 Task: Buy 3 Sugar Shakers from Seasoning & Spice Tools section under best seller category for shipping address: Martin Flores, 2839 Point Street, Park Ridge, Illinois 60068, Cell Number 7738643880. Pay from credit card ending with 7965, CVV 549
Action: Mouse moved to (180, 77)
Screenshot: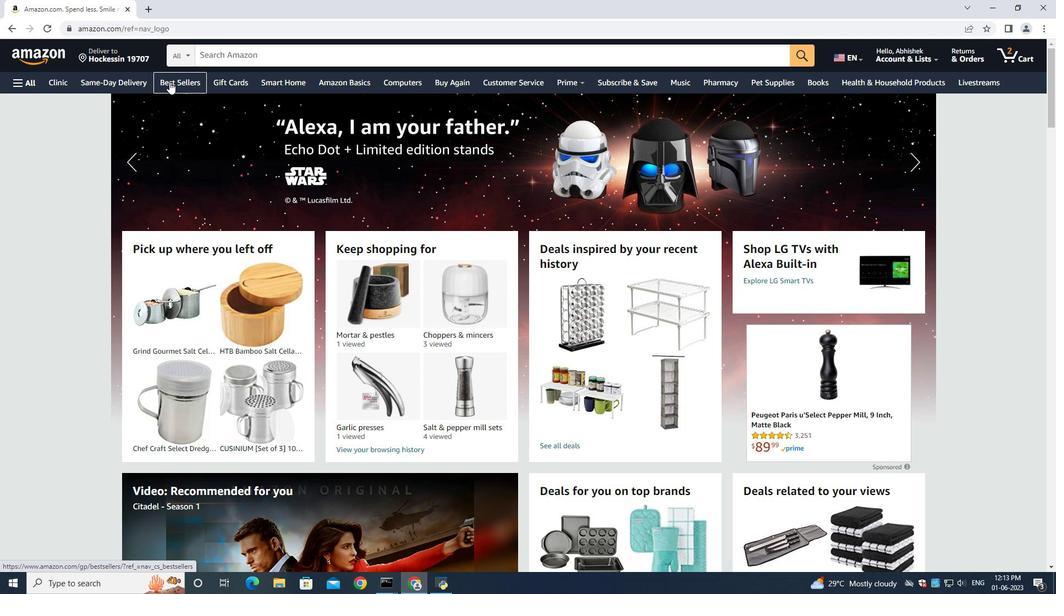 
Action: Mouse pressed left at (180, 77)
Screenshot: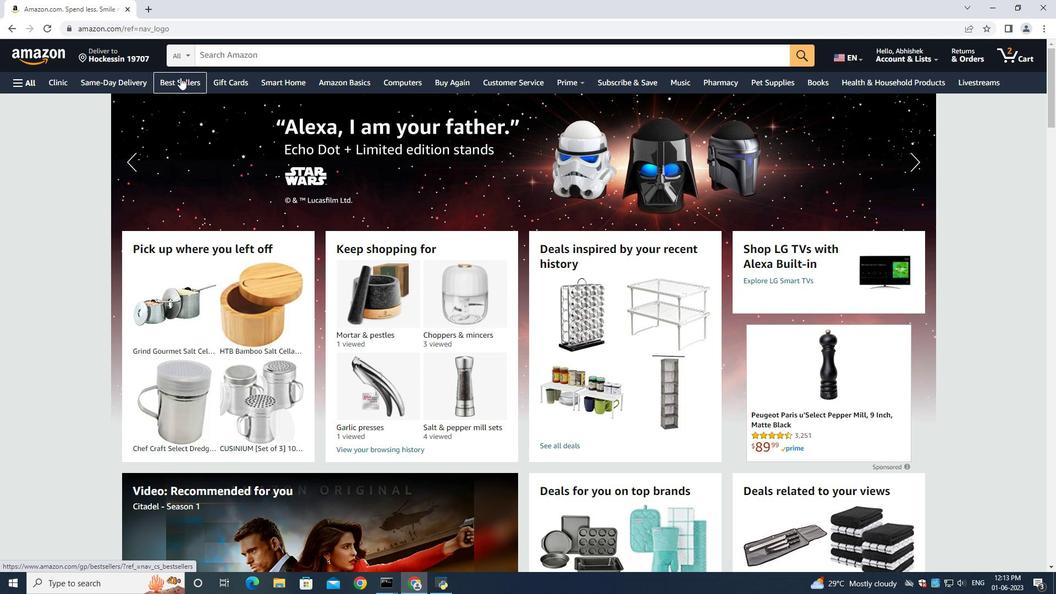 
Action: Mouse moved to (234, 52)
Screenshot: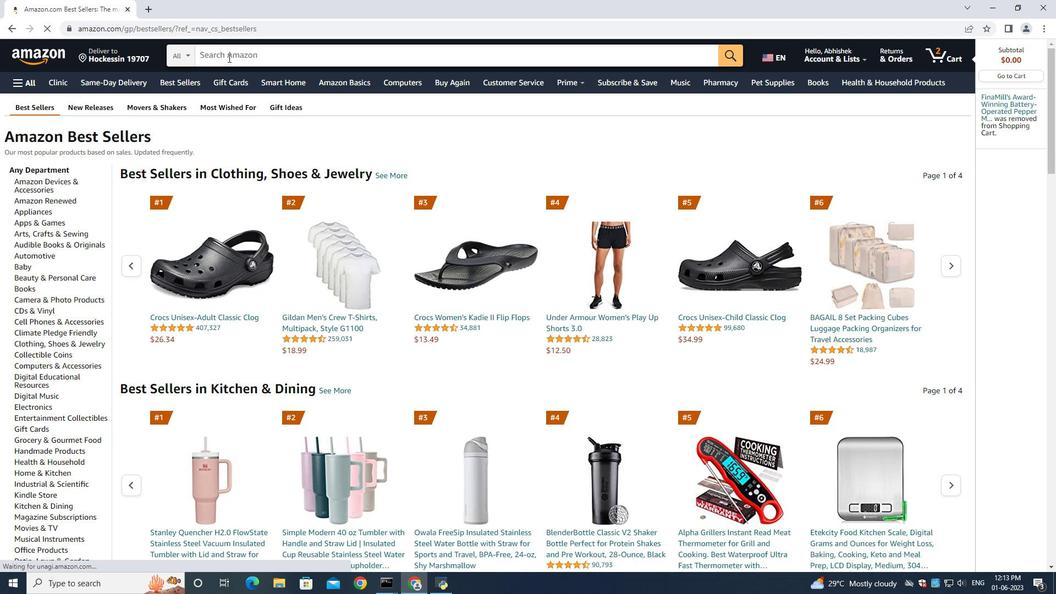 
Action: Mouse pressed left at (234, 52)
Screenshot: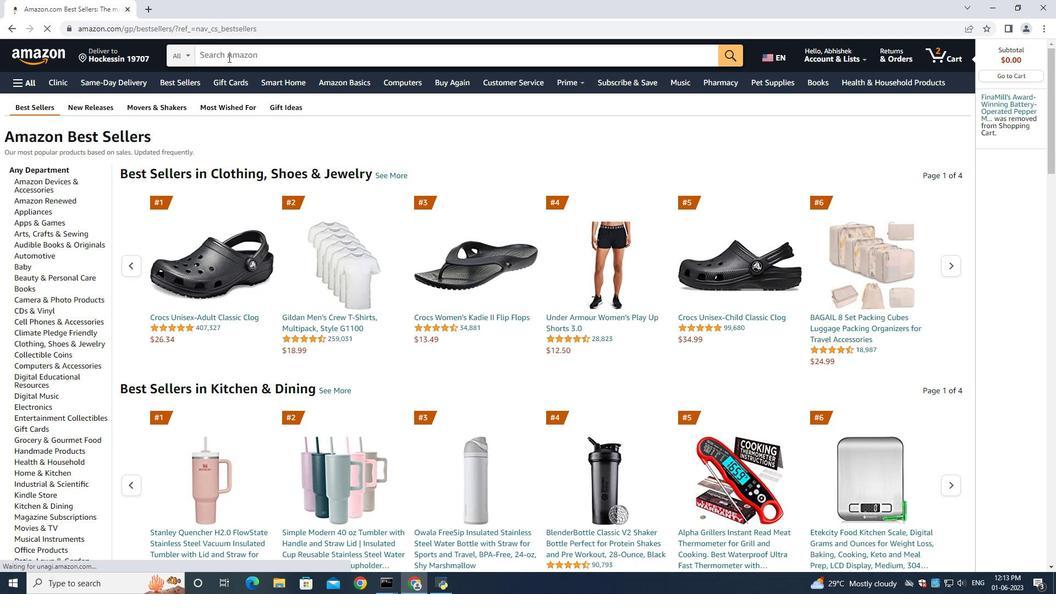 
Action: Key pressed <Key.shift>Sugar<Key.space><Key.shift><Key.shift><Key.shift><Key.shift><Key.shift><Key.shift><Key.shift><Key.shift><Key.shift><Key.shift><Key.shift><Key.shift><Key.shift><Key.shift><Key.shift><Key.shift><Key.shift>Shaers<Key.enter>
Screenshot: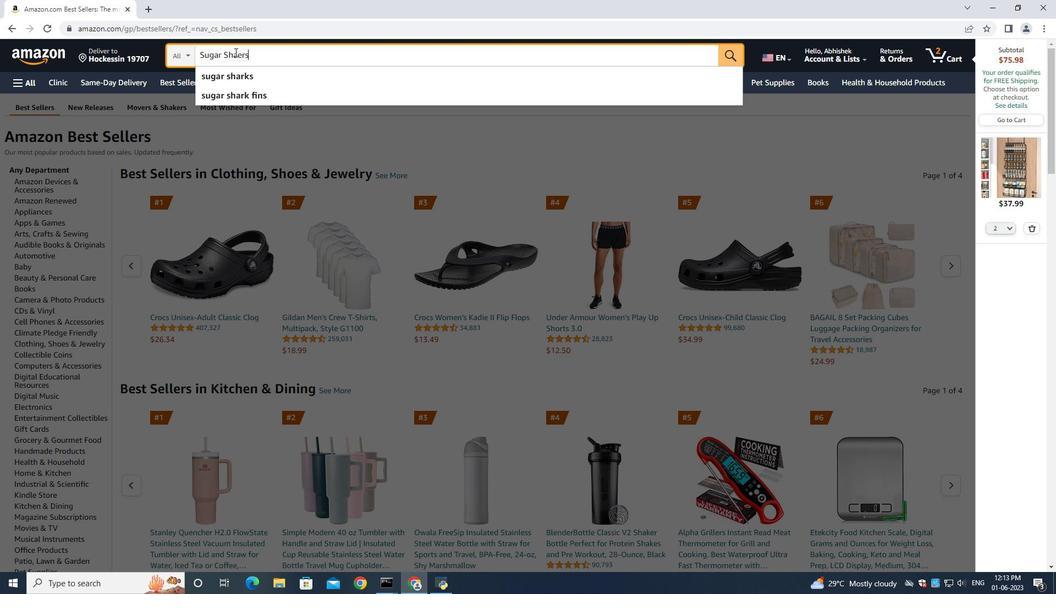 
Action: Mouse moved to (1032, 229)
Screenshot: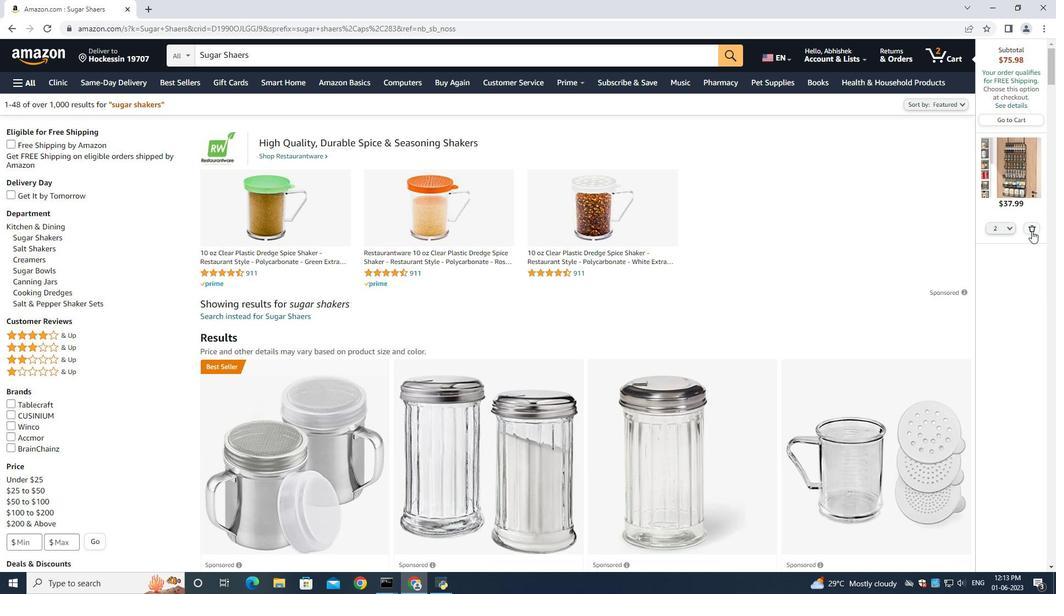 
Action: Mouse pressed left at (1032, 229)
Screenshot: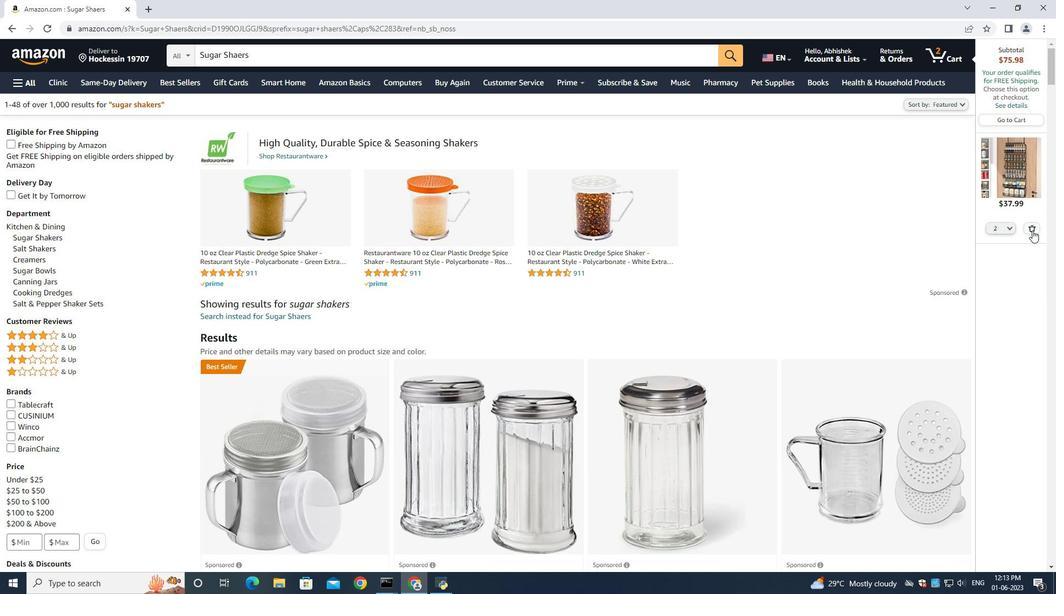 
Action: Mouse moved to (74, 305)
Screenshot: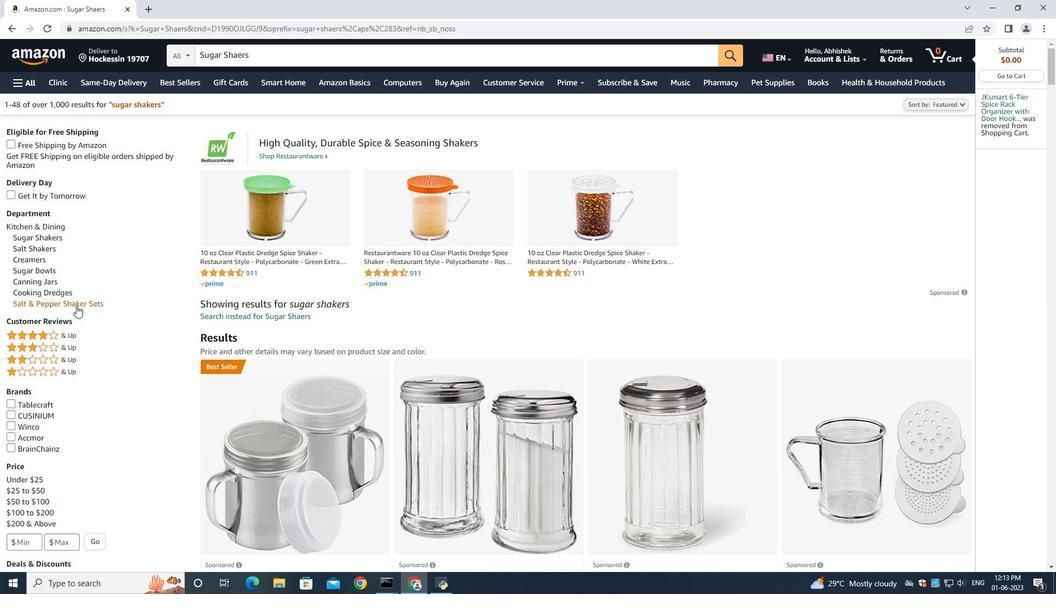 
Action: Mouse pressed left at (74, 305)
Screenshot: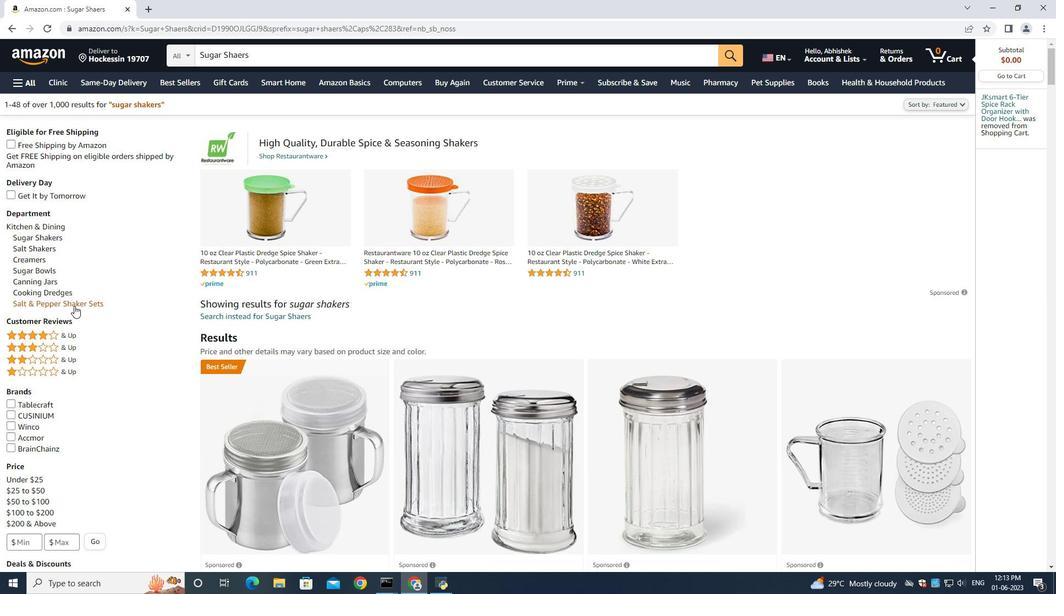 
Action: Mouse moved to (360, 45)
Screenshot: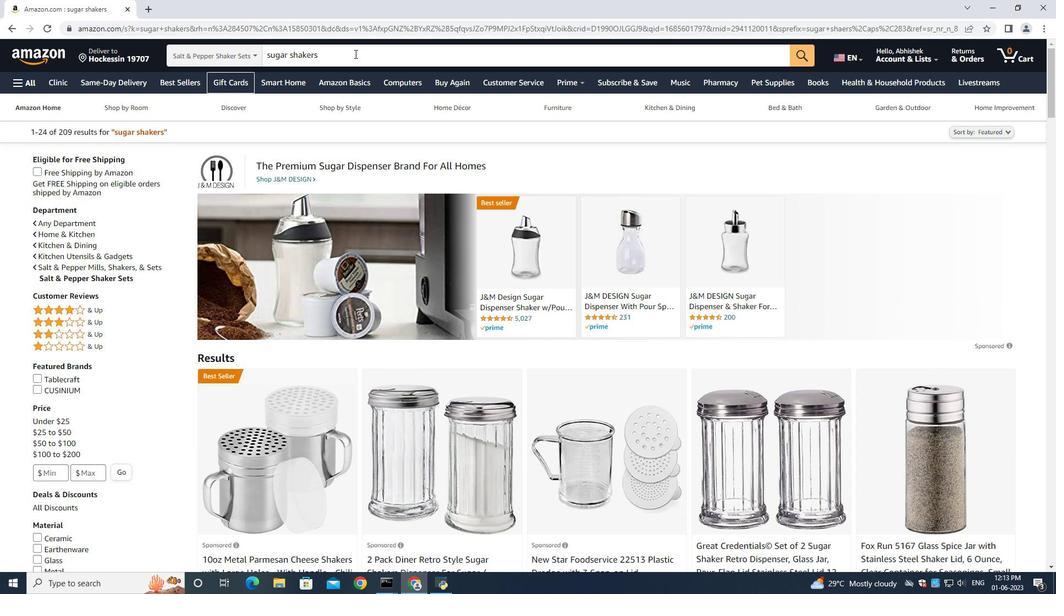 
Action: Mouse pressed left at (360, 45)
Screenshot: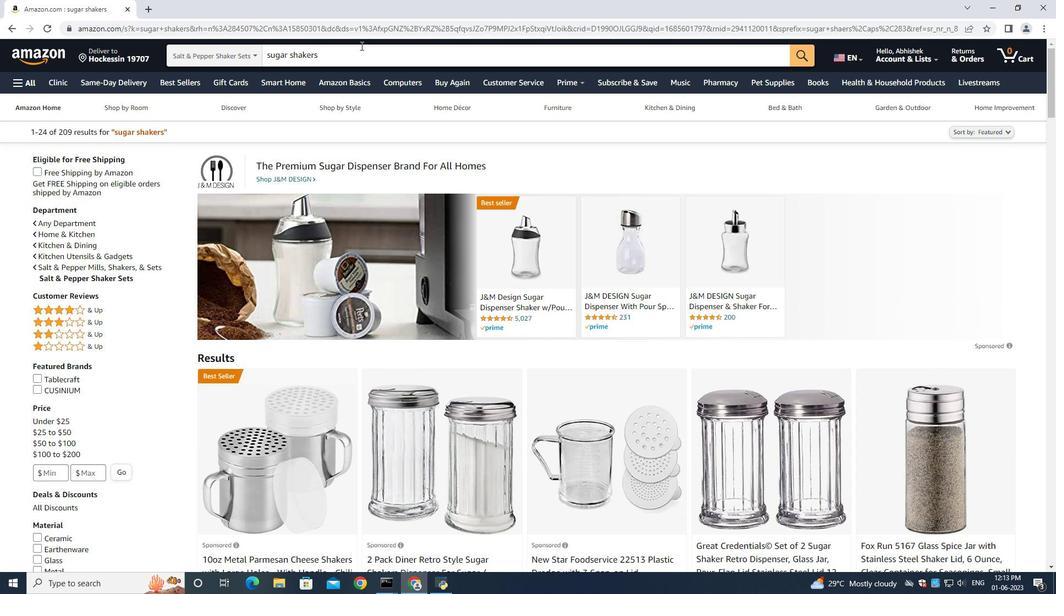 
Action: Mouse moved to (361, 46)
Screenshot: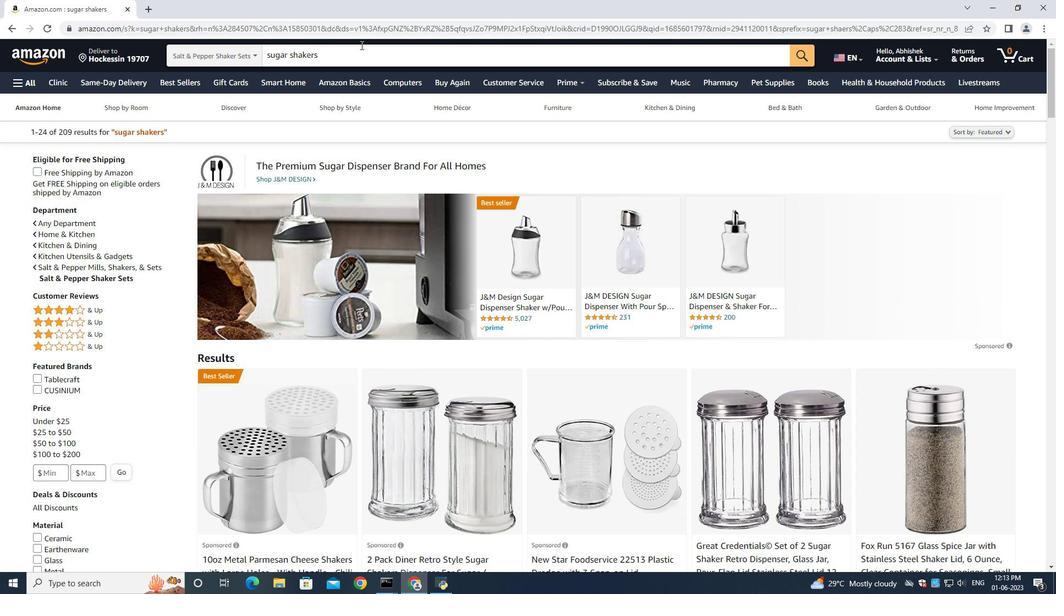 
Action: Key pressed <Key.space>spice<Key.enter>
Screenshot: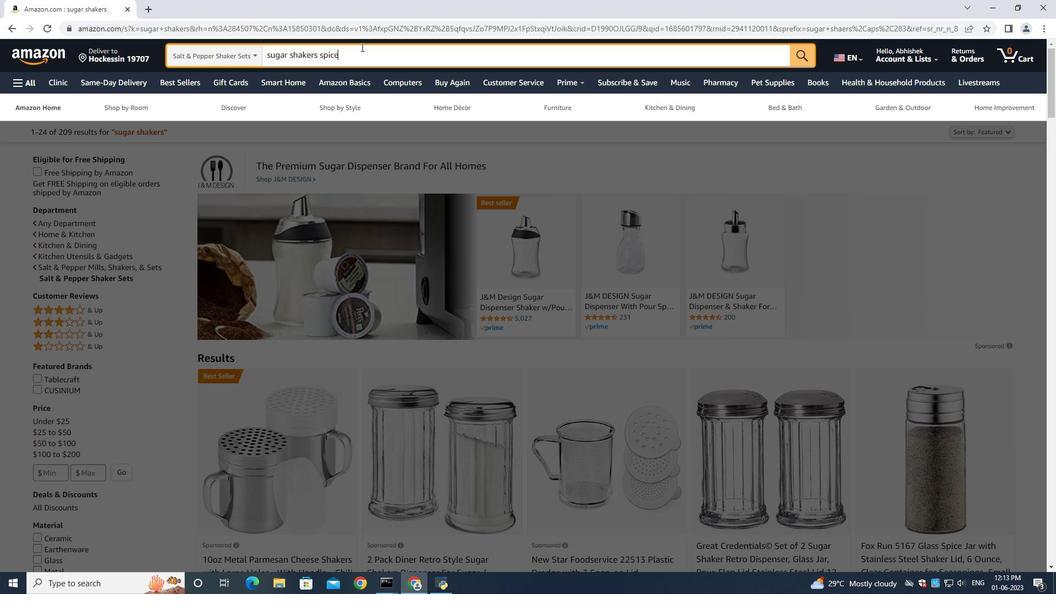 
Action: Mouse moved to (72, 222)
Screenshot: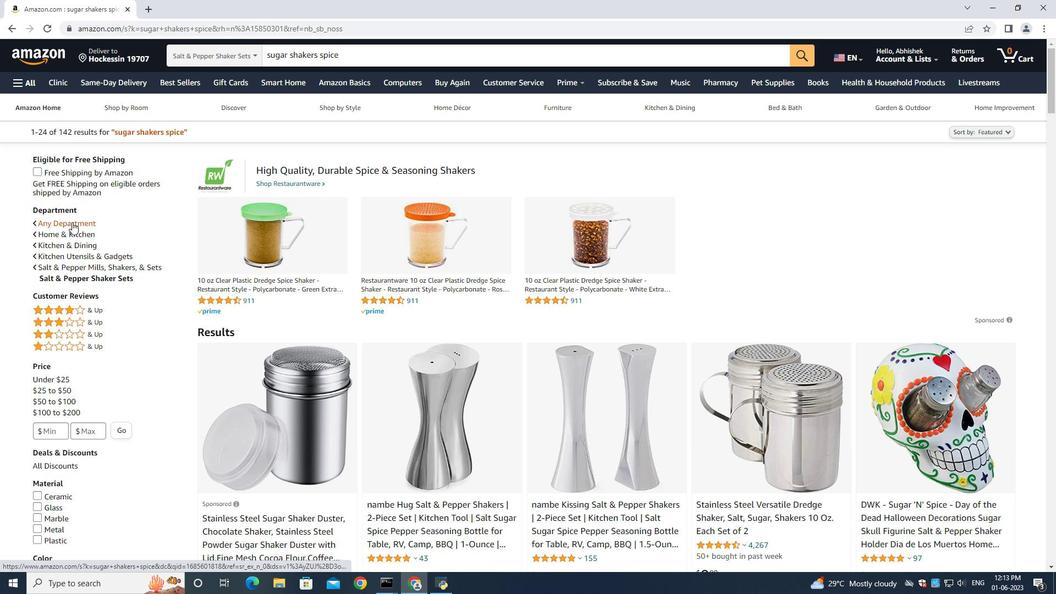 
Action: Mouse pressed left at (72, 222)
Screenshot: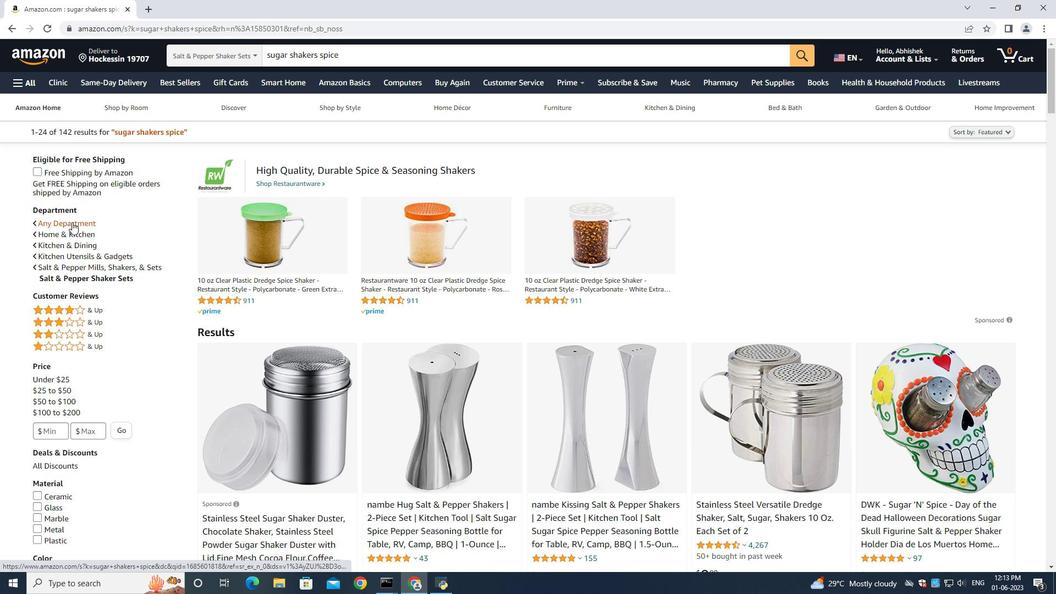 
Action: Mouse moved to (66, 249)
Screenshot: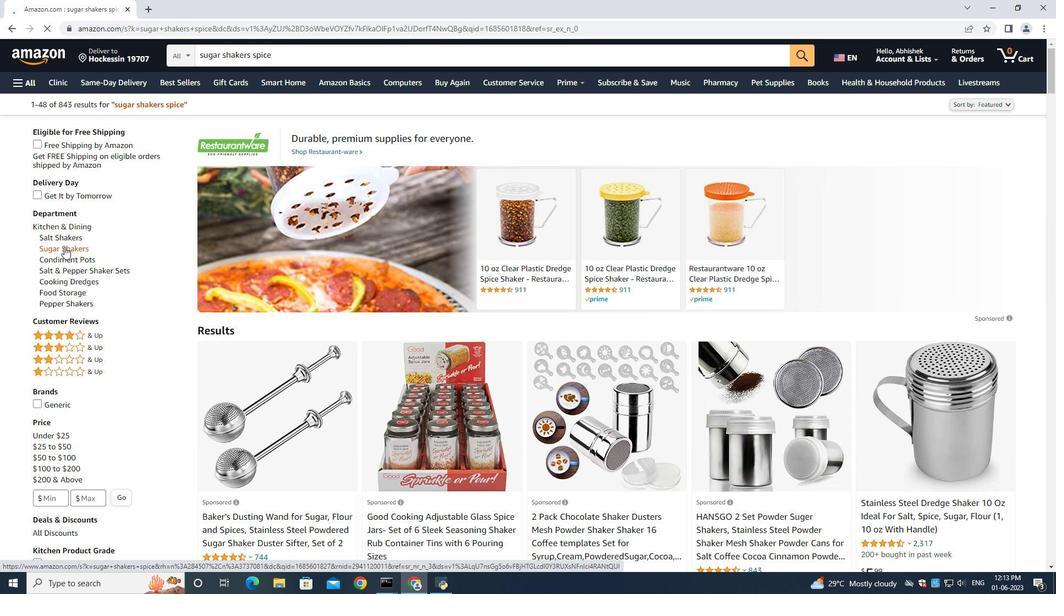 
Action: Mouse pressed left at (66, 249)
Screenshot: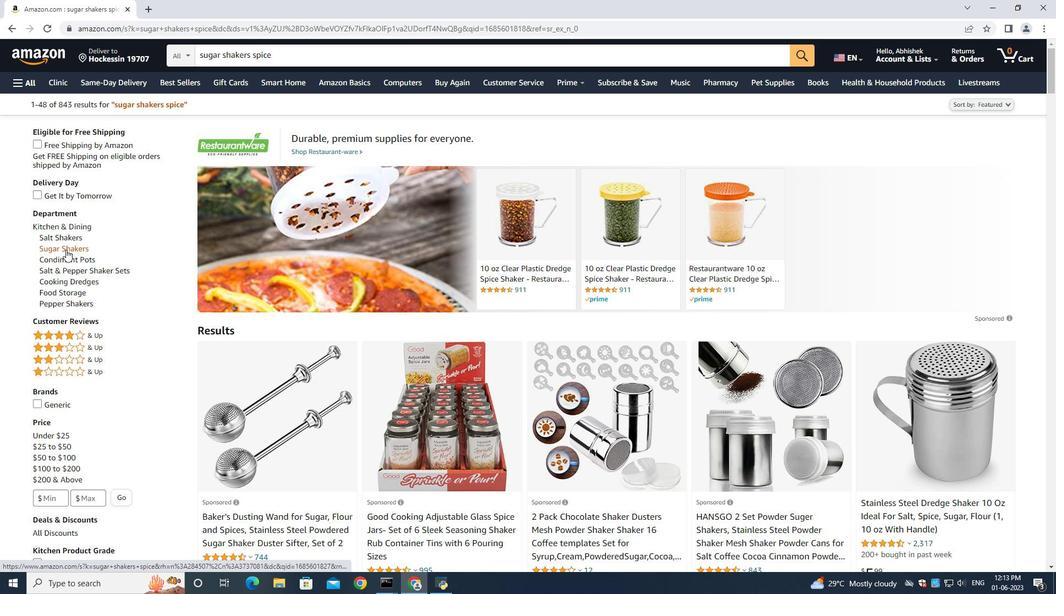 
Action: Mouse moved to (51, 266)
Screenshot: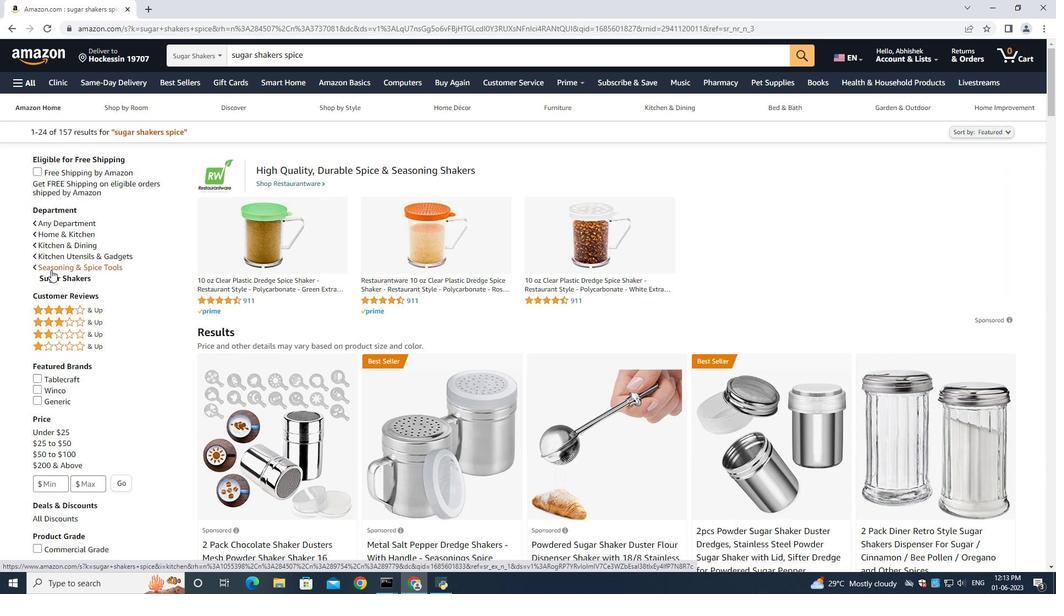
Action: Mouse pressed left at (51, 266)
Screenshot: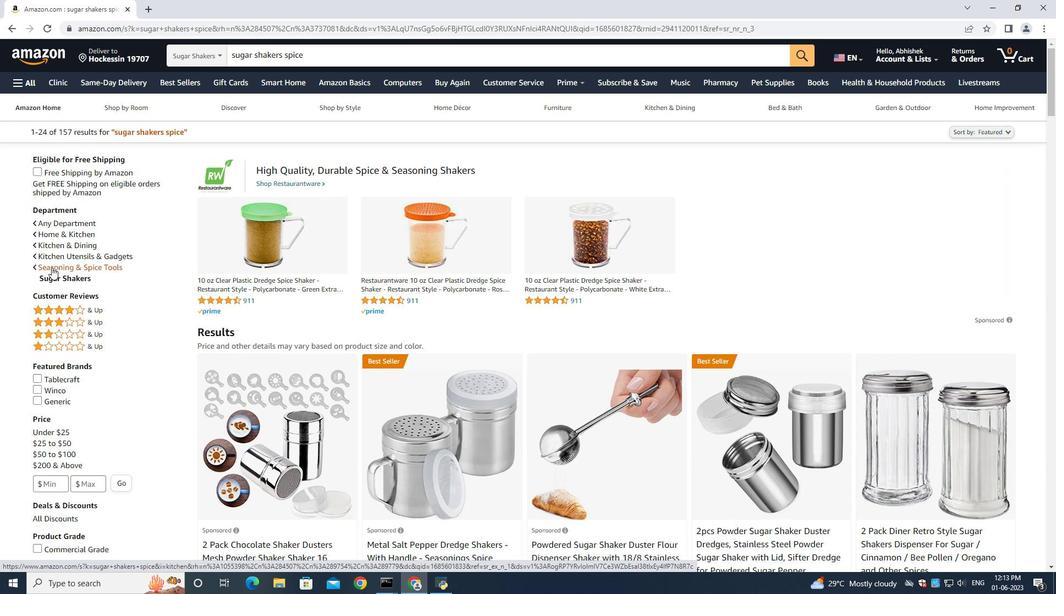 
Action: Mouse moved to (558, 360)
Screenshot: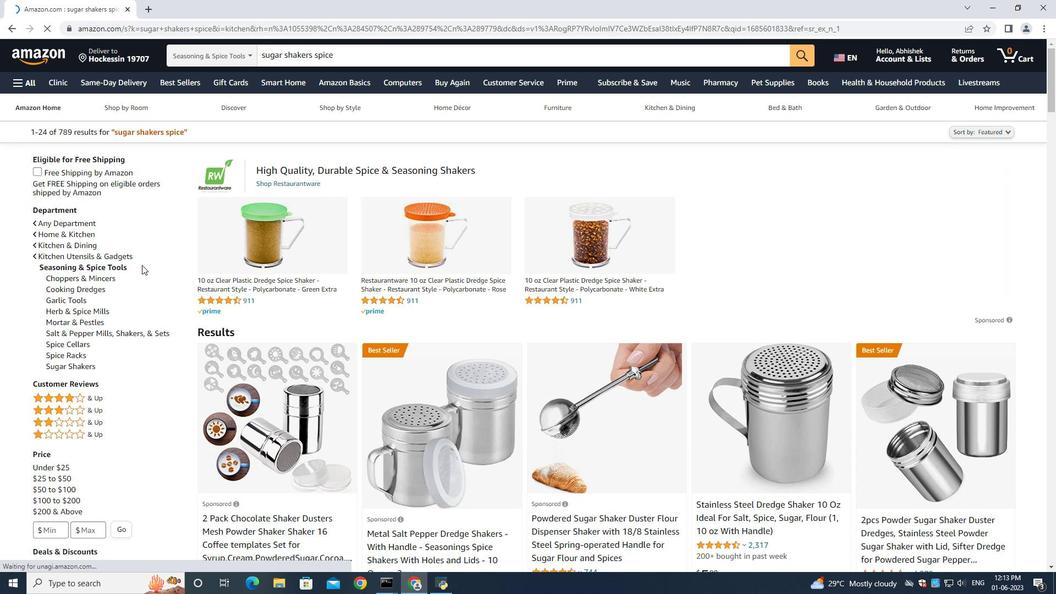
Action: Mouse scrolled (558, 360) with delta (0, 0)
Screenshot: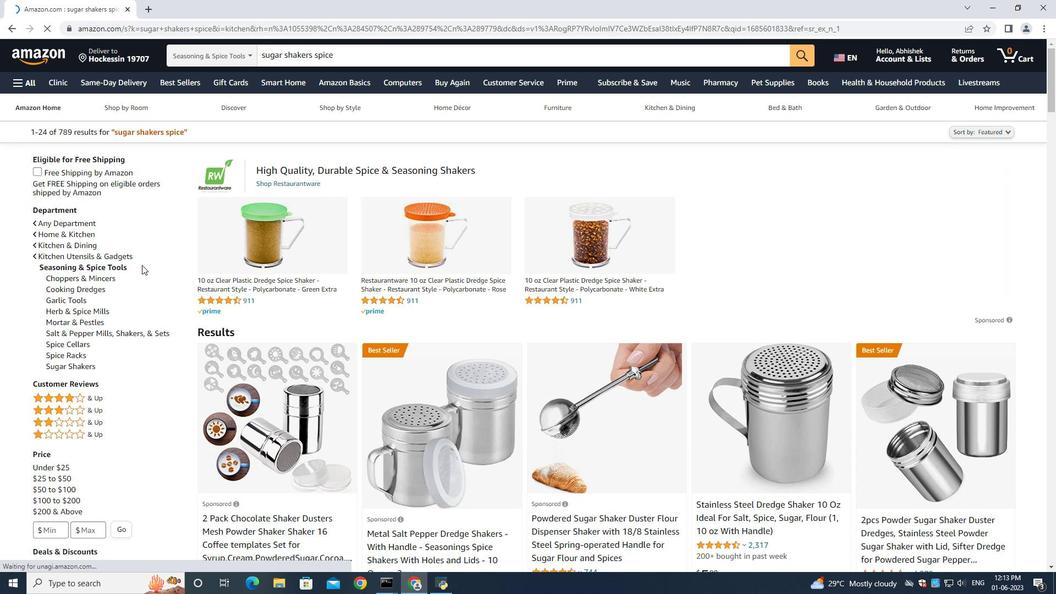 
Action: Mouse moved to (589, 362)
Screenshot: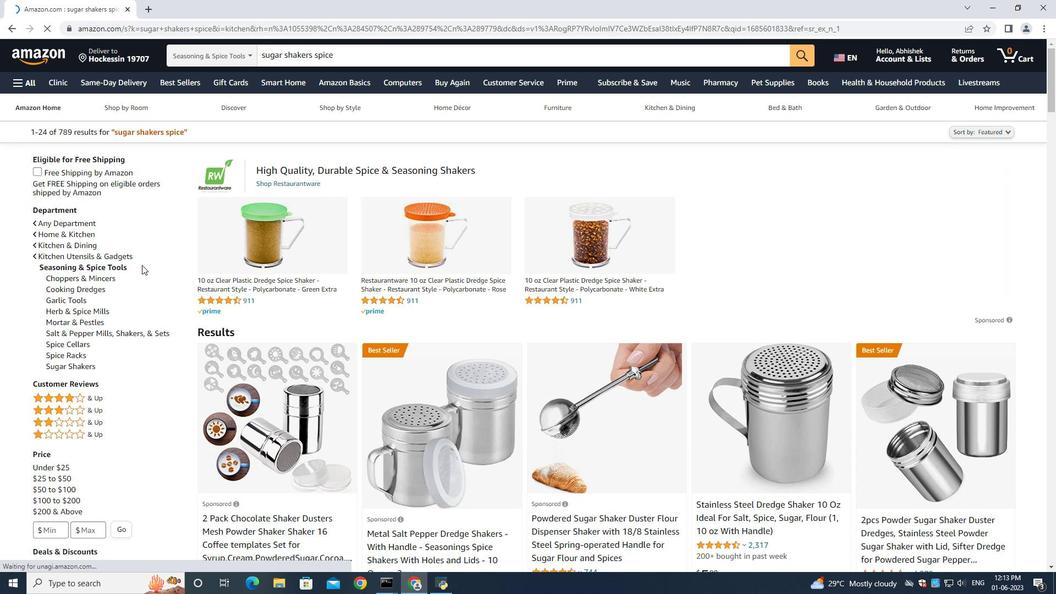 
Action: Mouse scrolled (589, 361) with delta (0, 0)
Screenshot: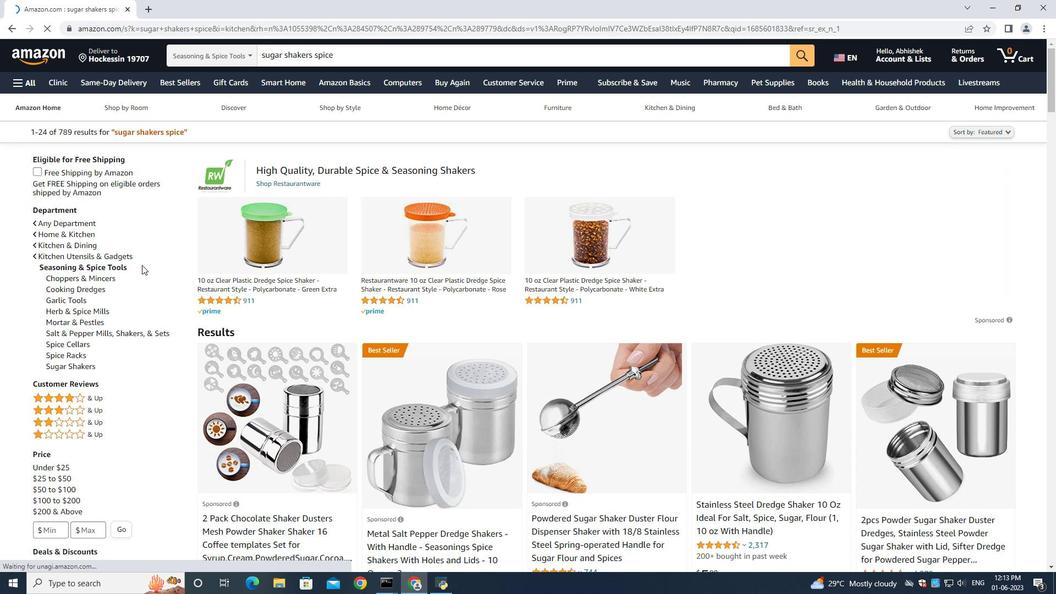 
Action: Mouse moved to (606, 360)
Screenshot: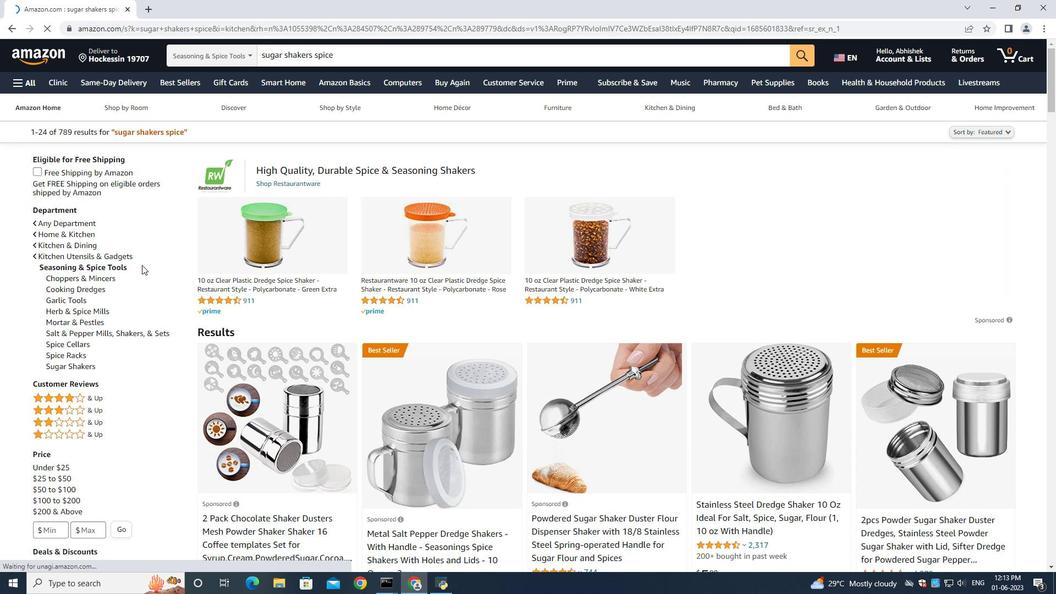 
Action: Mouse scrolled (600, 361) with delta (0, 0)
Screenshot: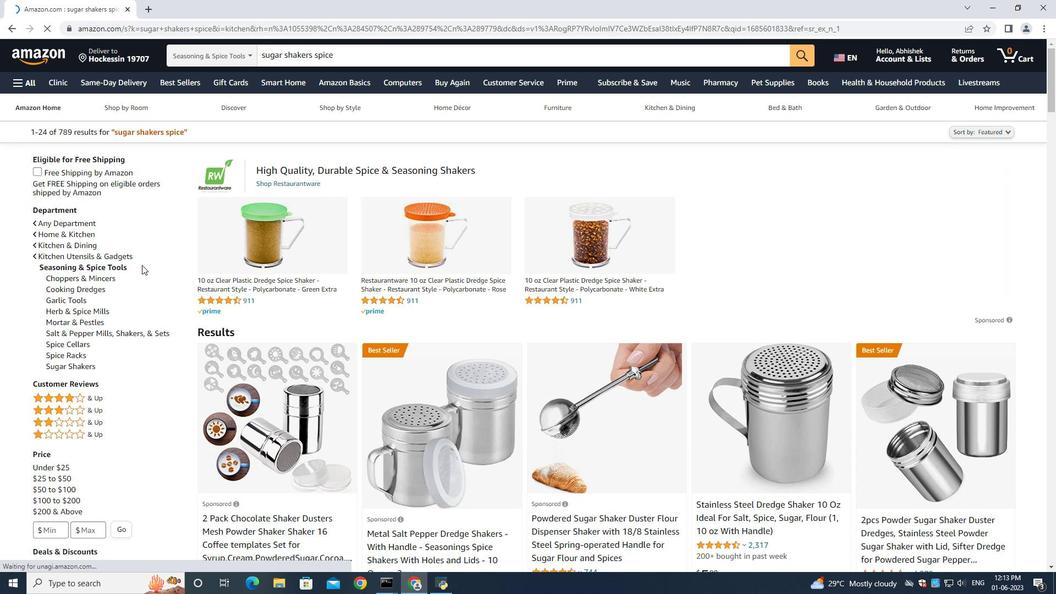 
Action: Mouse moved to (619, 356)
Screenshot: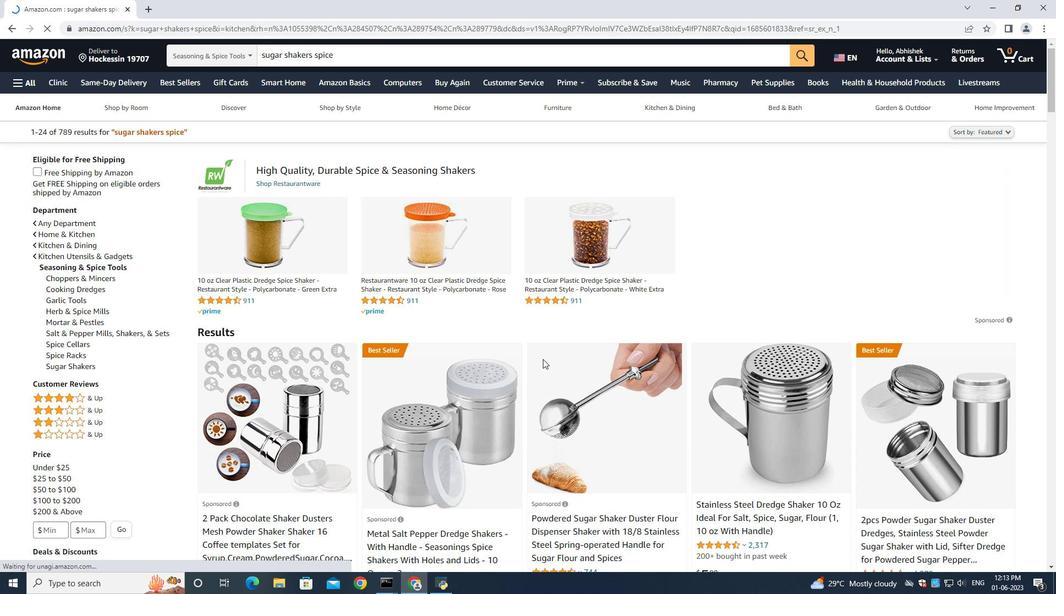 
Action: Mouse scrolled (610, 359) with delta (0, 0)
Screenshot: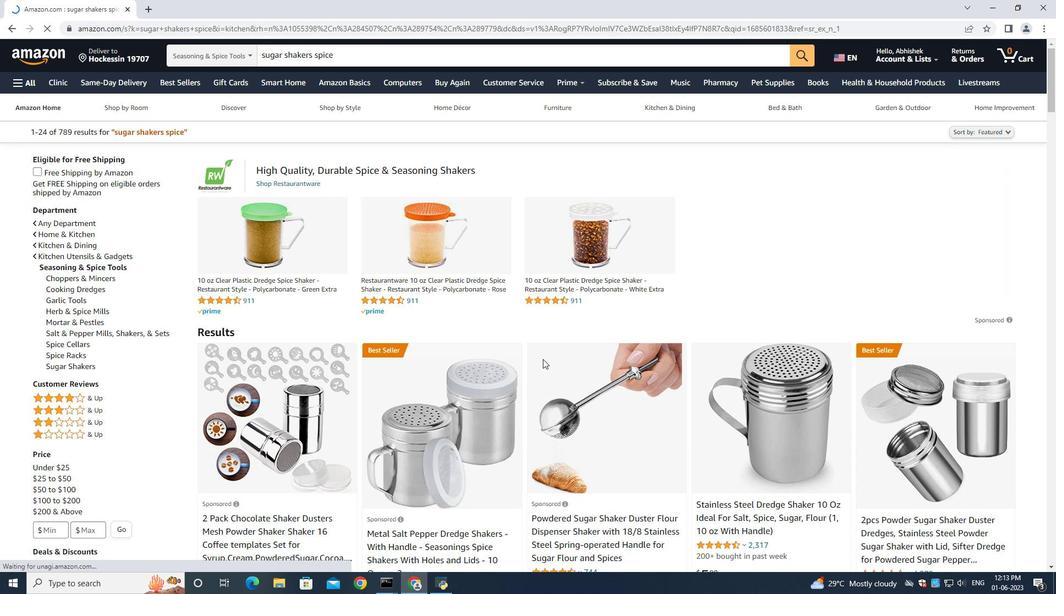 
Action: Mouse moved to (623, 354)
Screenshot: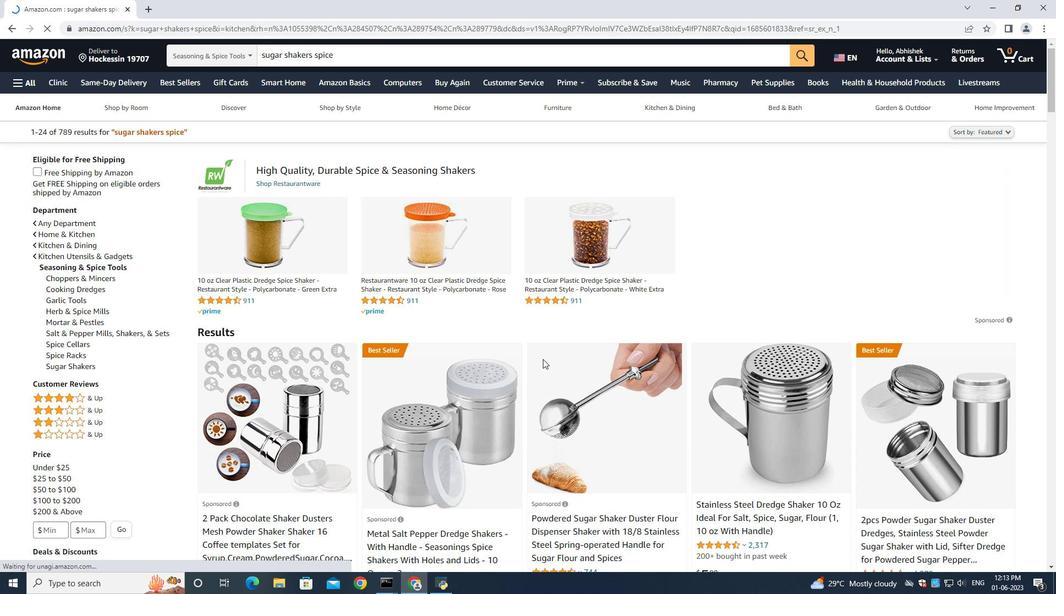 
Action: Mouse scrolled (622, 354) with delta (0, 0)
Screenshot: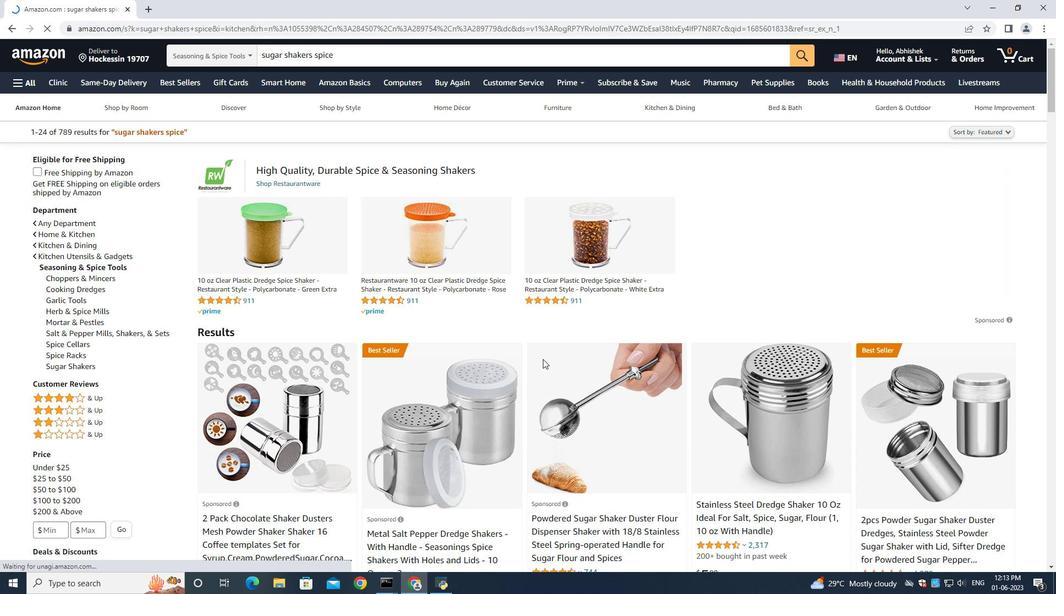 
Action: Mouse moved to (923, 242)
Screenshot: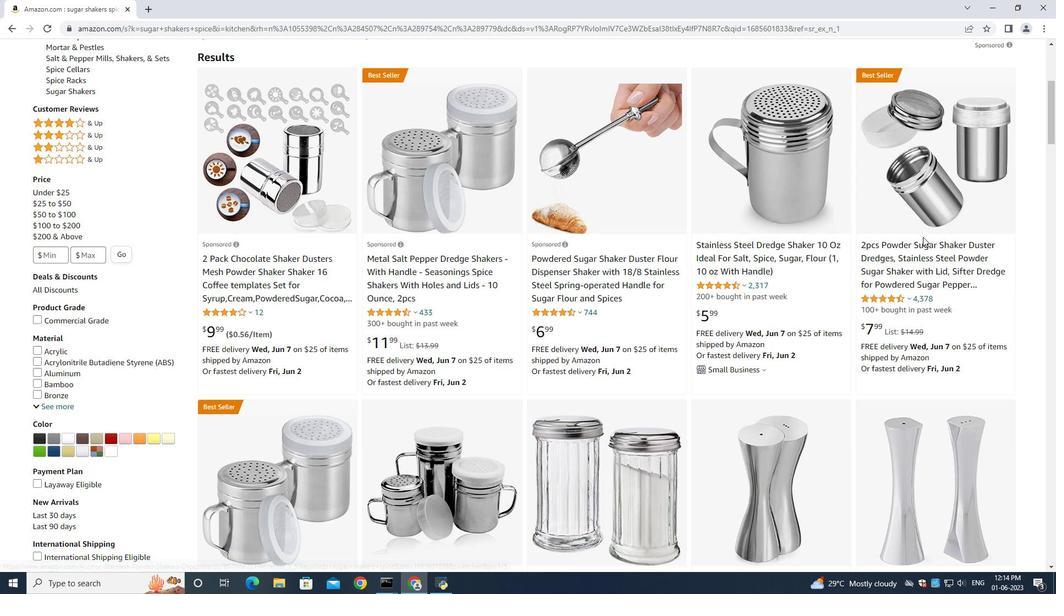 
Action: Mouse scrolled (923, 242) with delta (0, 0)
Screenshot: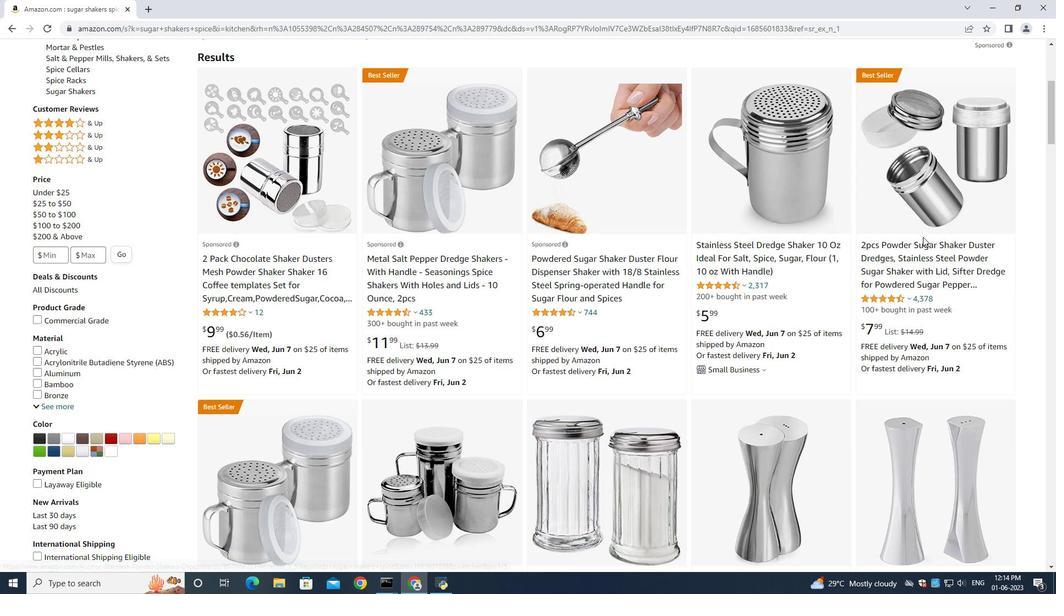
Action: Mouse moved to (922, 247)
Screenshot: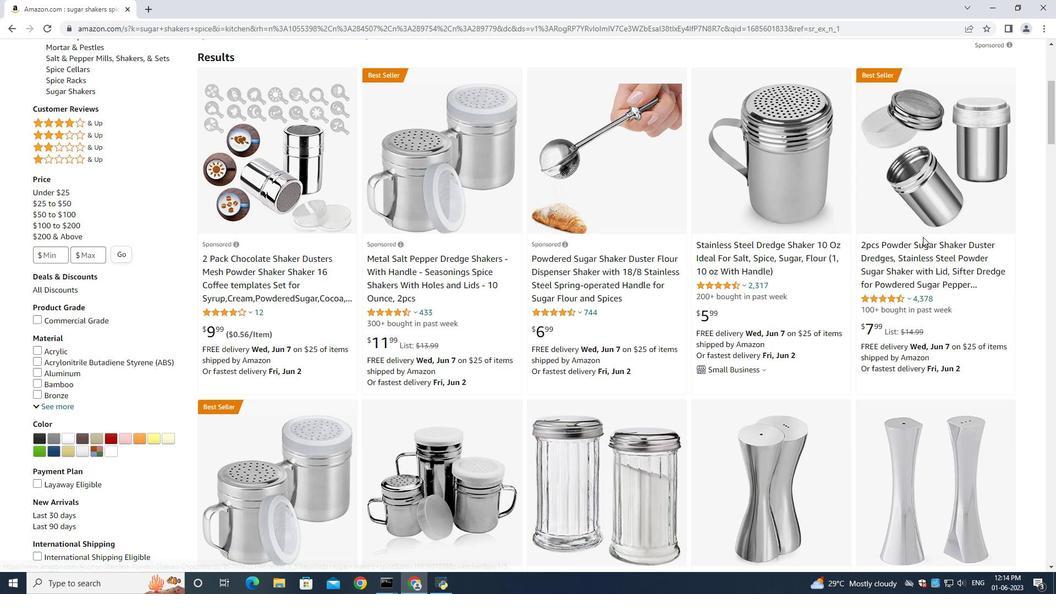 
Action: Mouse scrolled (922, 246) with delta (0, 0)
Screenshot: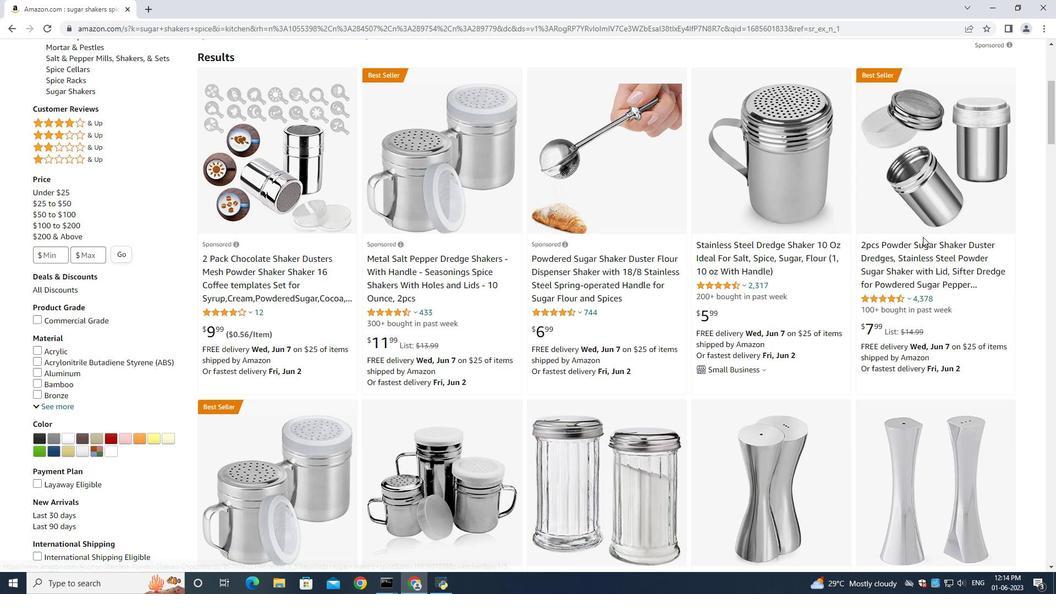 
Action: Mouse moved to (716, 423)
Screenshot: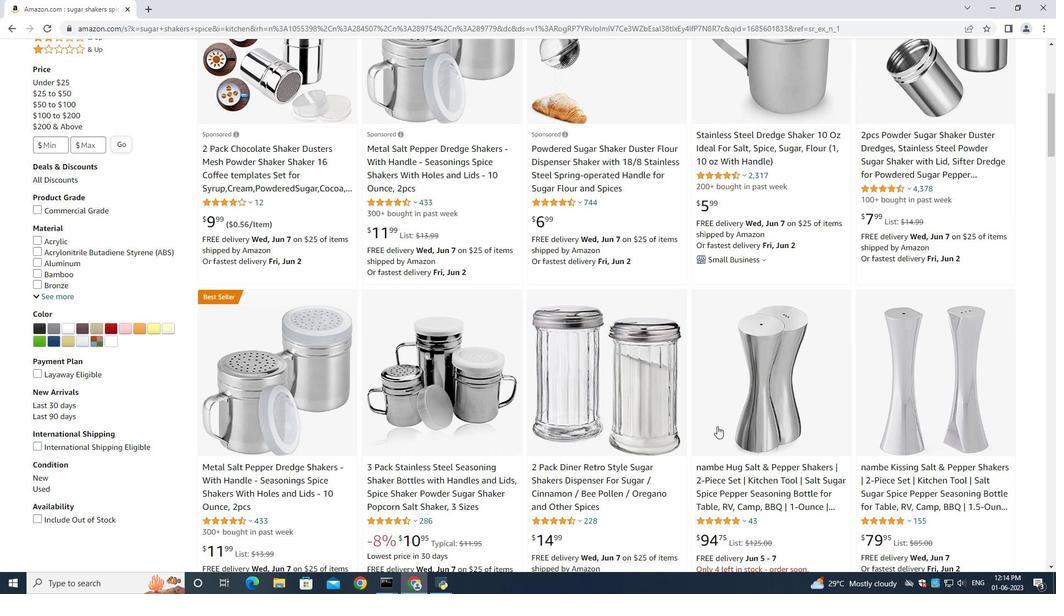 
Action: Mouse scrolled (716, 423) with delta (0, 0)
Screenshot: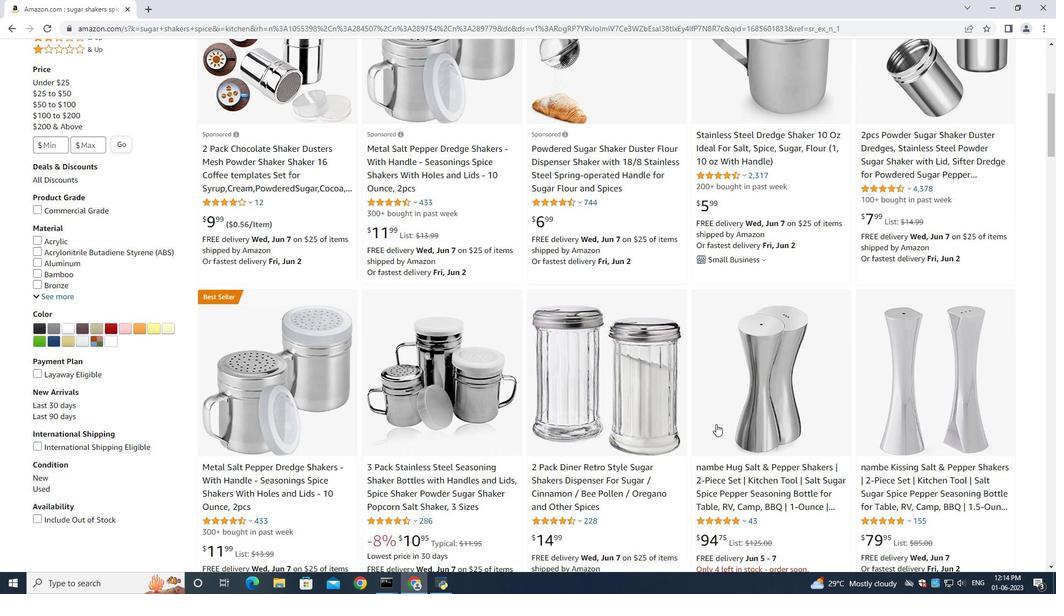 
Action: Mouse moved to (716, 423)
Screenshot: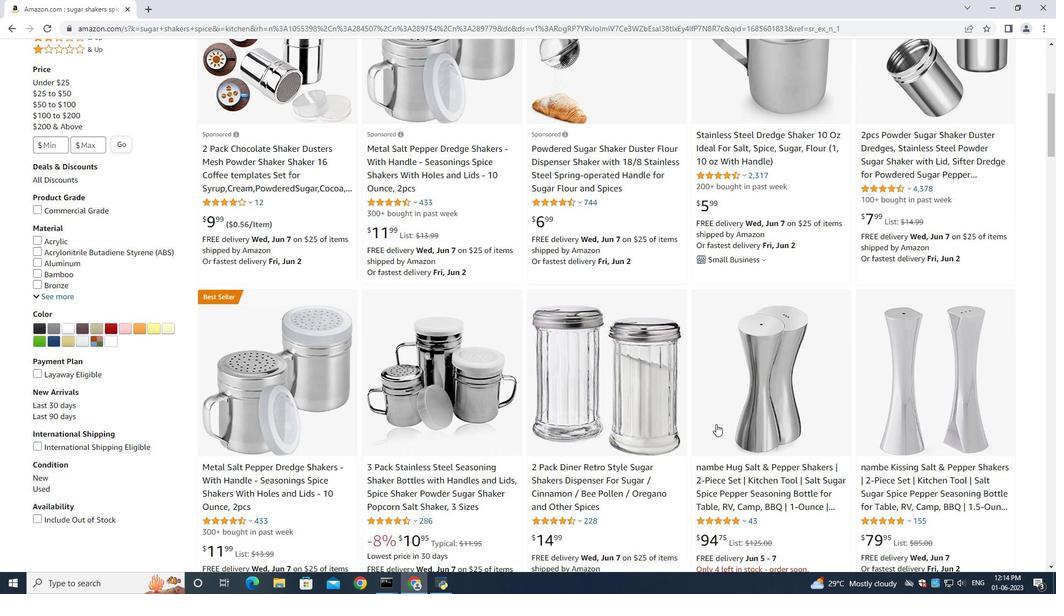 
Action: Mouse scrolled (716, 423) with delta (0, 0)
Screenshot: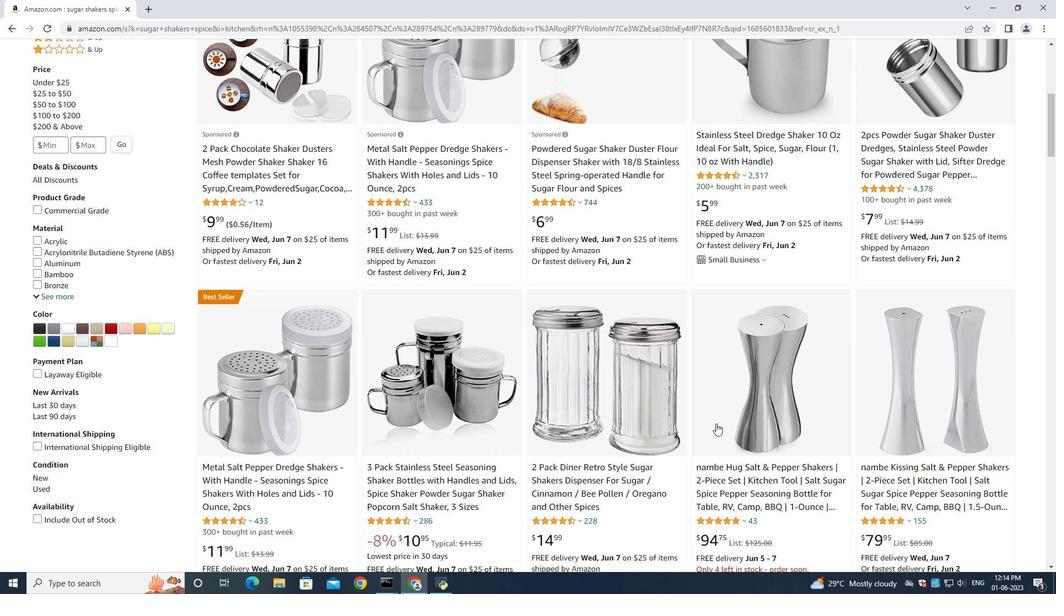 
Action: Mouse moved to (825, 386)
Screenshot: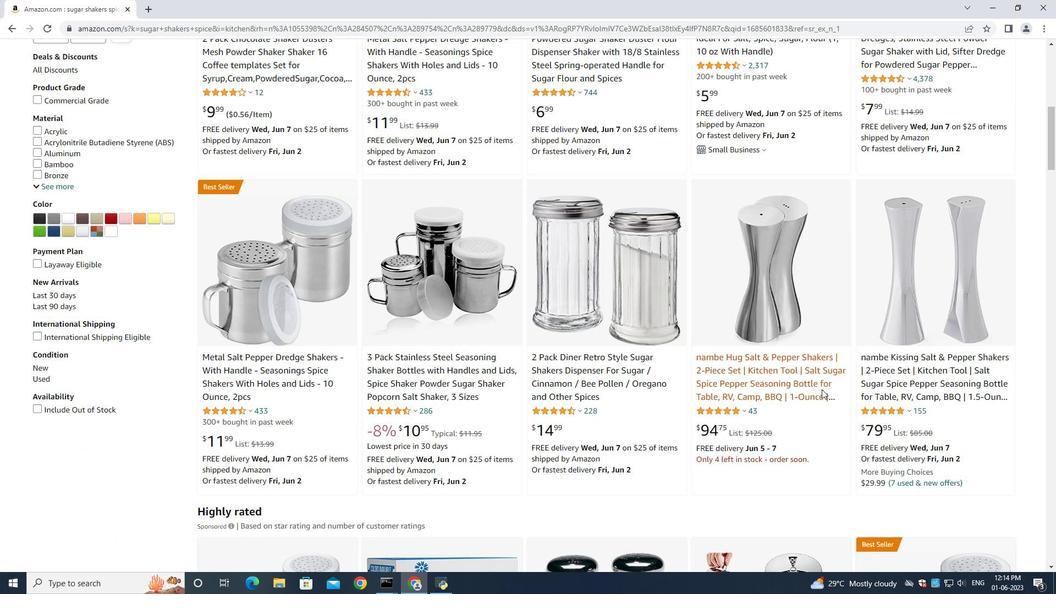 
Action: Mouse scrolled (825, 386) with delta (0, 0)
Screenshot: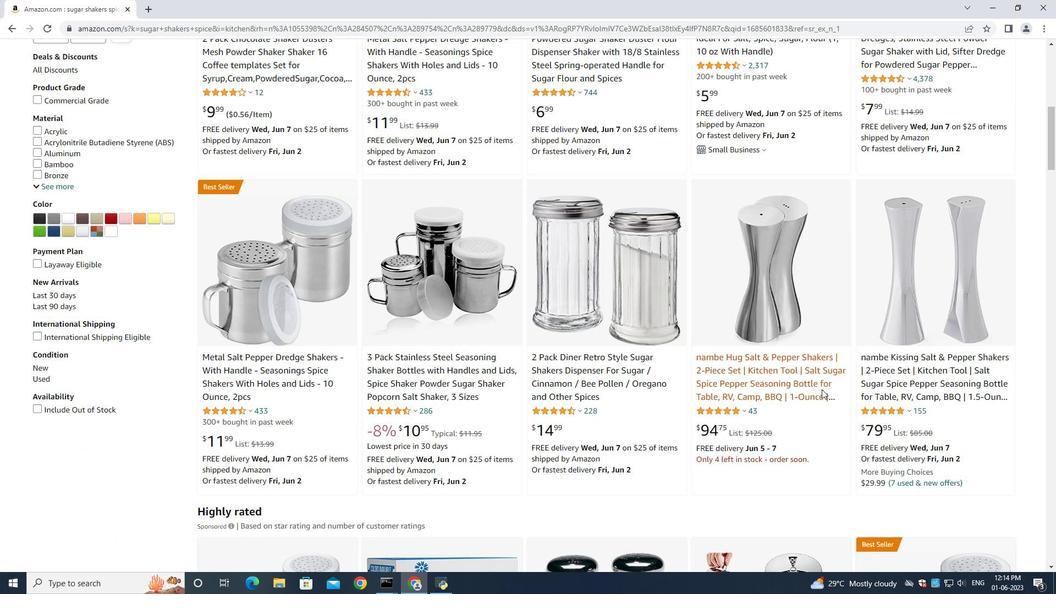 
Action: Mouse scrolled (825, 386) with delta (0, 0)
Screenshot: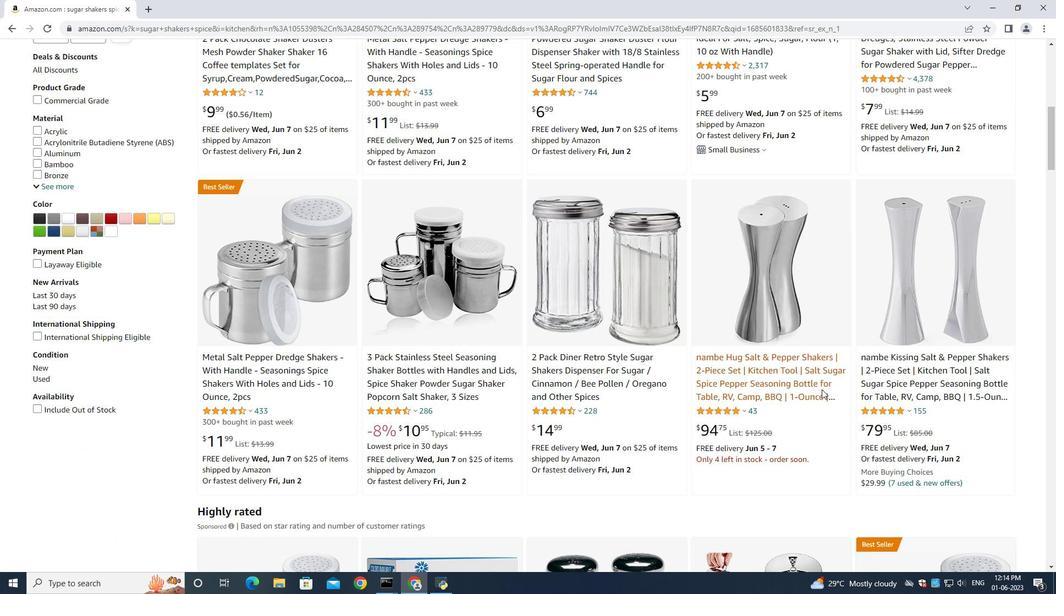 
Action: Mouse moved to (834, 191)
Screenshot: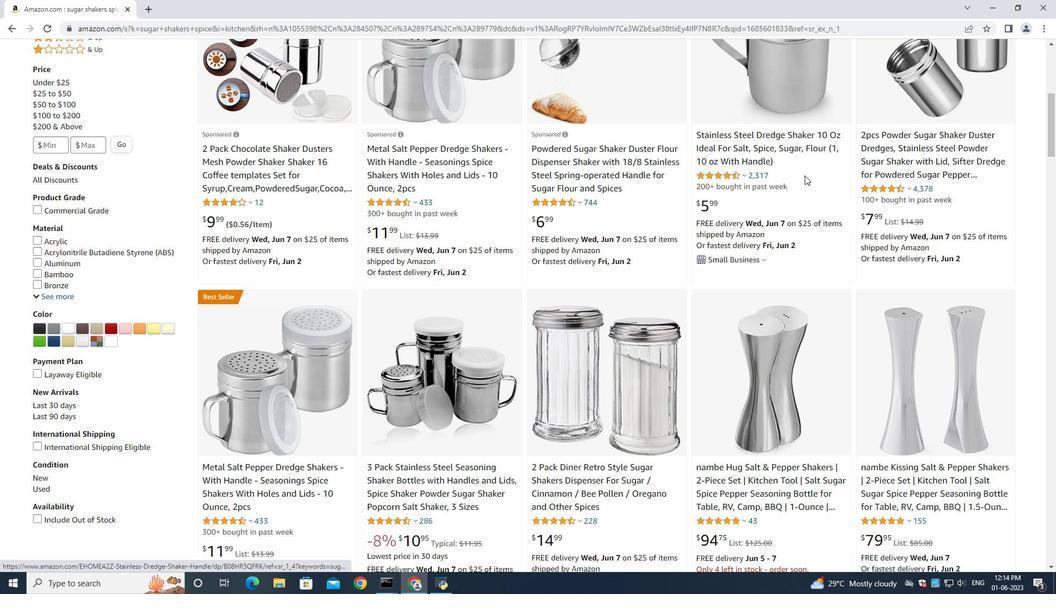 
Action: Mouse scrolled (834, 192) with delta (0, 0)
Screenshot: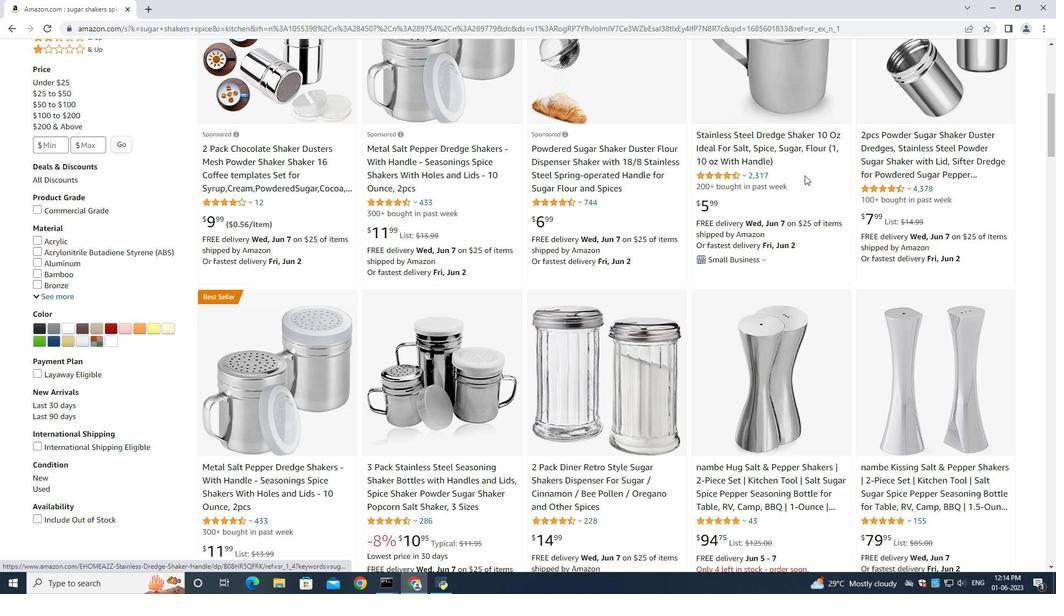 
Action: Mouse scrolled (834, 192) with delta (0, 0)
Screenshot: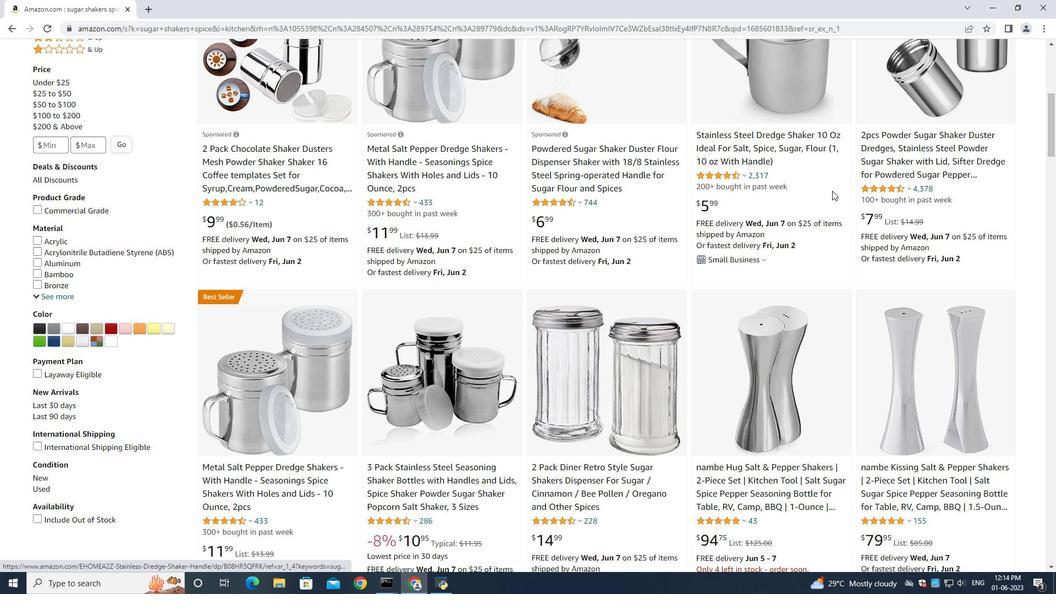 
Action: Mouse moved to (919, 243)
Screenshot: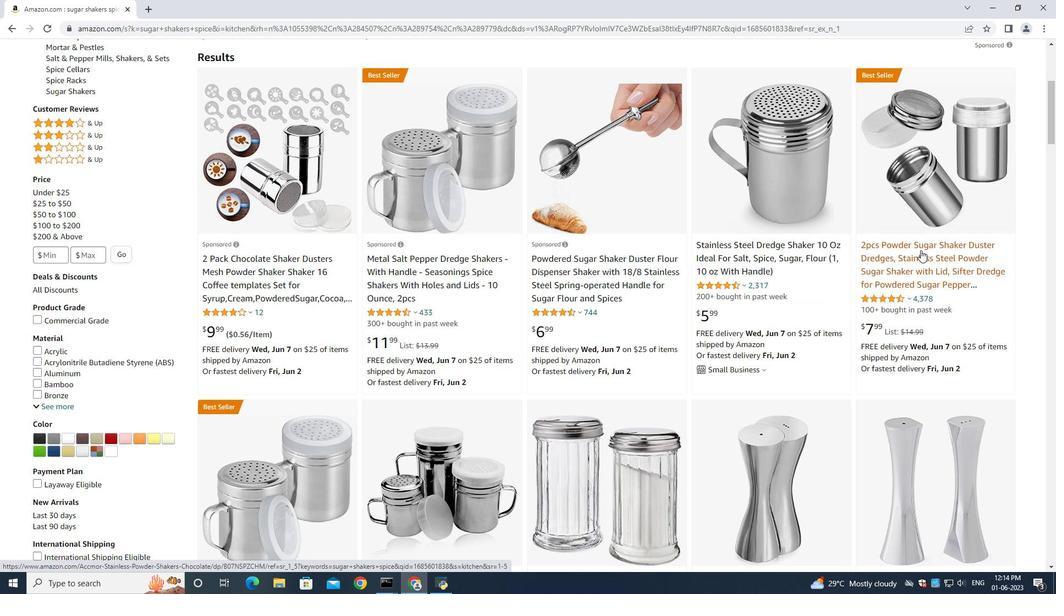 
Action: Mouse pressed left at (919, 243)
Screenshot: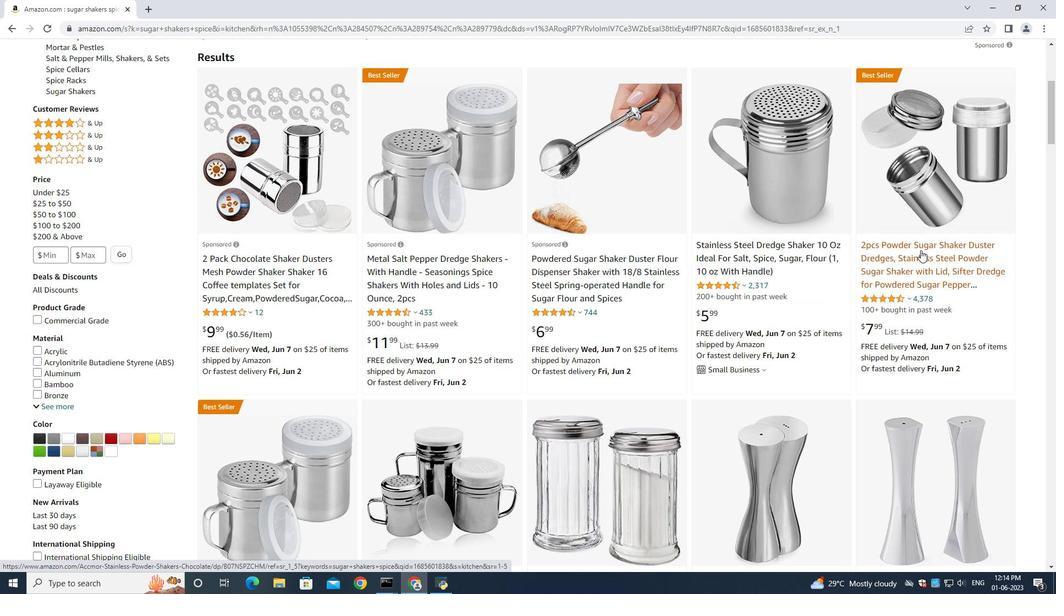 
Action: Mouse moved to (923, 249)
Screenshot: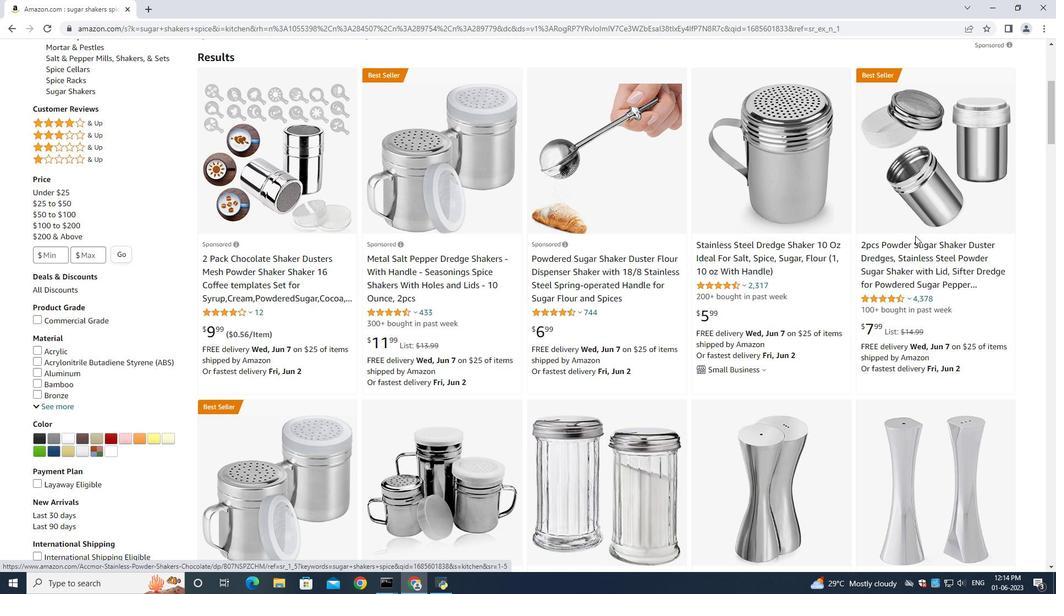 
Action: Mouse pressed left at (923, 249)
Screenshot: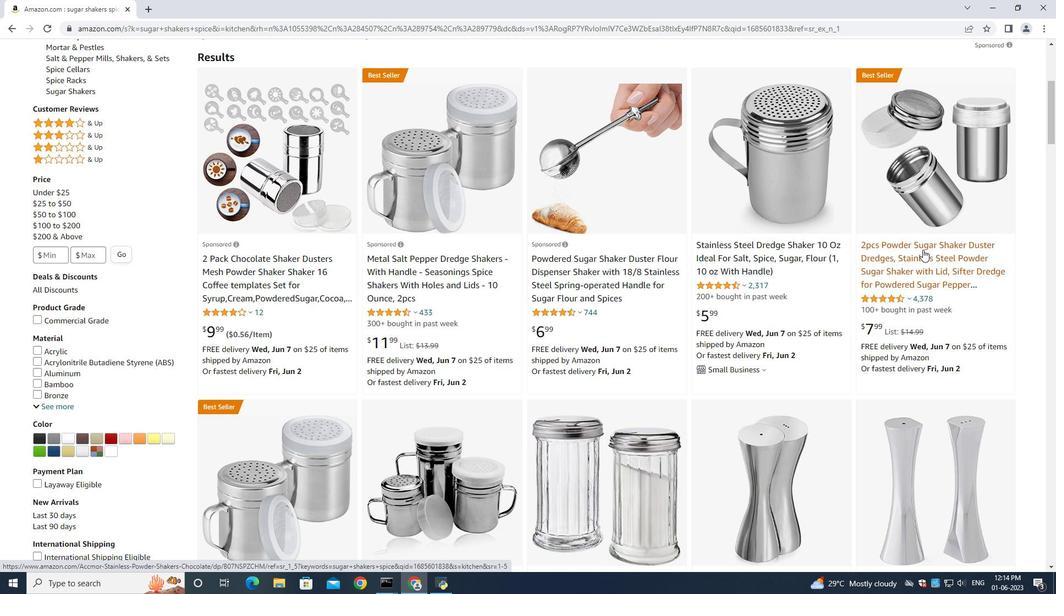 
Action: Mouse moved to (818, 407)
Screenshot: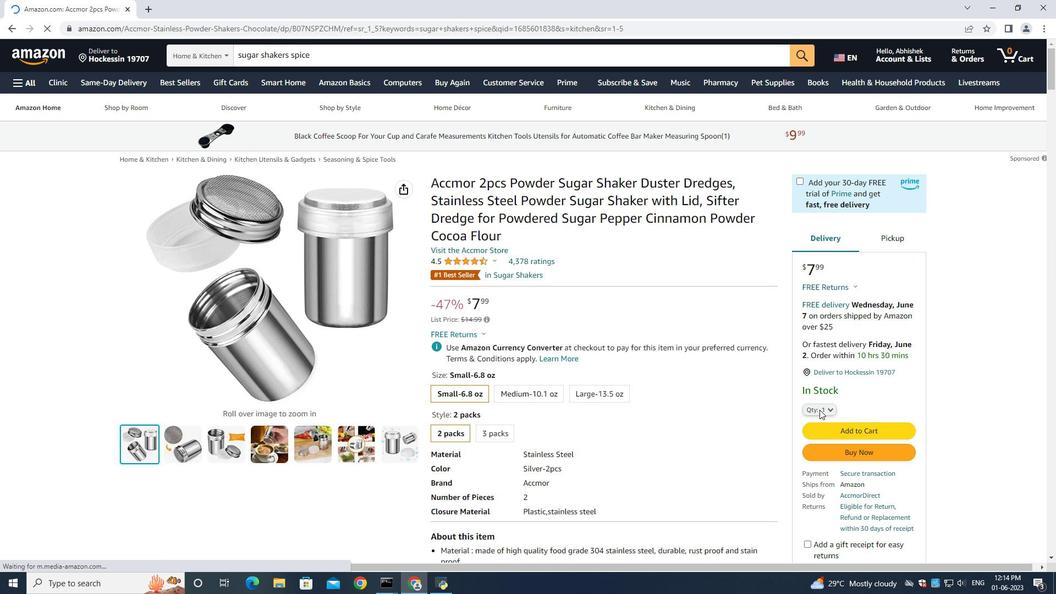 
Action: Mouse pressed left at (818, 407)
Screenshot: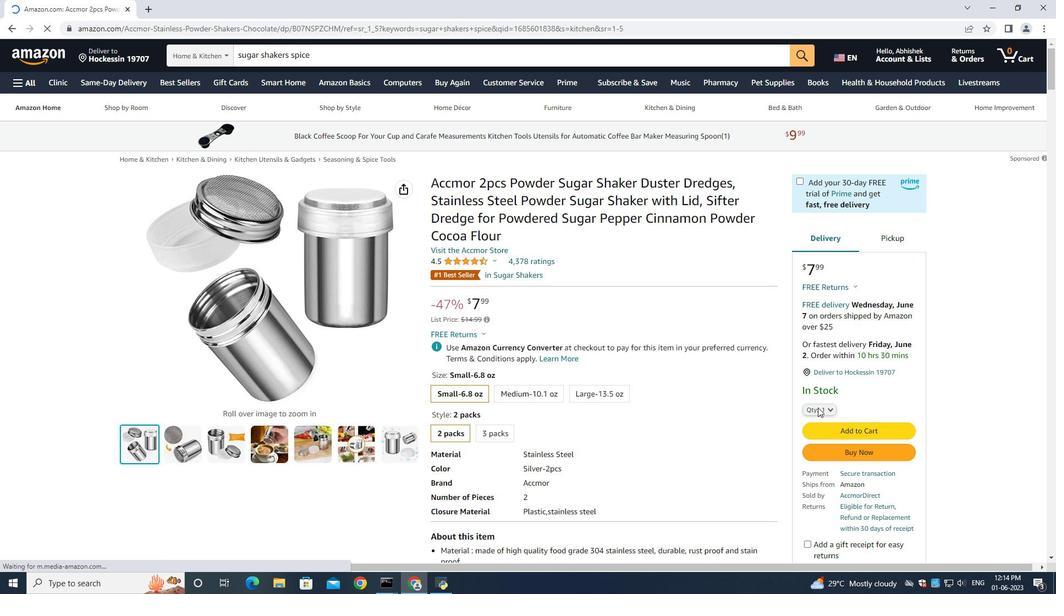 
Action: Mouse moved to (813, 85)
Screenshot: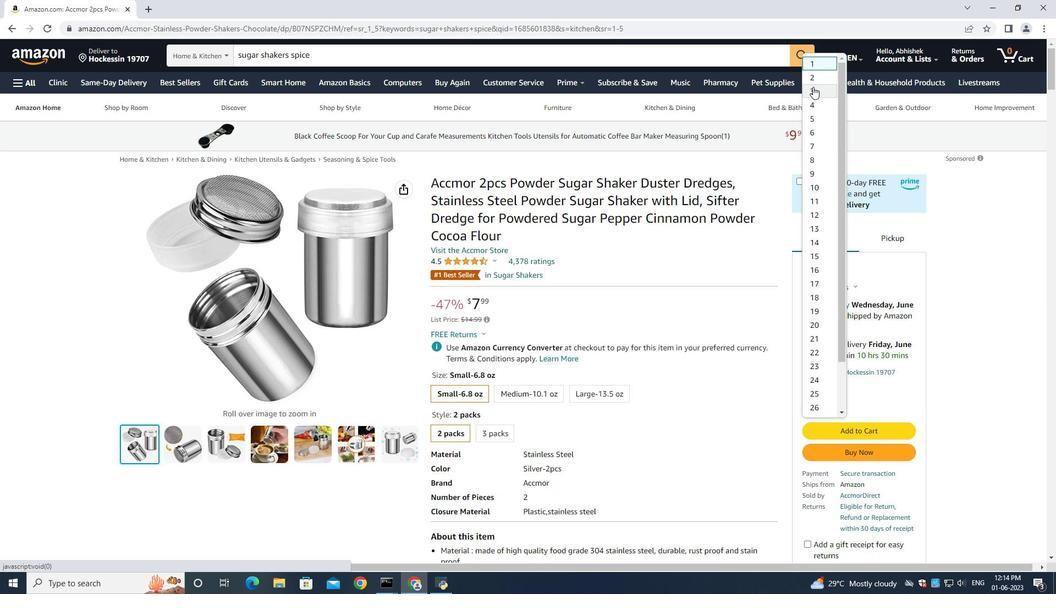 
Action: Mouse pressed left at (813, 85)
Screenshot: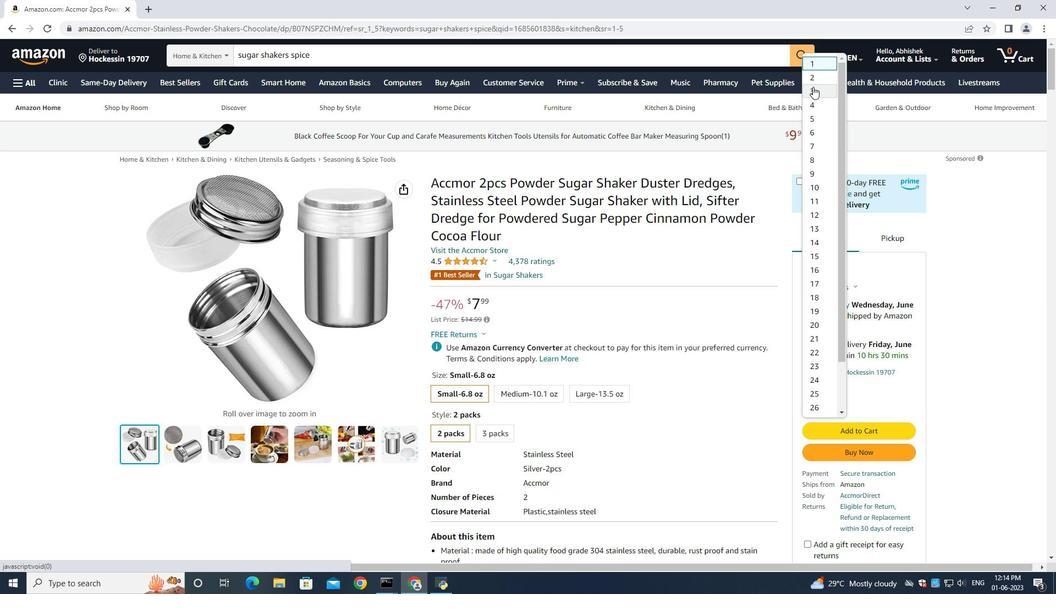 
Action: Mouse moved to (854, 453)
Screenshot: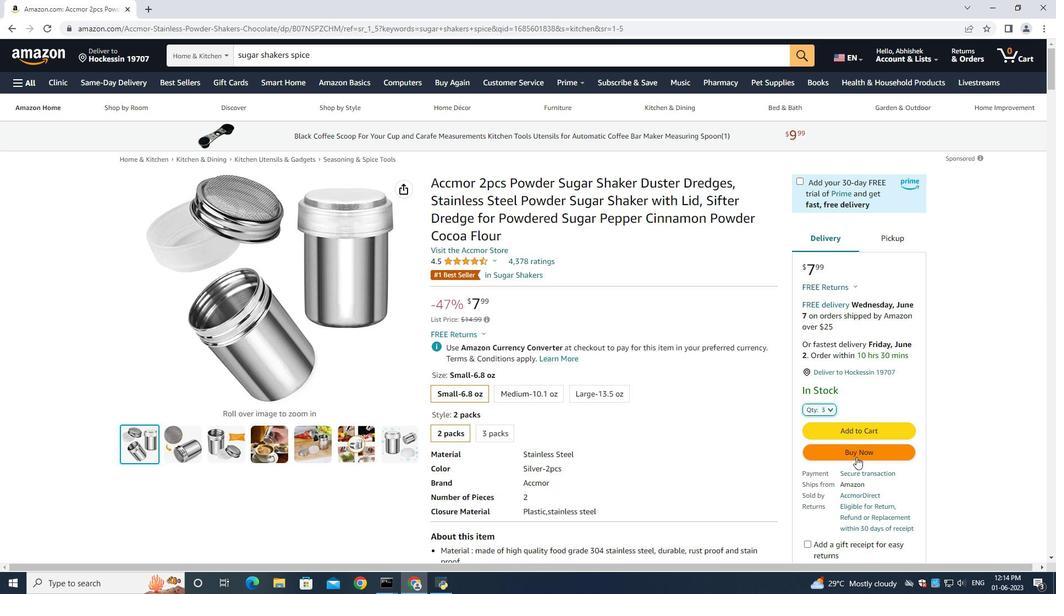 
Action: Mouse pressed left at (854, 453)
Screenshot: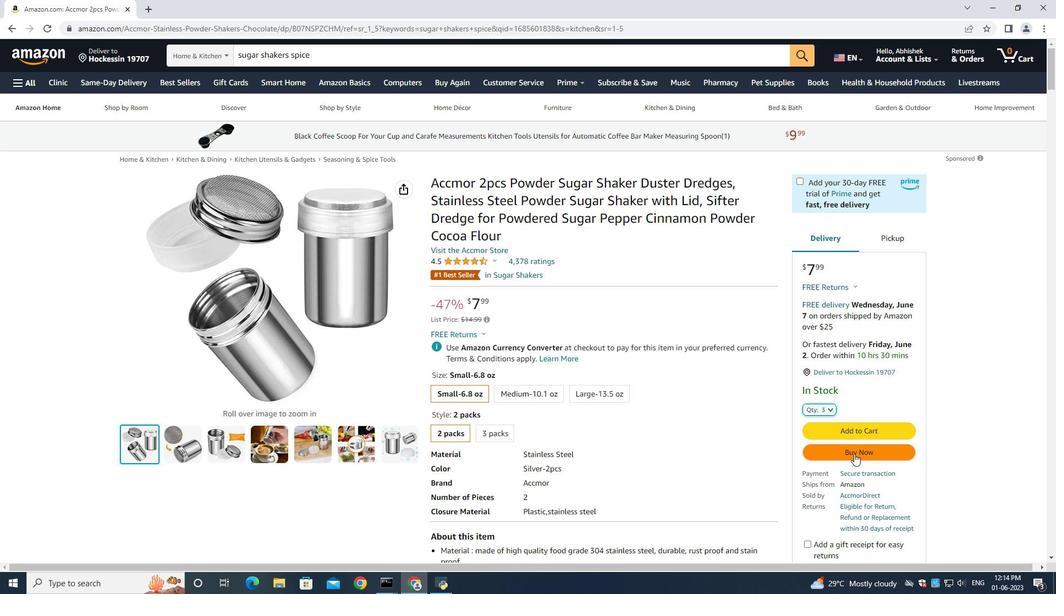 
Action: Mouse moved to (850, 450)
Screenshot: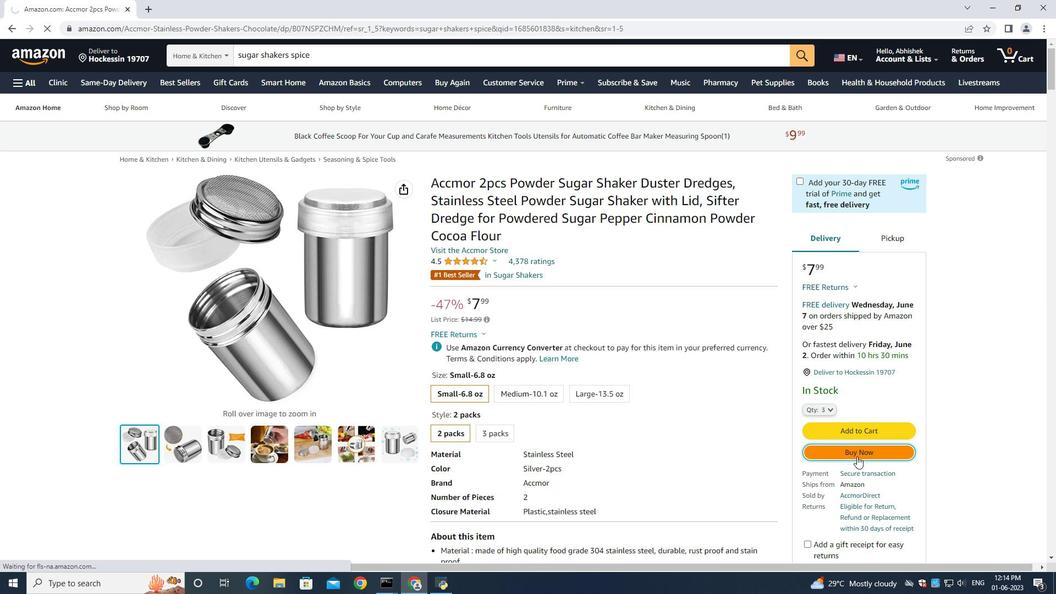 
Action: Mouse pressed left at (850, 450)
Screenshot: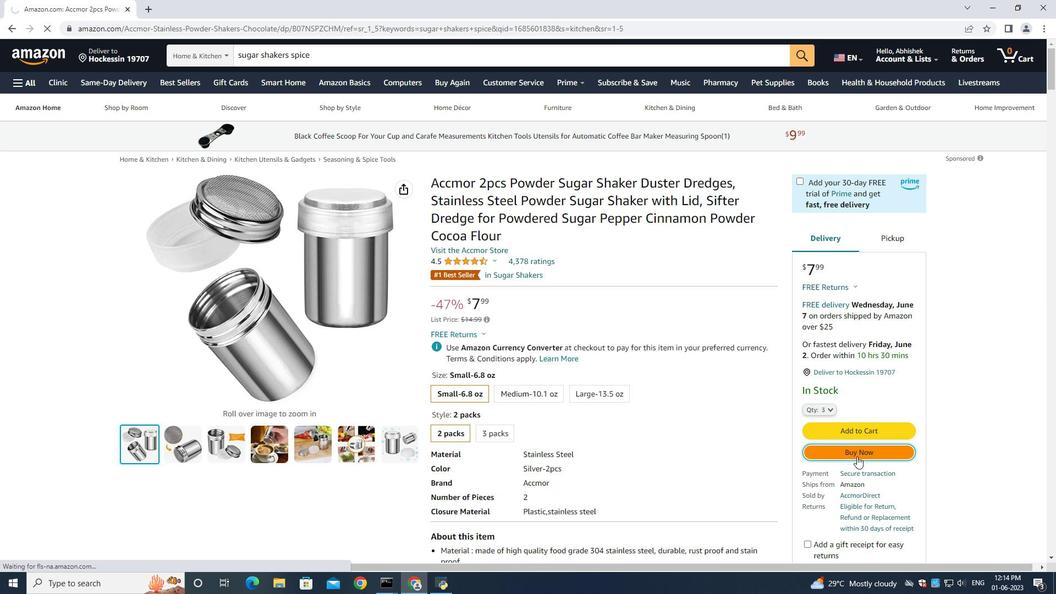 
Action: Mouse moved to (560, 461)
Screenshot: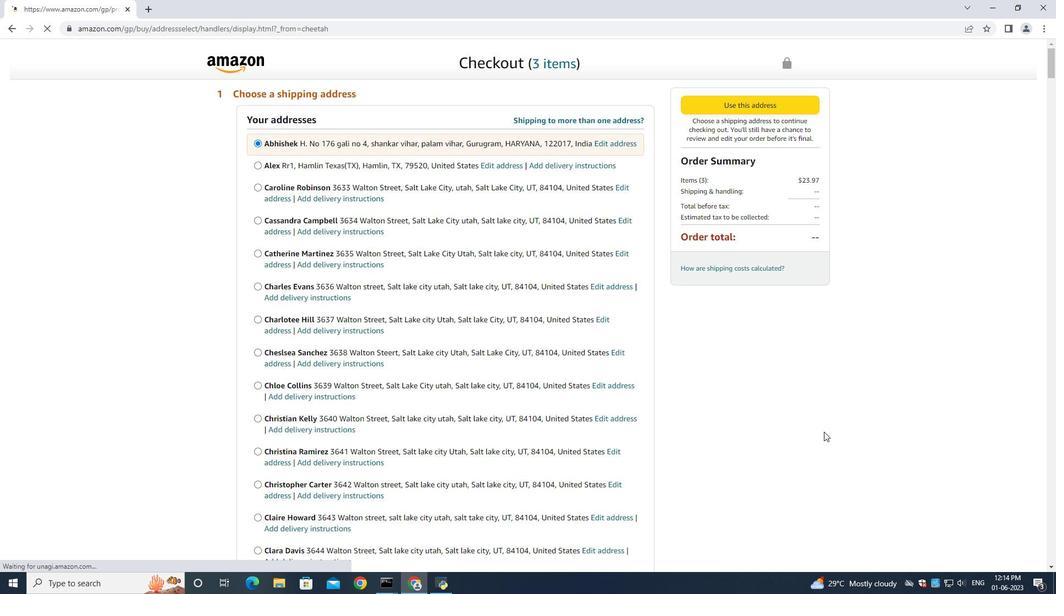 
Action: Mouse scrolled (560, 460) with delta (0, 0)
Screenshot: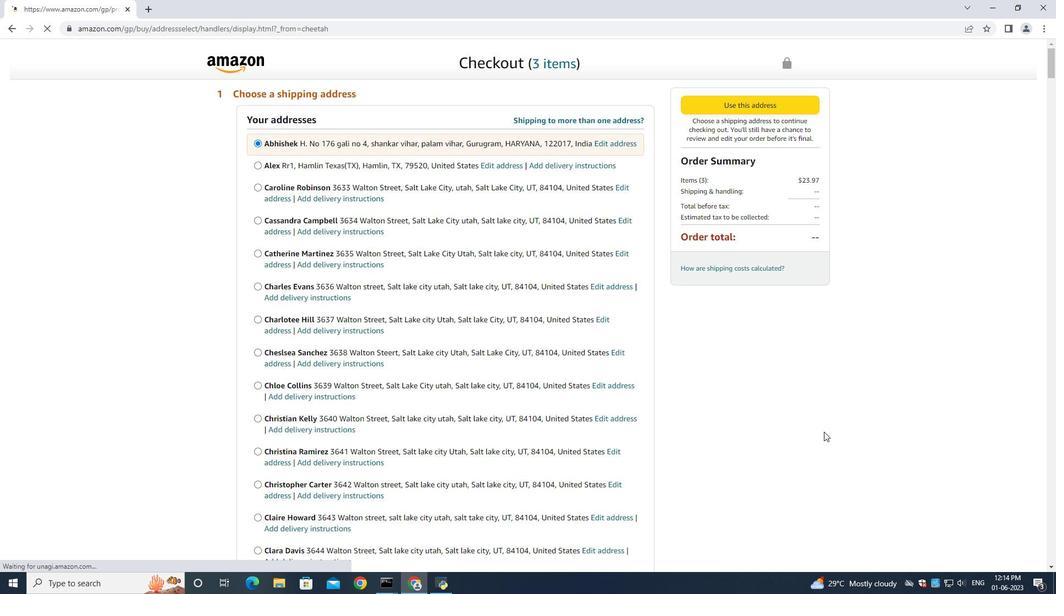 
Action: Mouse moved to (547, 463)
Screenshot: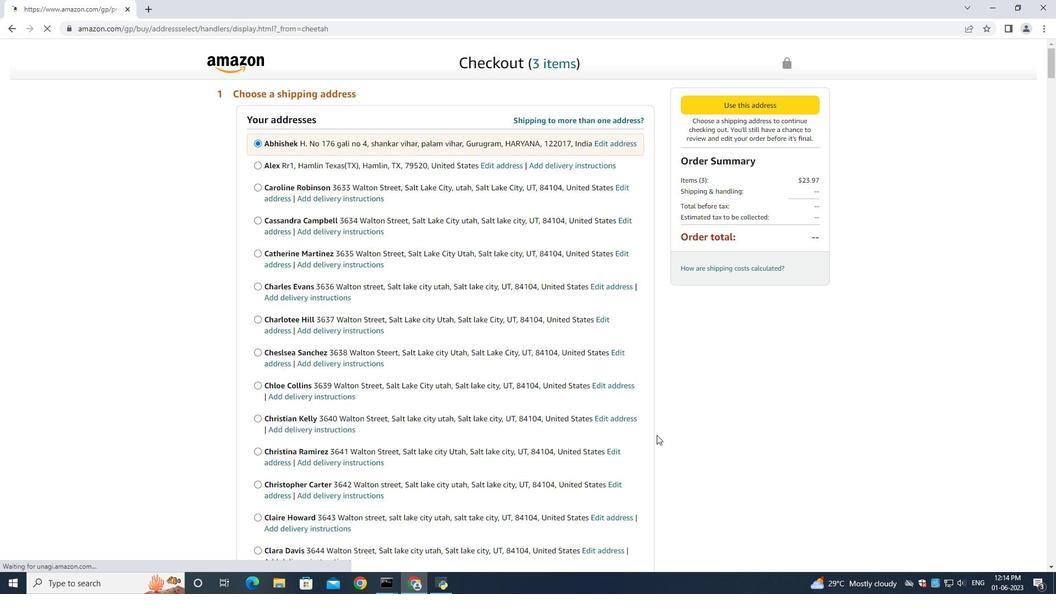 
Action: Mouse scrolled (547, 463) with delta (0, 0)
Screenshot: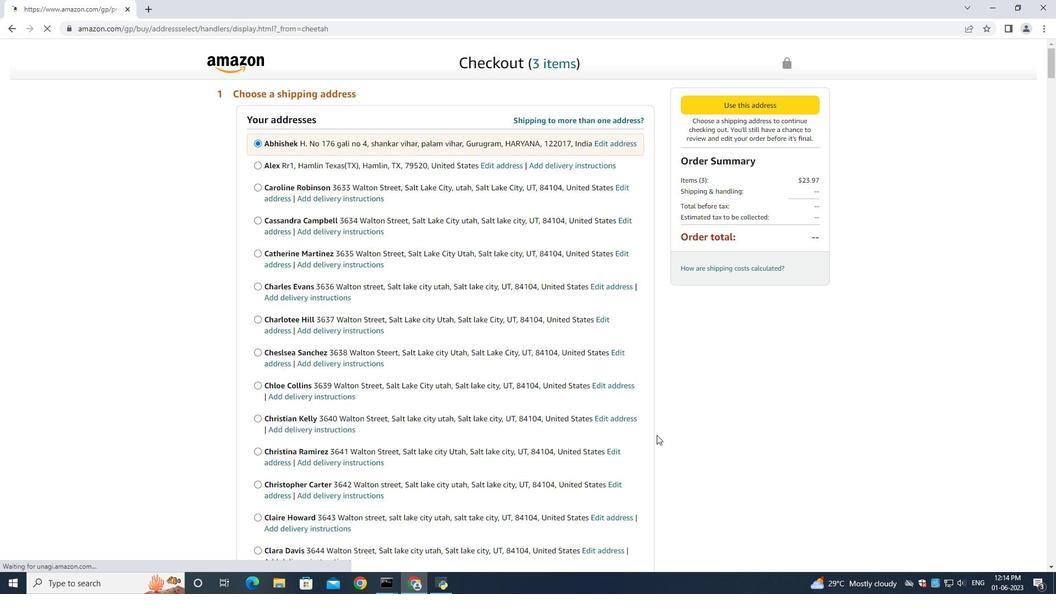 
Action: Mouse moved to (546, 463)
Screenshot: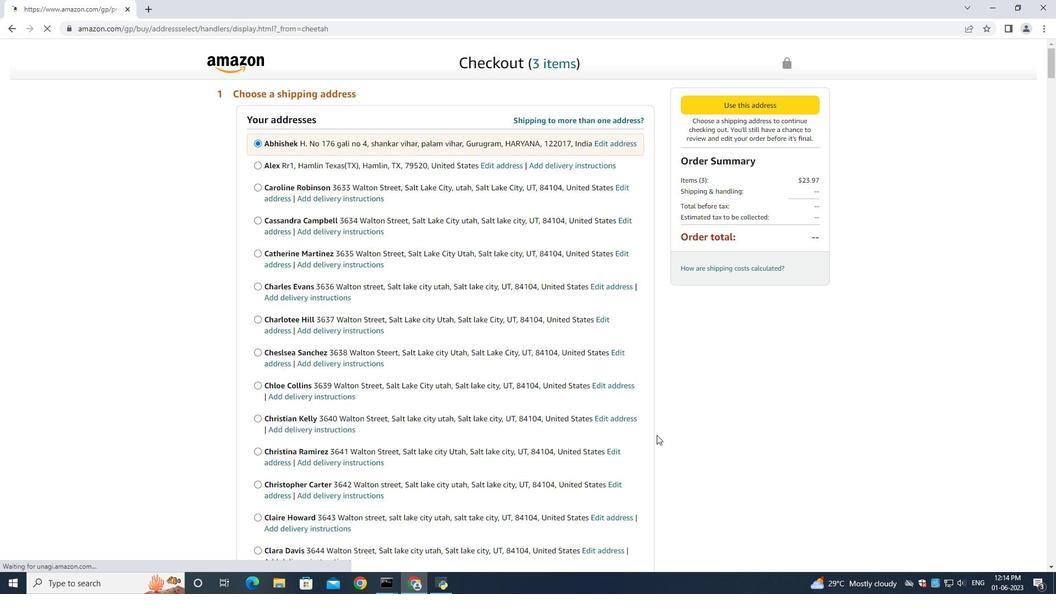 
Action: Mouse scrolled (546, 463) with delta (0, 0)
Screenshot: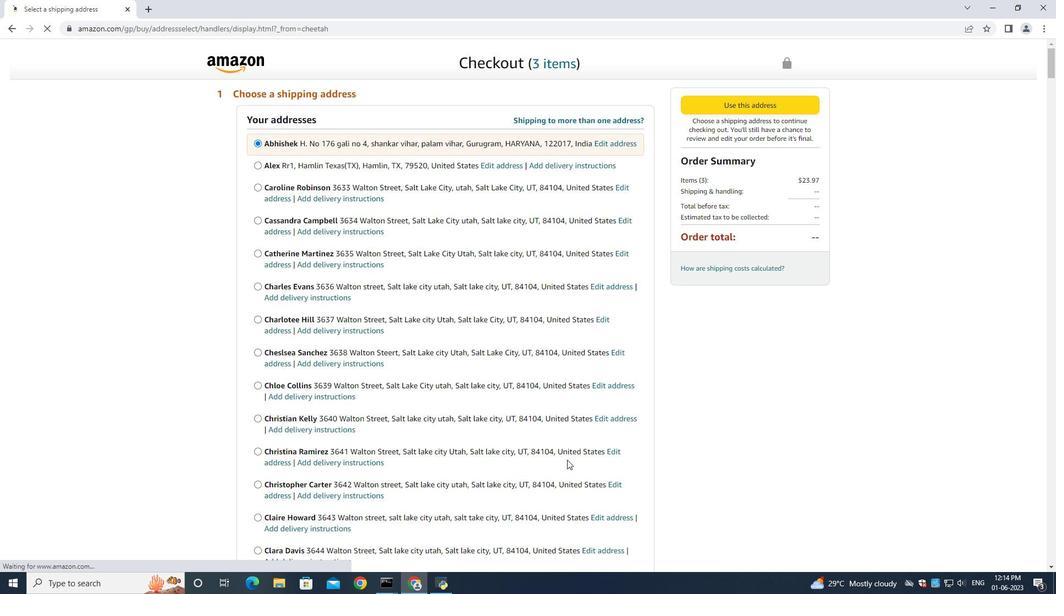 
Action: Mouse moved to (541, 463)
Screenshot: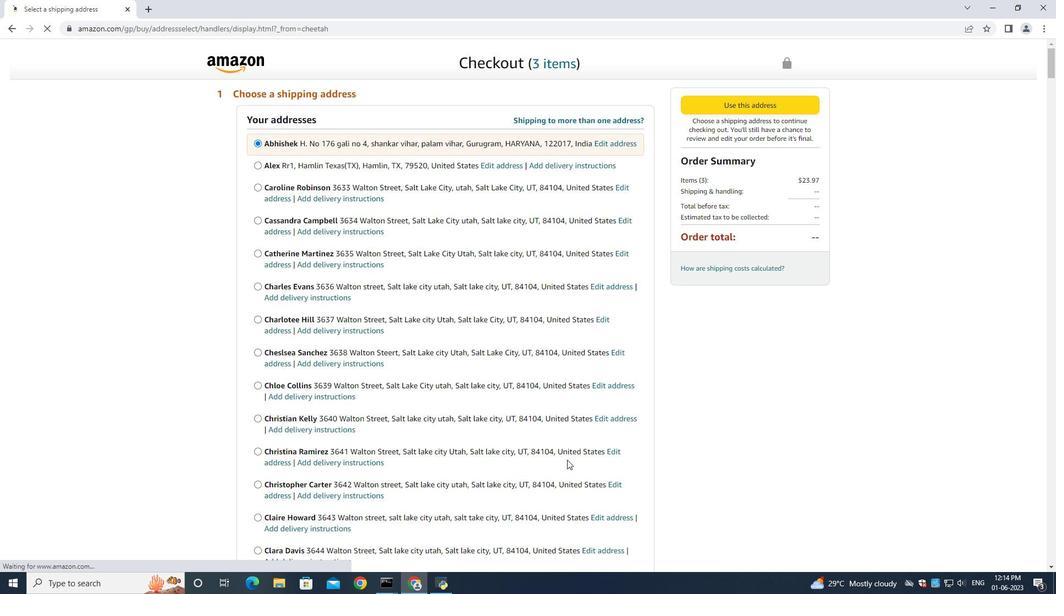 
Action: Mouse scrolled (542, 463) with delta (0, 0)
Screenshot: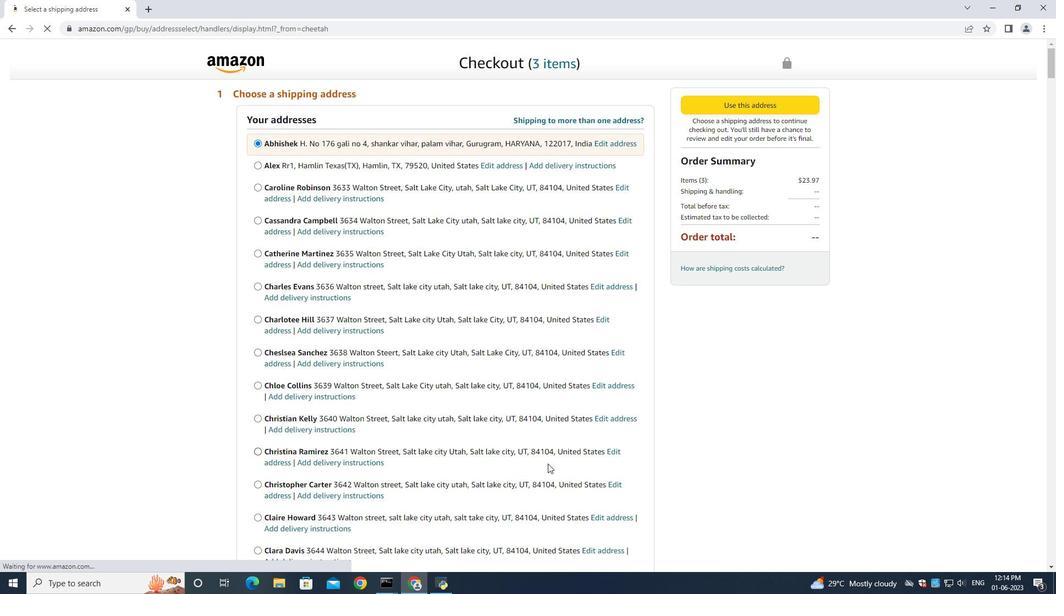 
Action: Mouse moved to (538, 462)
Screenshot: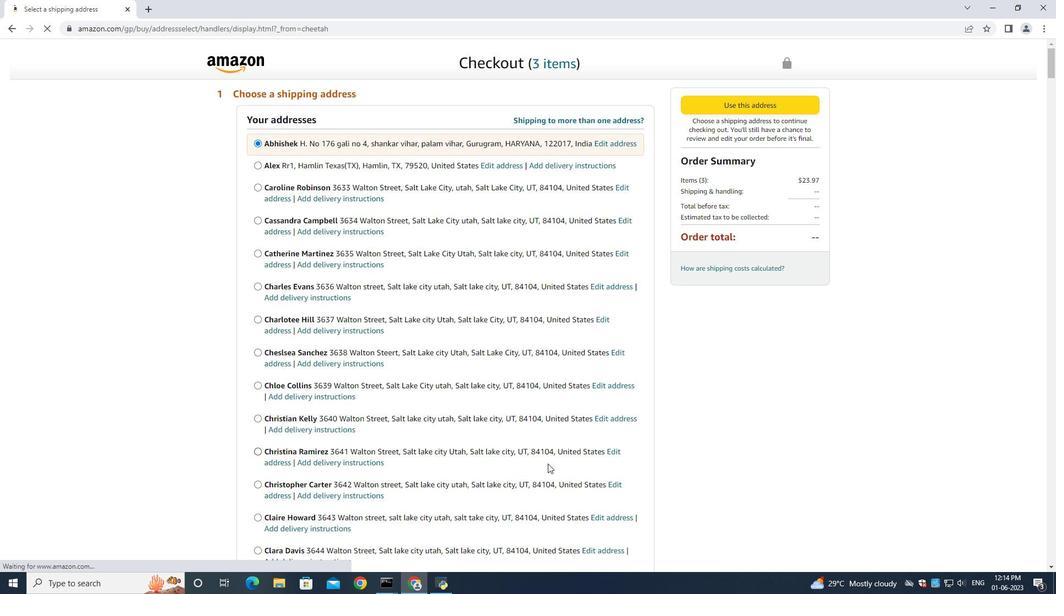 
Action: Mouse scrolled (540, 462) with delta (0, 0)
Screenshot: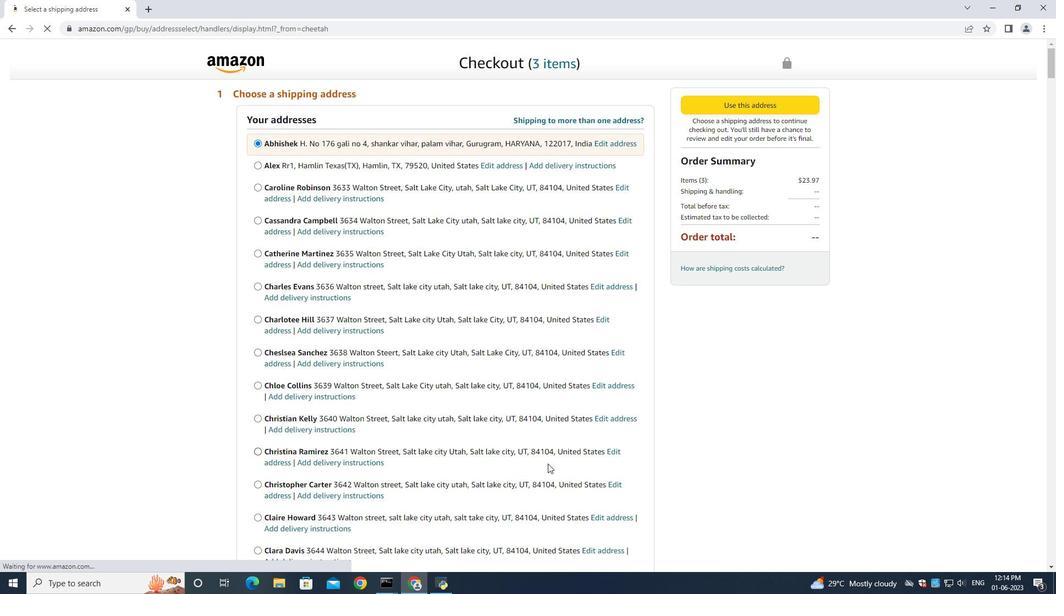 
Action: Mouse moved to (539, 452)
Screenshot: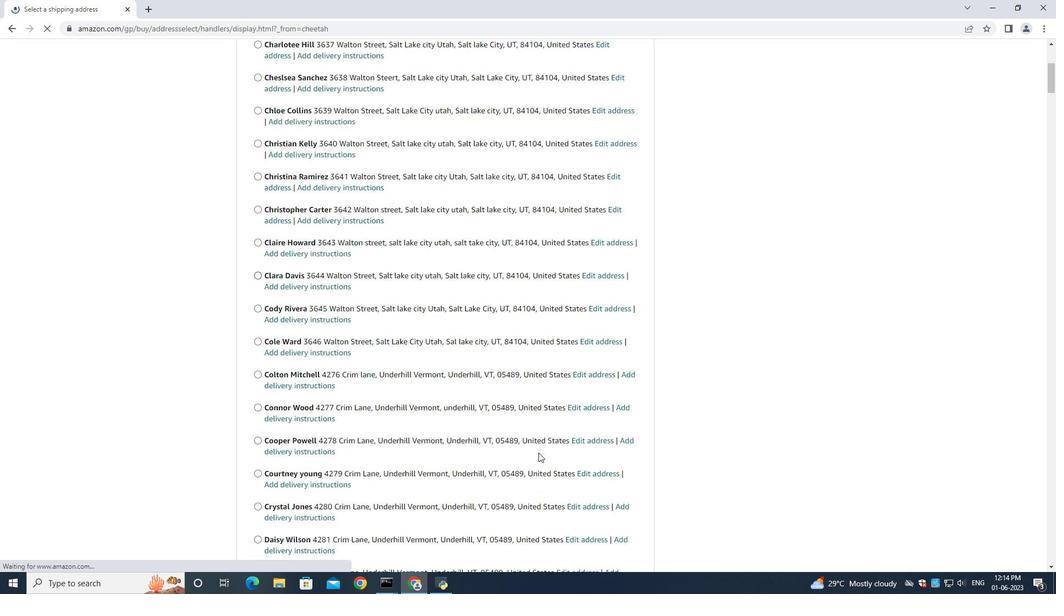 
Action: Mouse scrolled (539, 452) with delta (0, 0)
Screenshot: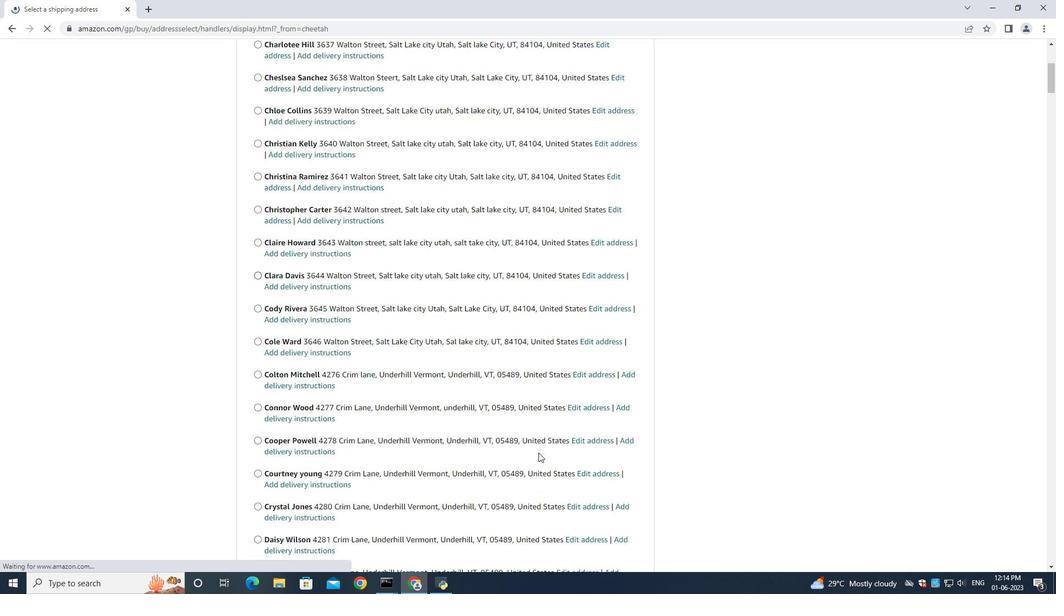 
Action: Mouse scrolled (539, 452) with delta (0, 0)
Screenshot: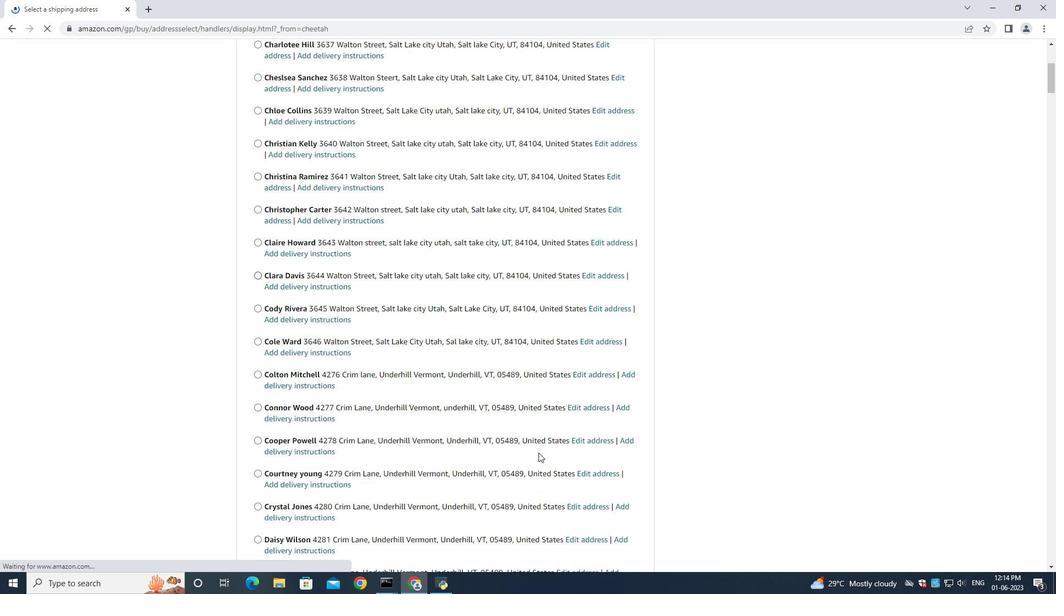 
Action: Mouse moved to (540, 452)
Screenshot: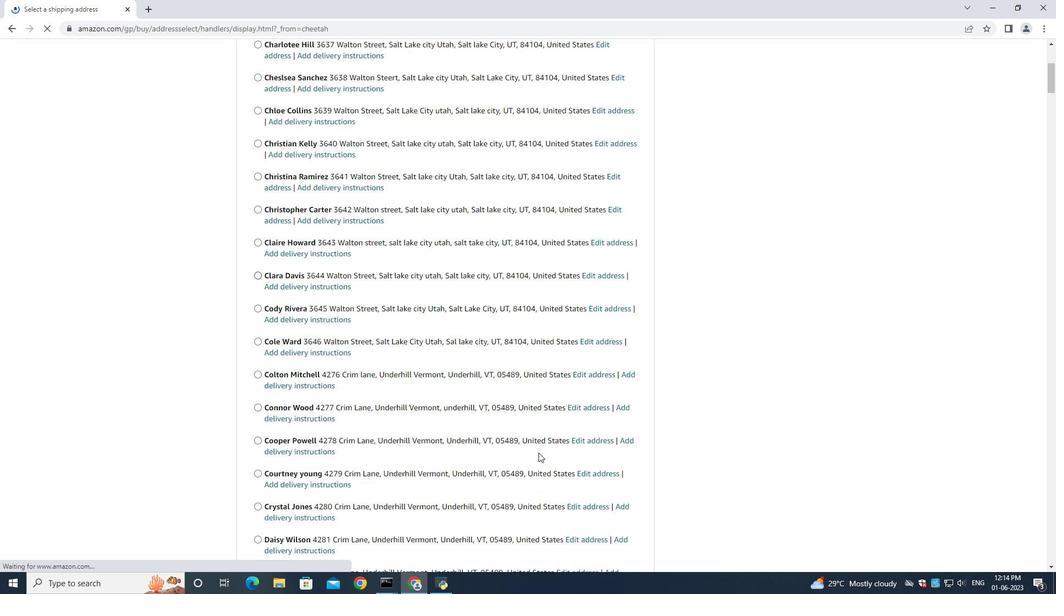 
Action: Mouse scrolled (539, 452) with delta (0, 0)
Screenshot: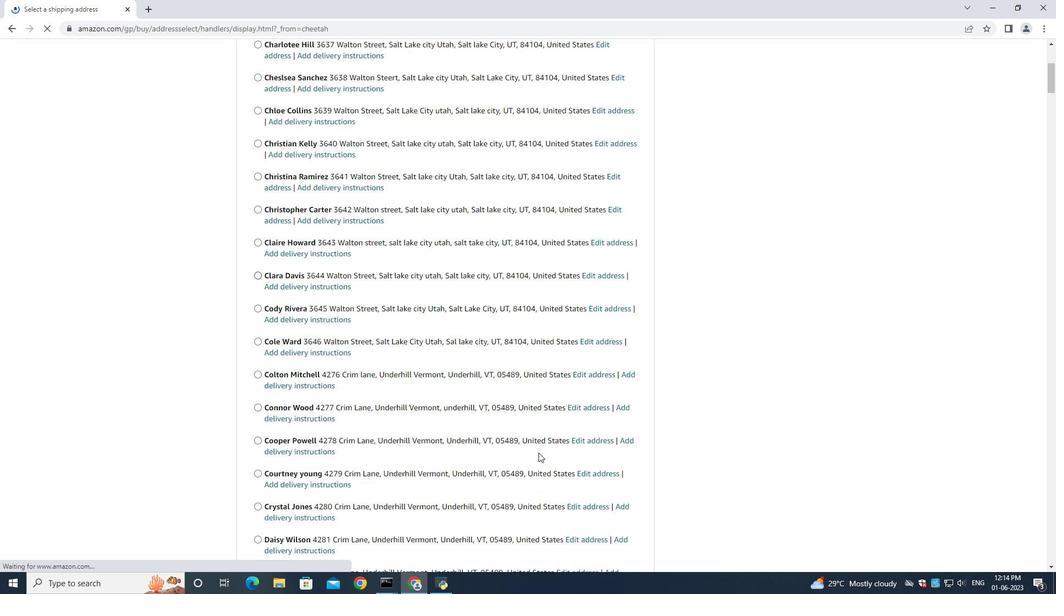 
Action: Mouse moved to (540, 452)
Screenshot: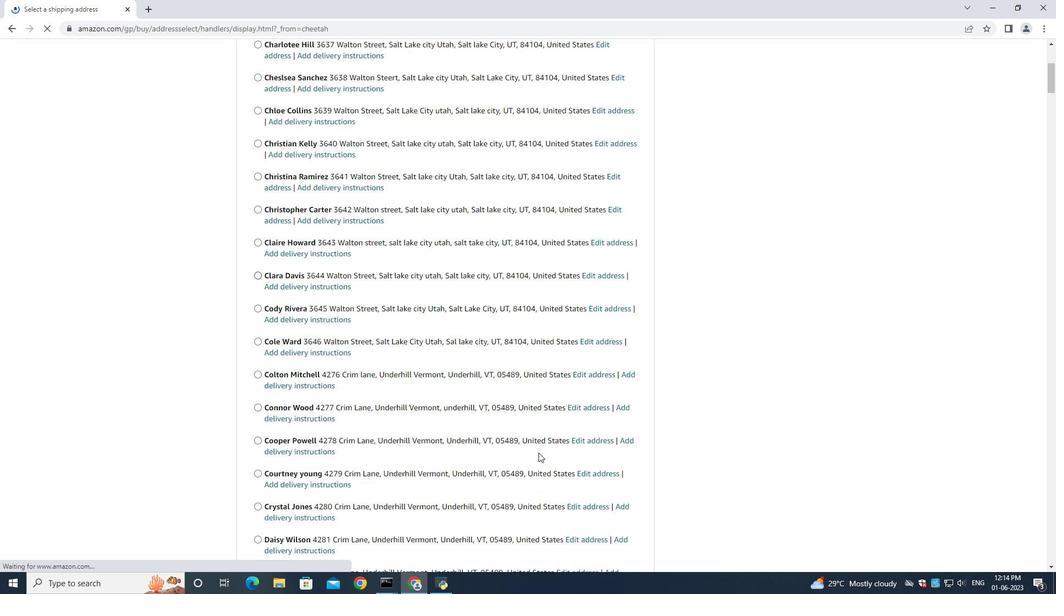 
Action: Mouse scrolled (540, 452) with delta (0, 0)
Screenshot: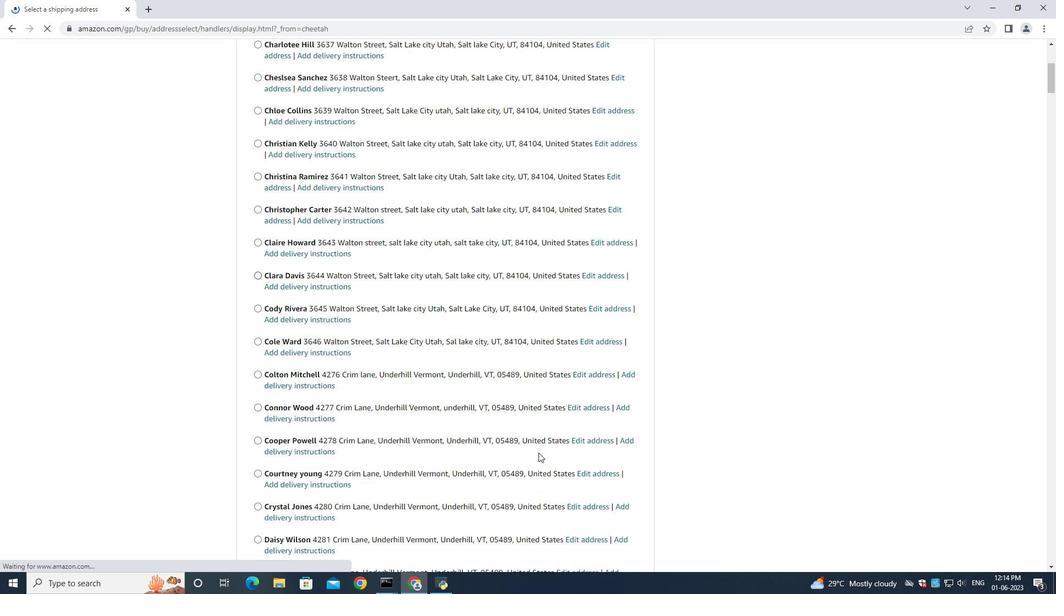 
Action: Mouse moved to (541, 451)
Screenshot: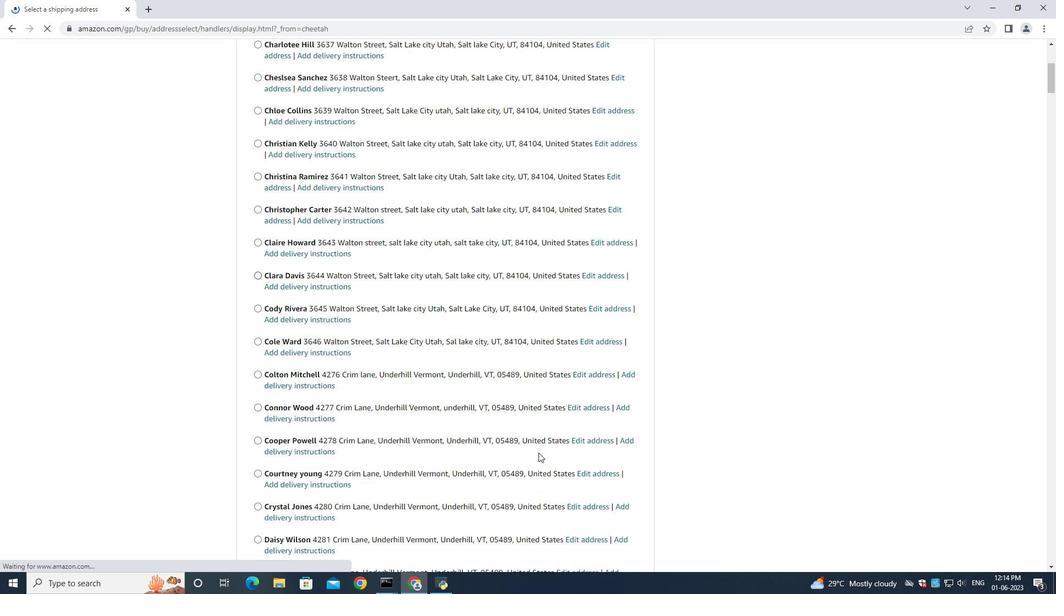
Action: Mouse scrolled (540, 451) with delta (0, 0)
Screenshot: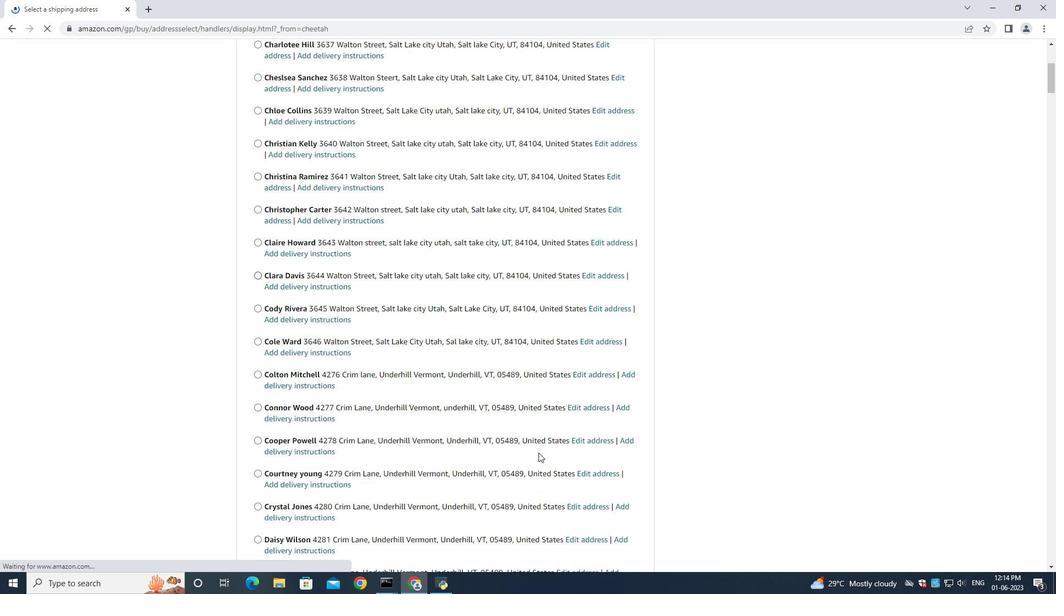 
Action: Mouse moved to (542, 449)
Screenshot: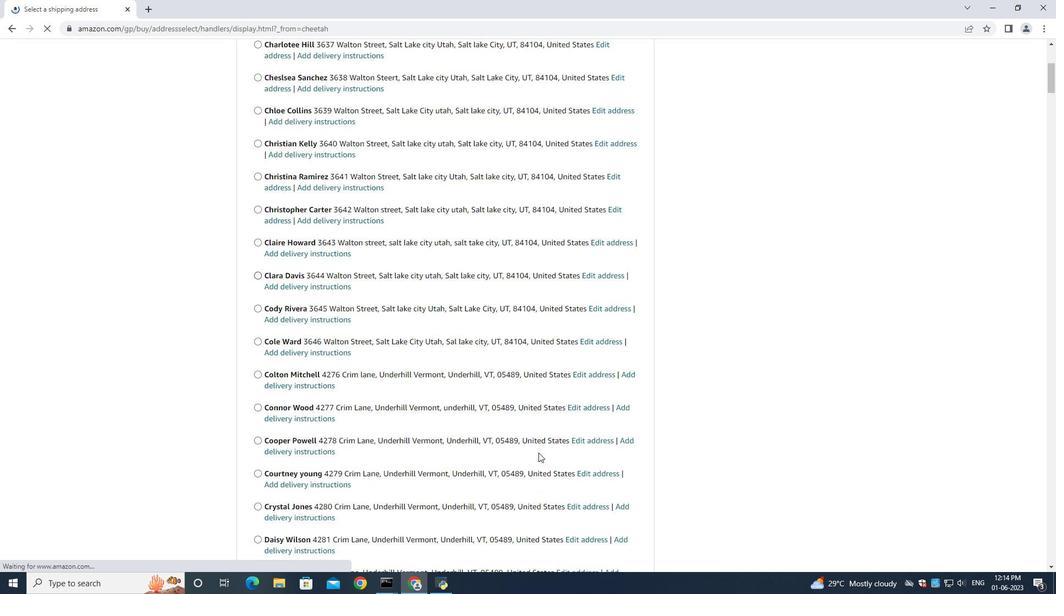 
Action: Mouse scrolled (541, 450) with delta (0, 0)
Screenshot: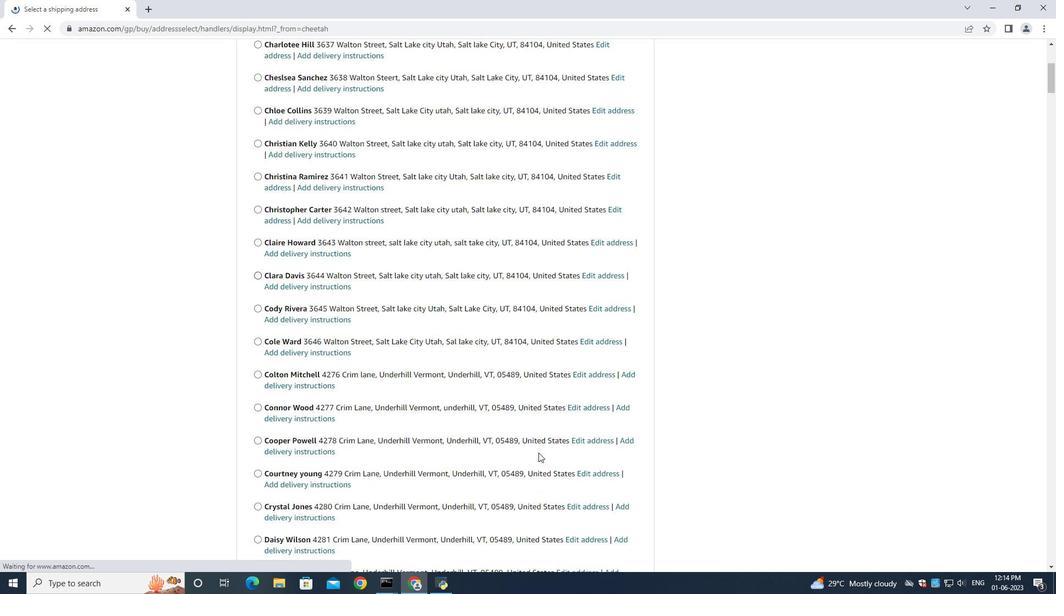 
Action: Mouse moved to (546, 443)
Screenshot: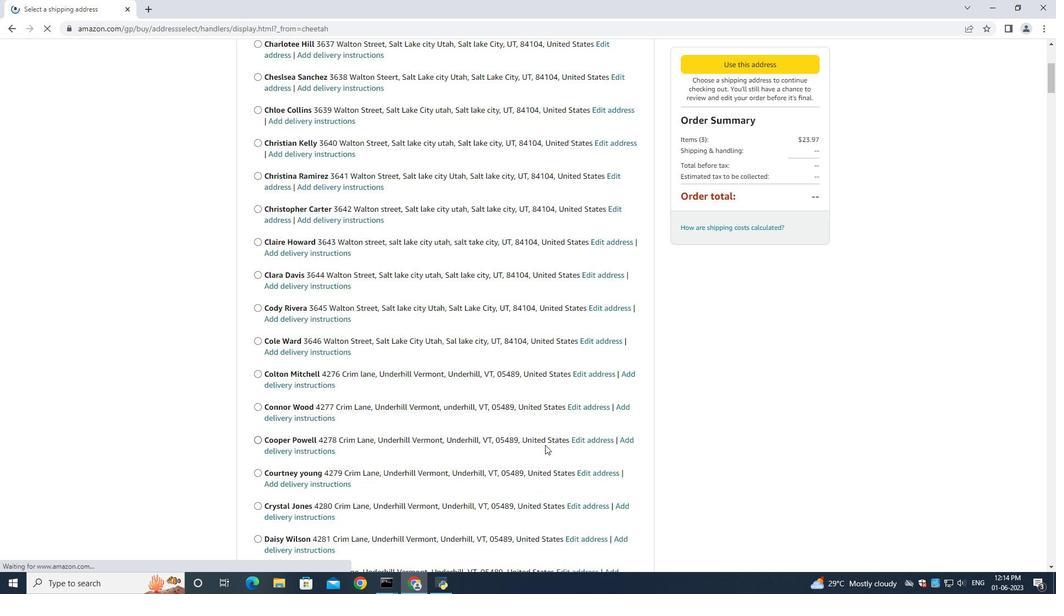 
Action: Mouse scrolled (546, 442) with delta (0, 0)
Screenshot: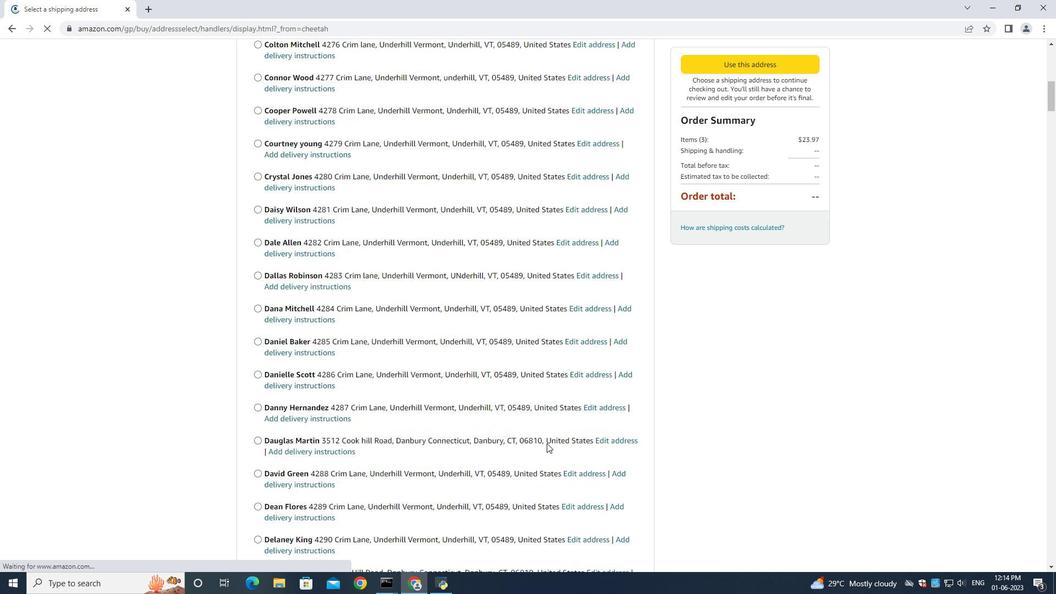 
Action: Mouse scrolled (546, 442) with delta (0, 0)
Screenshot: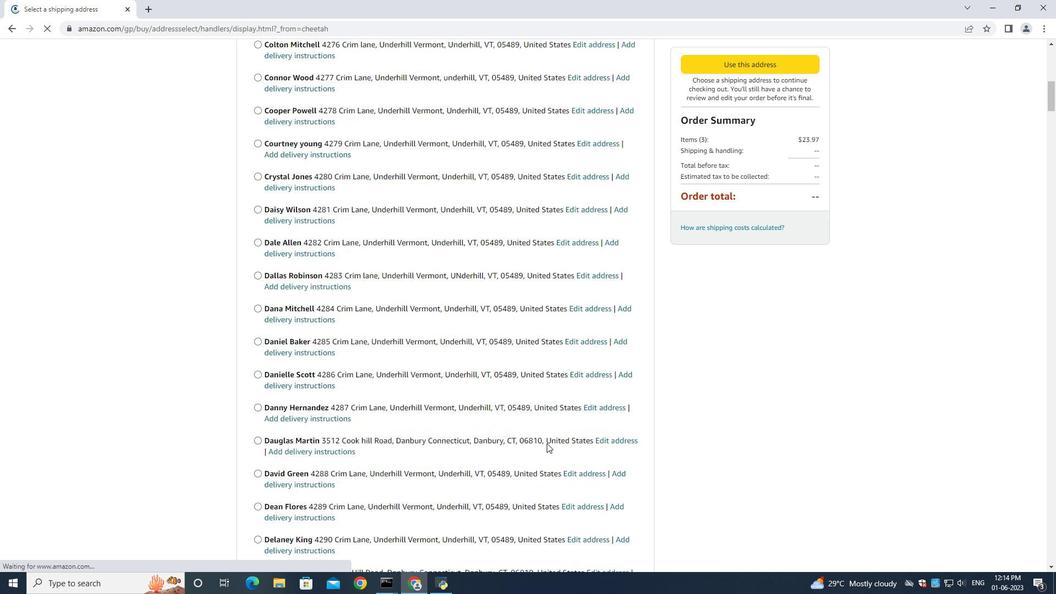 
Action: Mouse scrolled (546, 442) with delta (0, 0)
Screenshot: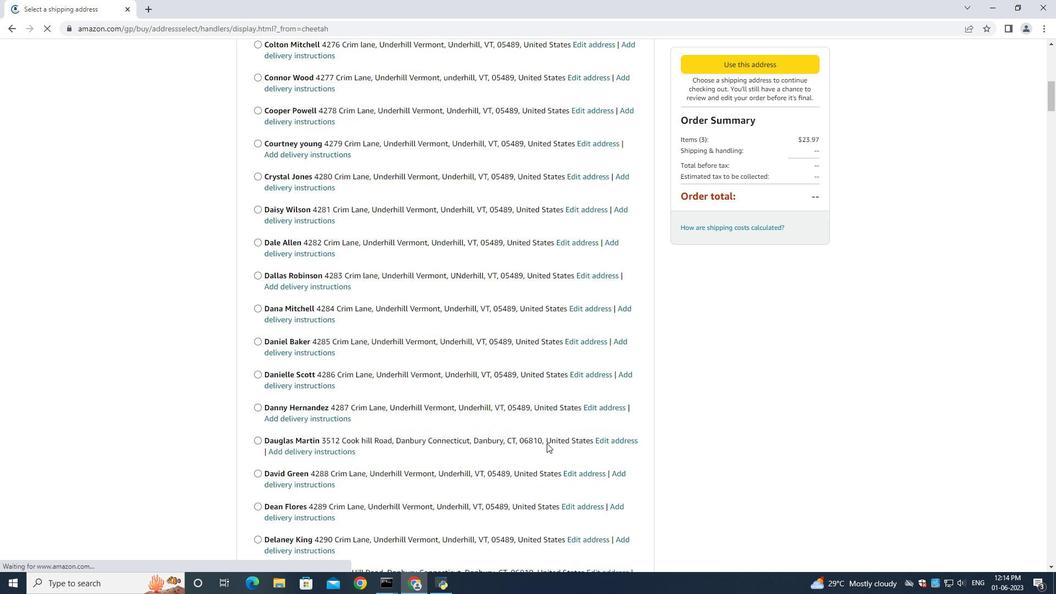 
Action: Mouse moved to (546, 439)
Screenshot: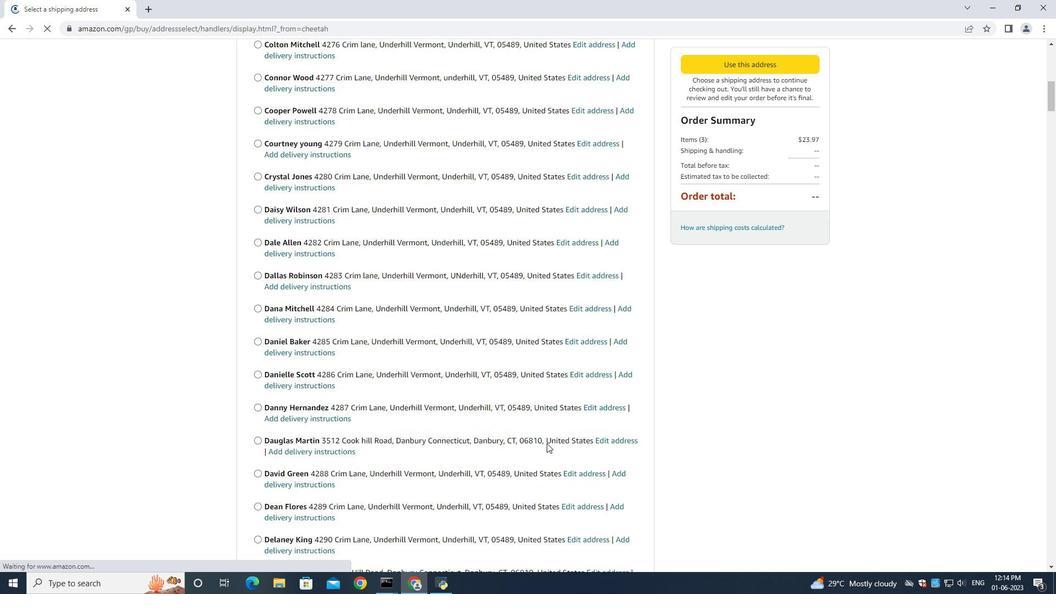 
Action: Mouse scrolled (546, 442) with delta (0, 0)
Screenshot: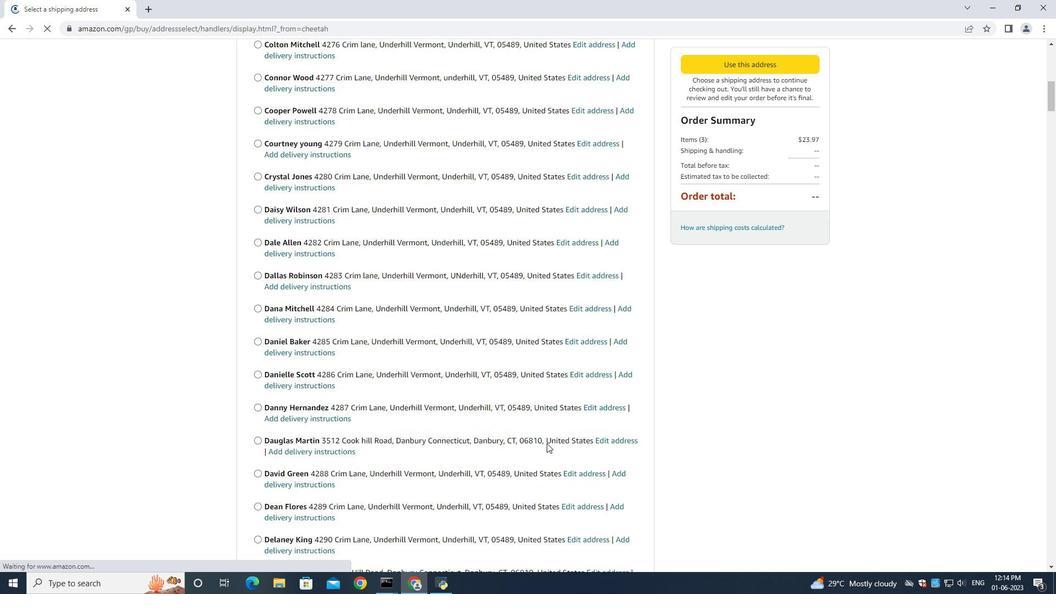 
Action: Mouse moved to (546, 432)
Screenshot: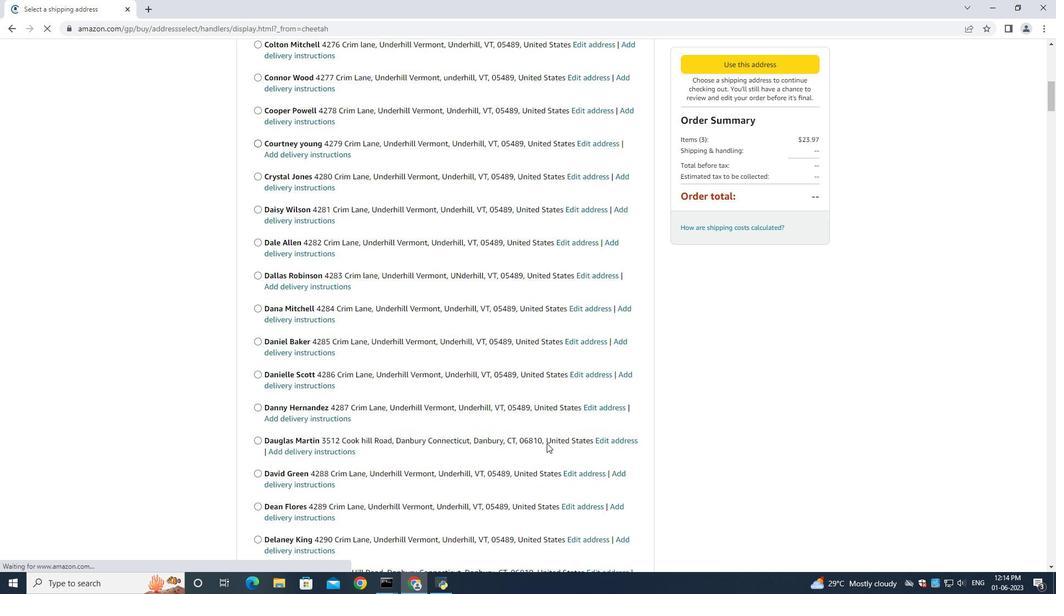 
Action: Mouse scrolled (546, 442) with delta (0, 0)
Screenshot: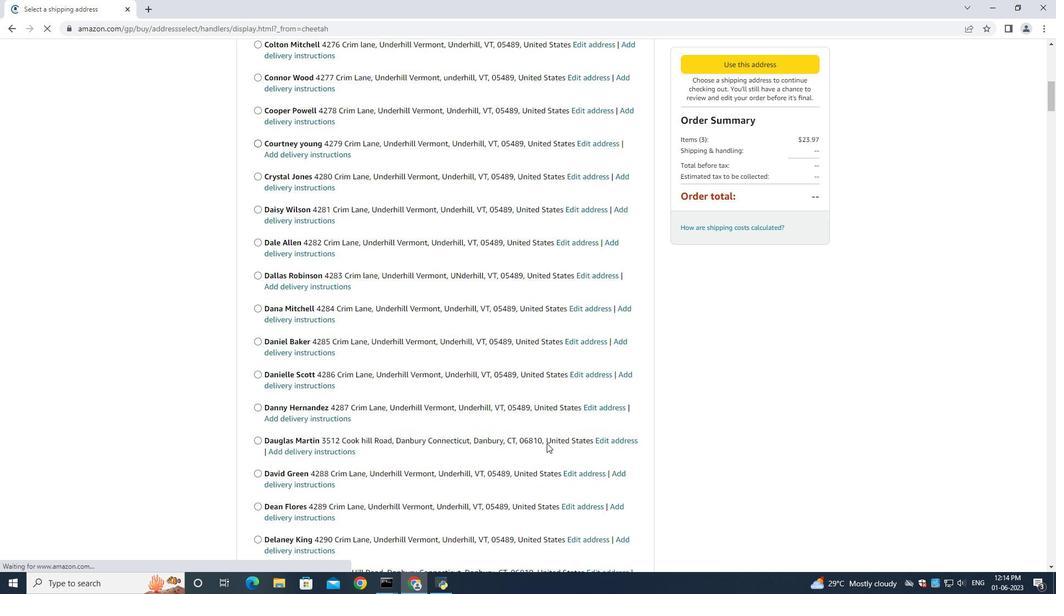 
Action: Mouse moved to (549, 420)
Screenshot: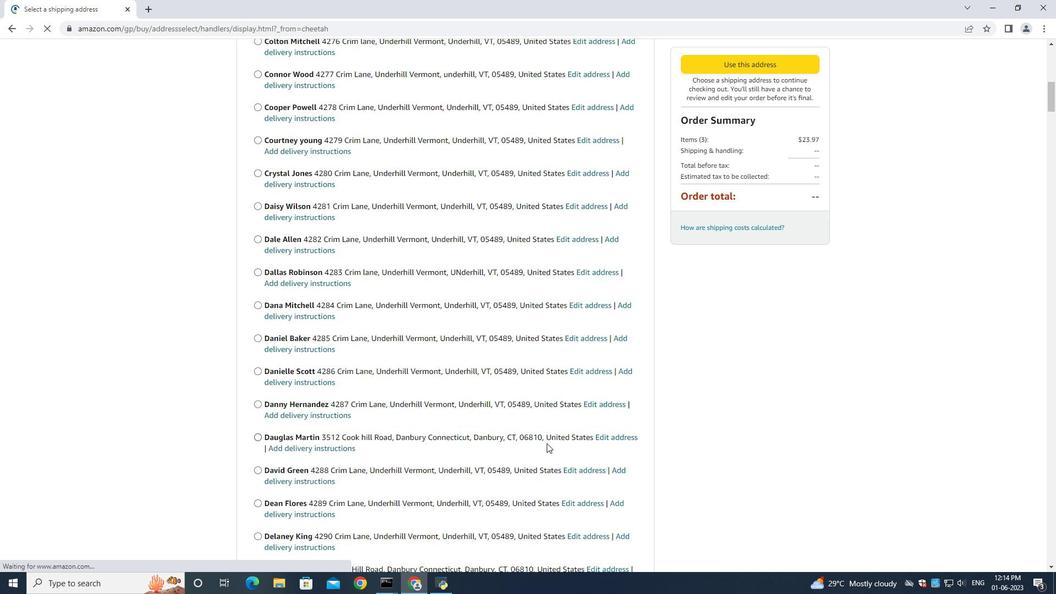 
Action: Mouse scrolled (546, 442) with delta (0, 0)
Screenshot: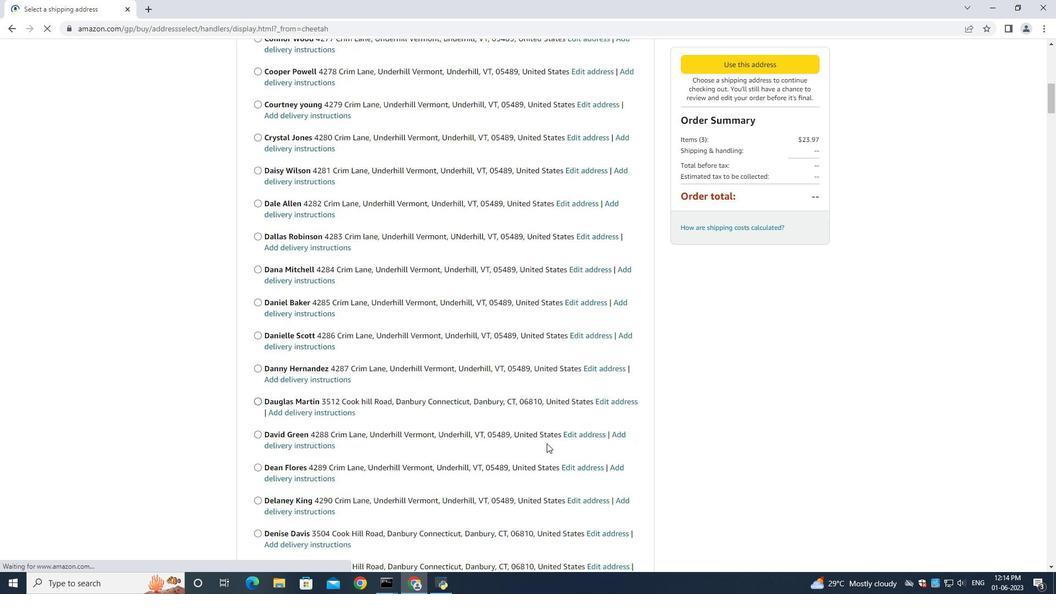 
Action: Mouse moved to (550, 419)
Screenshot: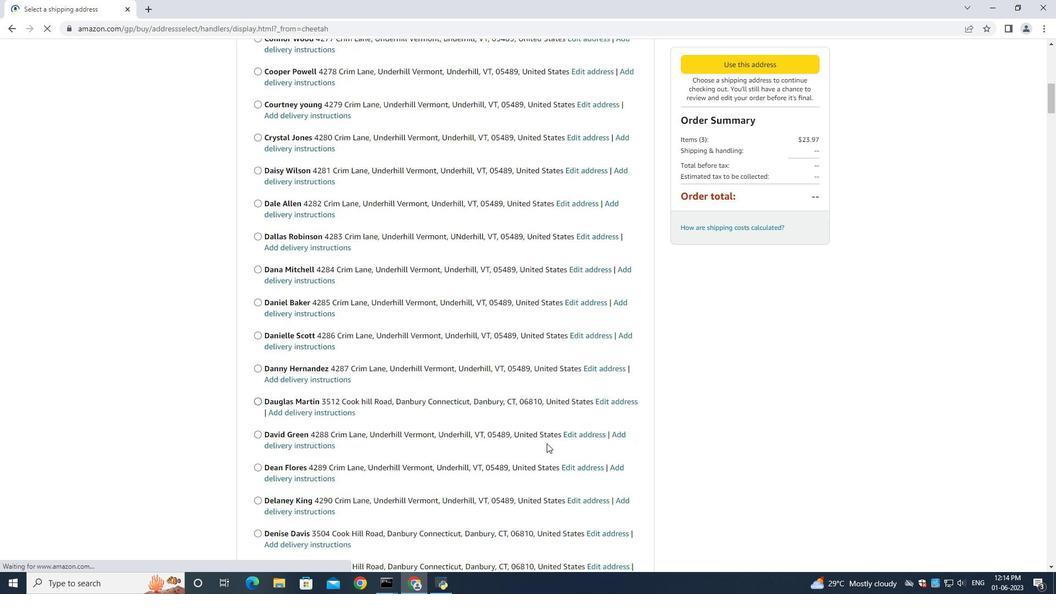 
Action: Mouse scrolled (546, 431) with delta (0, 0)
Screenshot: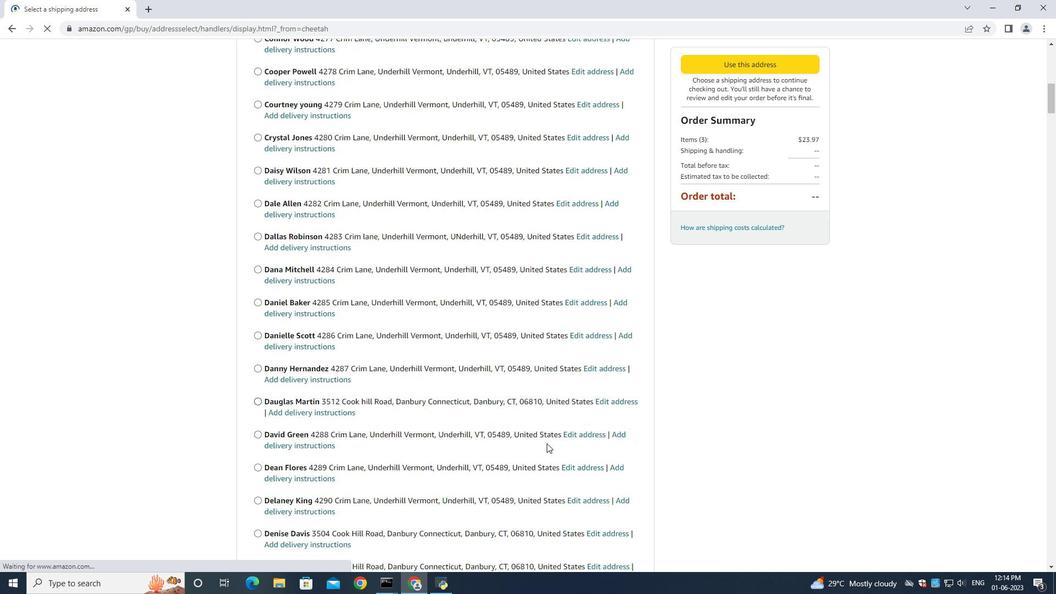 
Action: Mouse moved to (514, 407)
Screenshot: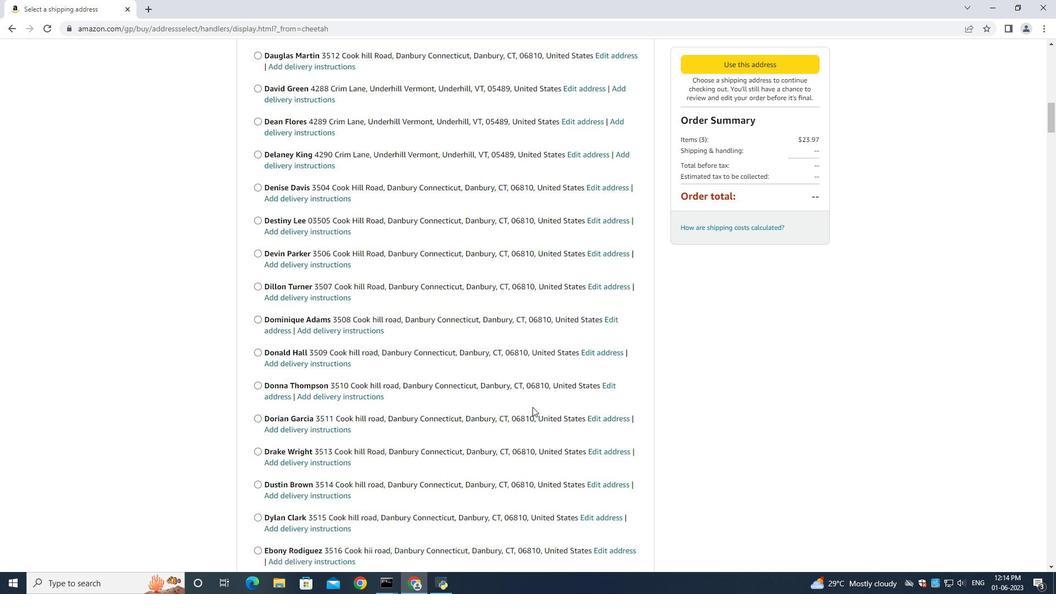 
Action: Mouse scrolled (528, 406) with delta (0, 0)
Screenshot: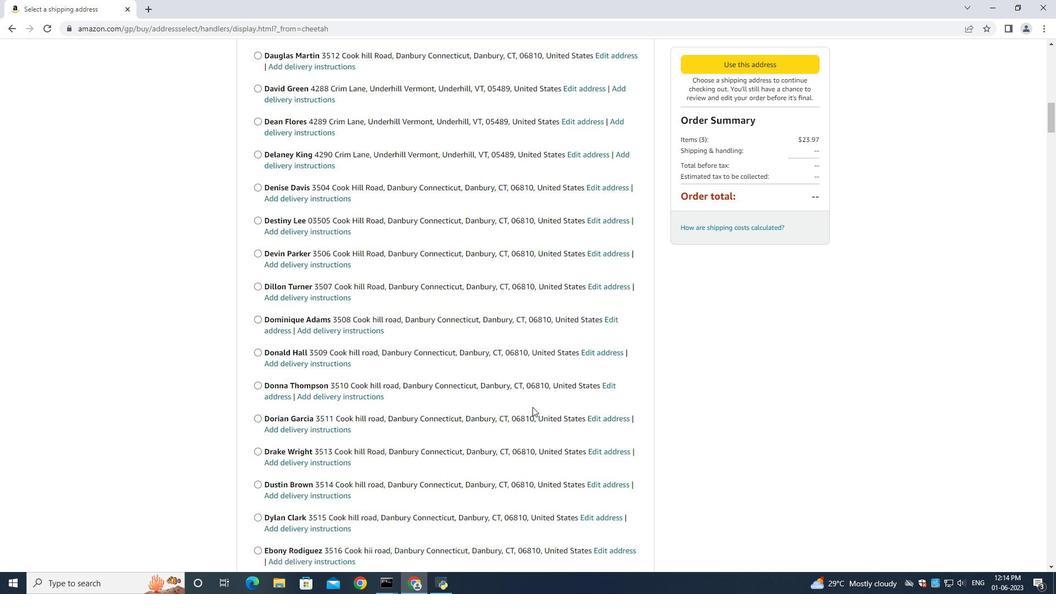 
Action: Mouse moved to (502, 407)
Screenshot: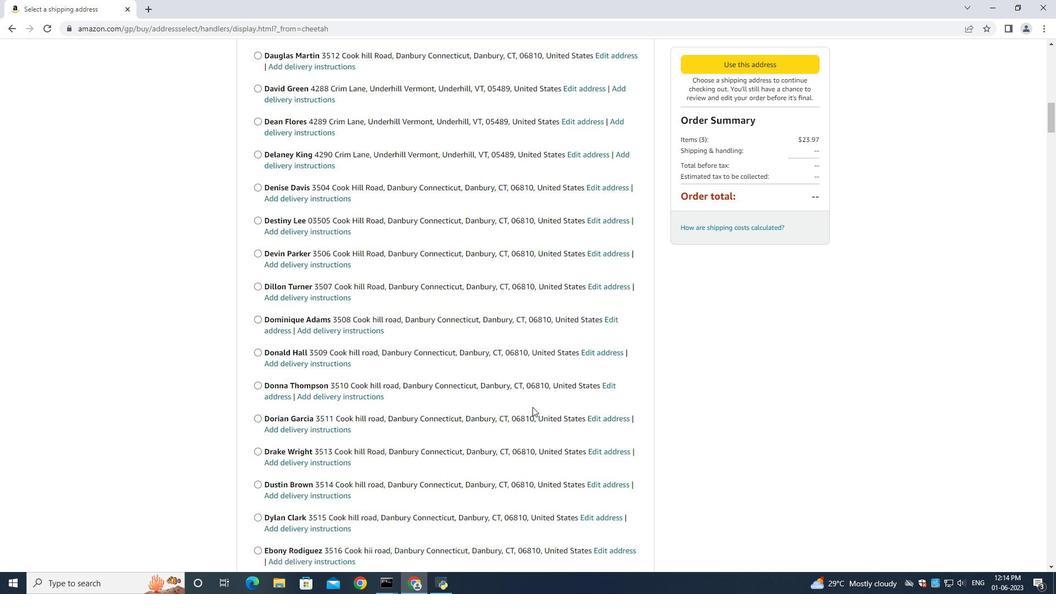 
Action: Mouse scrolled (514, 406) with delta (0, 0)
Screenshot: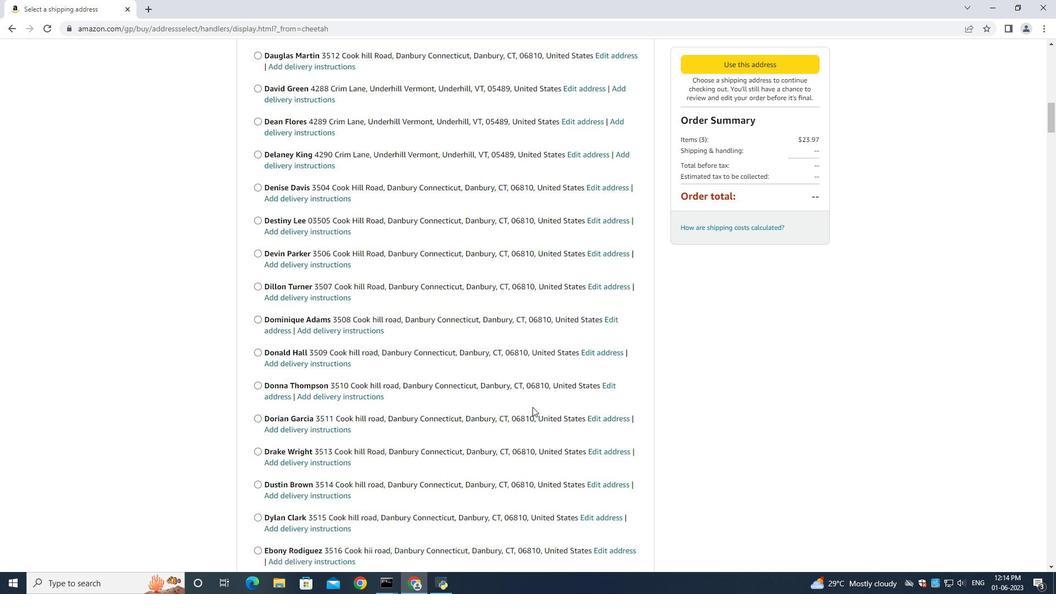 
Action: Mouse moved to (487, 407)
Screenshot: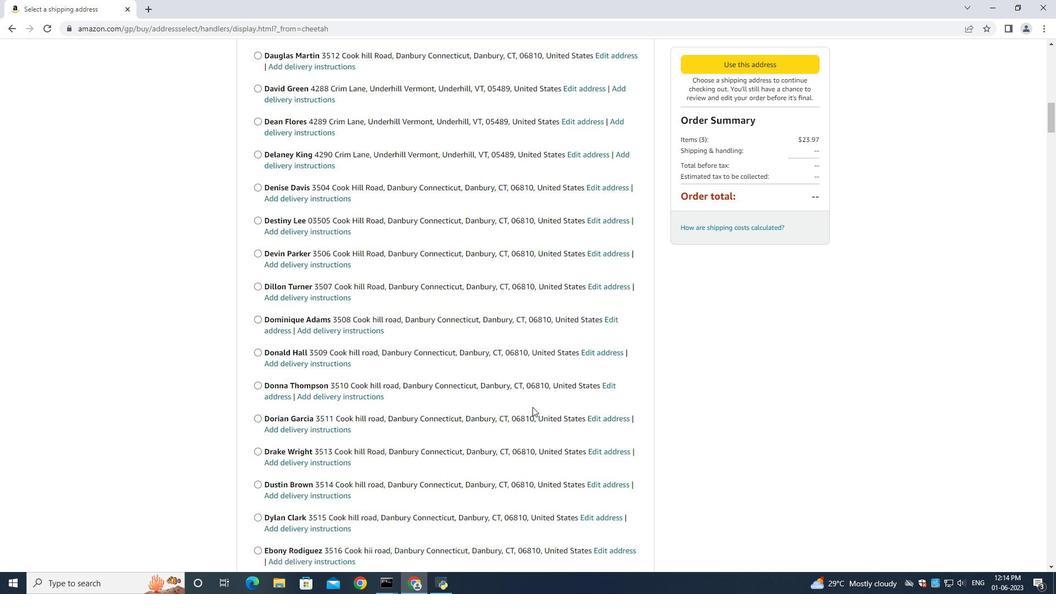 
Action: Mouse scrolled (502, 406) with delta (0, 0)
Screenshot: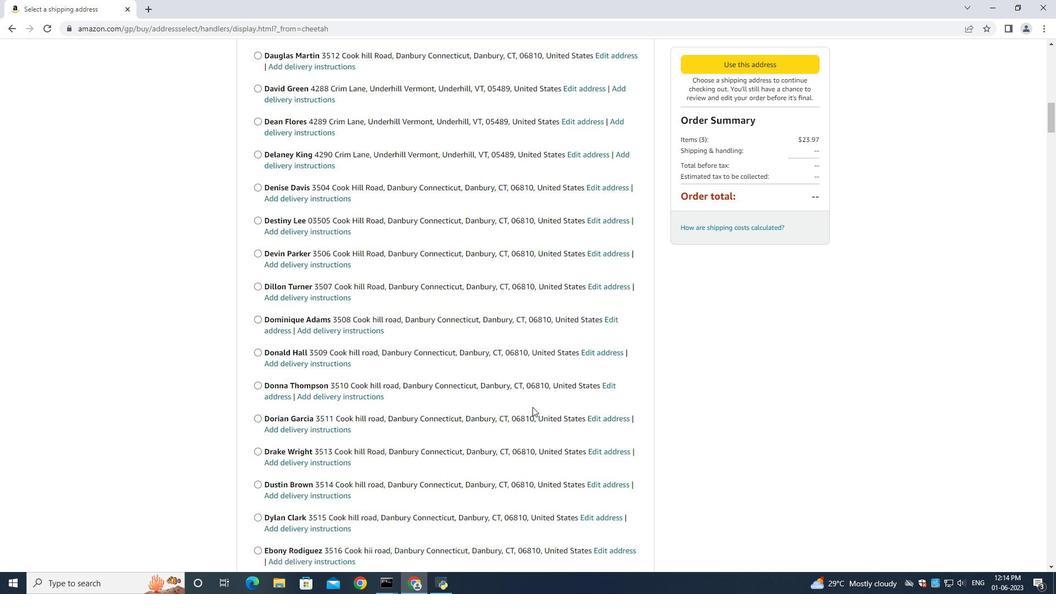 
Action: Mouse moved to (440, 403)
Screenshot: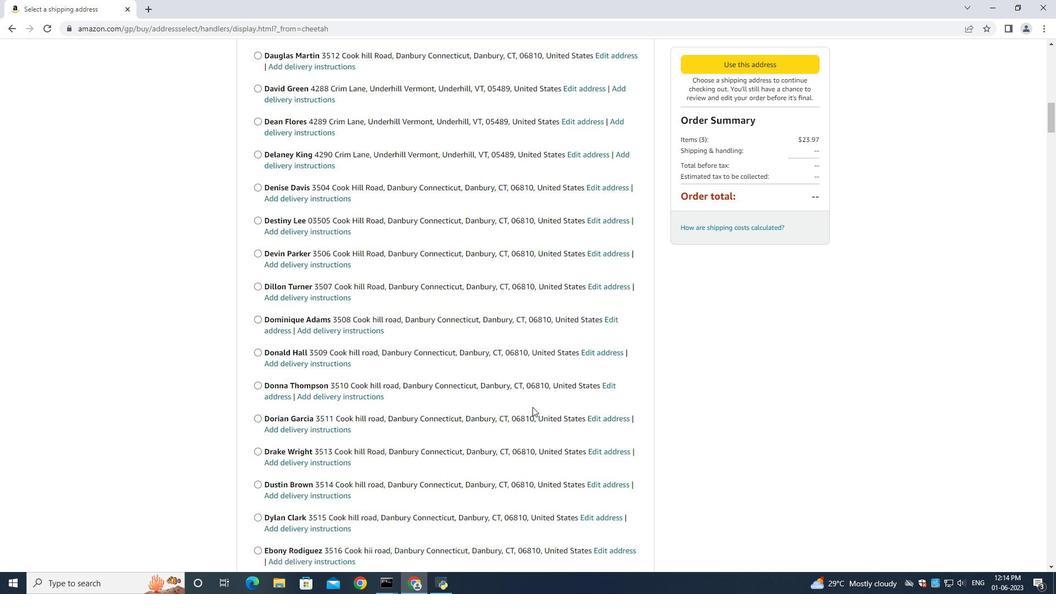 
Action: Mouse scrolled (472, 406) with delta (0, 0)
Screenshot: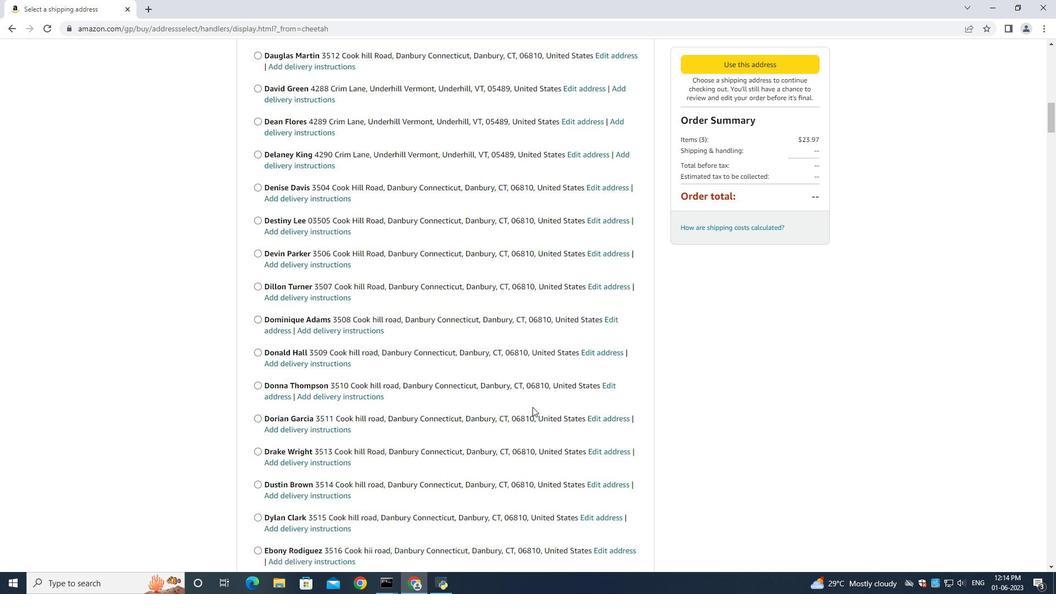 
Action: Mouse moved to (435, 403)
Screenshot: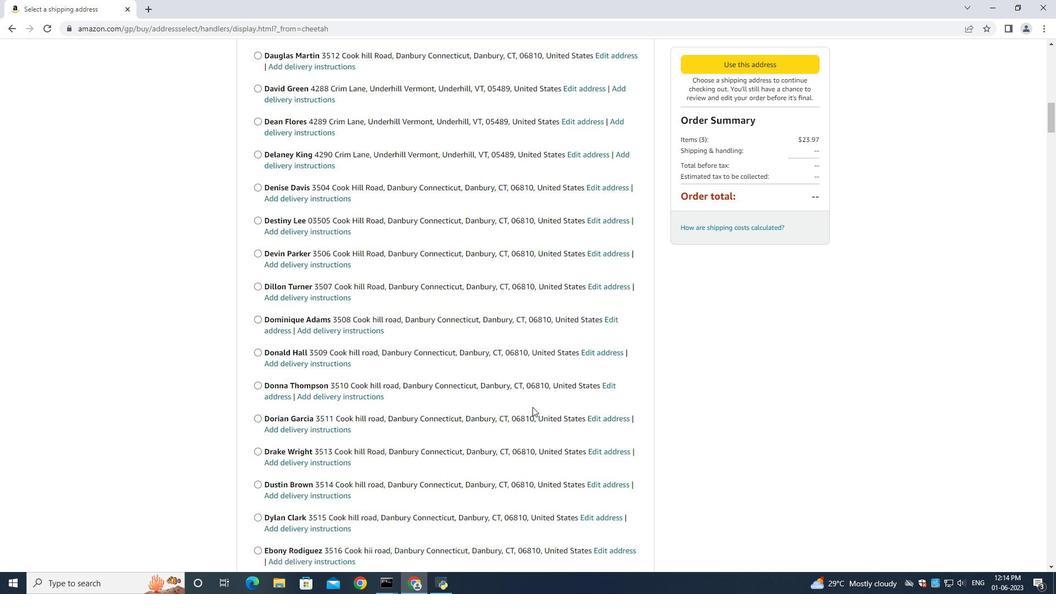 
Action: Mouse scrolled (456, 404) with delta (0, 0)
Screenshot: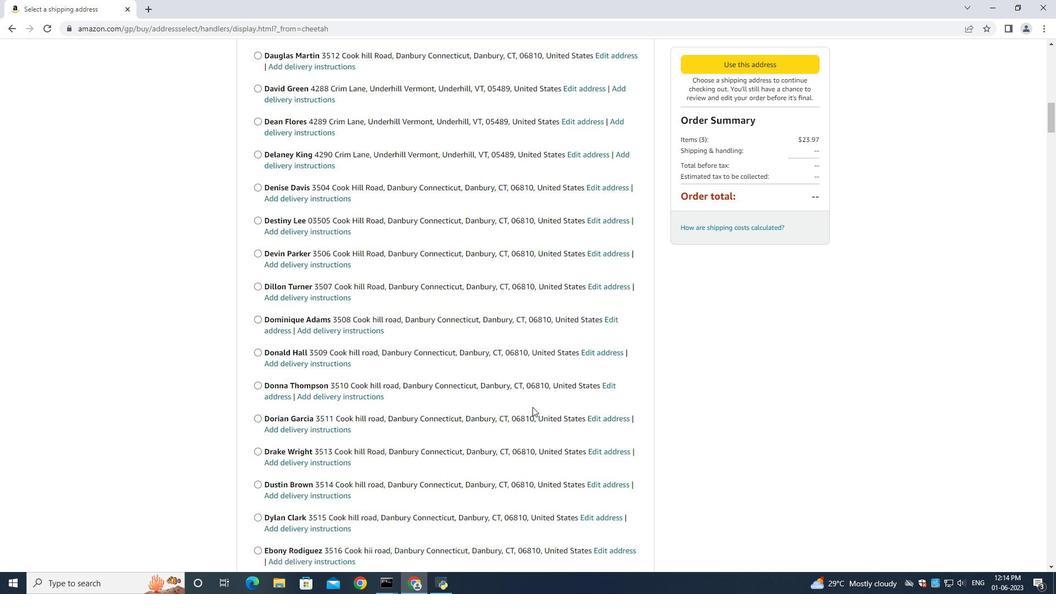 
Action: Mouse moved to (409, 416)
Screenshot: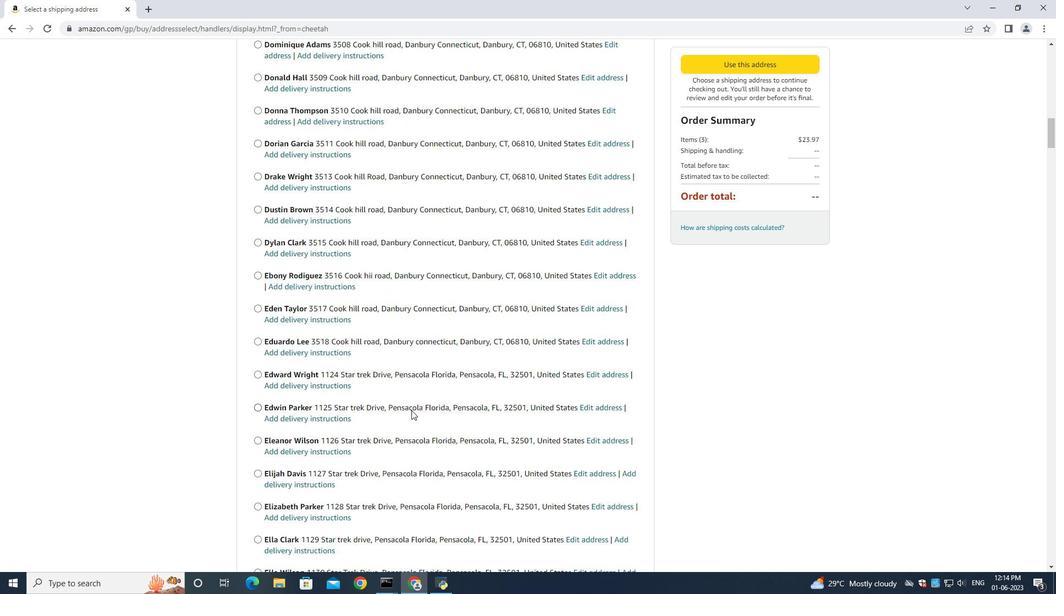 
Action: Mouse scrolled (409, 415) with delta (0, 0)
Screenshot: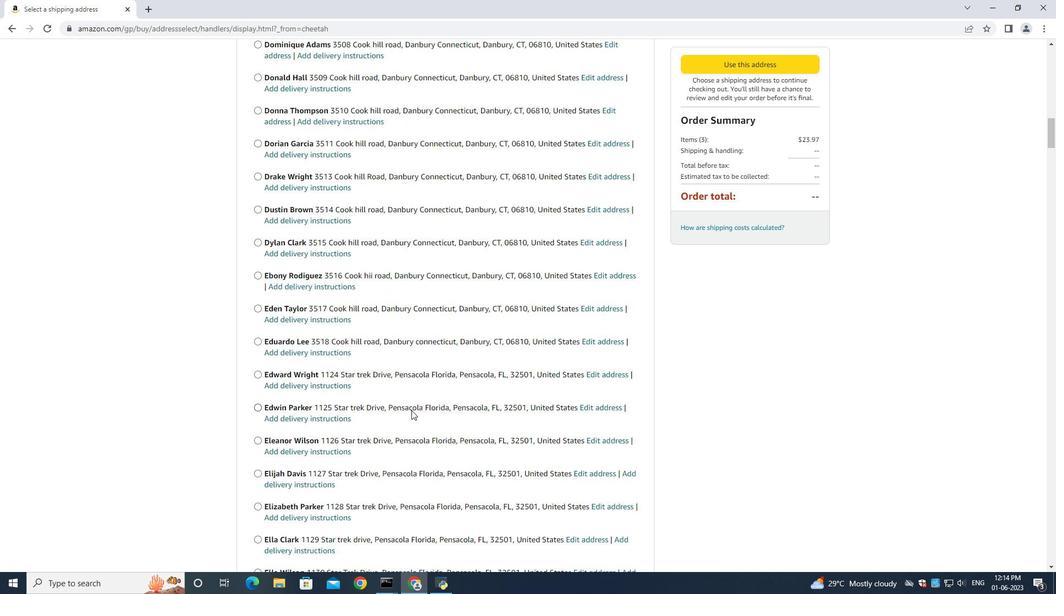 
Action: Mouse moved to (409, 418)
Screenshot: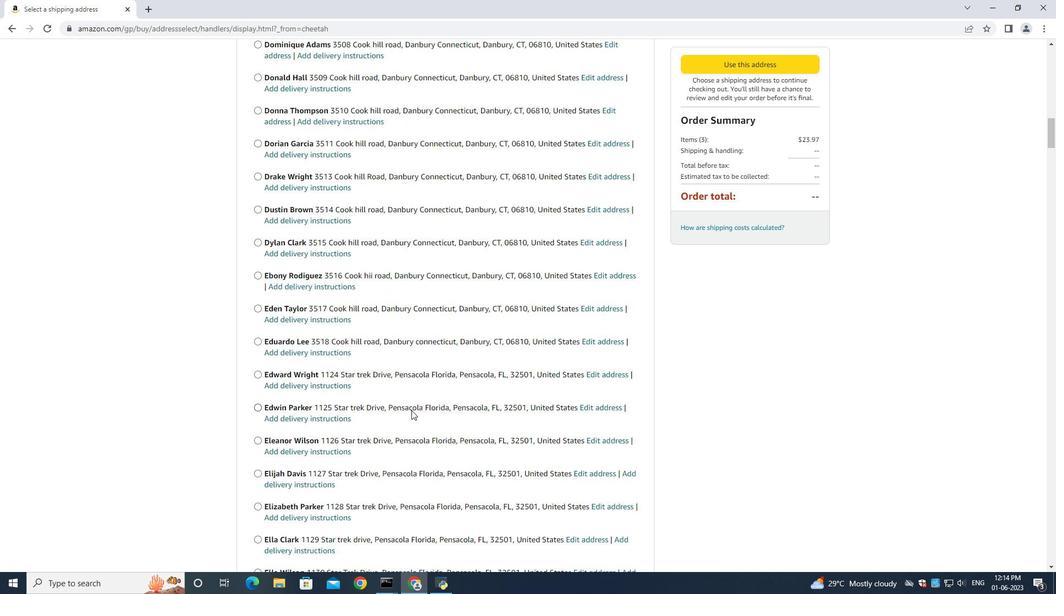 
Action: Mouse scrolled (409, 418) with delta (0, 0)
Screenshot: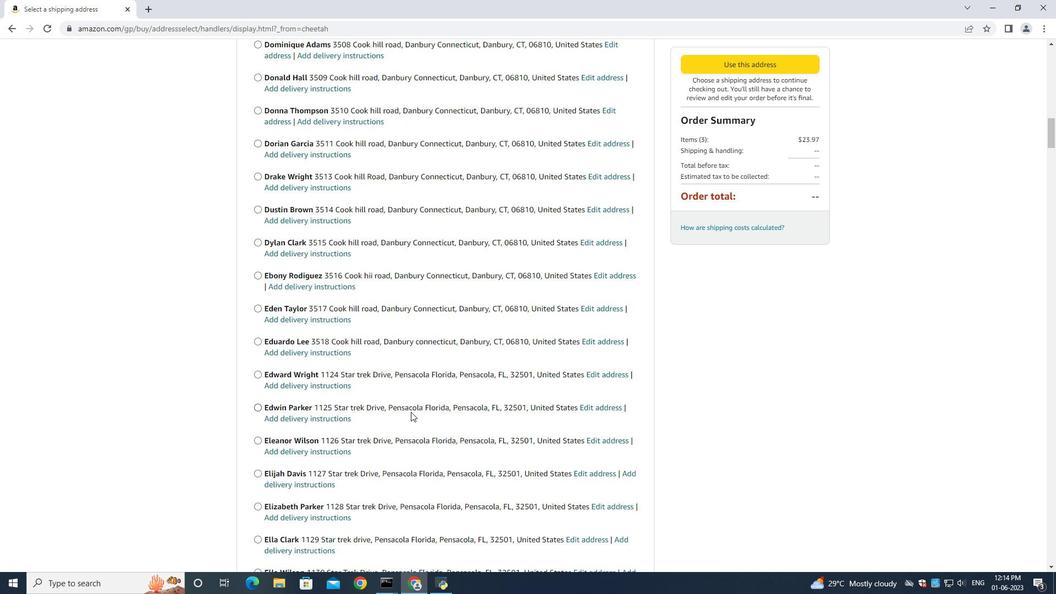 
Action: Mouse scrolled (409, 418) with delta (0, 0)
Screenshot: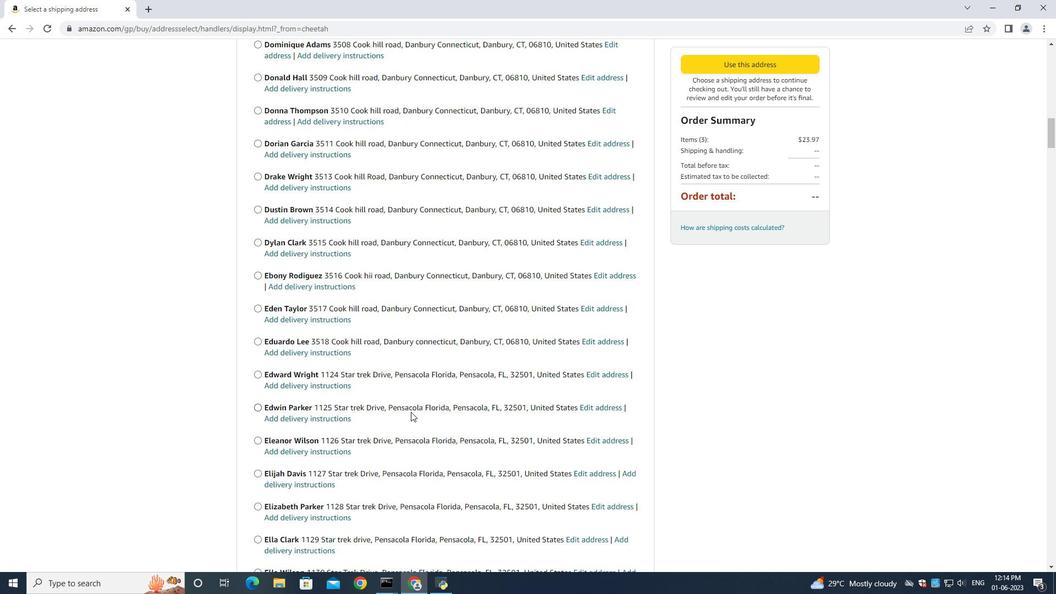 
Action: Mouse scrolled (409, 418) with delta (0, 0)
Screenshot: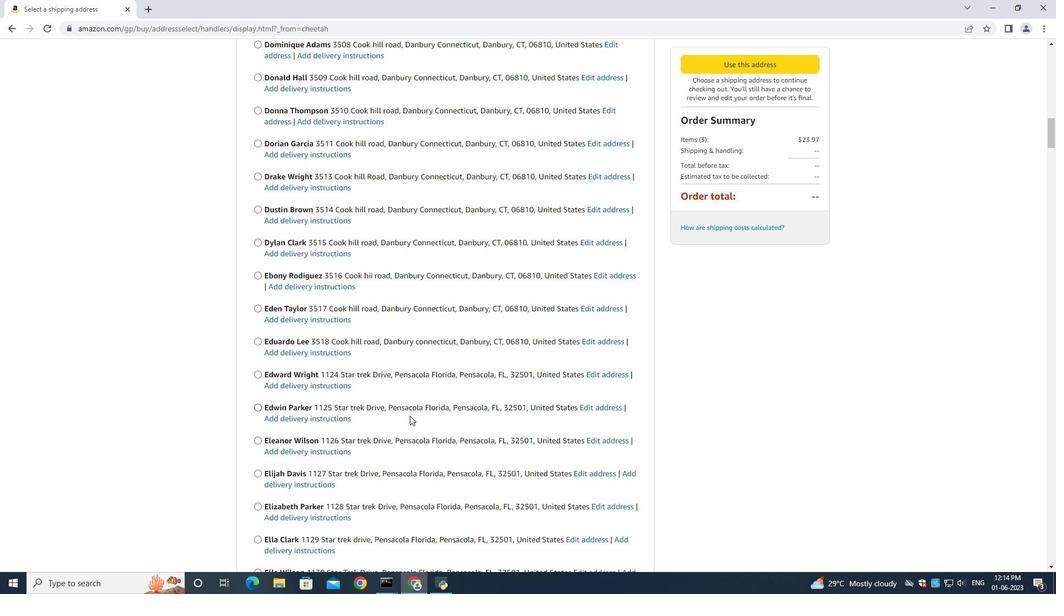 
Action: Mouse moved to (407, 430)
Screenshot: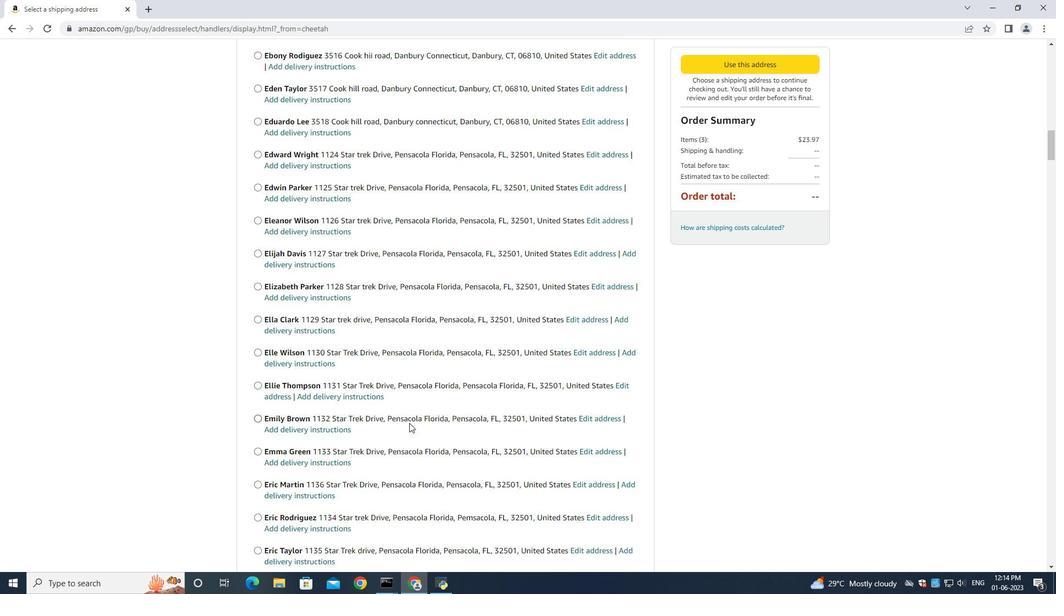 
Action: Mouse scrolled (407, 430) with delta (0, 0)
Screenshot: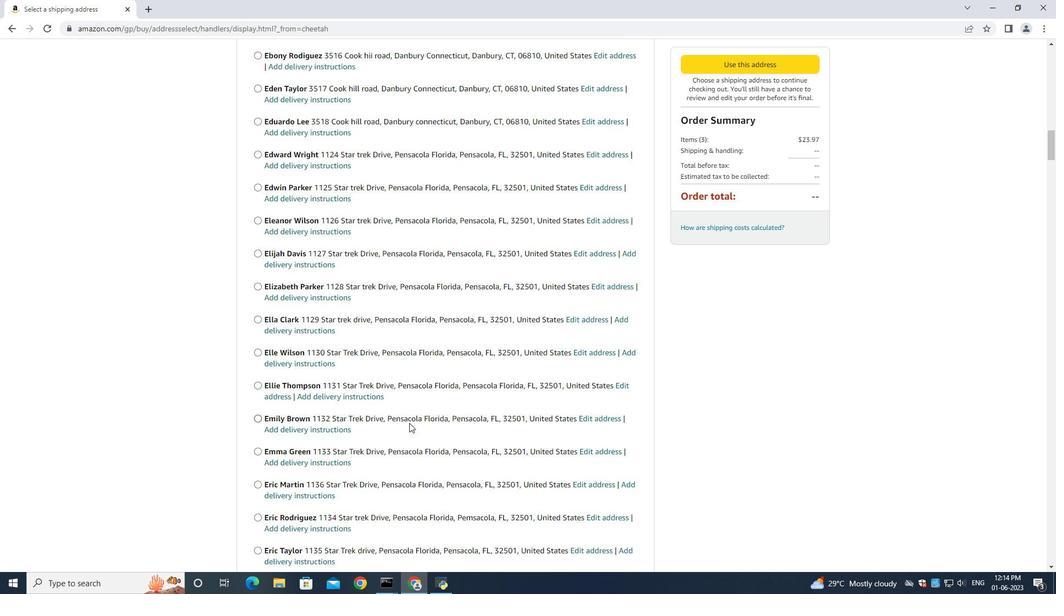 
Action: Mouse moved to (404, 433)
Screenshot: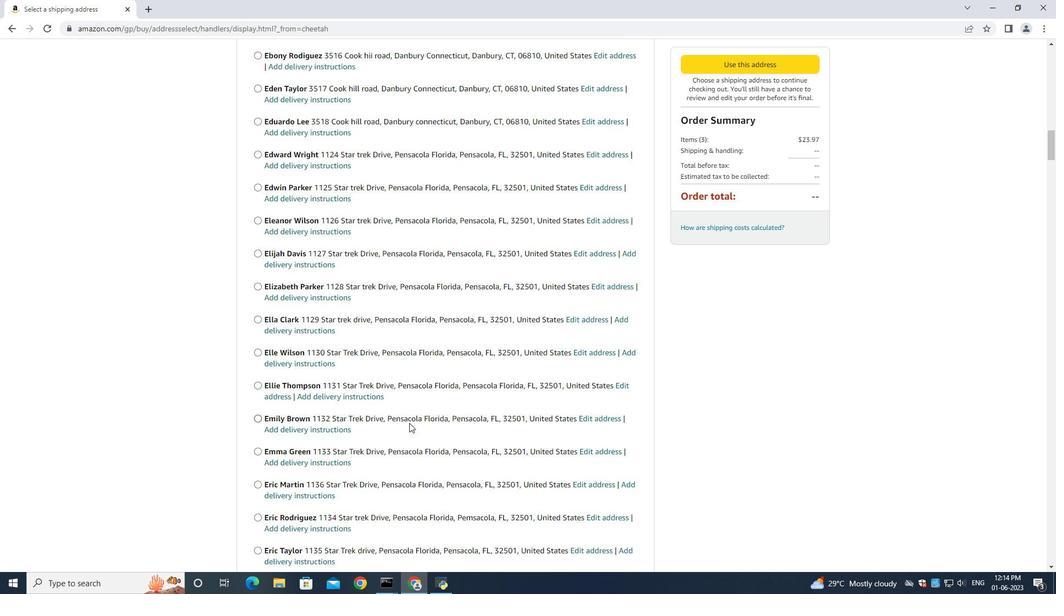 
Action: Mouse scrolled (406, 432) with delta (0, 0)
Screenshot: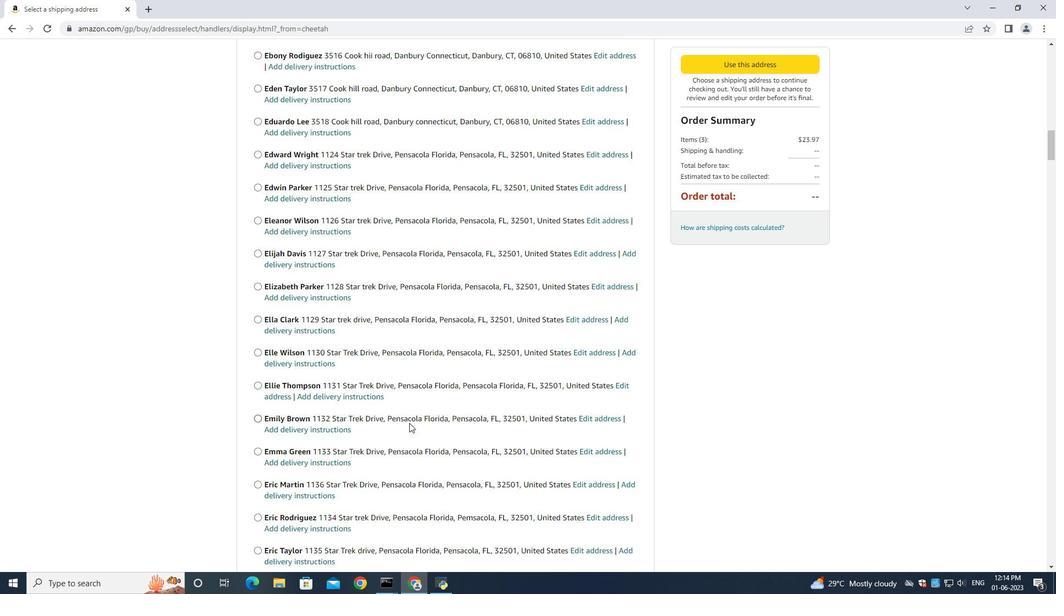 
Action: Mouse moved to (403, 433)
Screenshot: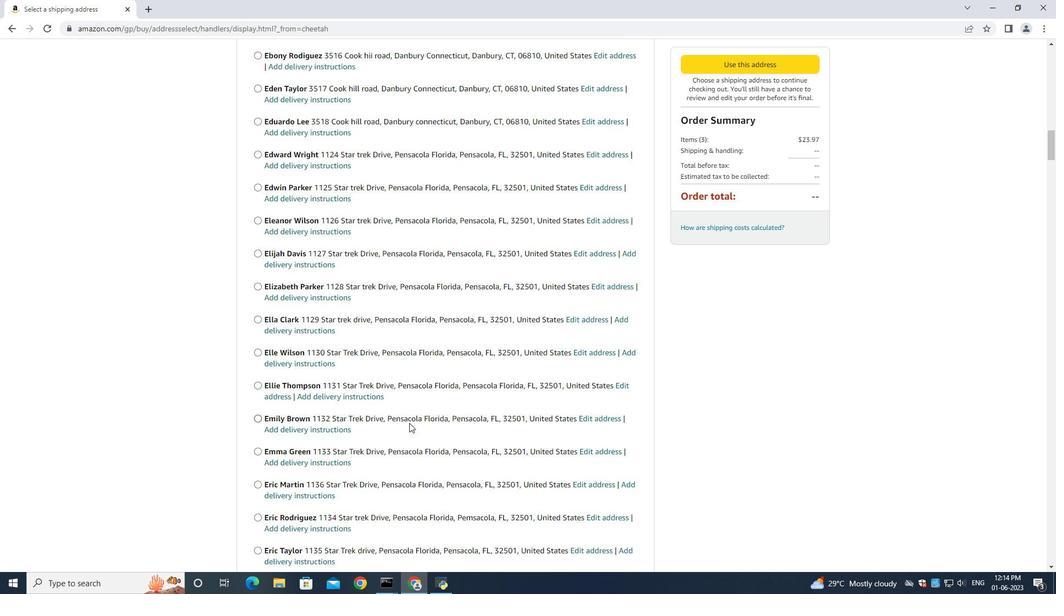 
Action: Mouse scrolled (404, 432) with delta (0, 0)
Screenshot: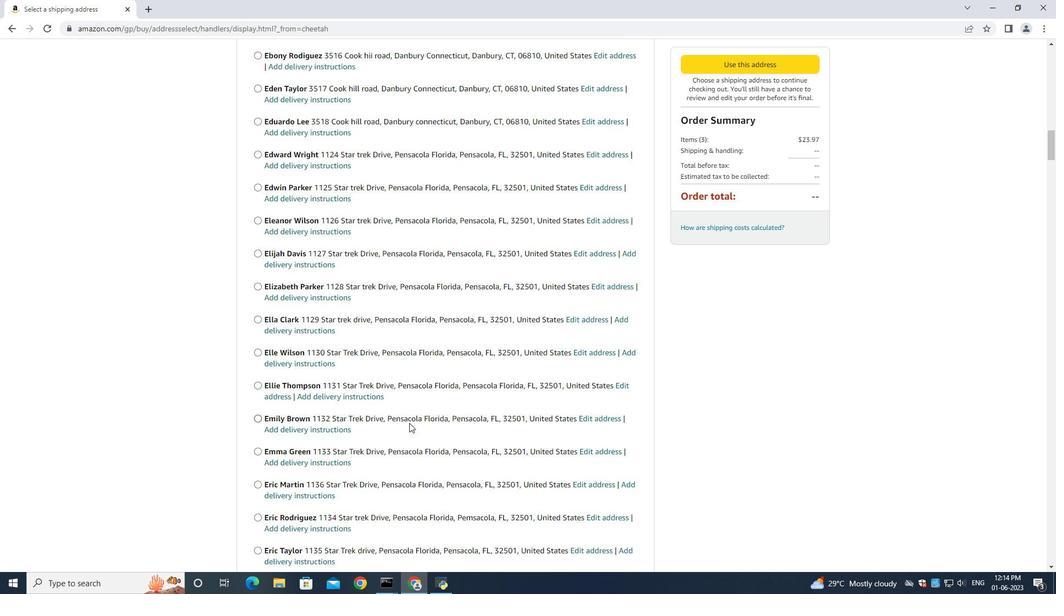 
Action: Mouse moved to (402, 432)
Screenshot: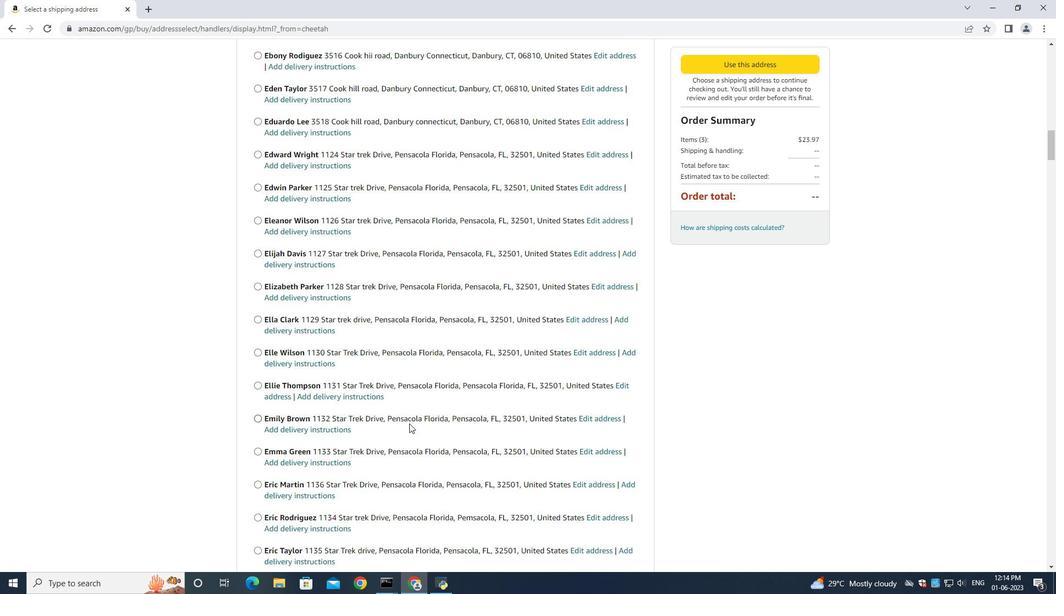 
Action: Mouse scrolled (403, 432) with delta (0, 0)
Screenshot: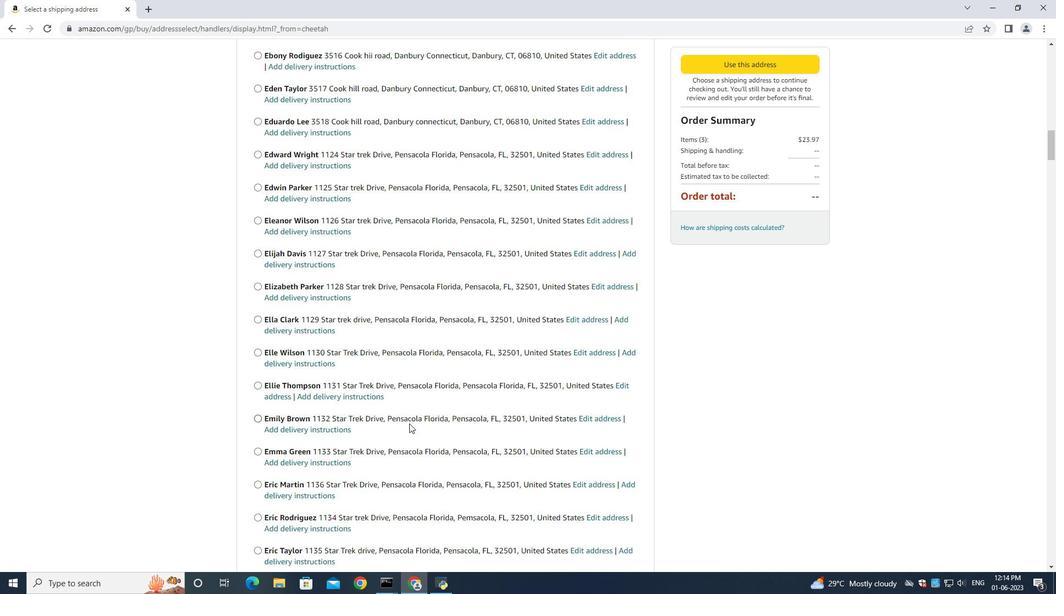 
Action: Mouse moved to (401, 430)
Screenshot: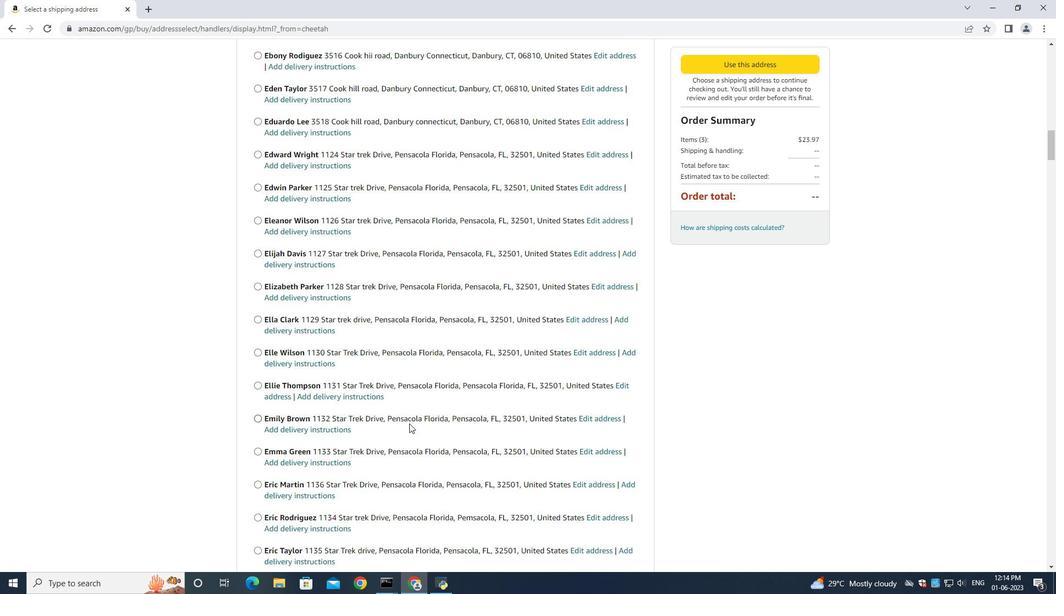 
Action: Mouse scrolled (402, 431) with delta (0, -1)
Screenshot: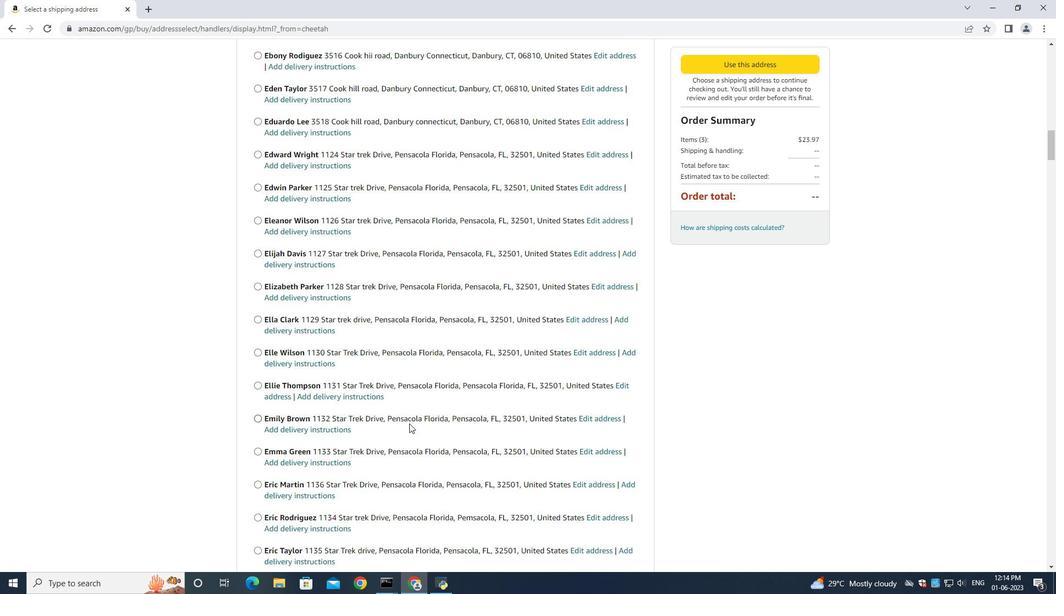 
Action: Mouse moved to (397, 432)
Screenshot: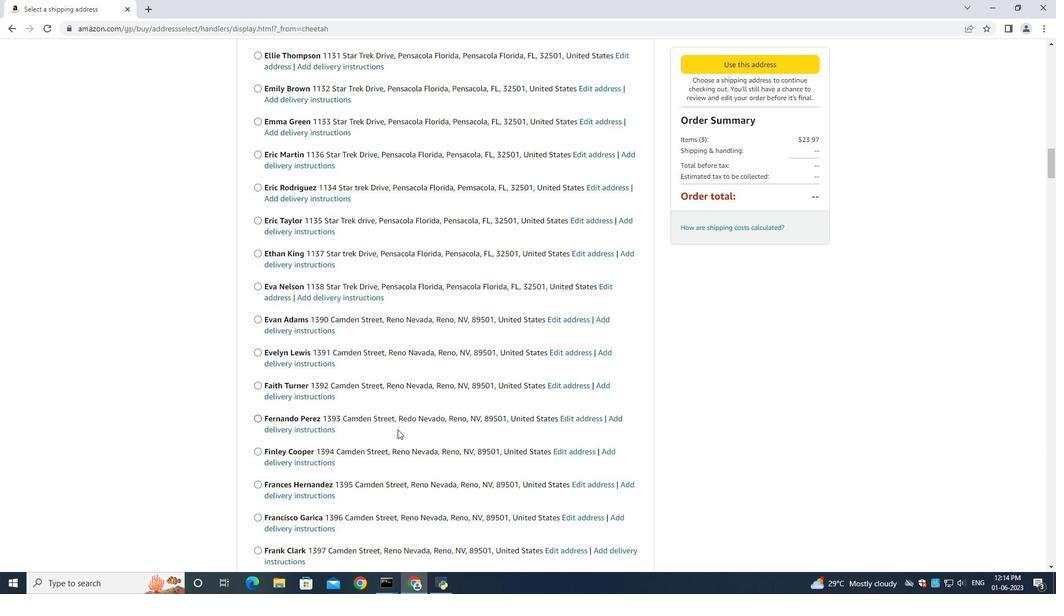 
Action: Mouse scrolled (397, 432) with delta (0, 0)
Screenshot: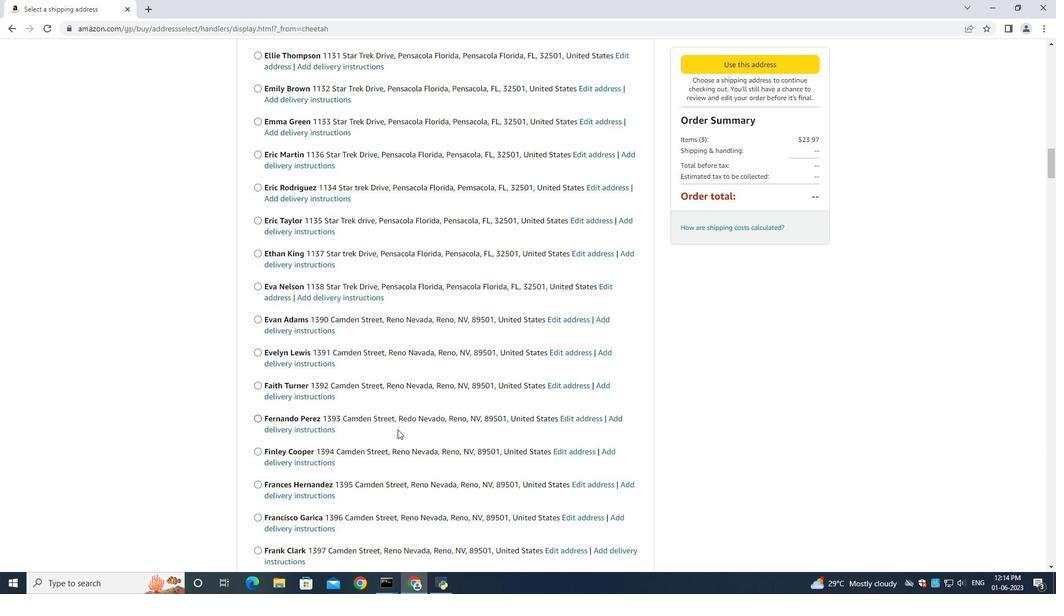 
Action: Mouse moved to (397, 434)
Screenshot: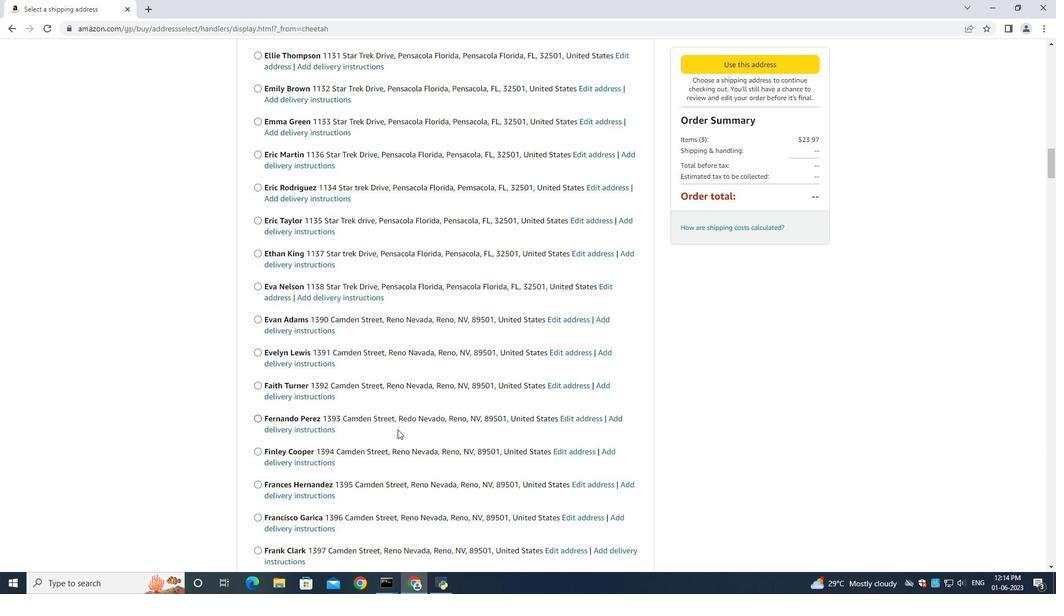 
Action: Mouse scrolled (397, 433) with delta (0, 0)
Screenshot: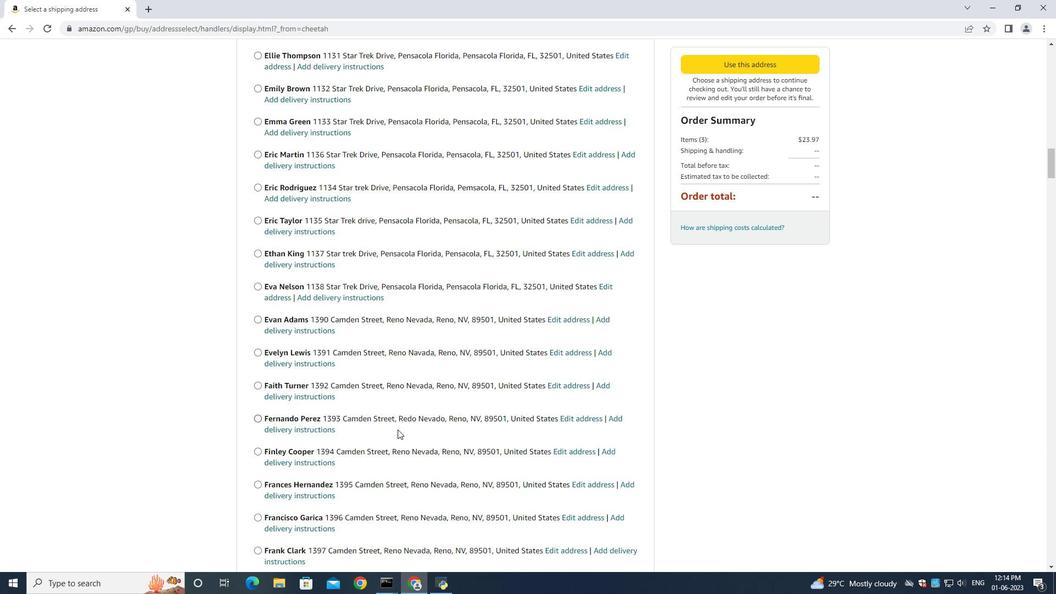 
Action: Mouse scrolled (397, 433) with delta (0, 0)
Screenshot: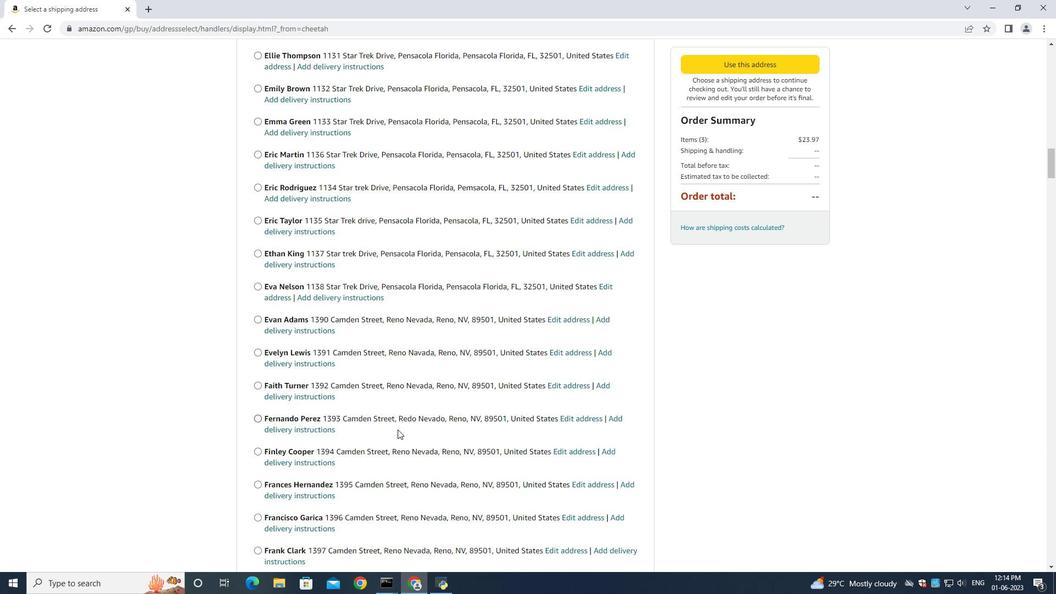 
Action: Mouse scrolled (397, 433) with delta (0, 0)
Screenshot: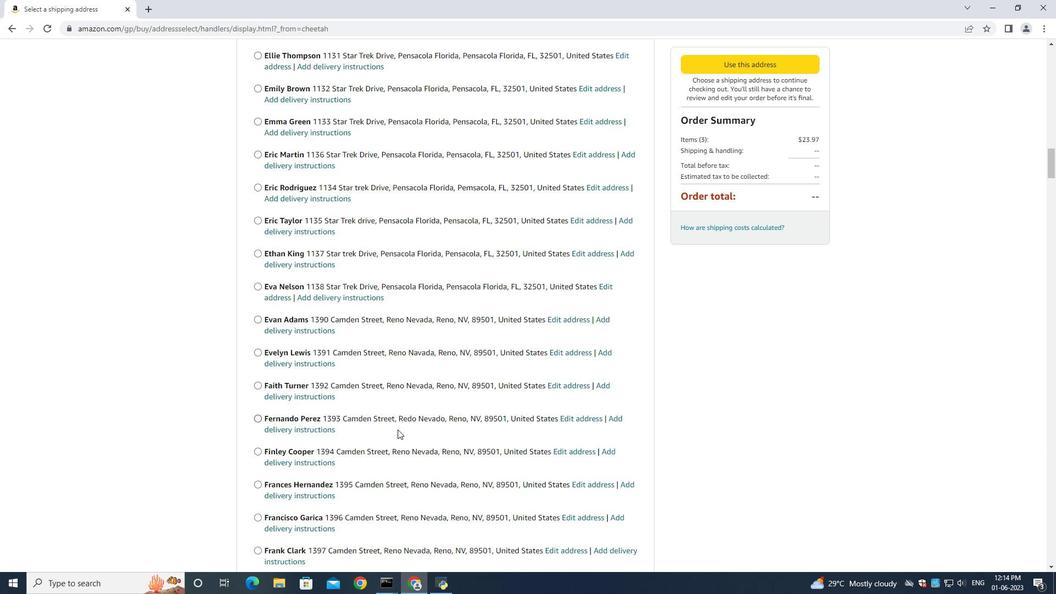 
Action: Mouse scrolled (397, 433) with delta (0, 0)
Screenshot: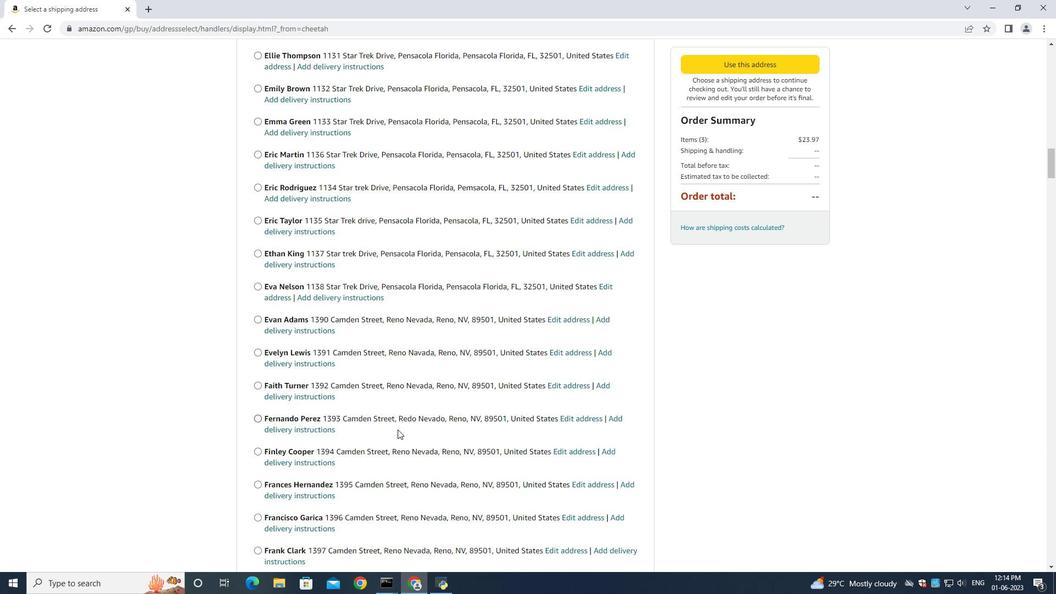 
Action: Mouse moved to (397, 441)
Screenshot: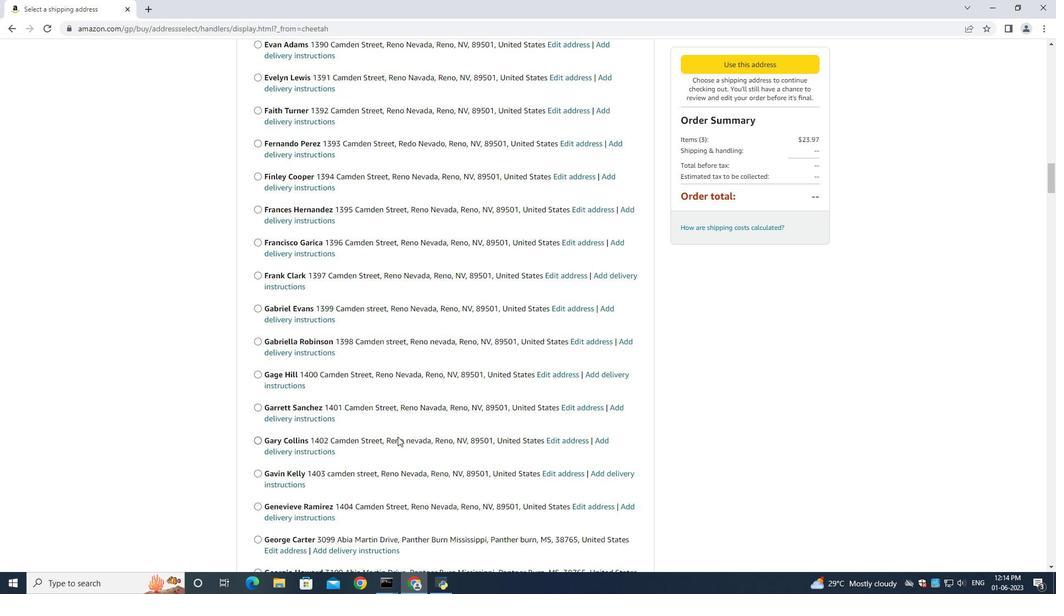 
Action: Mouse scrolled (397, 440) with delta (0, 0)
Screenshot: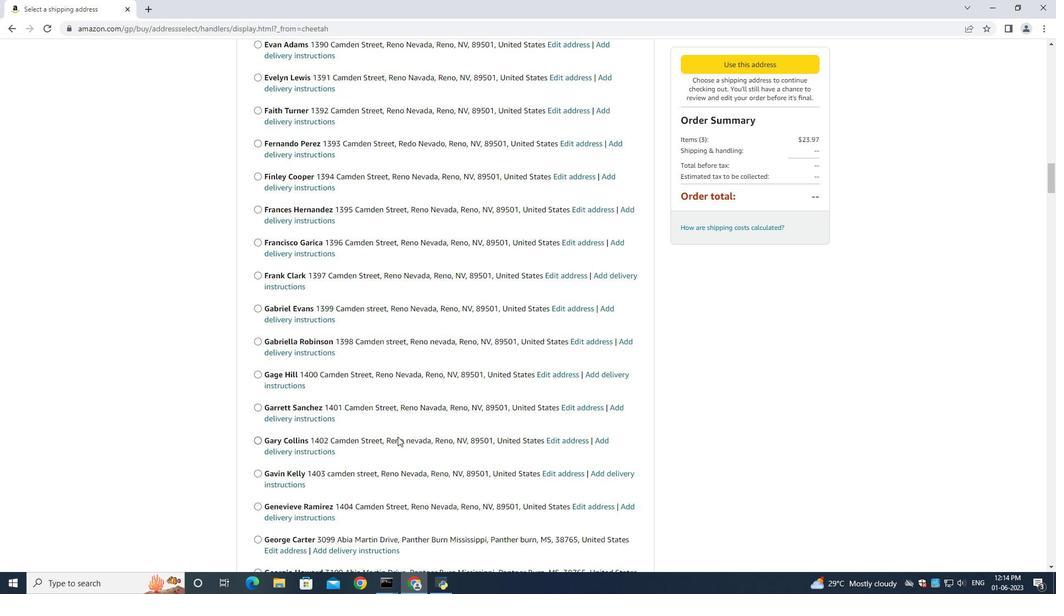 
Action: Mouse moved to (397, 443)
Screenshot: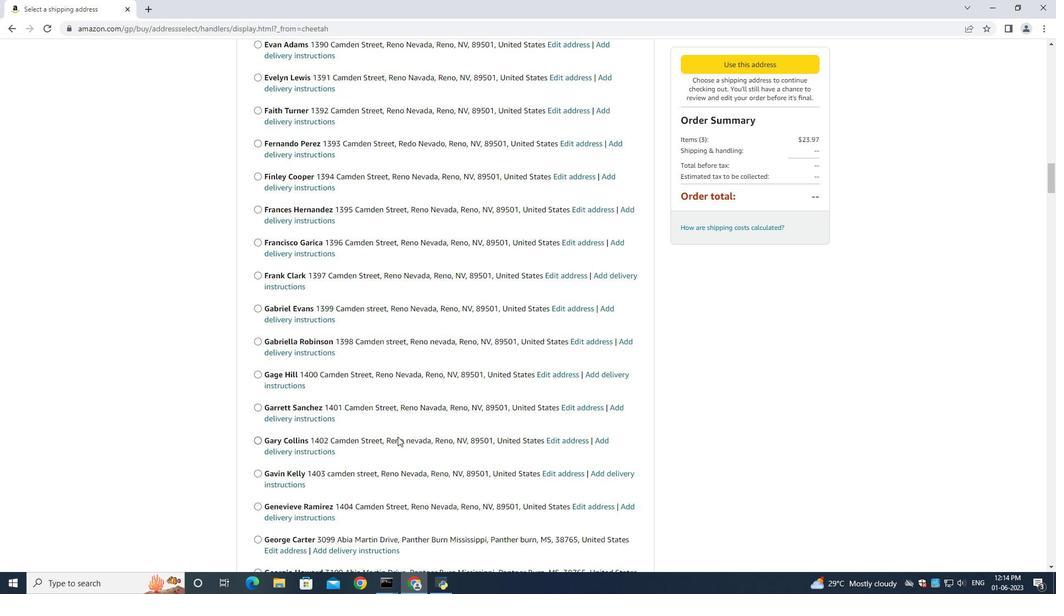 
Action: Mouse scrolled (397, 441) with delta (0, 0)
Screenshot: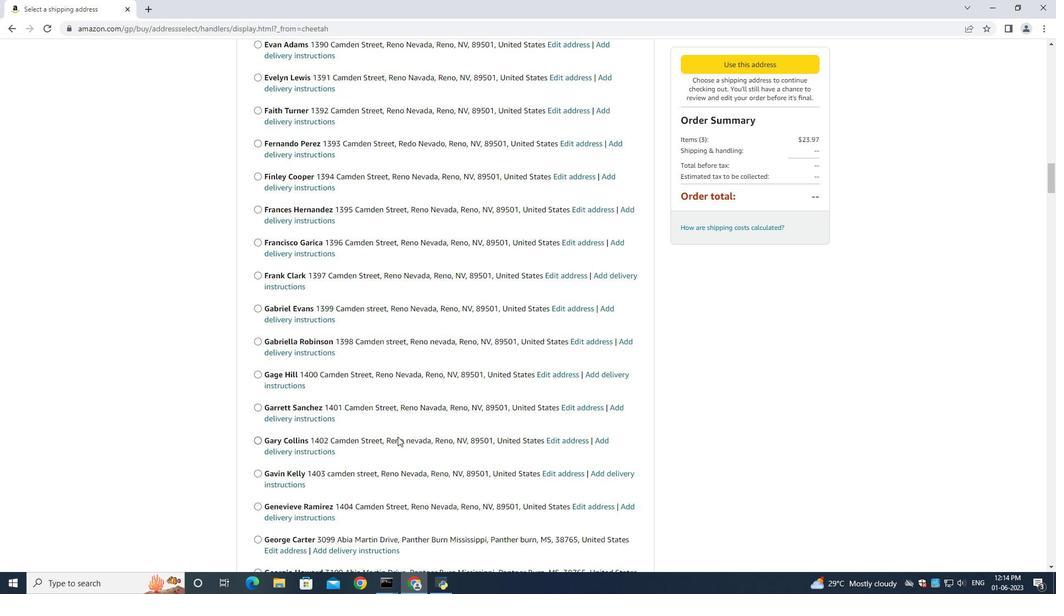 
Action: Mouse moved to (397, 443)
Screenshot: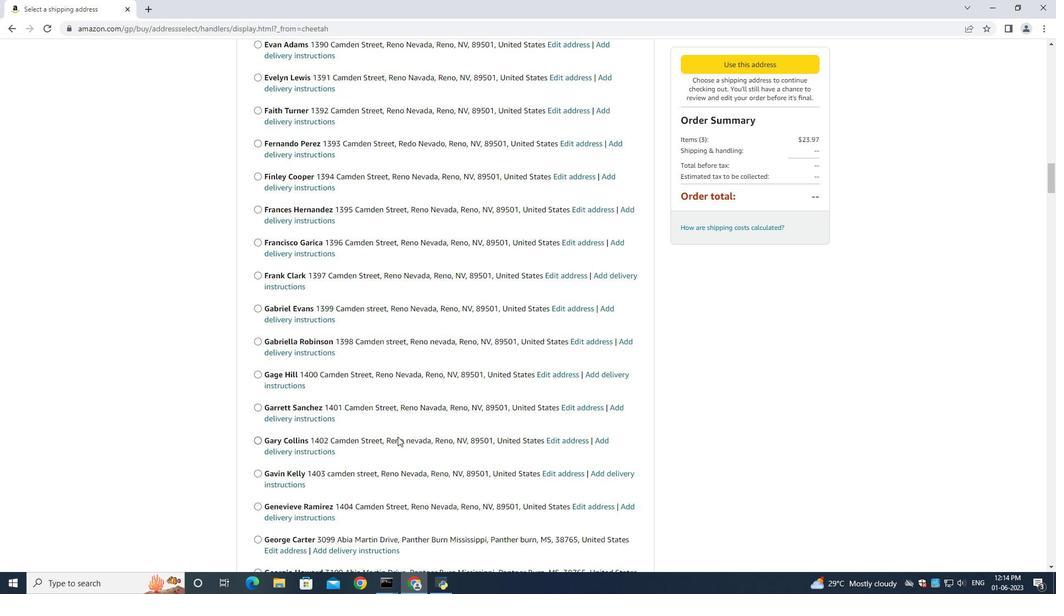 
Action: Mouse scrolled (397, 442) with delta (0, 0)
Screenshot: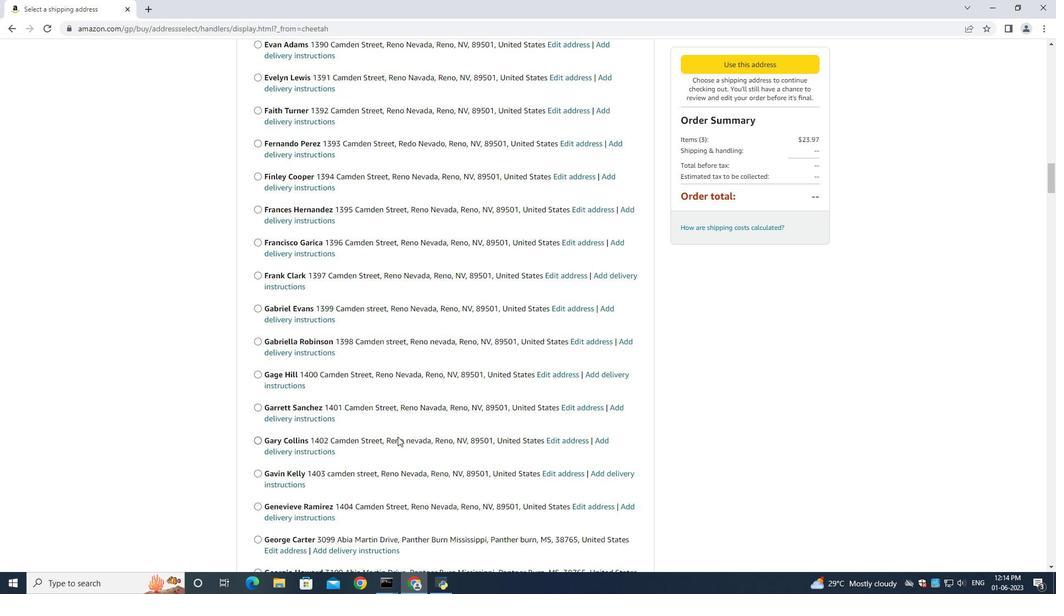 
Action: Mouse scrolled (397, 443) with delta (0, 0)
Screenshot: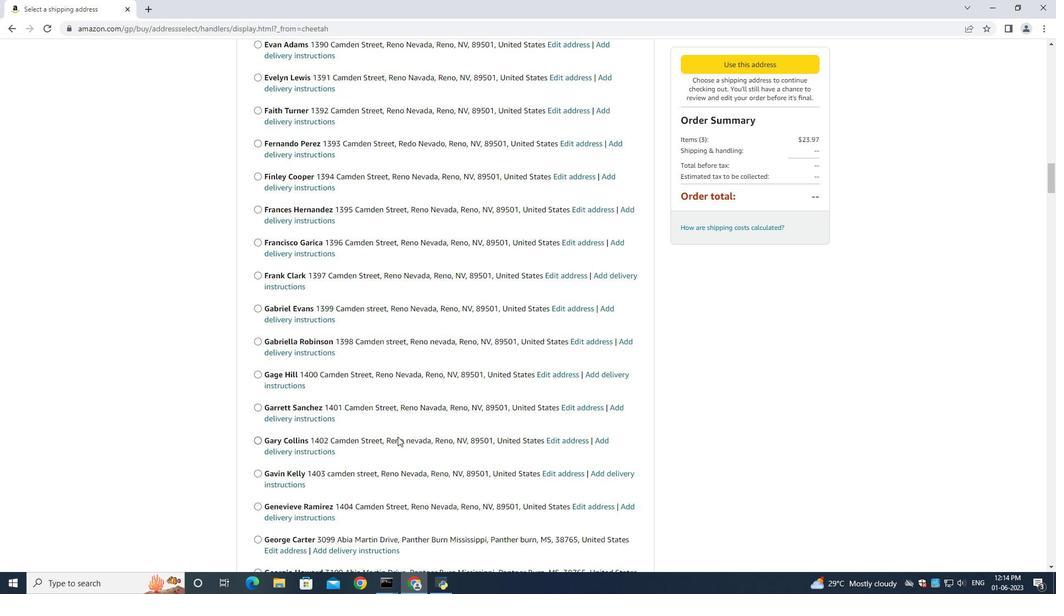 
Action: Mouse scrolled (397, 443) with delta (0, 0)
Screenshot: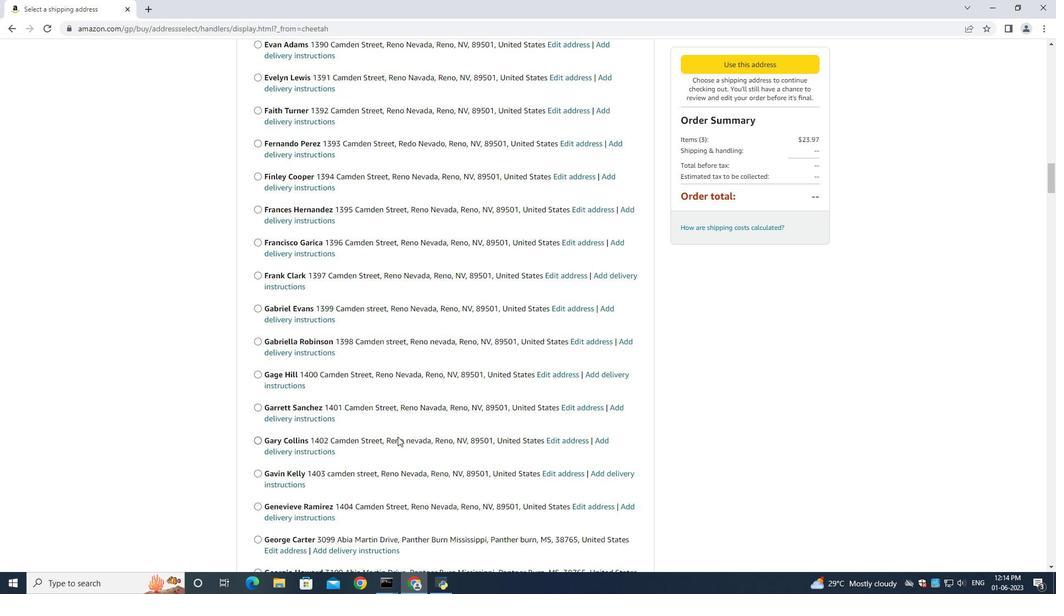 
Action: Mouse scrolled (397, 443) with delta (0, 0)
Screenshot: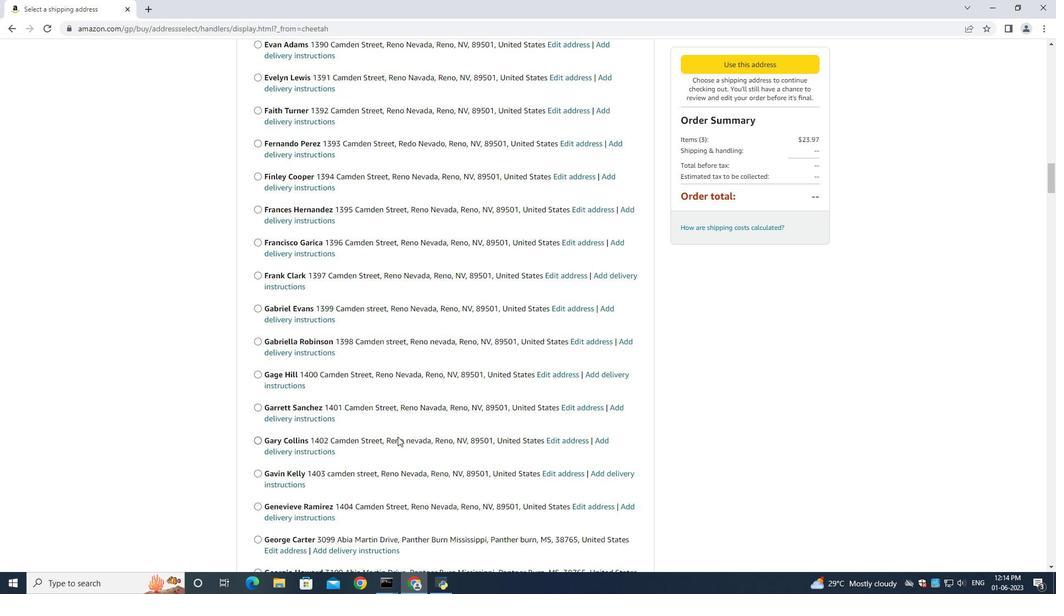 
Action: Mouse scrolled (397, 443) with delta (0, 0)
Screenshot: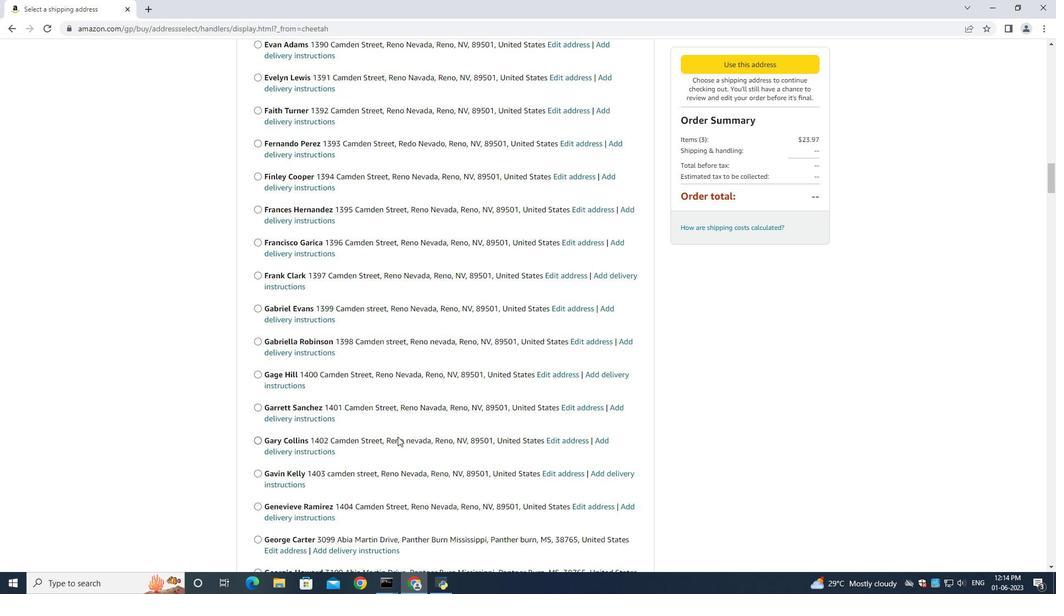 
Action: Mouse moved to (384, 462)
Screenshot: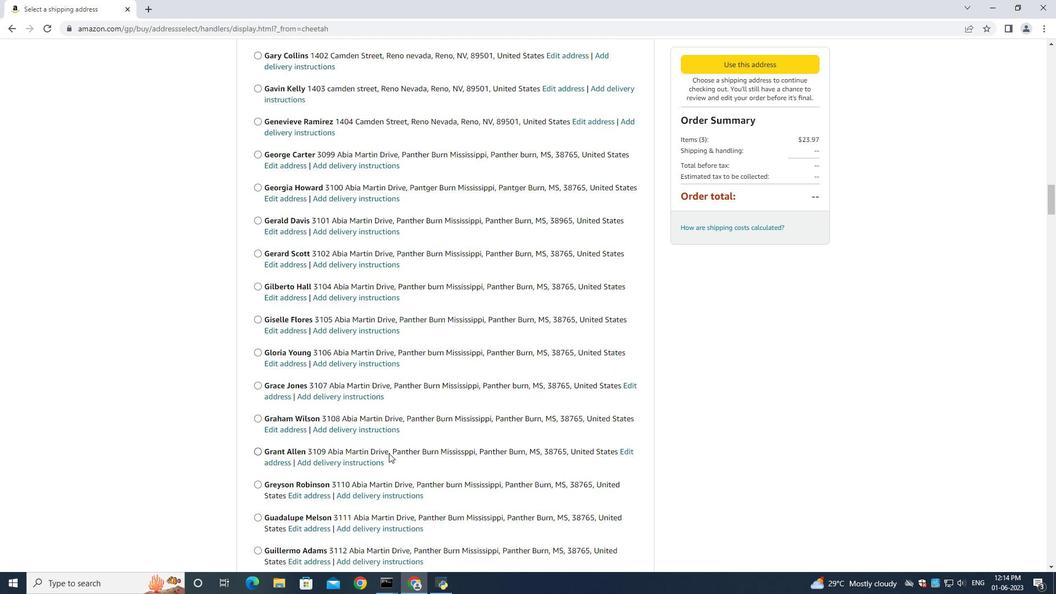 
Action: Mouse scrolled (384, 461) with delta (0, 0)
Screenshot: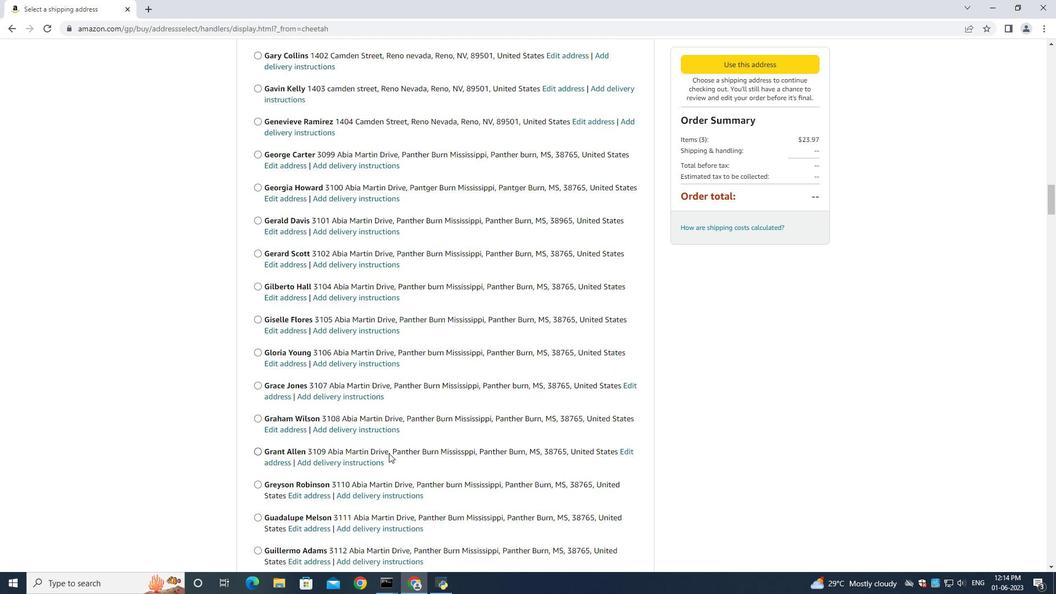 
Action: Mouse moved to (384, 462)
Screenshot: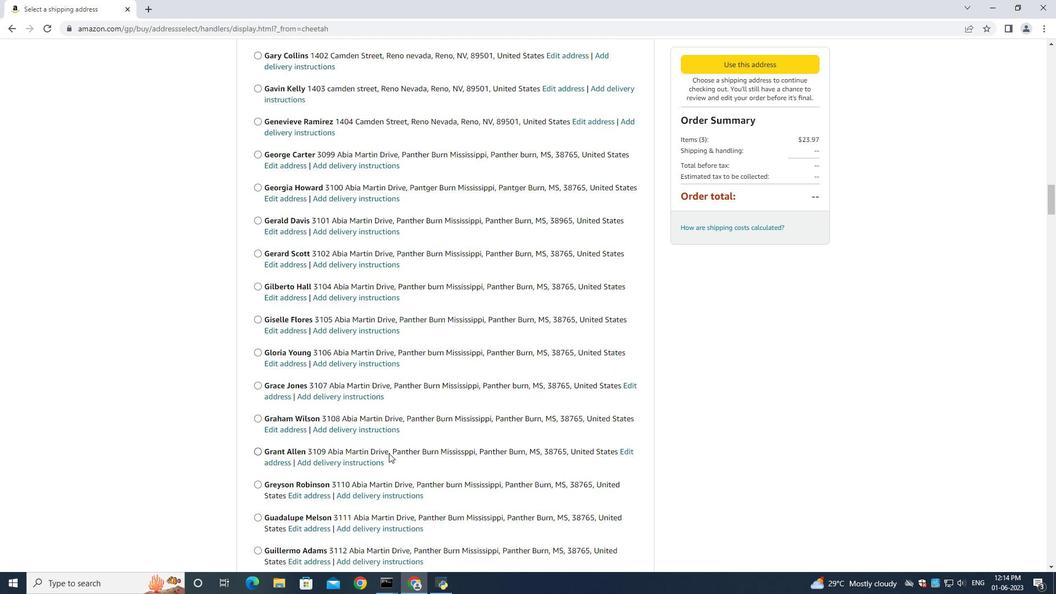 
Action: Mouse scrolled (384, 462) with delta (0, 0)
Screenshot: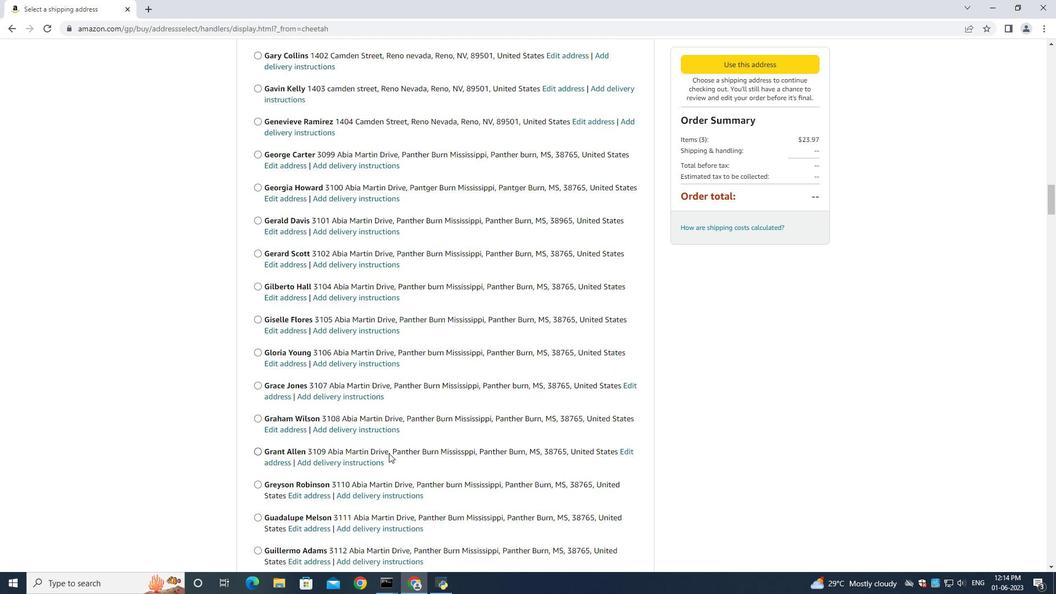 
Action: Mouse moved to (383, 463)
Screenshot: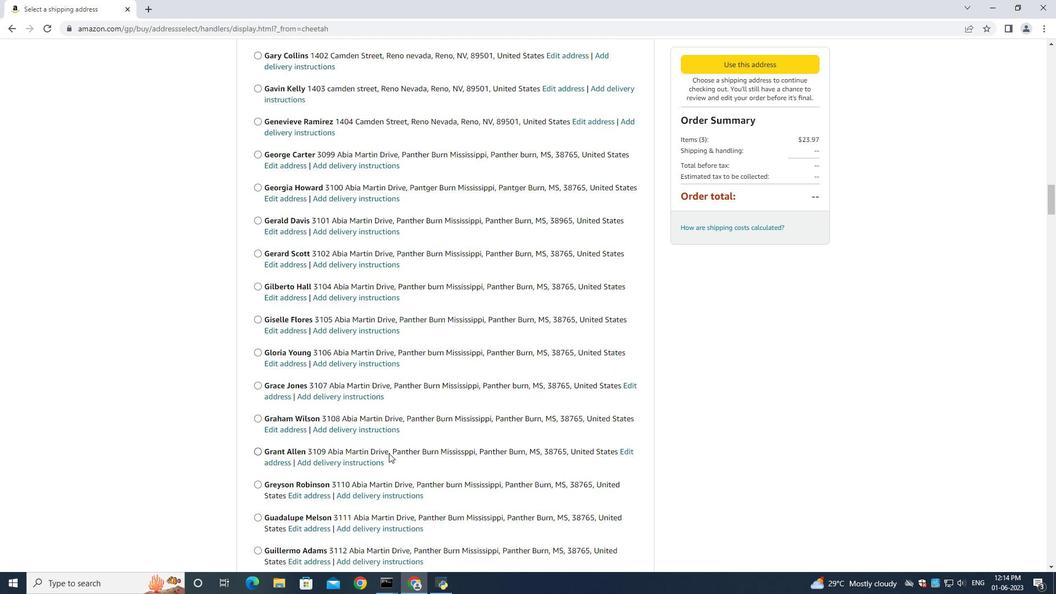 
Action: Mouse scrolled (383, 462) with delta (0, 0)
Screenshot: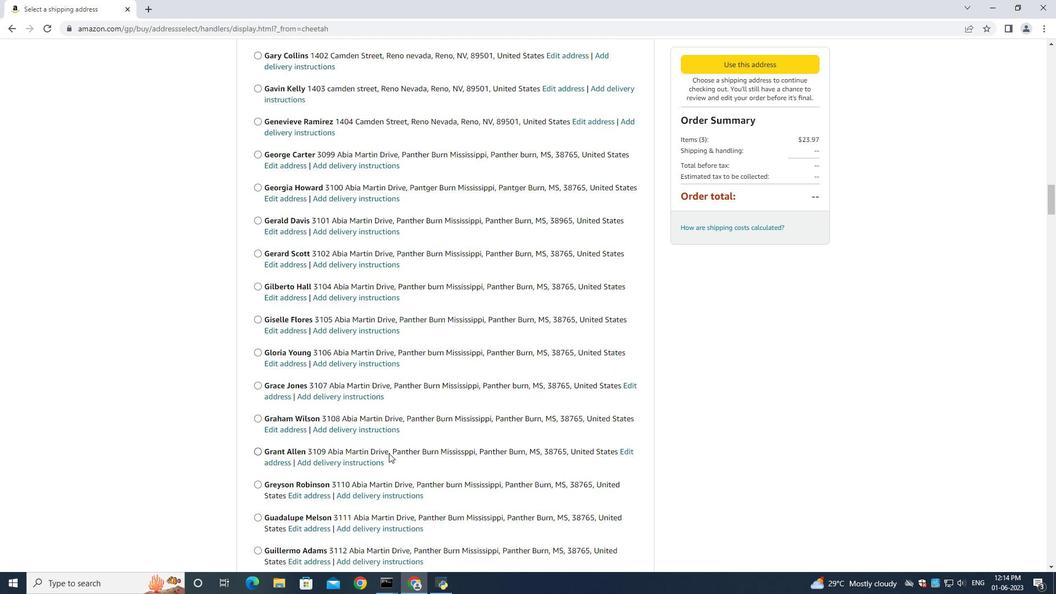 
Action: Mouse moved to (382, 463)
Screenshot: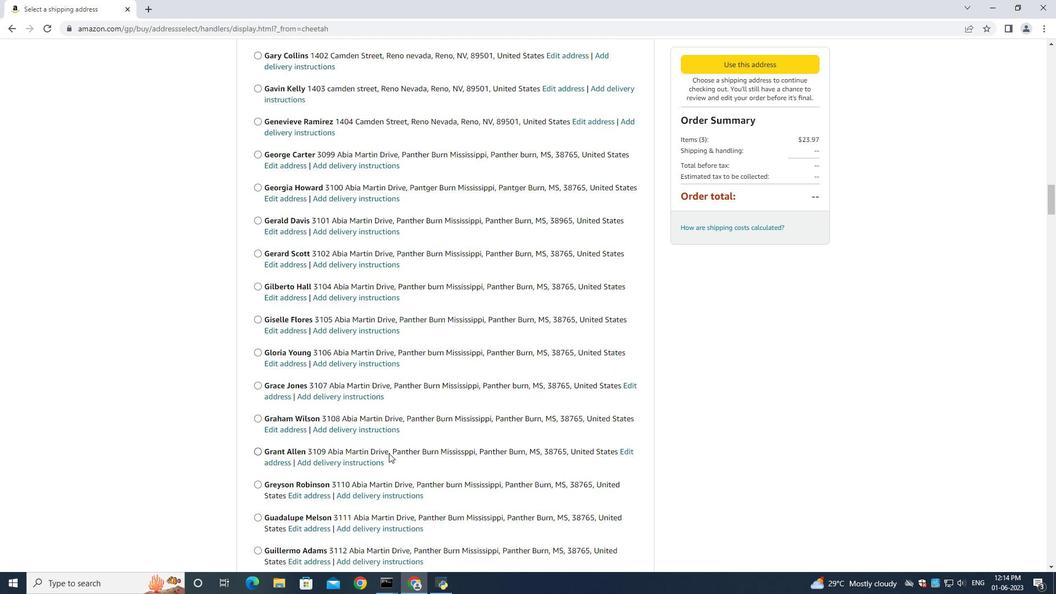 
Action: Mouse scrolled (383, 463) with delta (0, 0)
Screenshot: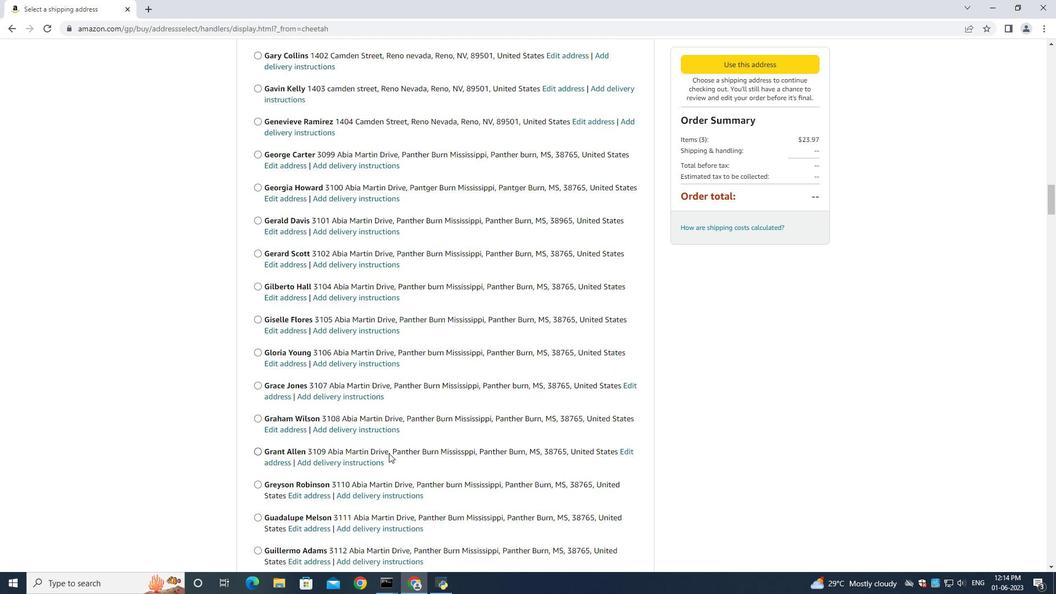 
Action: Mouse moved to (382, 463)
Screenshot: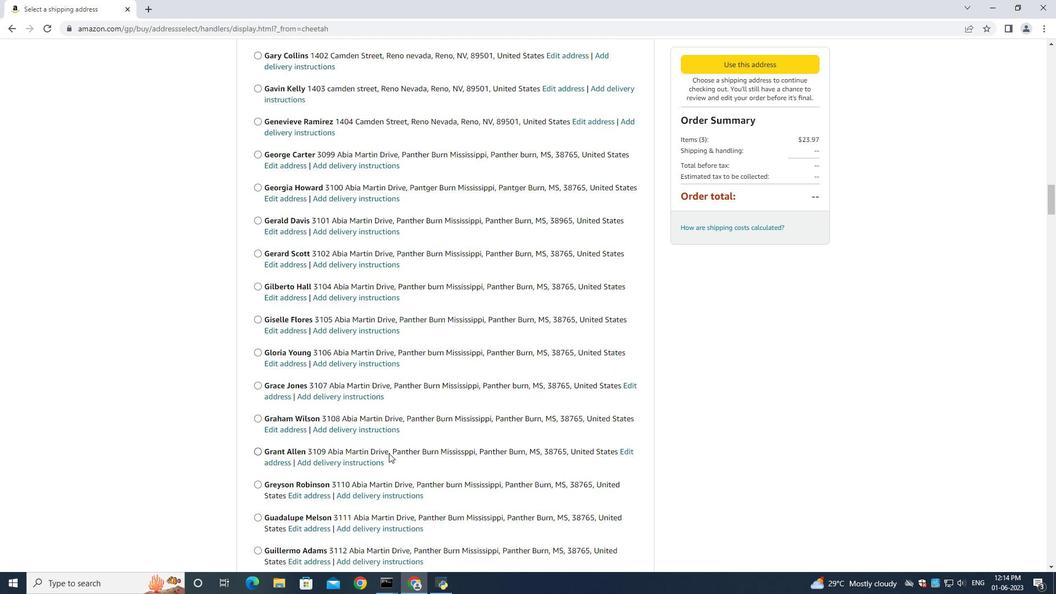 
Action: Mouse scrolled (382, 463) with delta (0, 0)
Screenshot: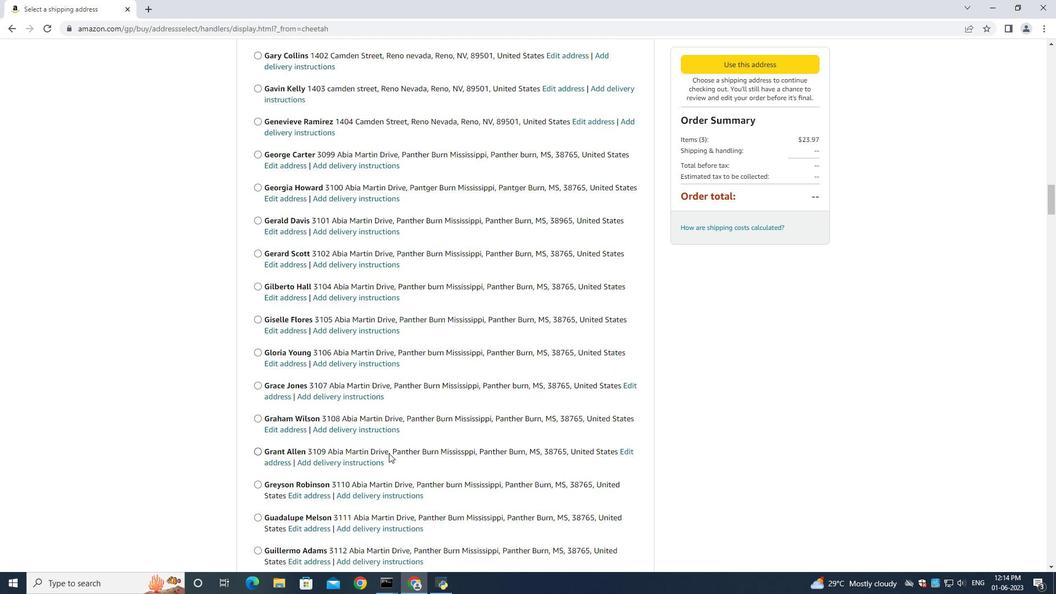 
Action: Mouse moved to (381, 466)
Screenshot: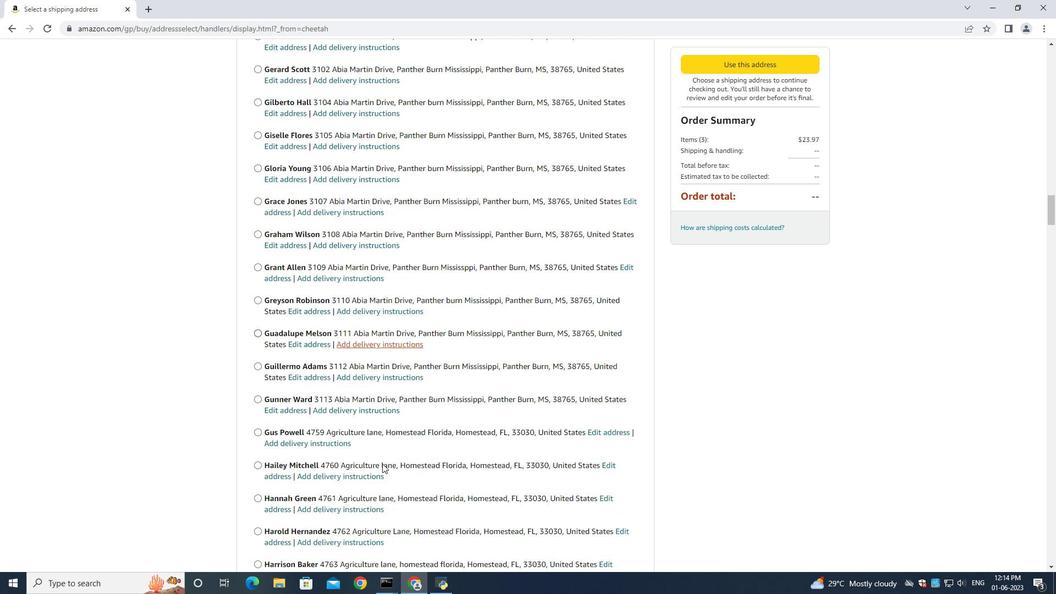 
Action: Mouse scrolled (381, 465) with delta (0, 0)
Screenshot: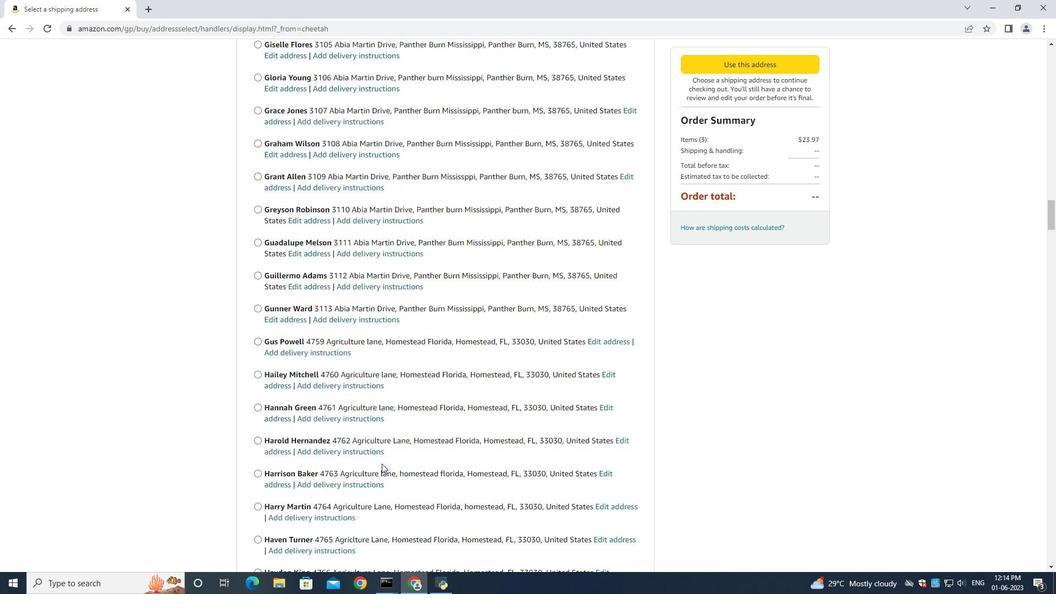 
Action: Mouse moved to (381, 467)
Screenshot: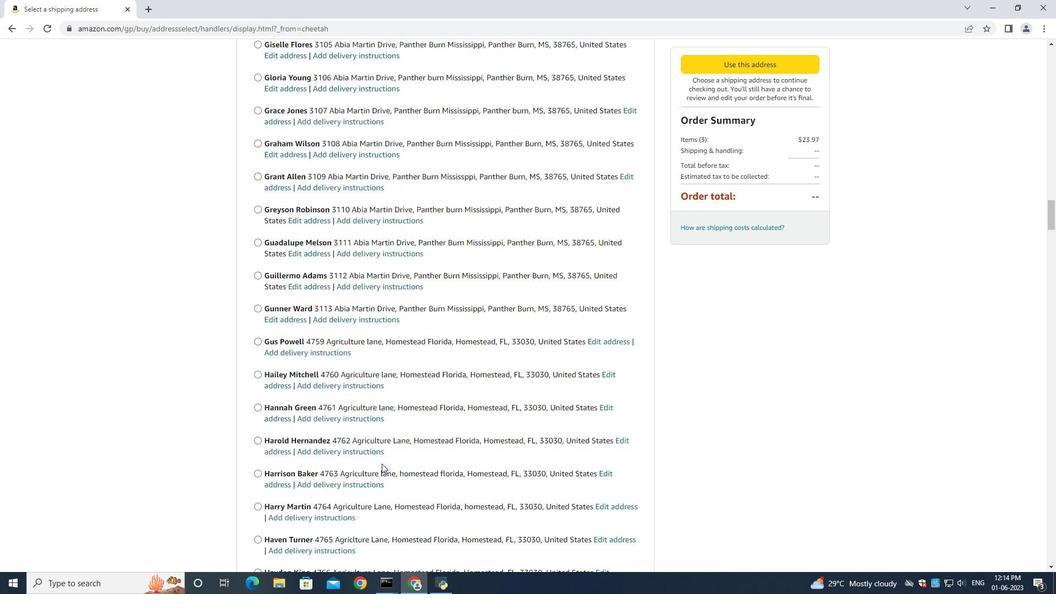 
Action: Mouse scrolled (381, 466) with delta (0, 0)
Screenshot: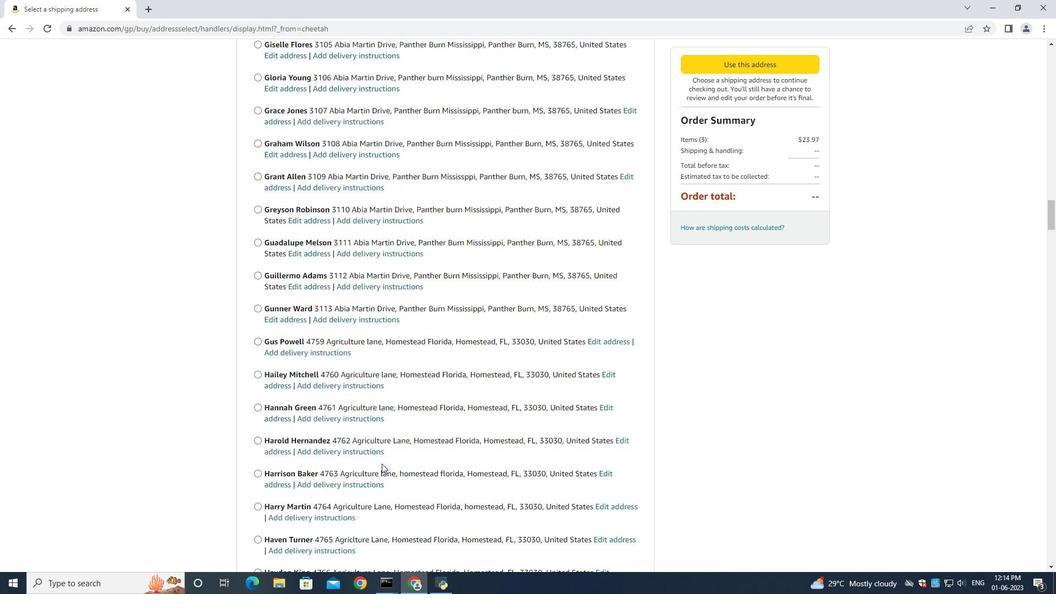 
Action: Mouse scrolled (381, 467) with delta (0, 0)
Screenshot: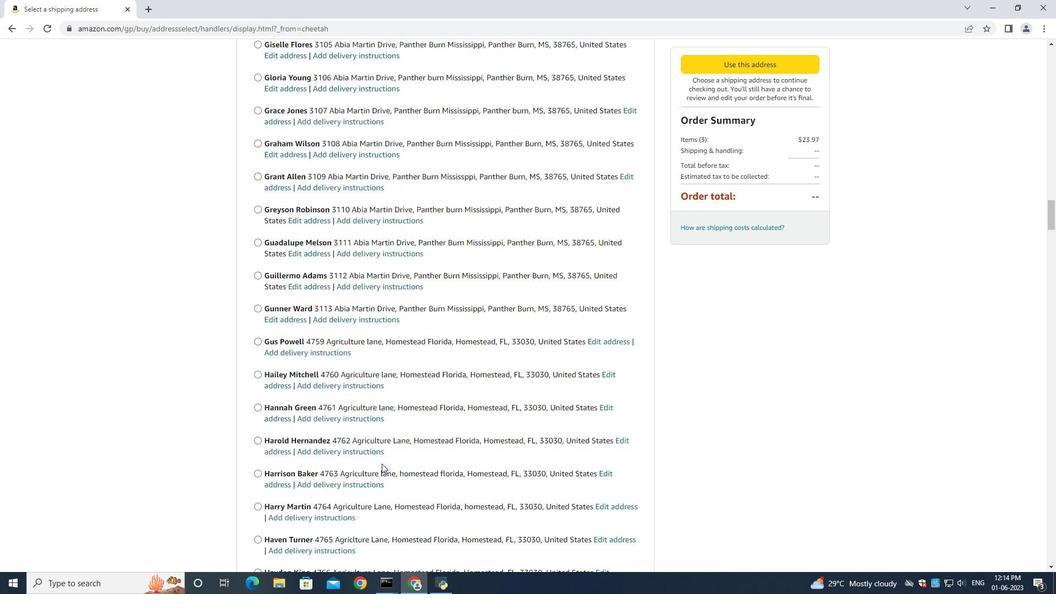 
Action: Mouse scrolled (381, 467) with delta (0, 0)
Screenshot: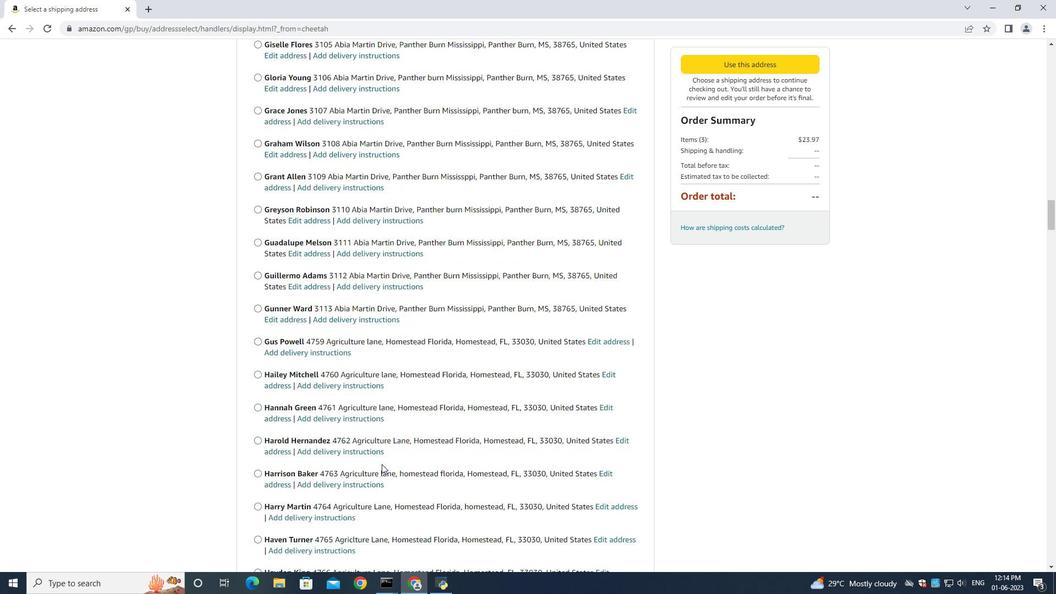 
Action: Mouse moved to (381, 467)
Screenshot: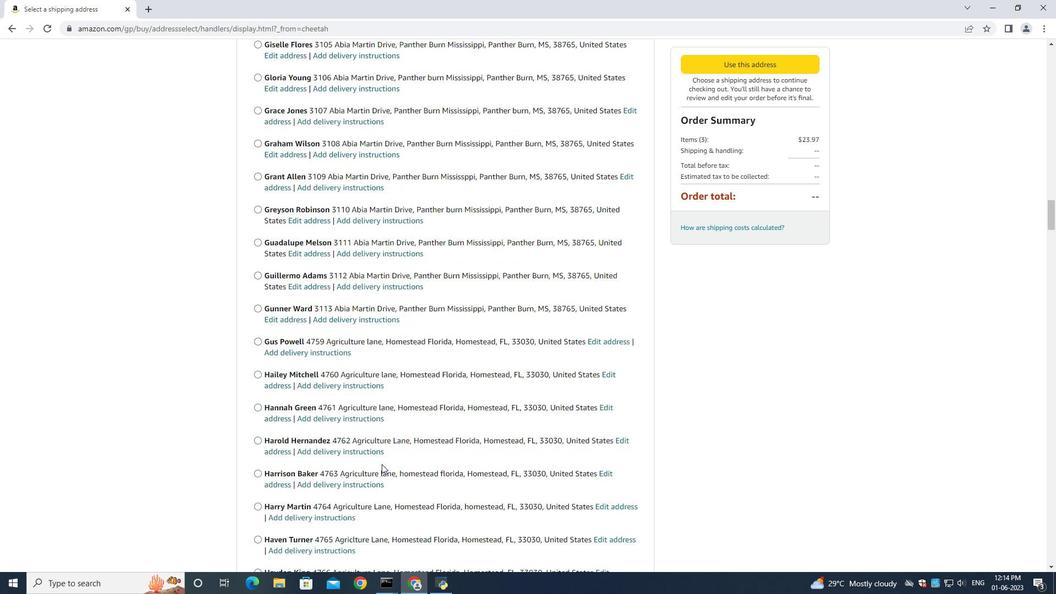 
Action: Mouse scrolled (381, 466) with delta (0, -1)
Screenshot: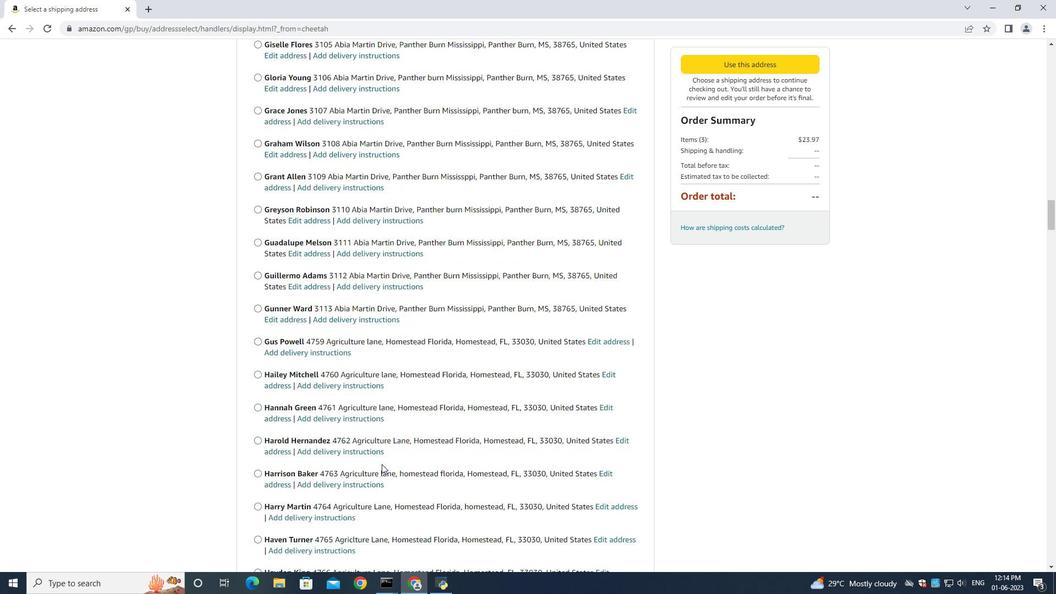
Action: Mouse moved to (374, 473)
Screenshot: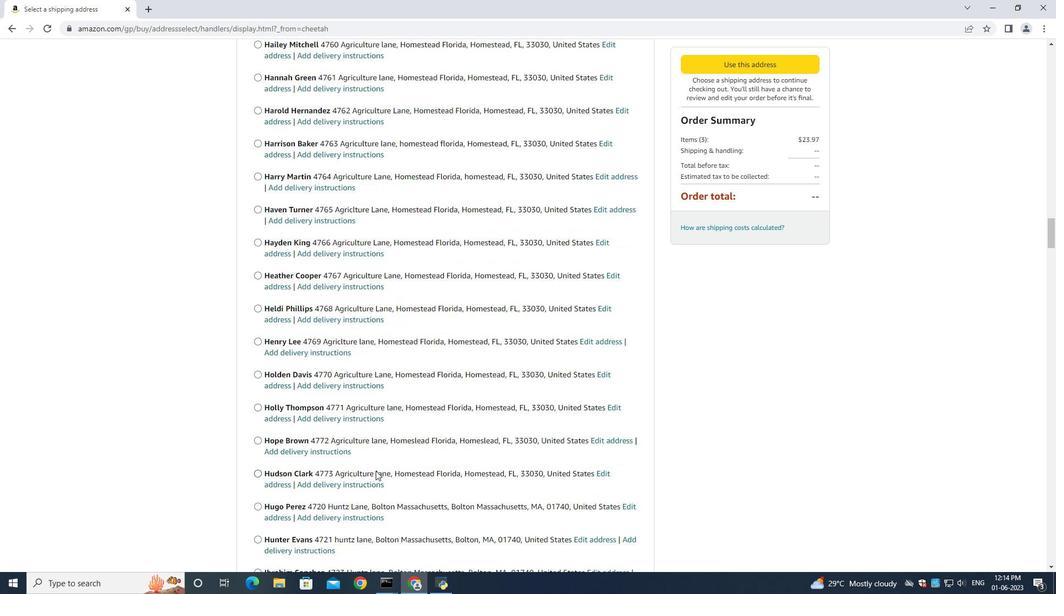 
Action: Mouse scrolled (374, 472) with delta (0, 0)
Screenshot: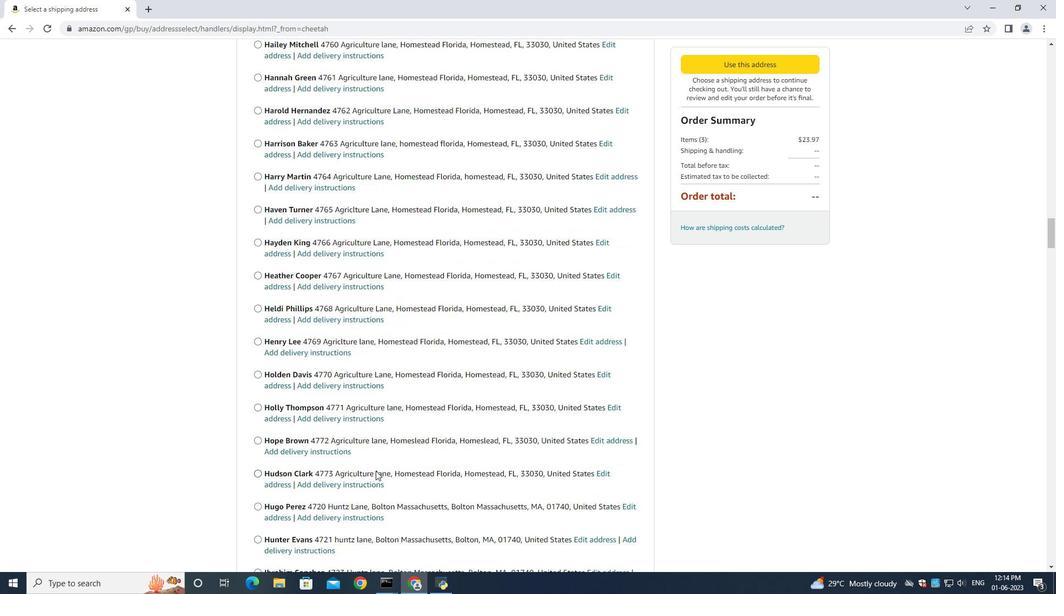 
Action: Mouse moved to (374, 474)
Screenshot: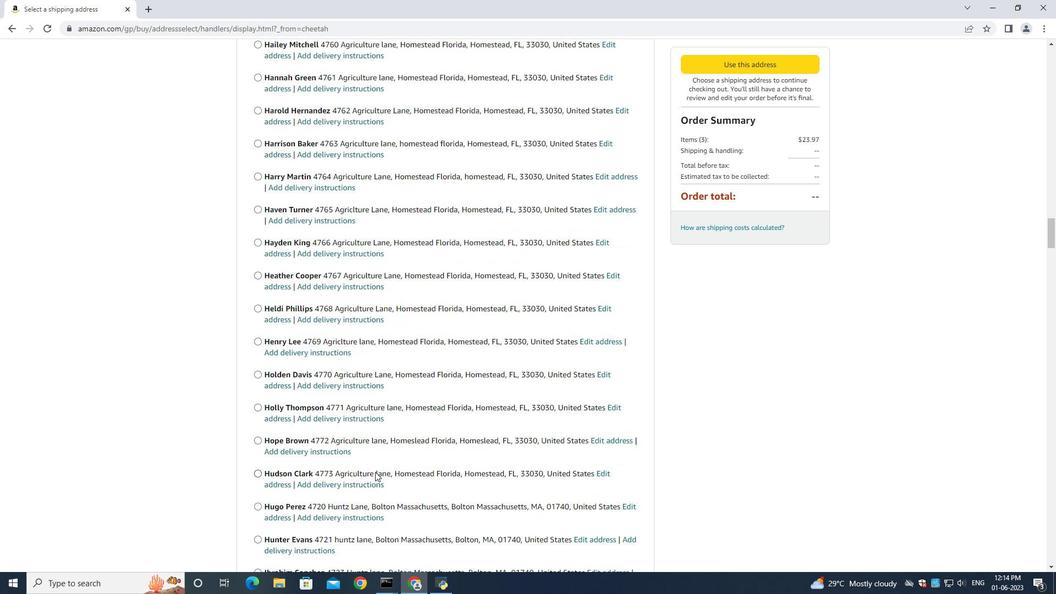 
Action: Mouse scrolled (374, 474) with delta (0, 0)
Screenshot: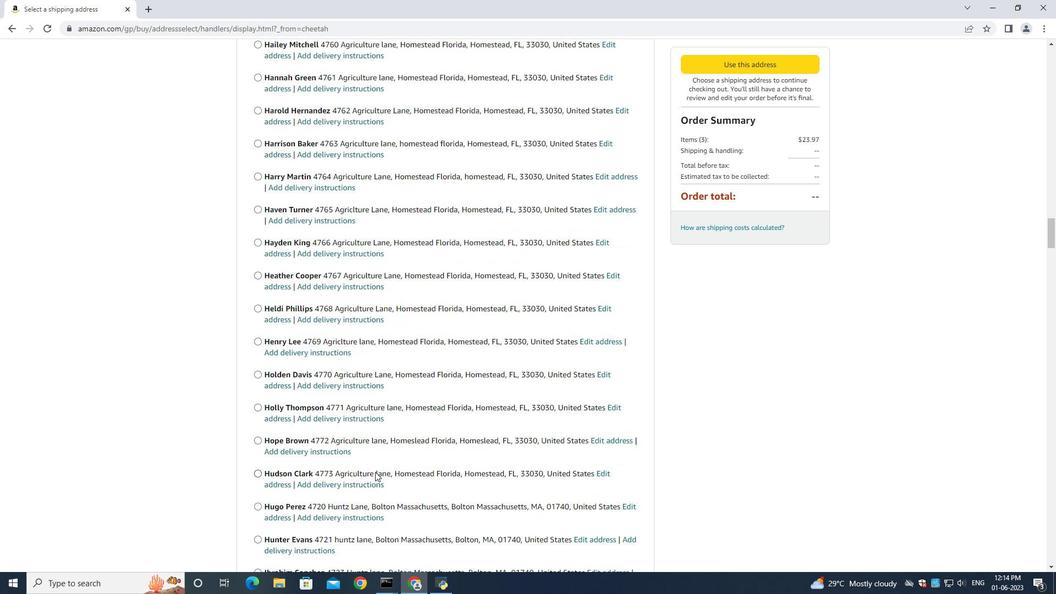 
Action: Mouse scrolled (374, 474) with delta (0, 0)
Screenshot: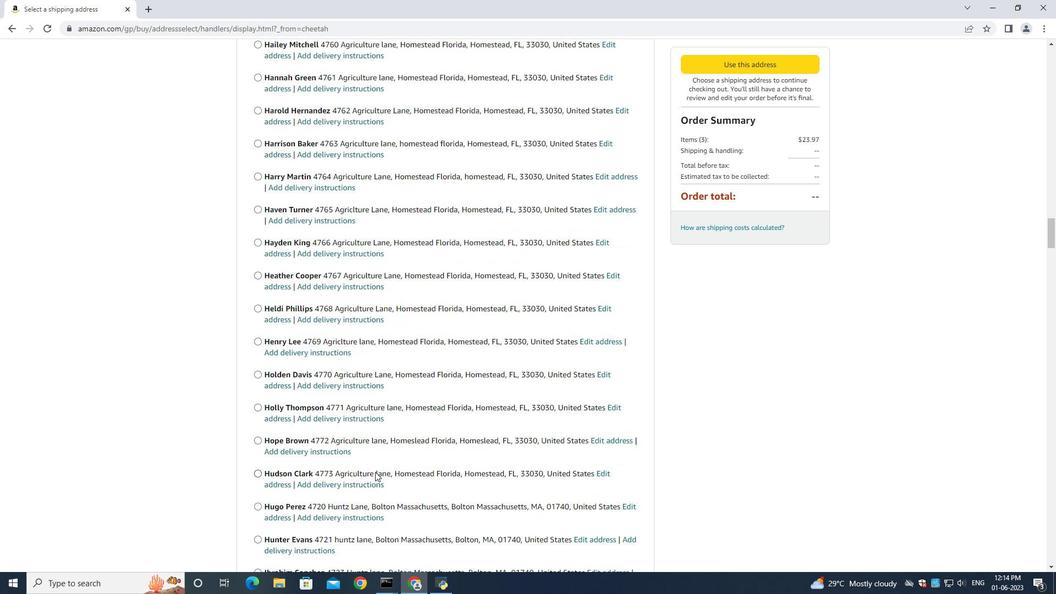 
Action: Mouse scrolled (374, 473) with delta (0, -1)
Screenshot: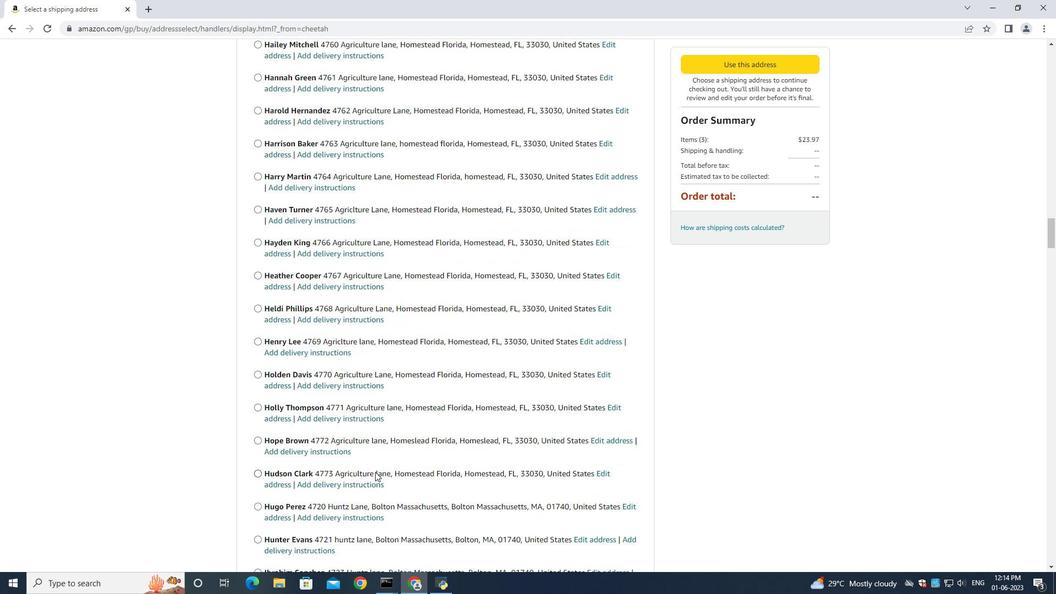 
Action: Mouse moved to (374, 474)
Screenshot: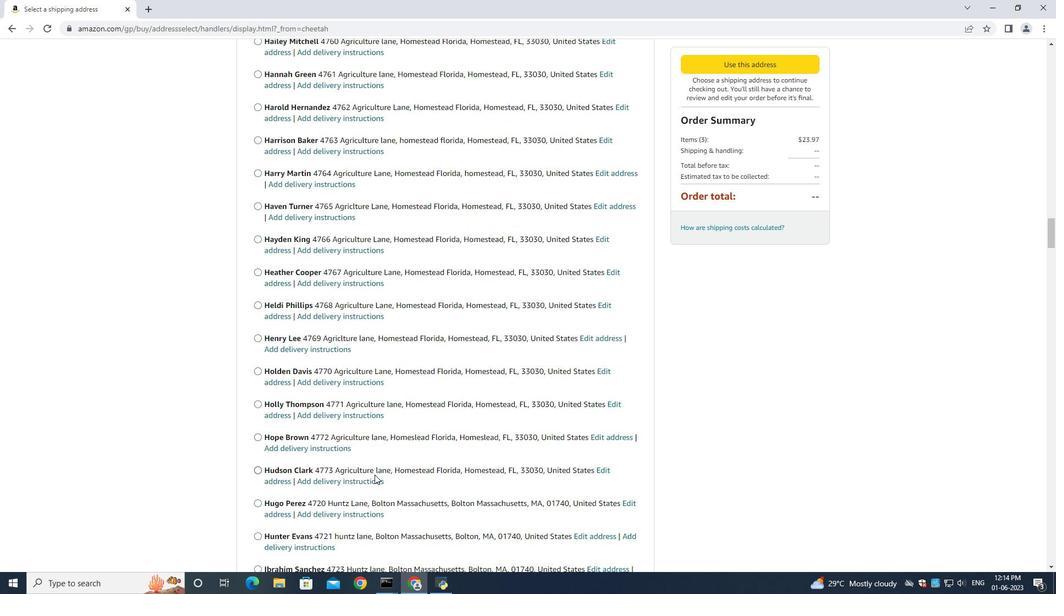 
Action: Mouse scrolled (374, 473) with delta (0, 0)
Screenshot: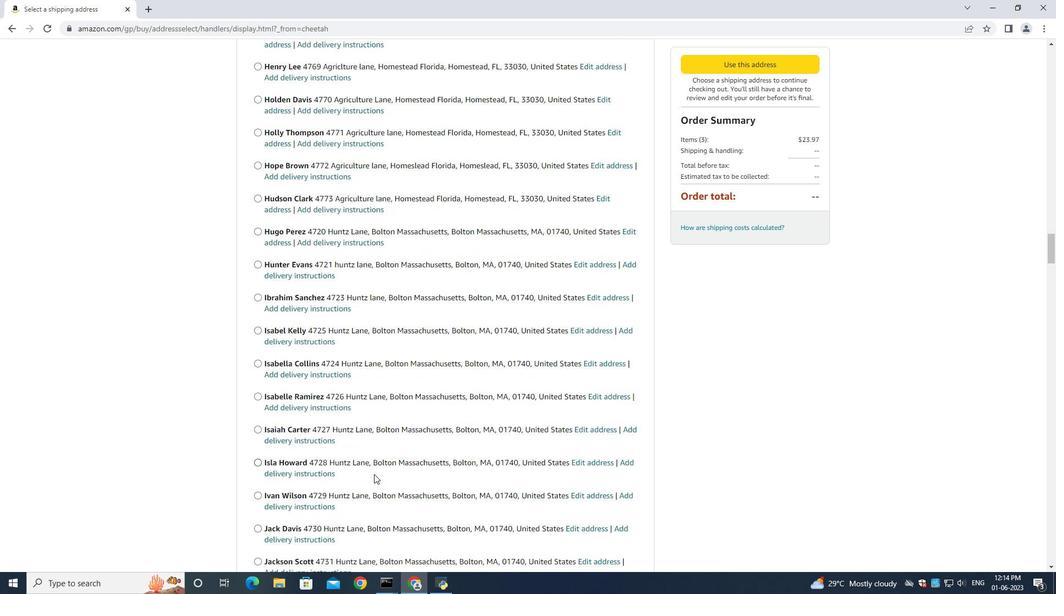 
Action: Mouse moved to (371, 472)
Screenshot: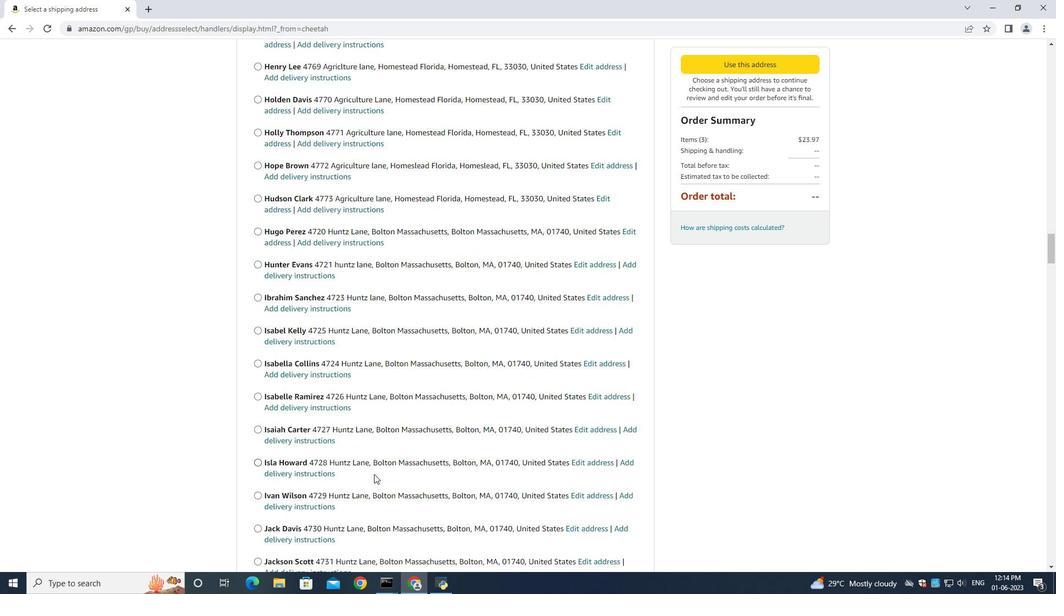
Action: Mouse scrolled (374, 473) with delta (0, 0)
Screenshot: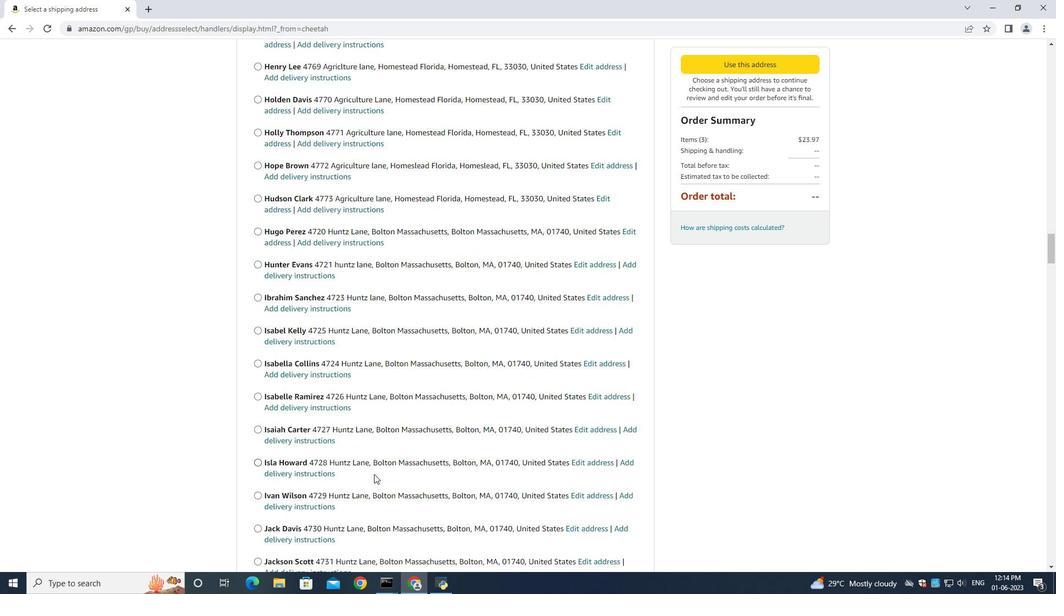 
Action: Mouse scrolled (374, 473) with delta (0, -1)
Screenshot: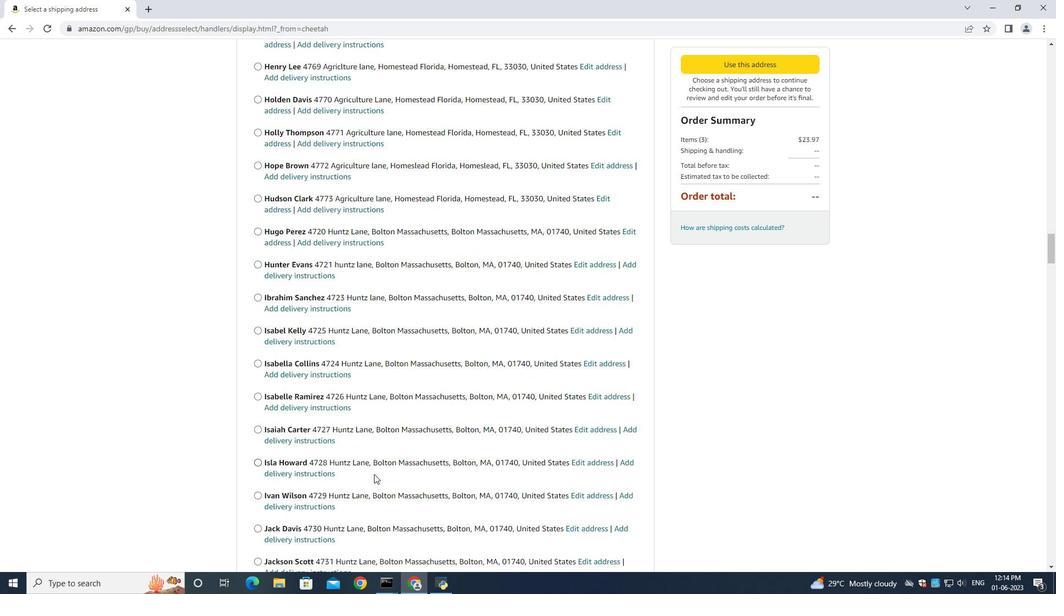 
Action: Mouse moved to (371, 472)
Screenshot: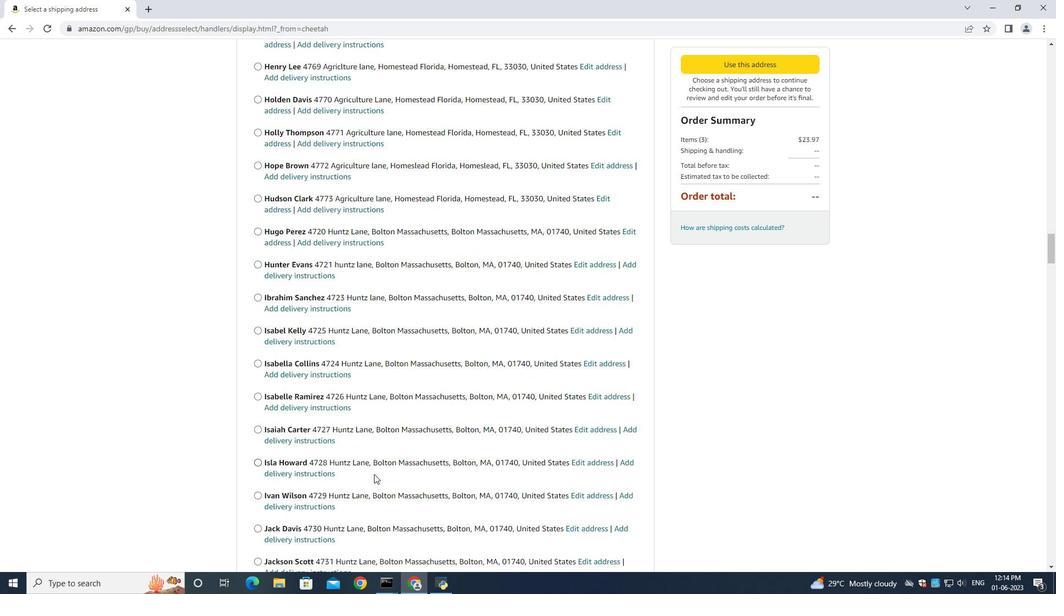 
Action: Mouse scrolled (374, 473) with delta (0, 0)
Screenshot: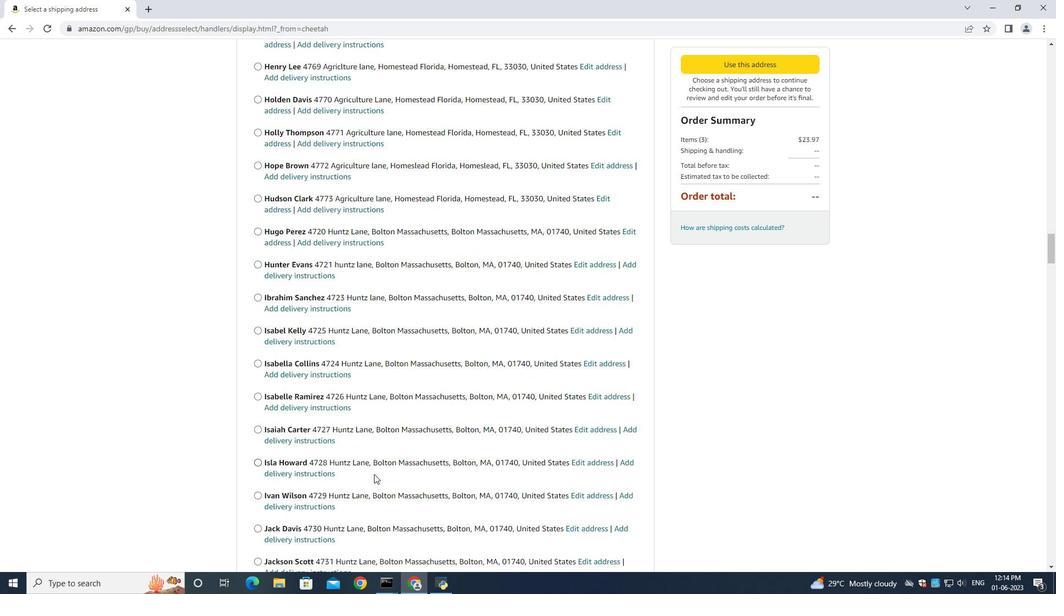 
Action: Mouse scrolled (374, 473) with delta (0, 0)
Screenshot: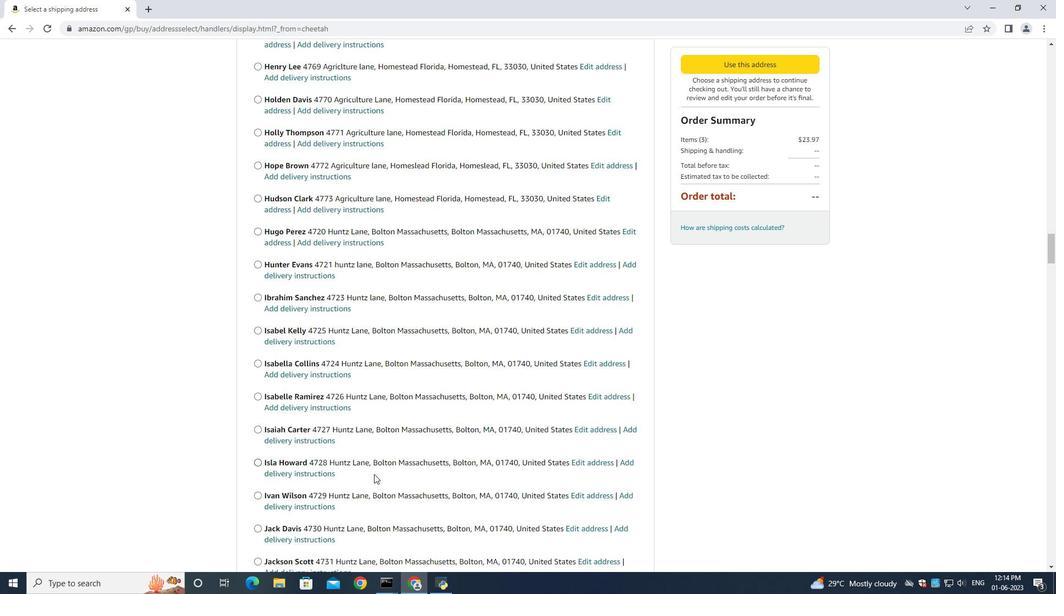 
Action: Mouse scrolled (374, 473) with delta (0, 0)
Screenshot: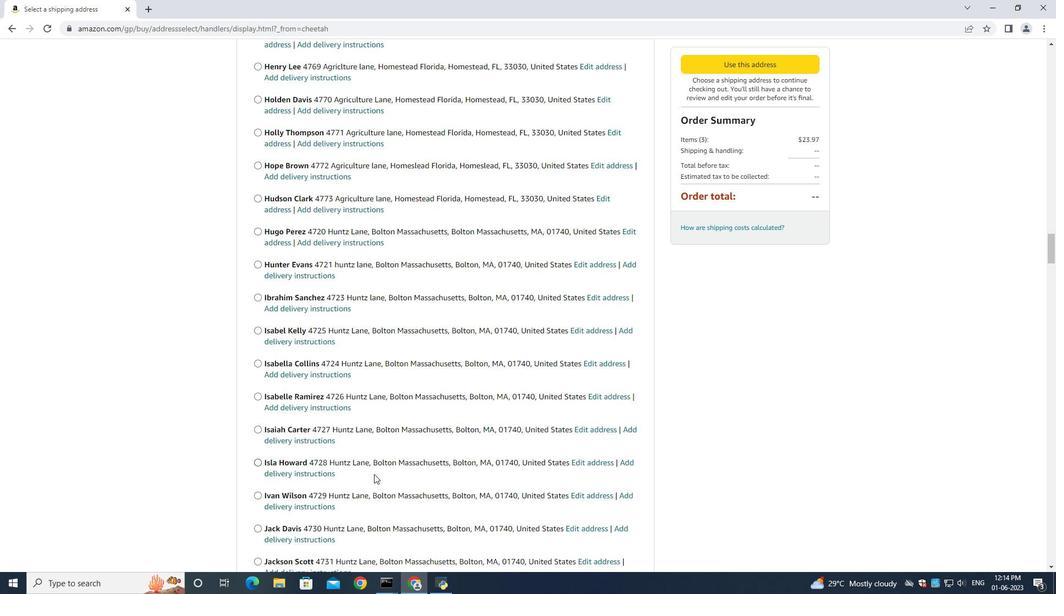 
Action: Mouse moved to (365, 474)
Screenshot: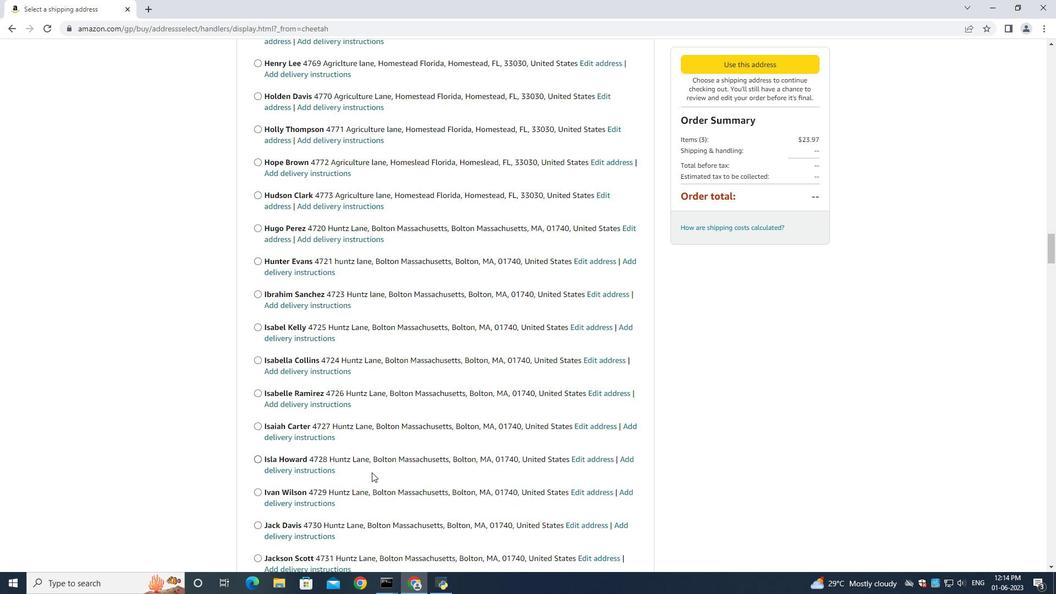 
Action: Mouse scrolled (365, 473) with delta (0, 0)
Screenshot: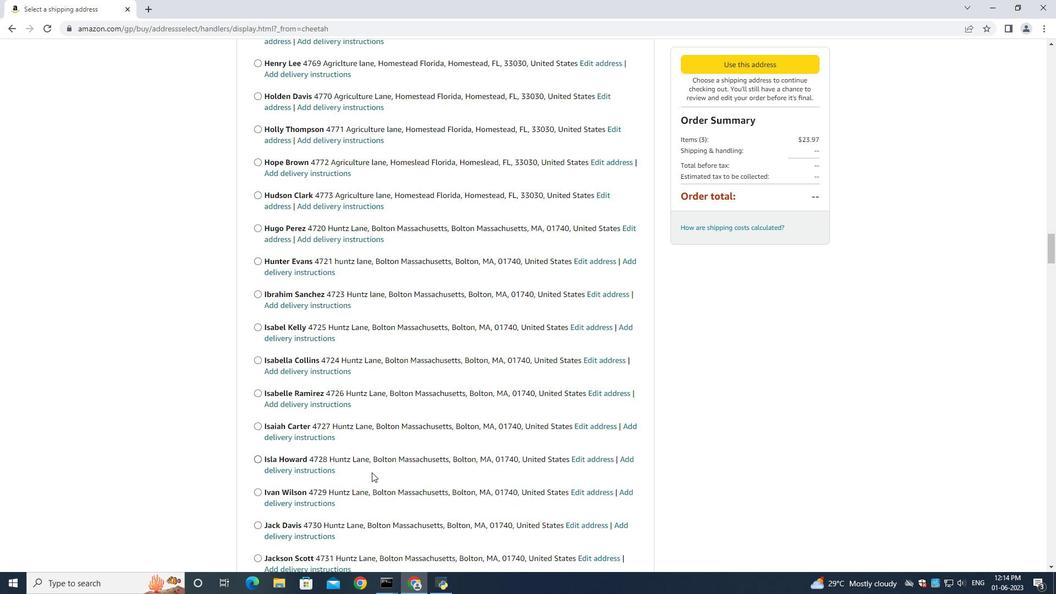 
Action: Mouse moved to (365, 474)
Screenshot: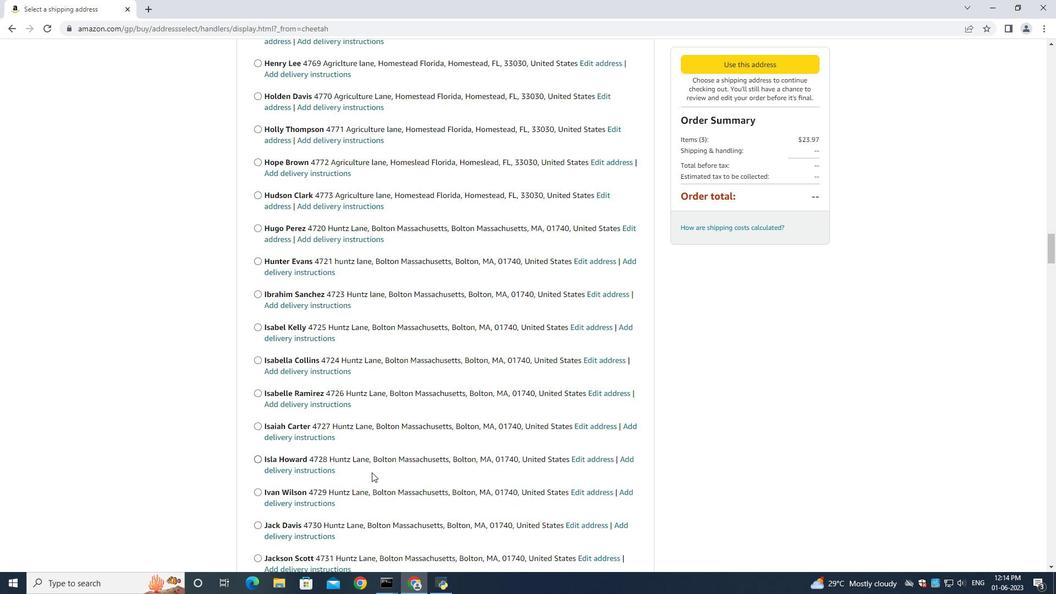 
Action: Mouse scrolled (365, 473) with delta (0, 0)
Screenshot: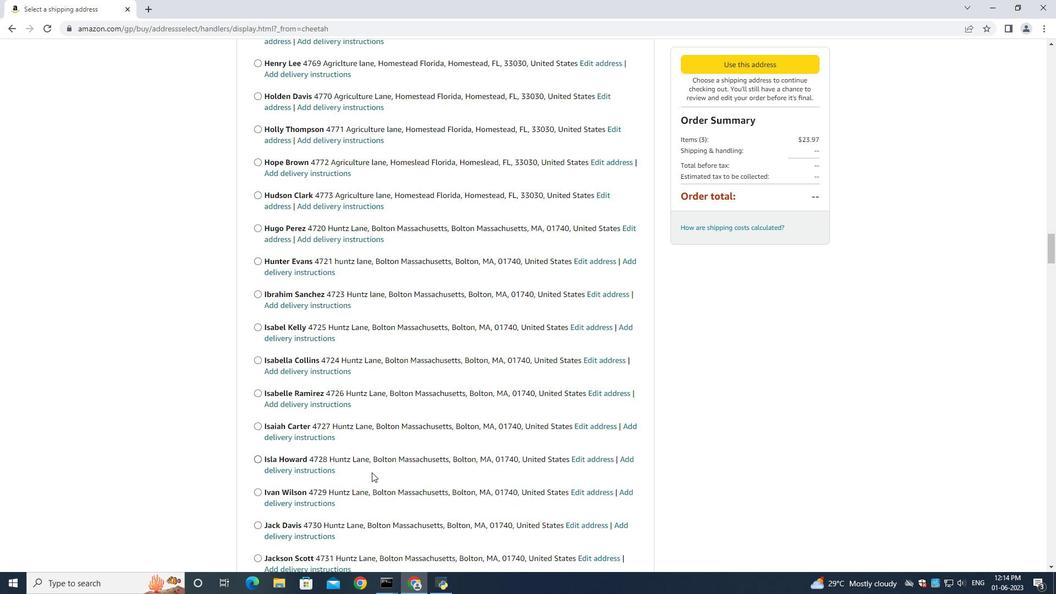 
Action: Mouse scrolled (365, 473) with delta (0, 0)
Screenshot: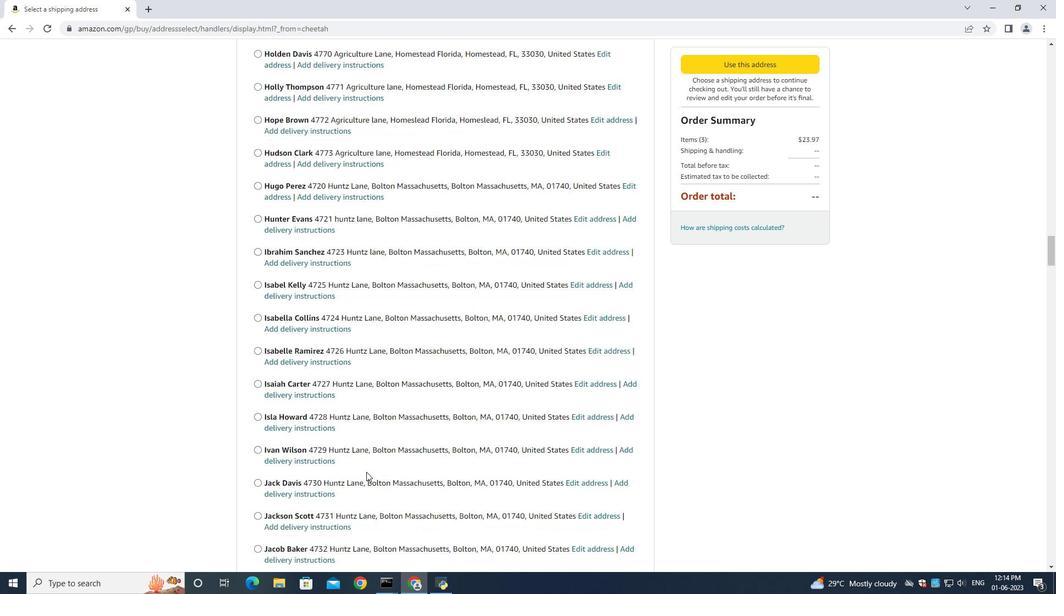 
Action: Mouse moved to (364, 474)
Screenshot: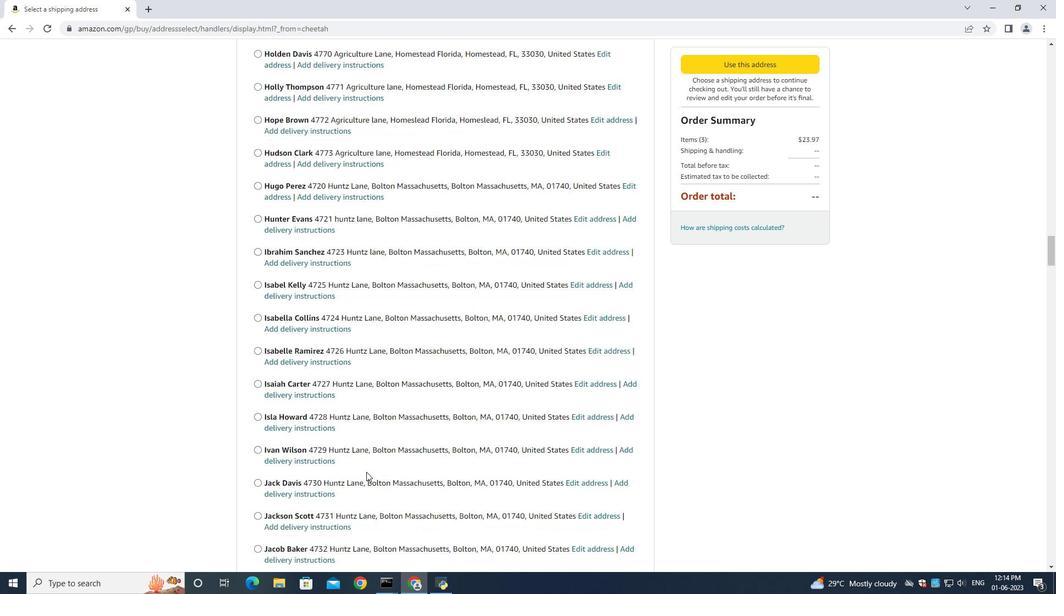 
Action: Mouse scrolled (364, 473) with delta (0, 0)
Screenshot: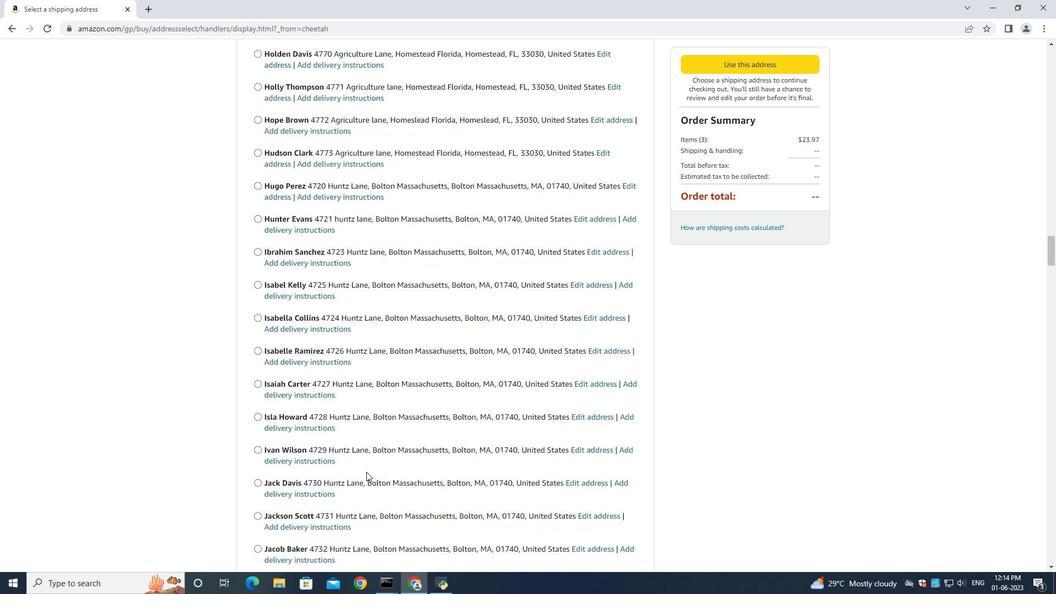 
Action: Mouse moved to (363, 474)
Screenshot: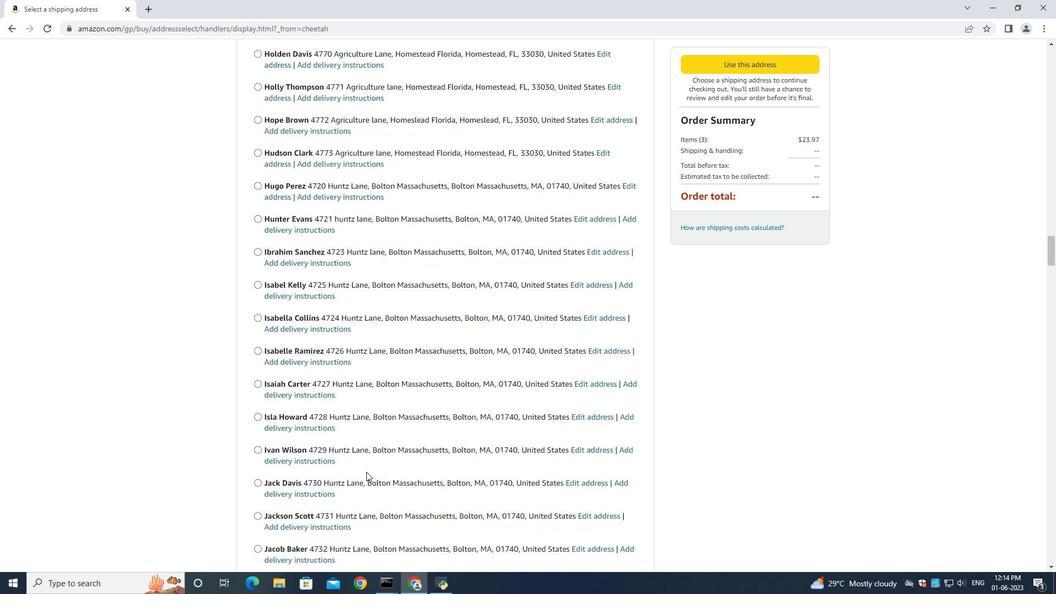 
Action: Mouse scrolled (364, 473) with delta (0, 0)
Screenshot: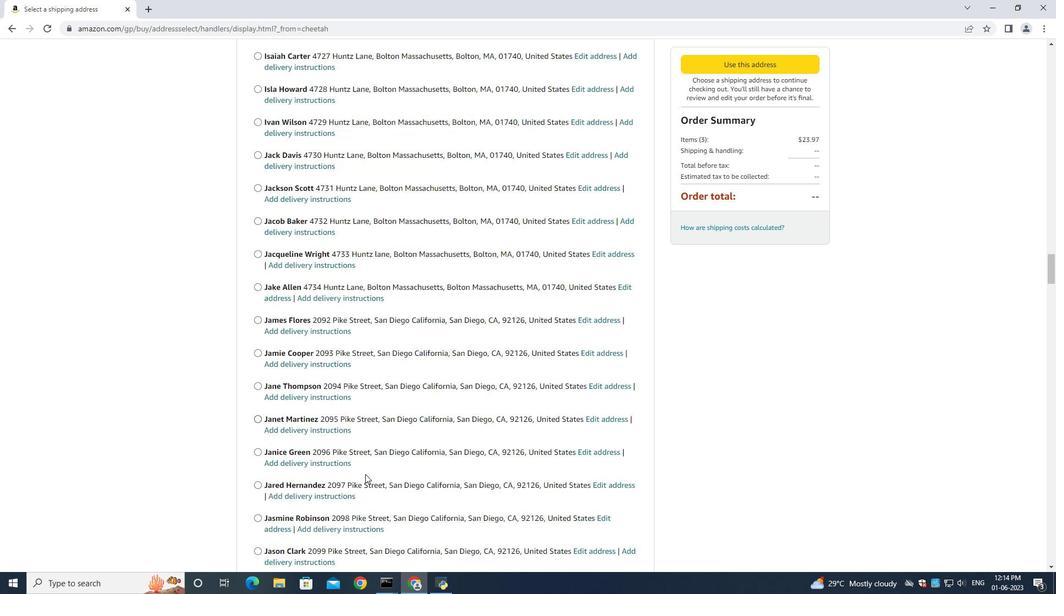 
Action: Mouse moved to (363, 474)
Screenshot: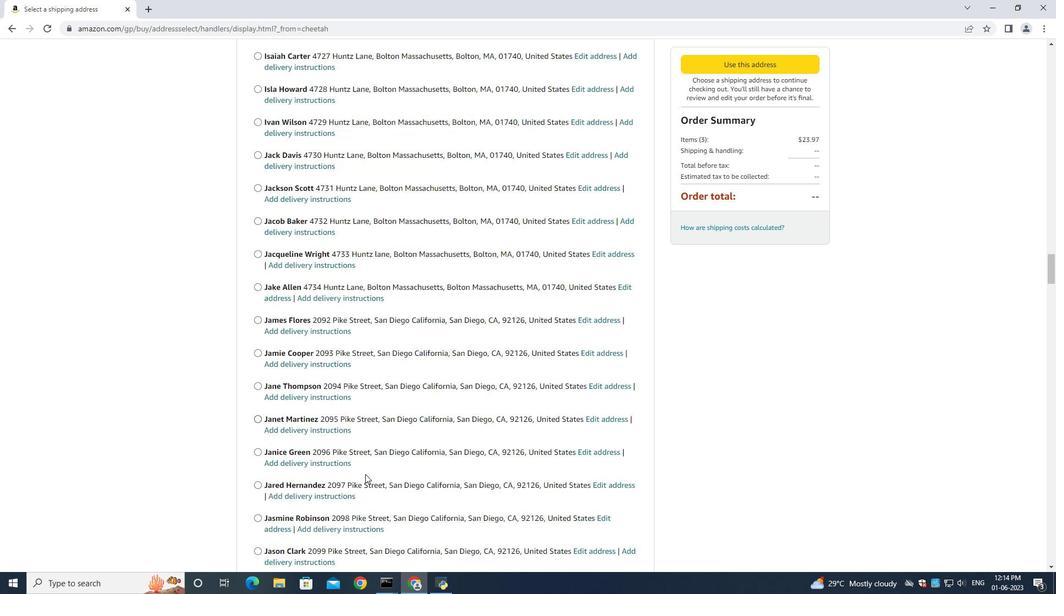 
Action: Mouse scrolled (363, 473) with delta (0, 0)
Screenshot: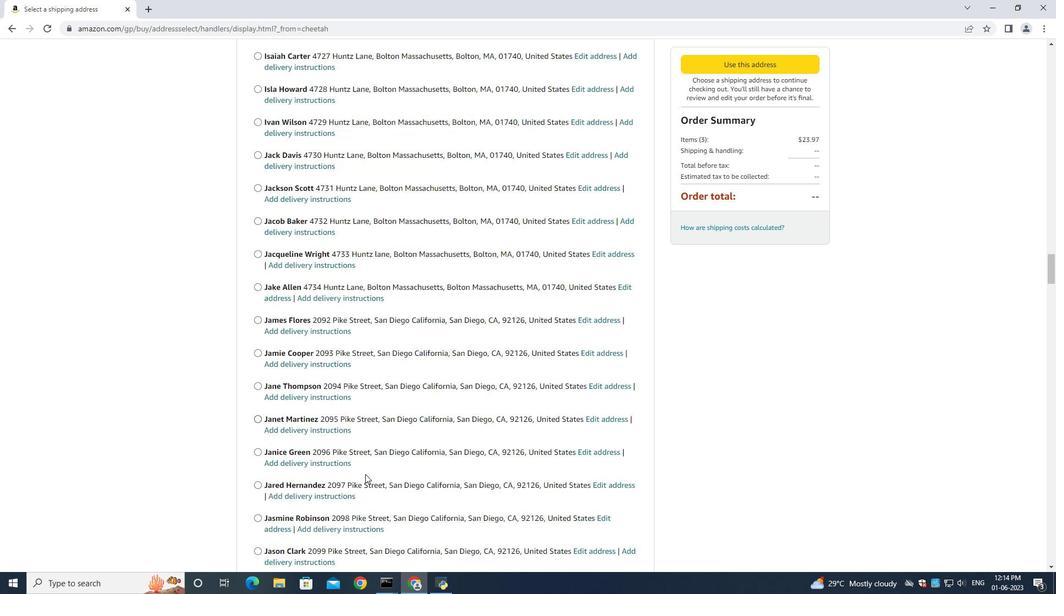 
Action: Mouse moved to (267, 489)
Screenshot: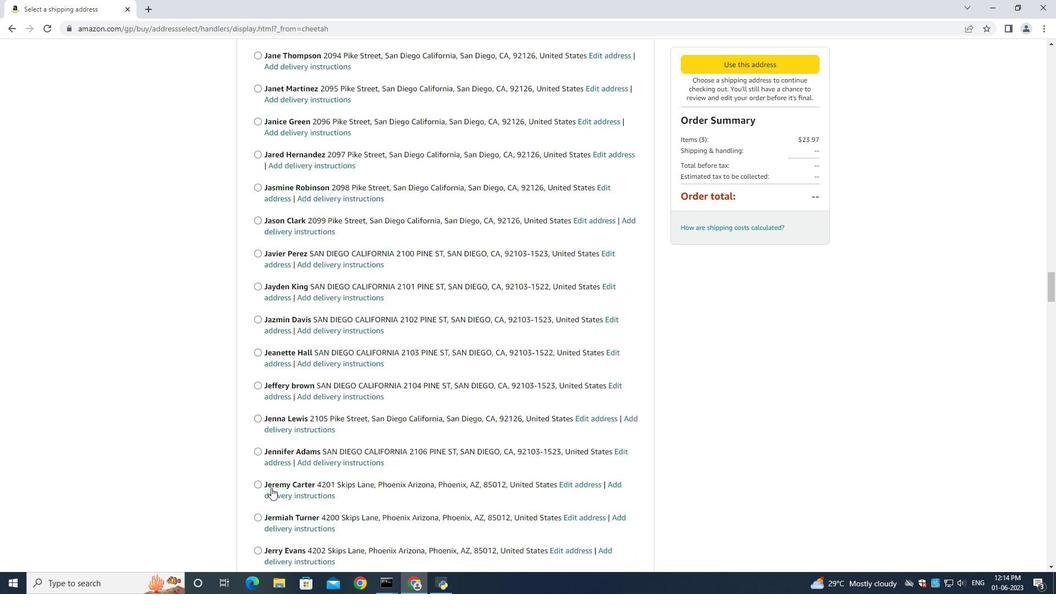 
Action: Mouse scrolled (267, 488) with delta (0, 0)
Screenshot: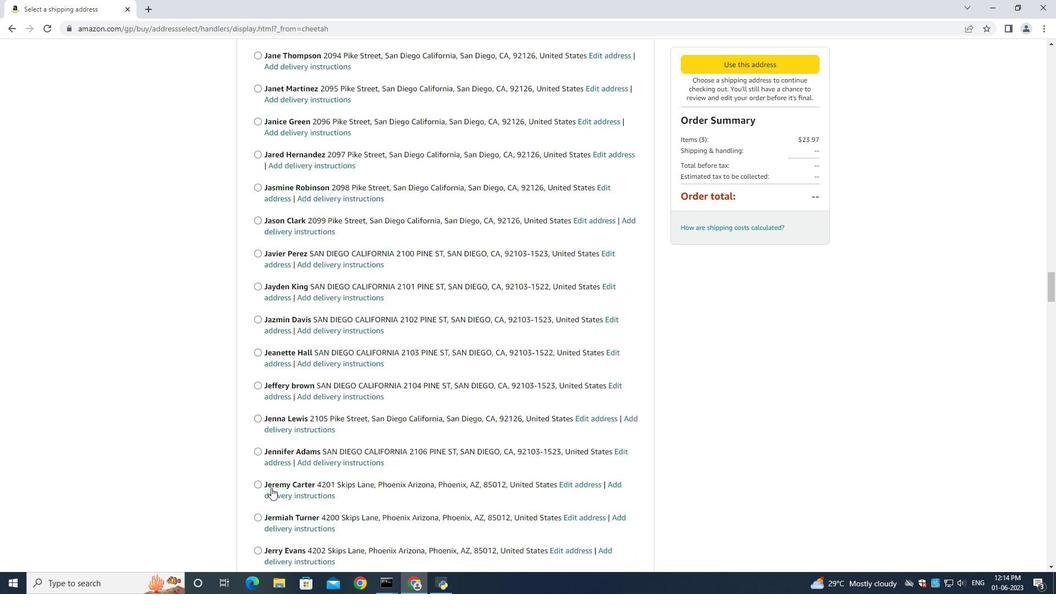 
Action: Mouse moved to (267, 489)
Screenshot: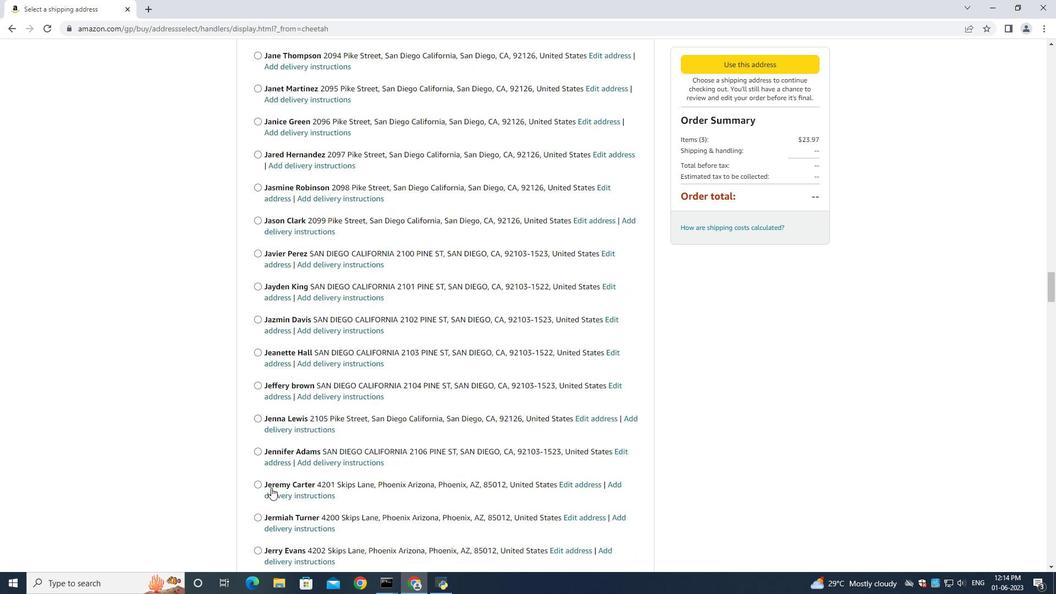 
Action: Mouse scrolled (267, 488) with delta (0, 0)
Screenshot: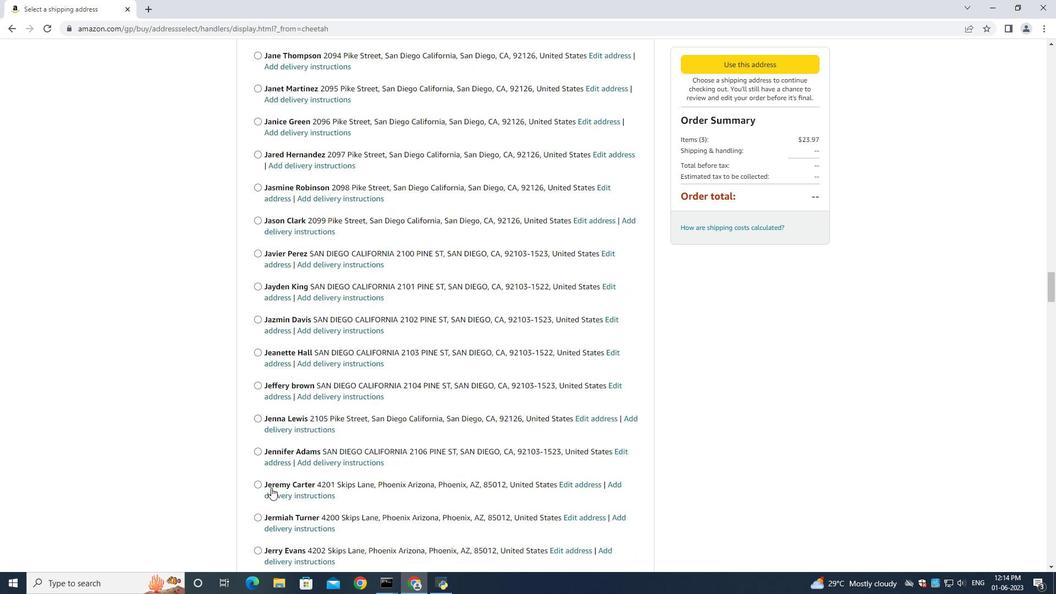 
Action: Mouse moved to (267, 489)
Screenshot: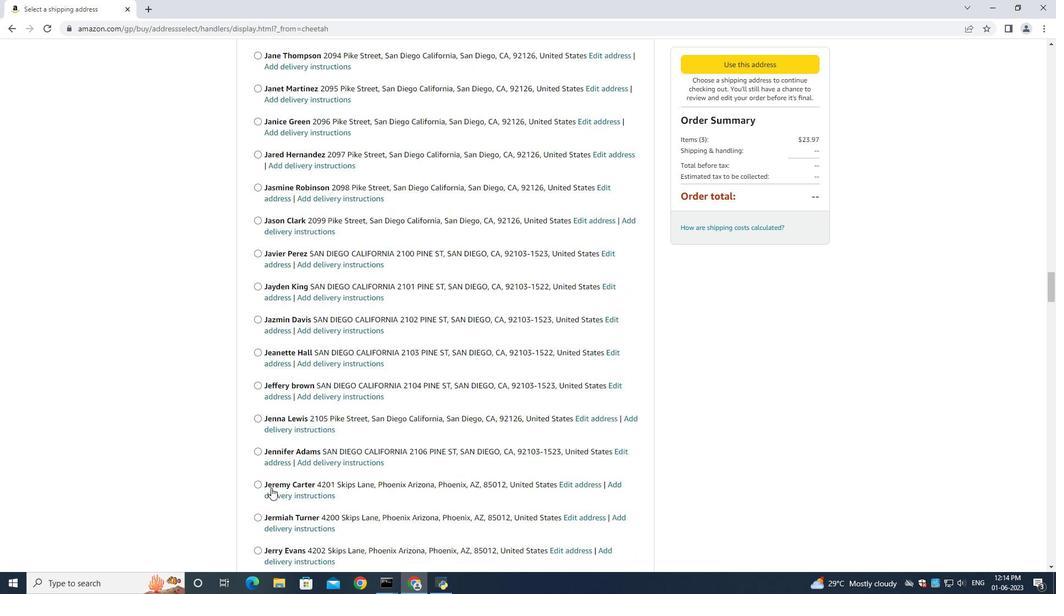 
Action: Mouse scrolled (267, 489) with delta (0, 0)
Screenshot: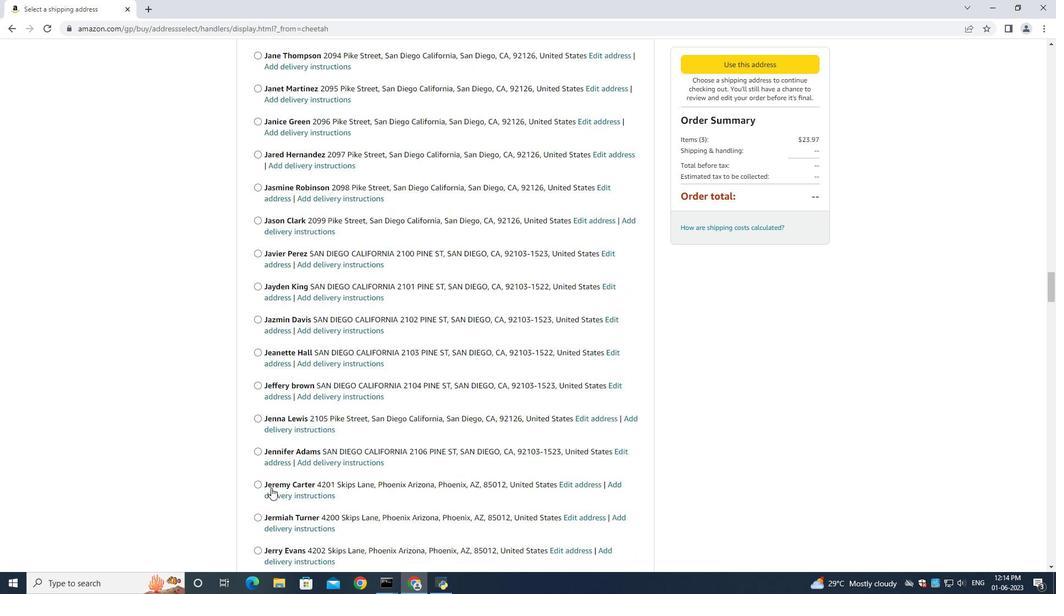
Action: Mouse scrolled (267, 489) with delta (0, 0)
Screenshot: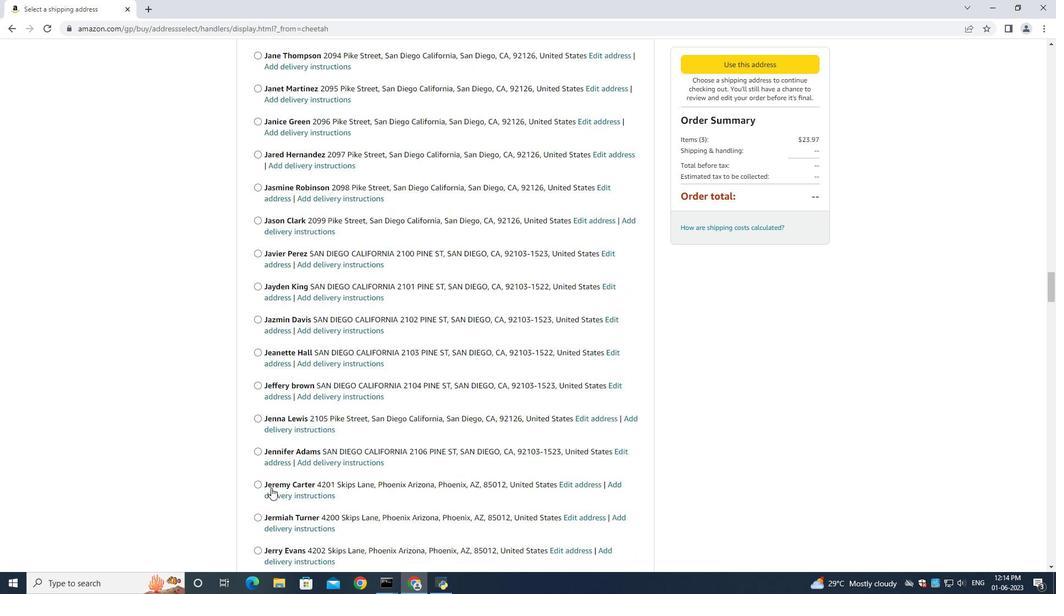 
Action: Mouse moved to (269, 489)
Screenshot: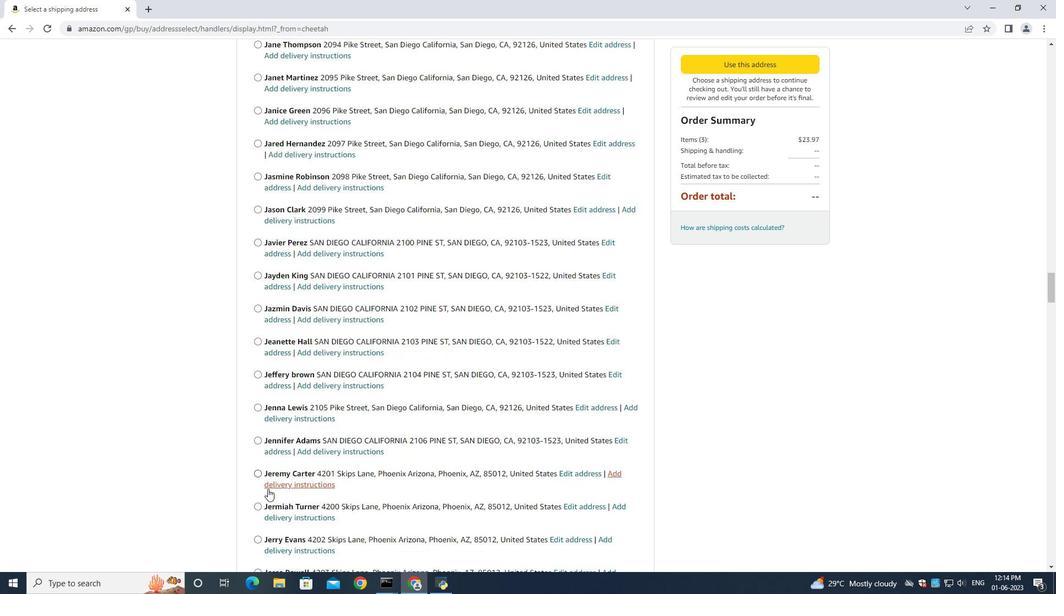 
Action: Mouse scrolled (269, 489) with delta (0, 0)
Screenshot: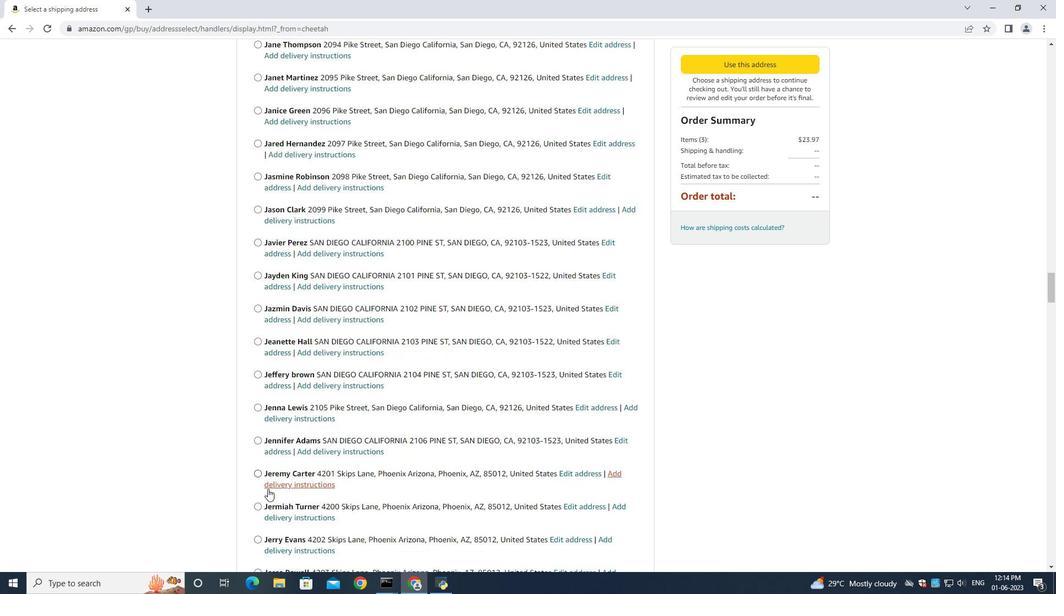 
Action: Mouse moved to (273, 484)
Screenshot: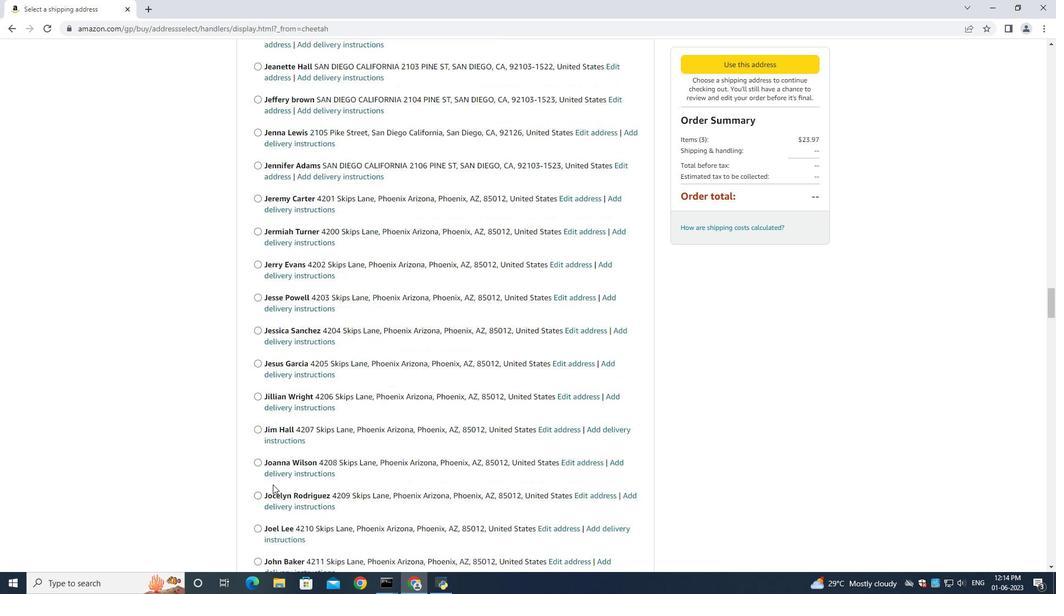 
Action: Mouse scrolled (273, 484) with delta (0, 0)
Screenshot: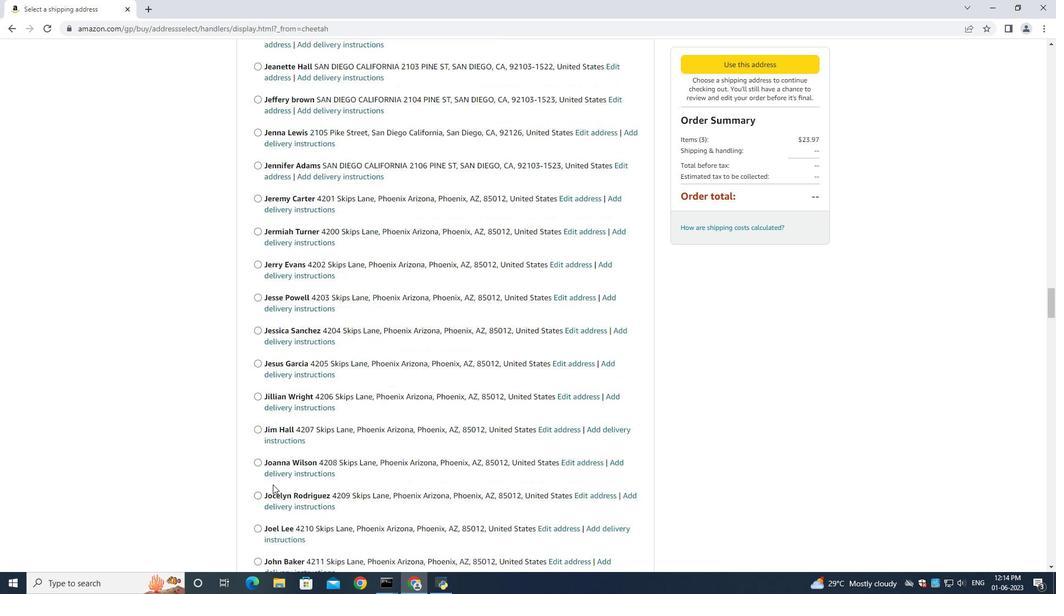 
Action: Mouse moved to (274, 485)
Screenshot: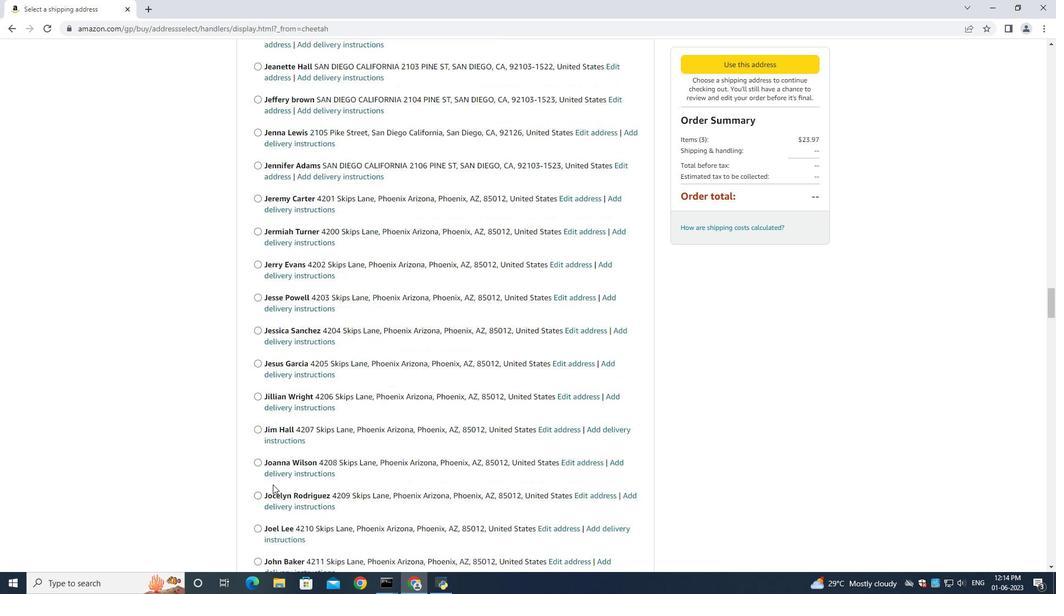 
Action: Mouse scrolled (274, 484) with delta (0, 0)
Screenshot: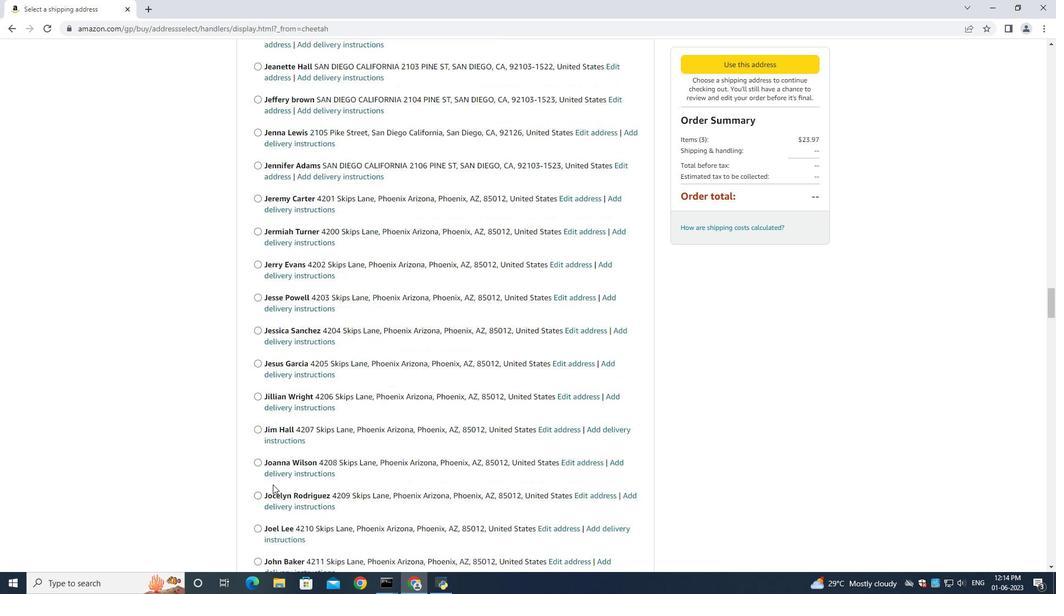 
Action: Mouse moved to (274, 485)
Screenshot: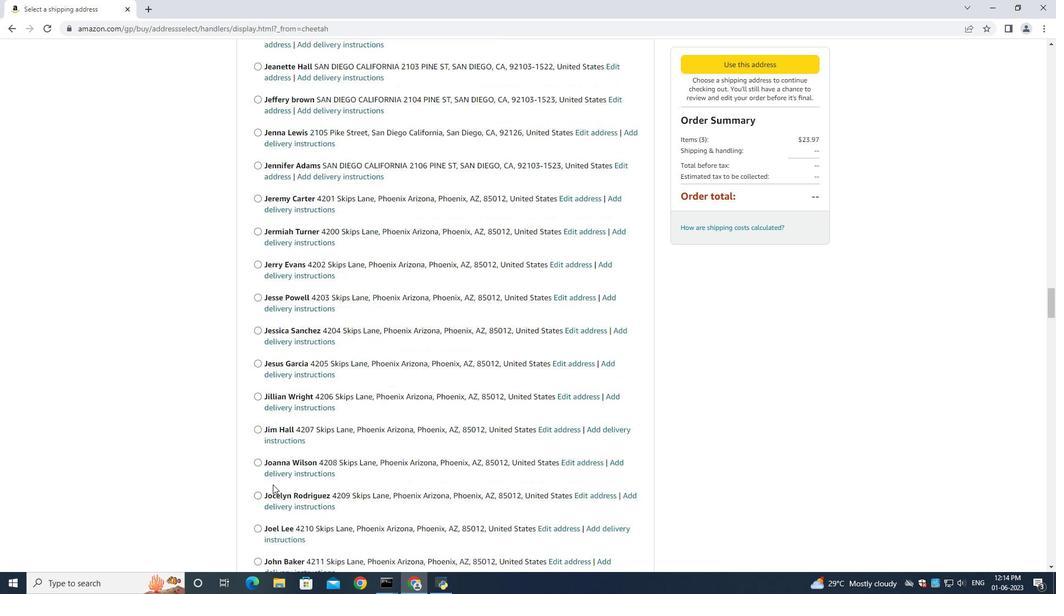 
Action: Mouse scrolled (274, 485) with delta (0, 0)
Screenshot: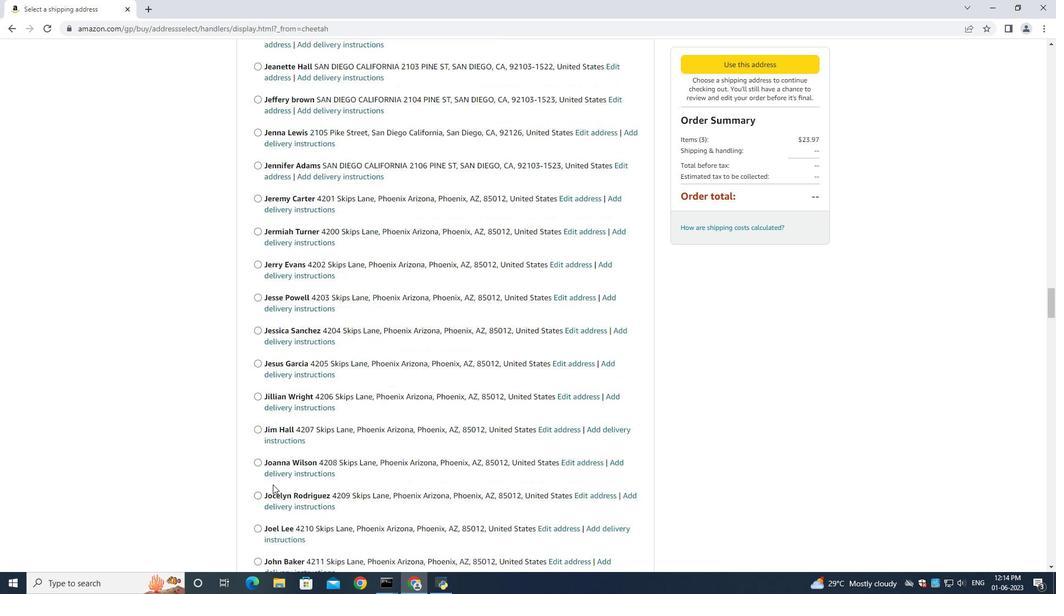 
Action: Mouse scrolled (274, 485) with delta (0, 0)
Screenshot: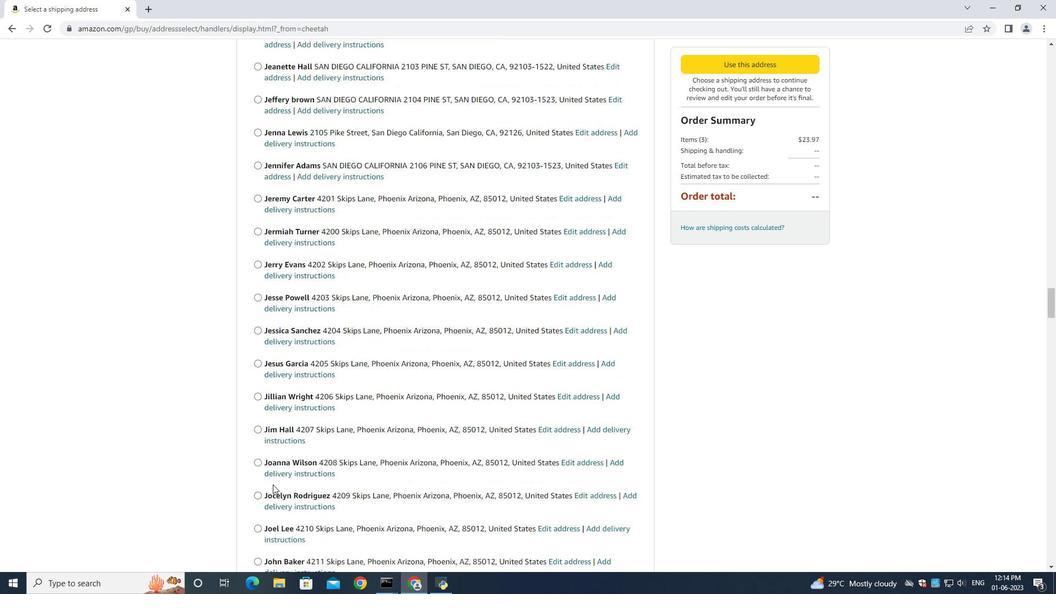 
Action: Mouse scrolled (274, 485) with delta (0, 0)
Screenshot: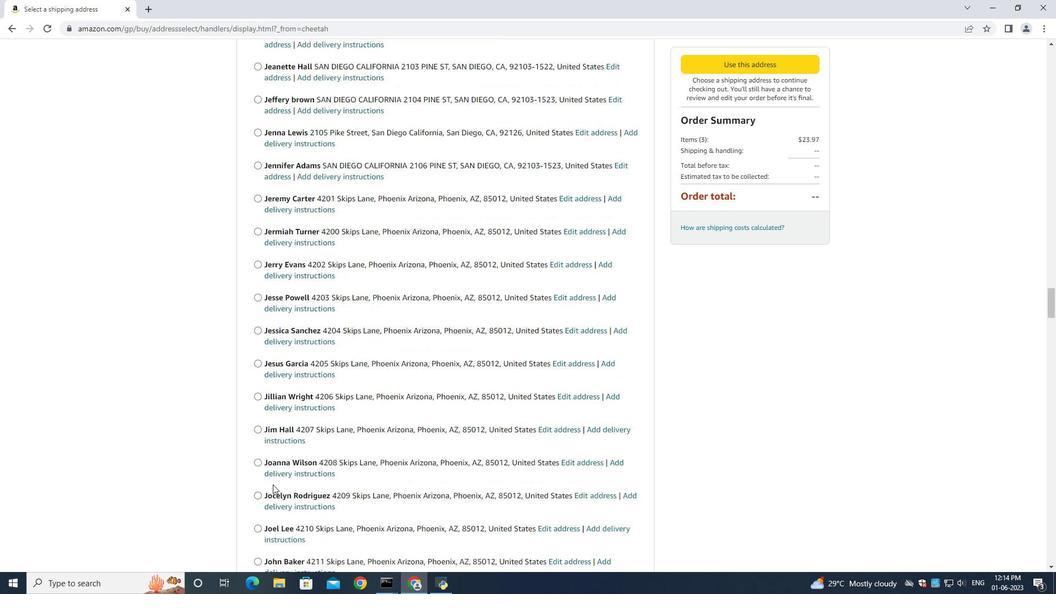 
Action: Mouse scrolled (274, 485) with delta (0, 0)
Screenshot: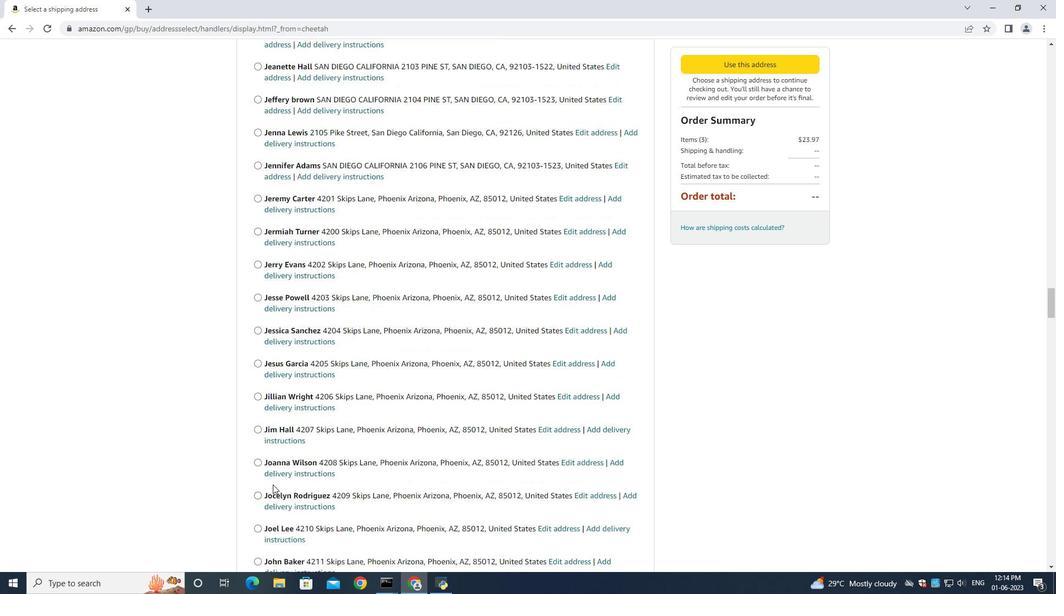 
Action: Mouse moved to (274, 485)
Screenshot: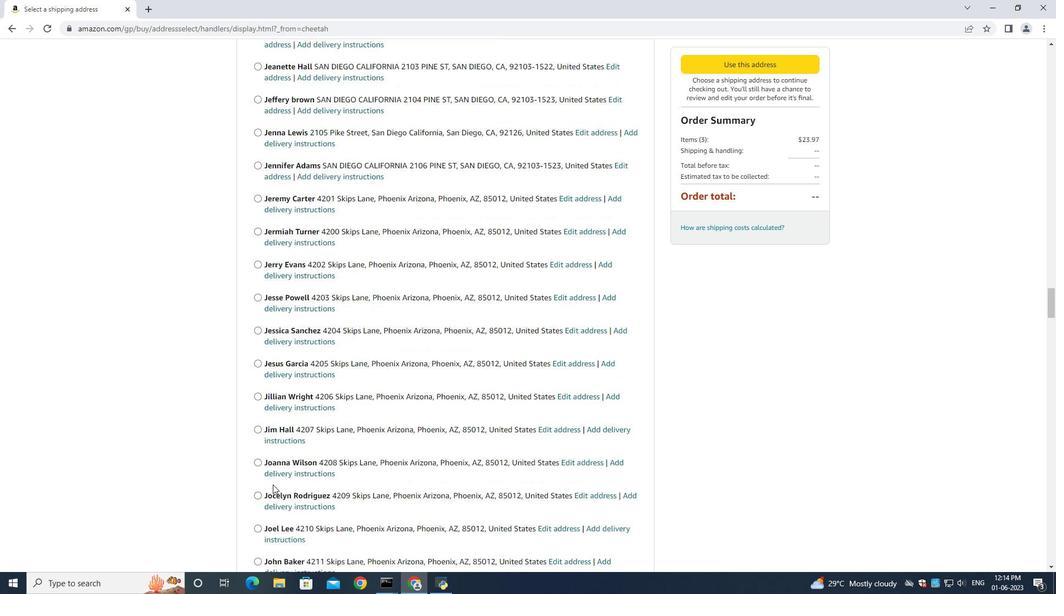 
Action: Mouse scrolled (274, 485) with delta (0, 0)
Screenshot: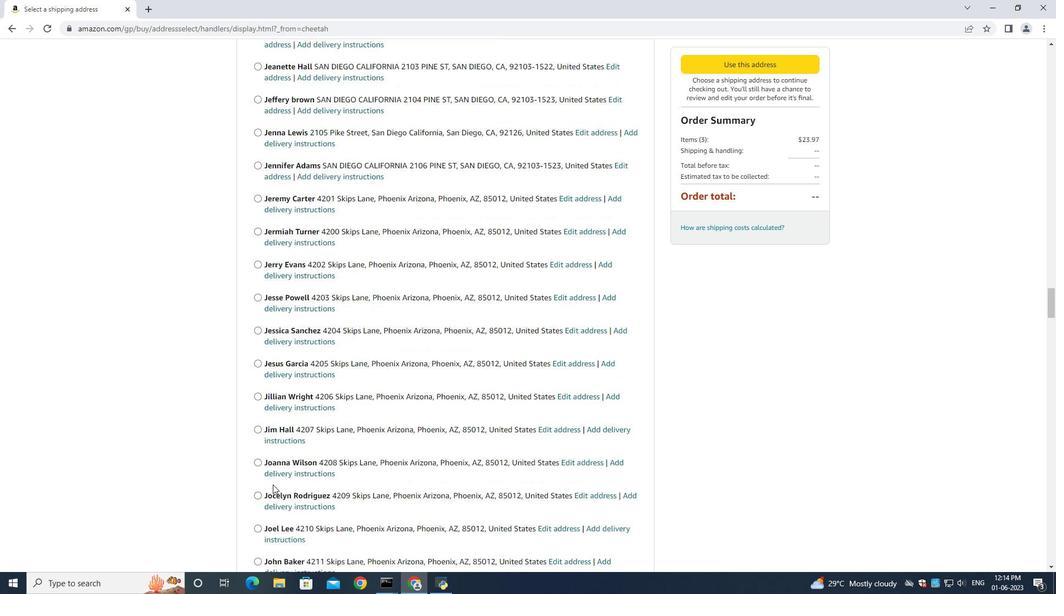 
Action: Mouse moved to (274, 485)
Screenshot: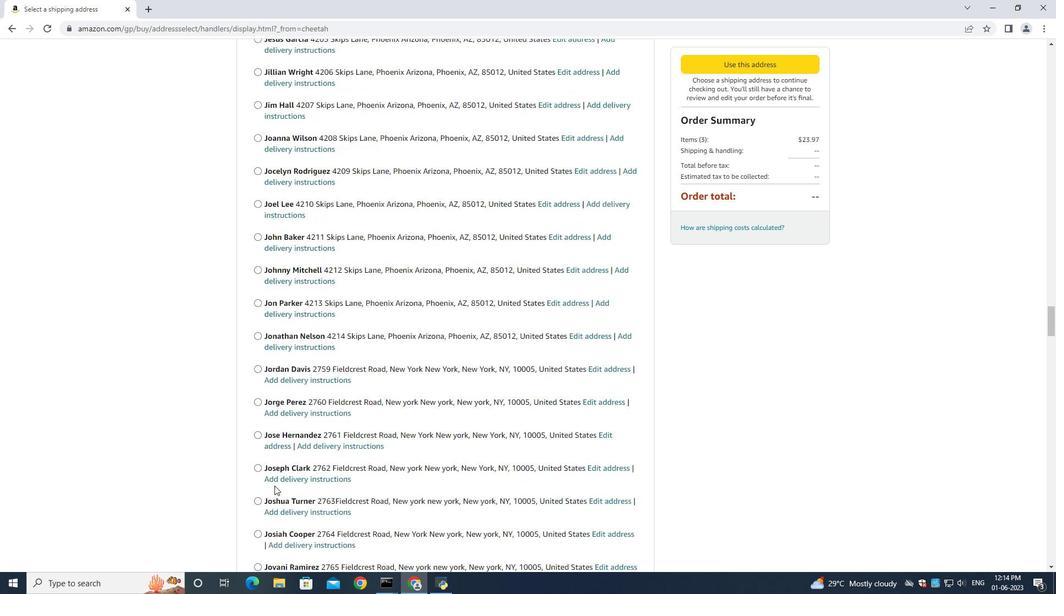 
Action: Mouse scrolled (274, 485) with delta (0, 0)
Screenshot: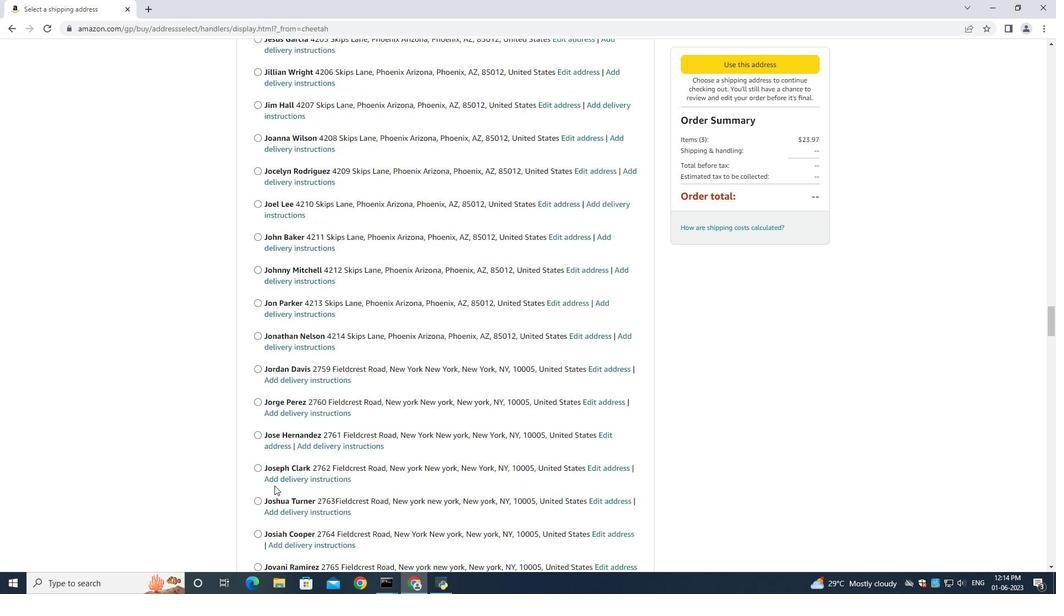 
Action: Mouse moved to (274, 485)
Screenshot: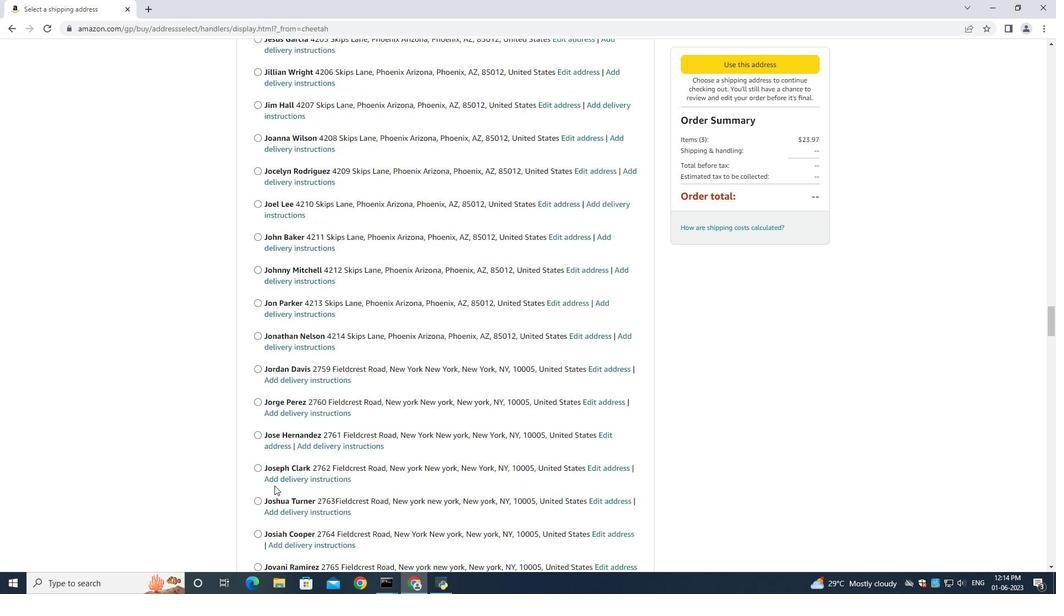 
Action: Mouse scrolled (274, 485) with delta (0, 0)
Screenshot: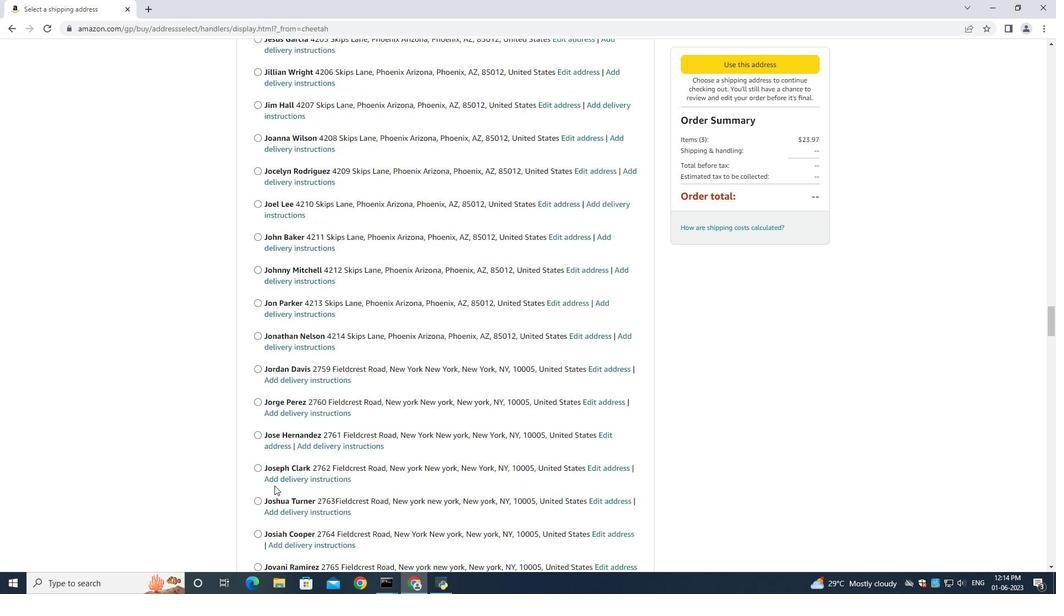 
Action: Mouse moved to (274, 485)
Screenshot: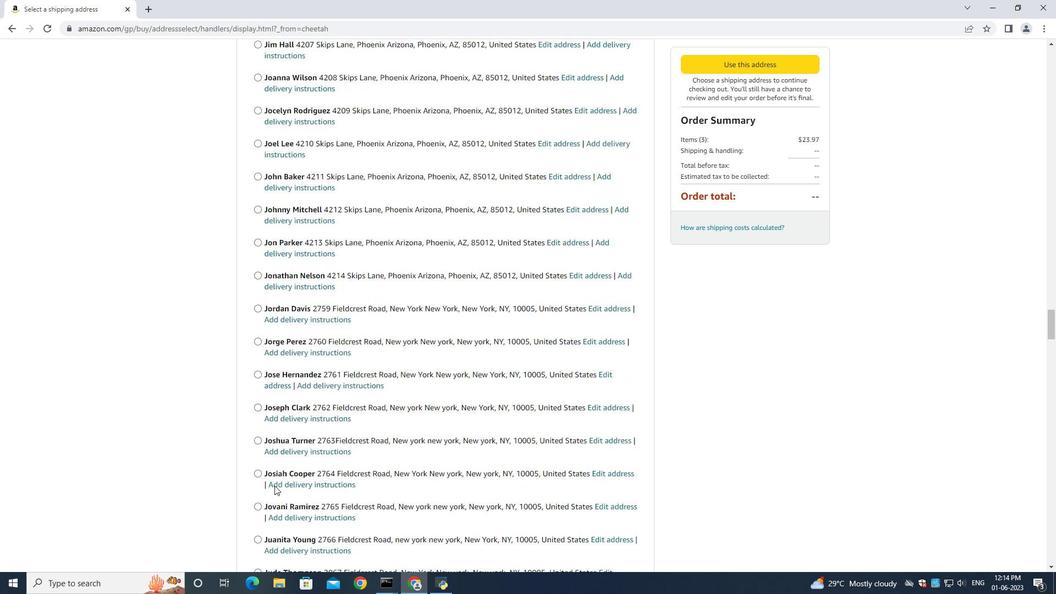 
Action: Mouse scrolled (274, 485) with delta (0, 0)
Screenshot: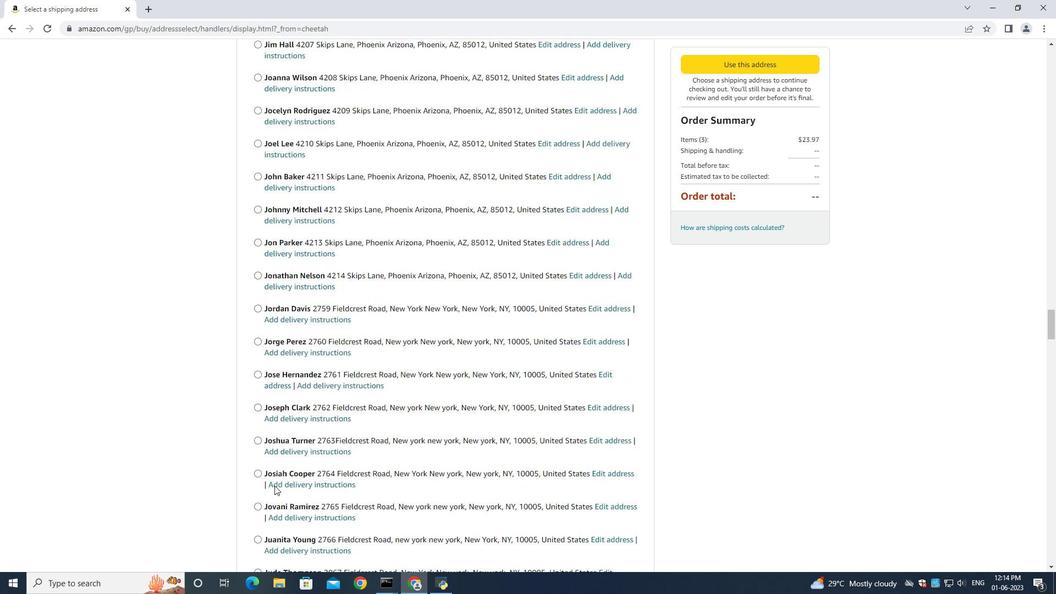 
Action: Mouse moved to (275, 485)
Screenshot: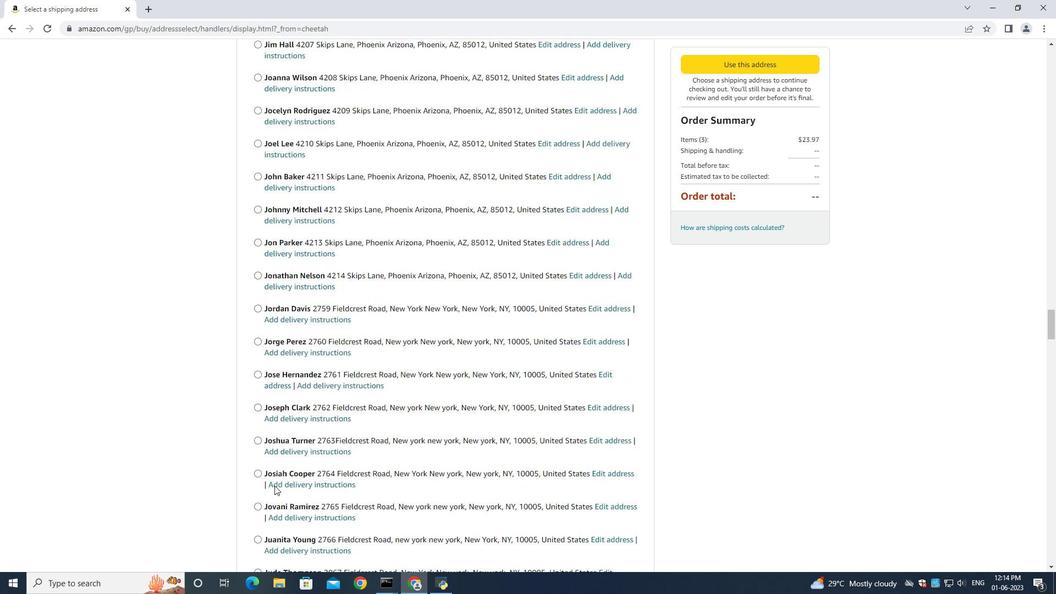 
Action: Mouse scrolled (274, 485) with delta (0, 0)
Screenshot: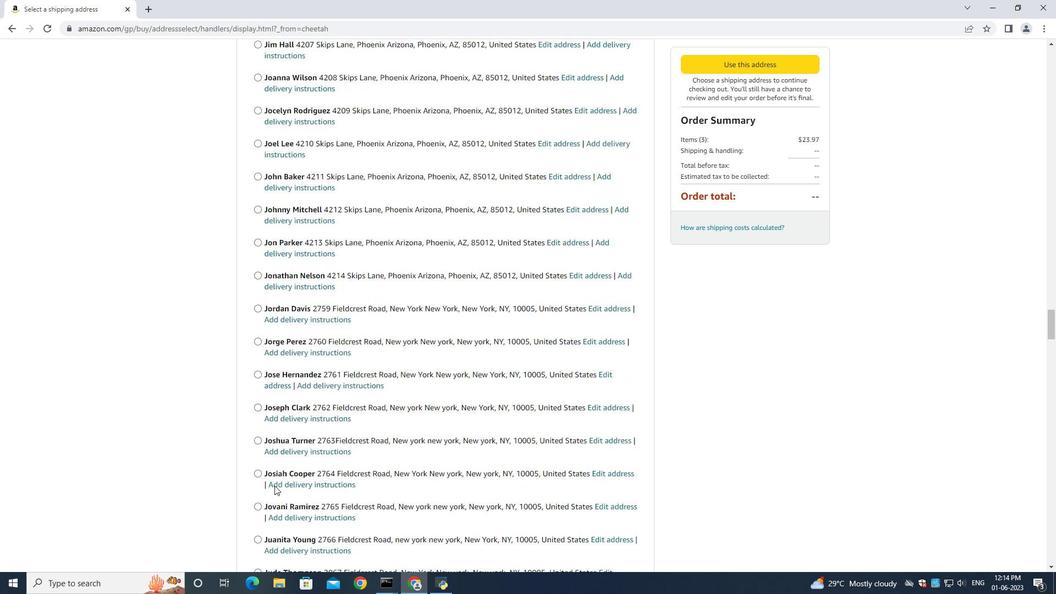 
Action: Mouse moved to (277, 485)
Screenshot: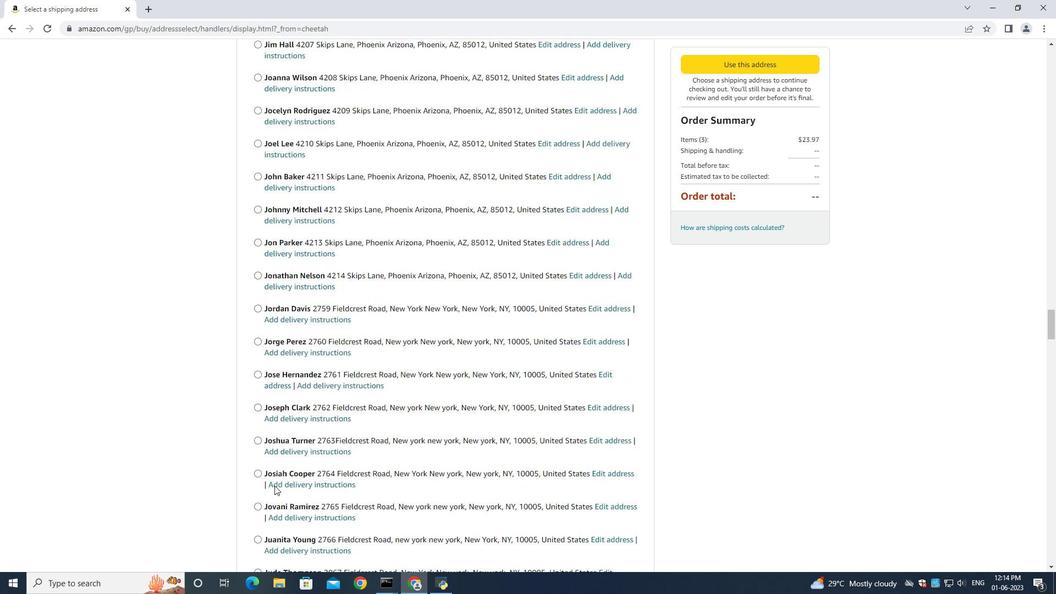 
Action: Mouse scrolled (274, 485) with delta (0, 0)
Screenshot: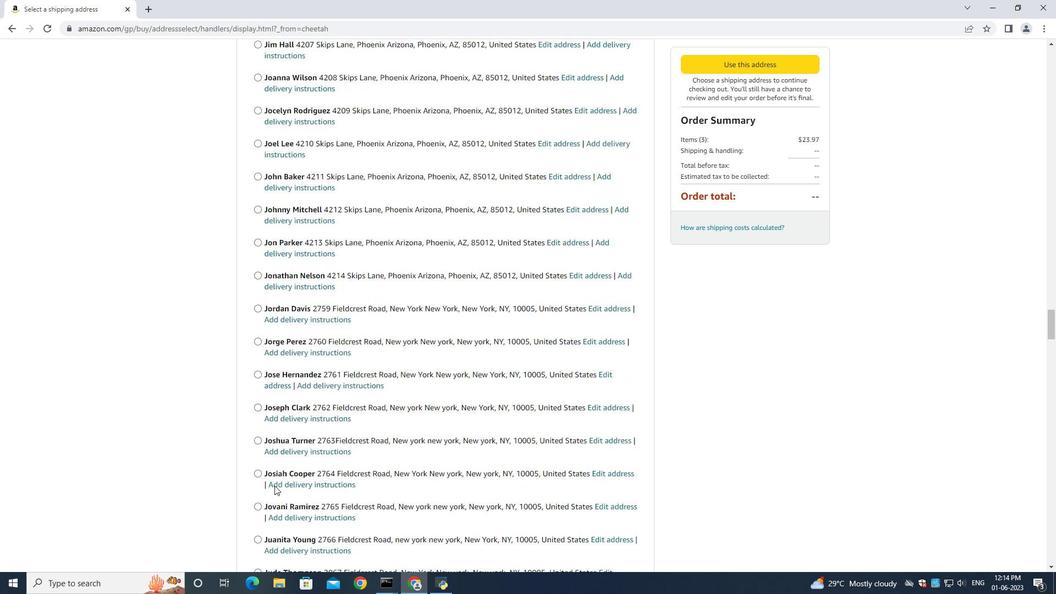 
Action: Mouse moved to (278, 485)
Screenshot: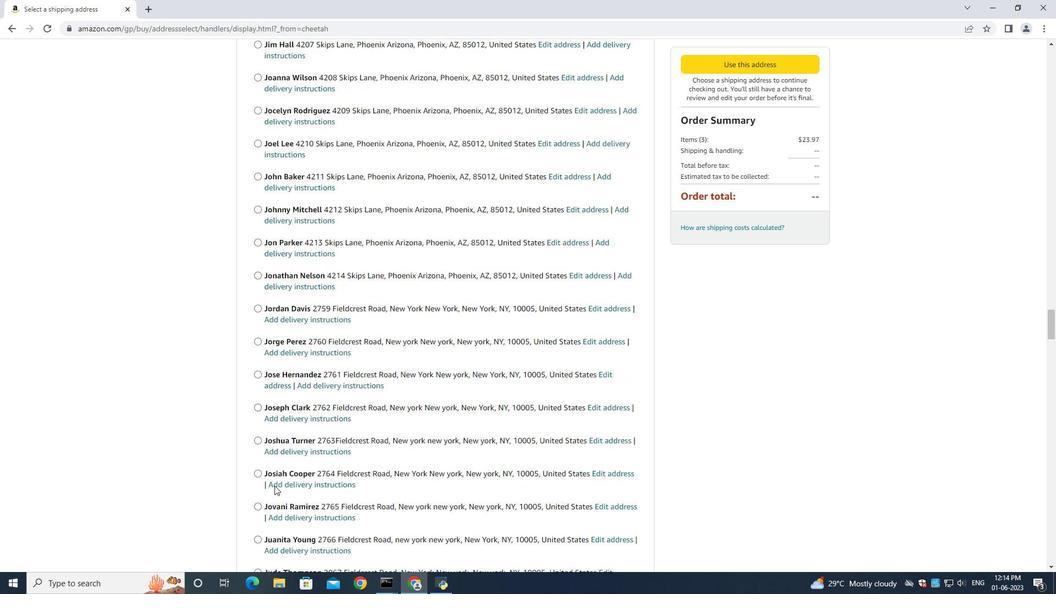 
Action: Mouse scrolled (277, 484) with delta (0, 0)
Screenshot: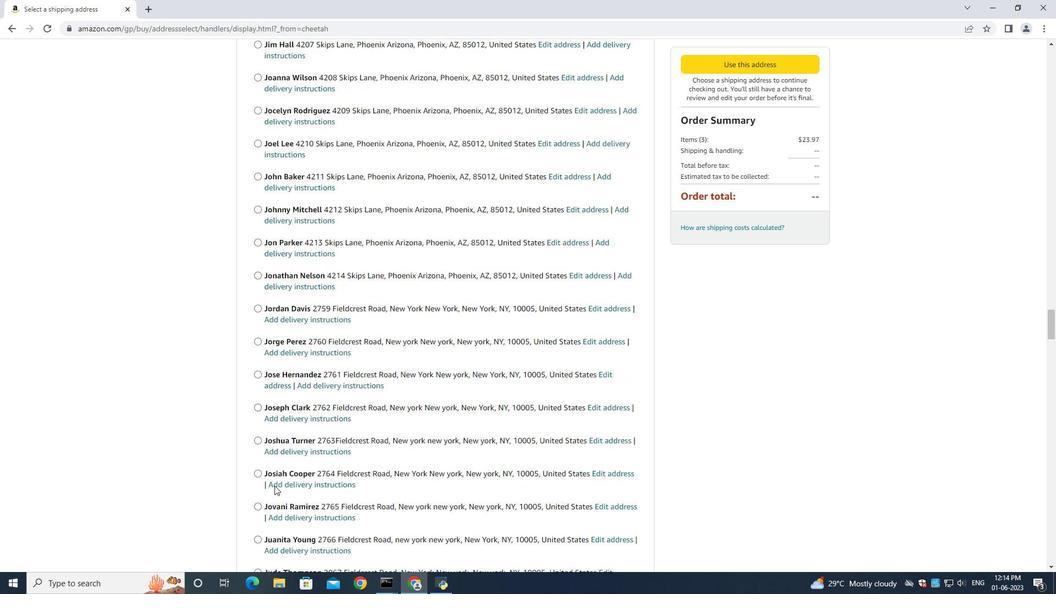 
Action: Mouse moved to (282, 483)
Screenshot: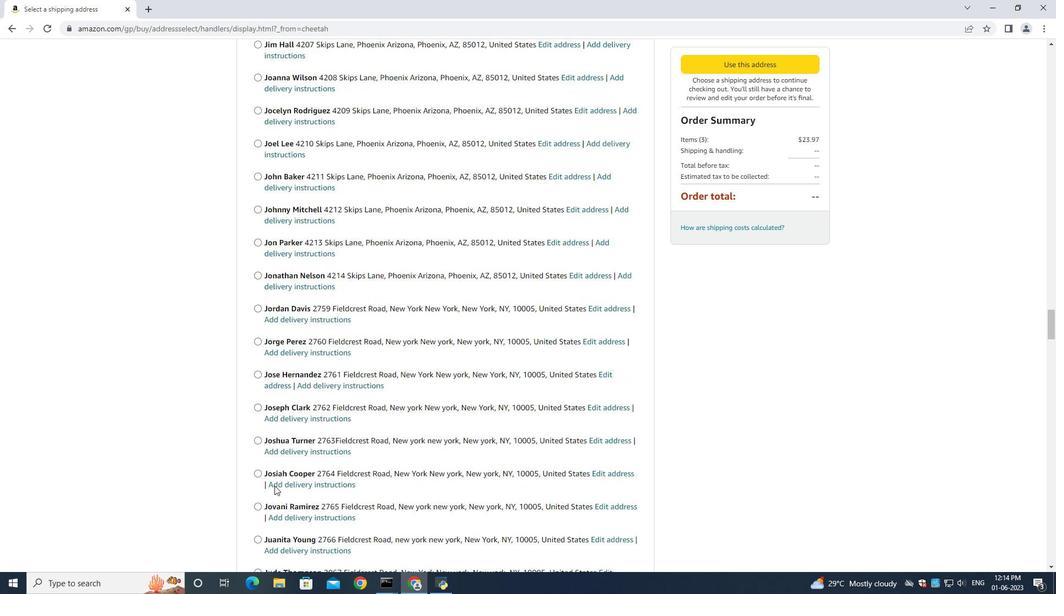 
Action: Mouse scrolled (280, 484) with delta (0, 0)
Screenshot: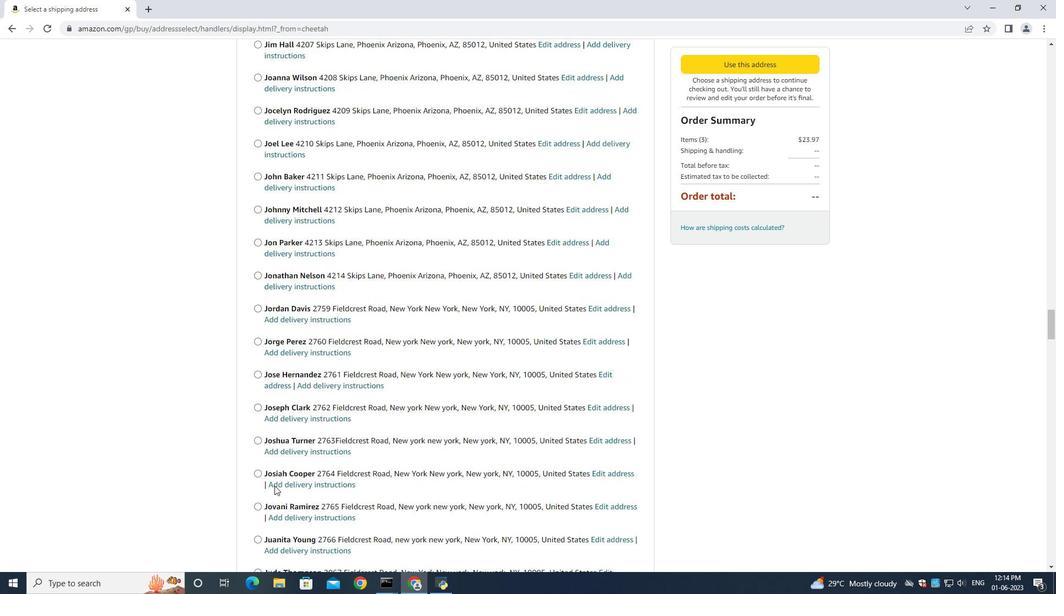 
Action: Mouse moved to (286, 481)
Screenshot: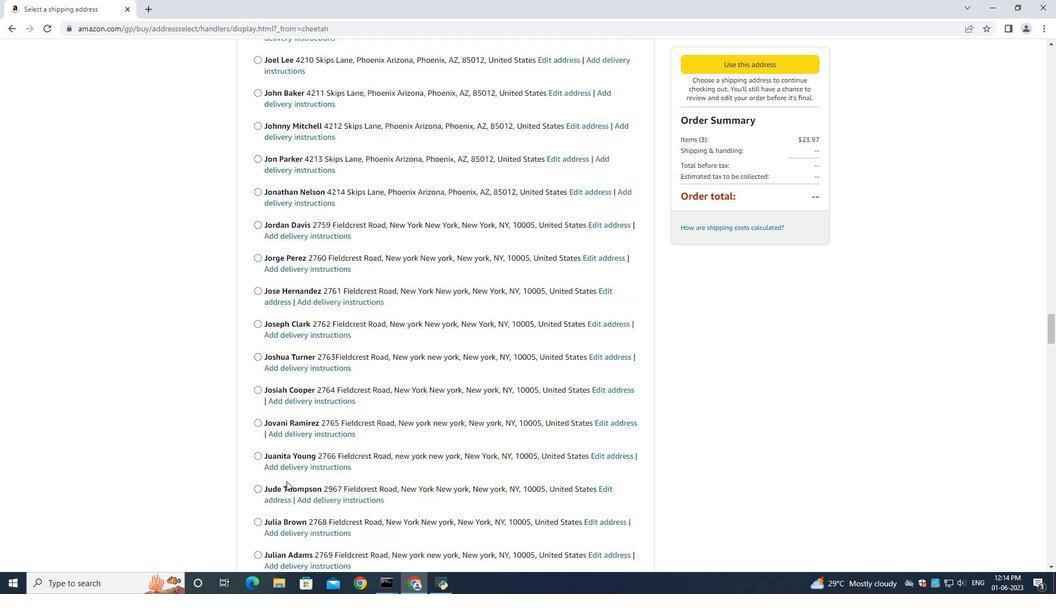 
Action: Mouse scrolled (286, 480) with delta (0, 0)
Screenshot: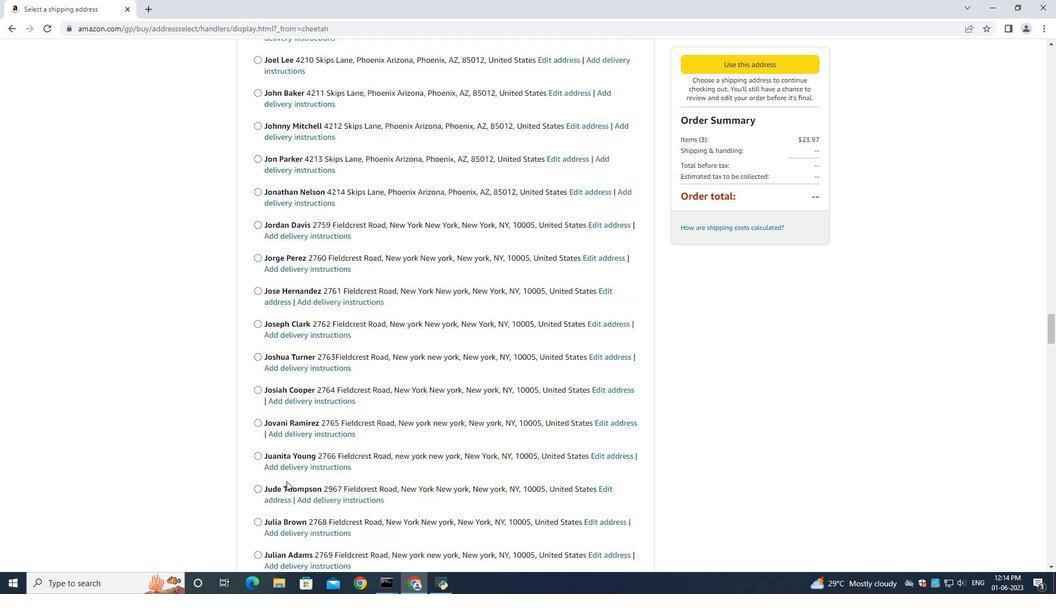 
Action: Mouse scrolled (286, 480) with delta (0, 0)
Screenshot: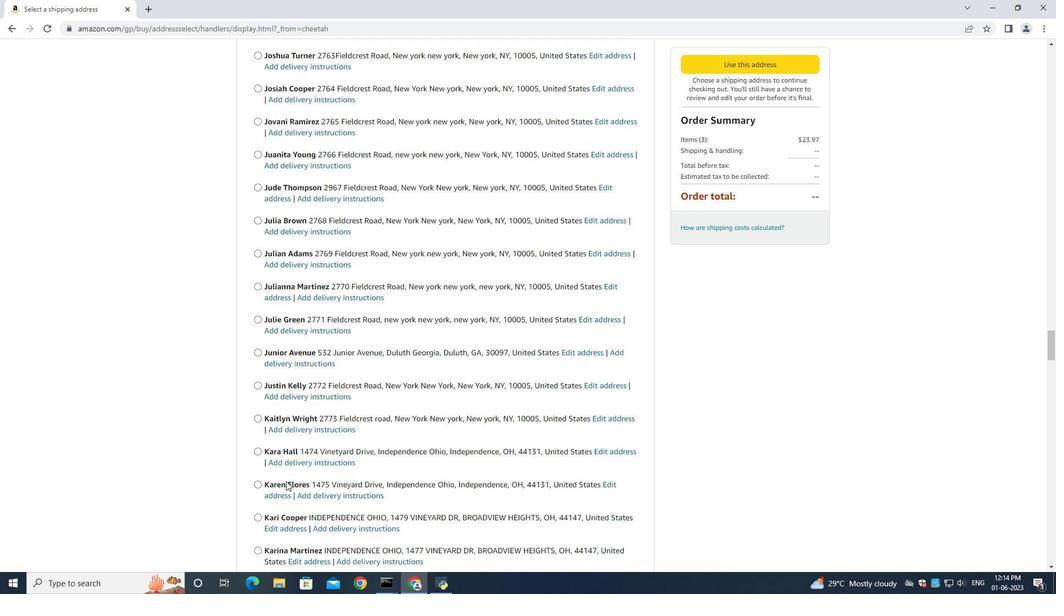
Action: Mouse moved to (287, 481)
Screenshot: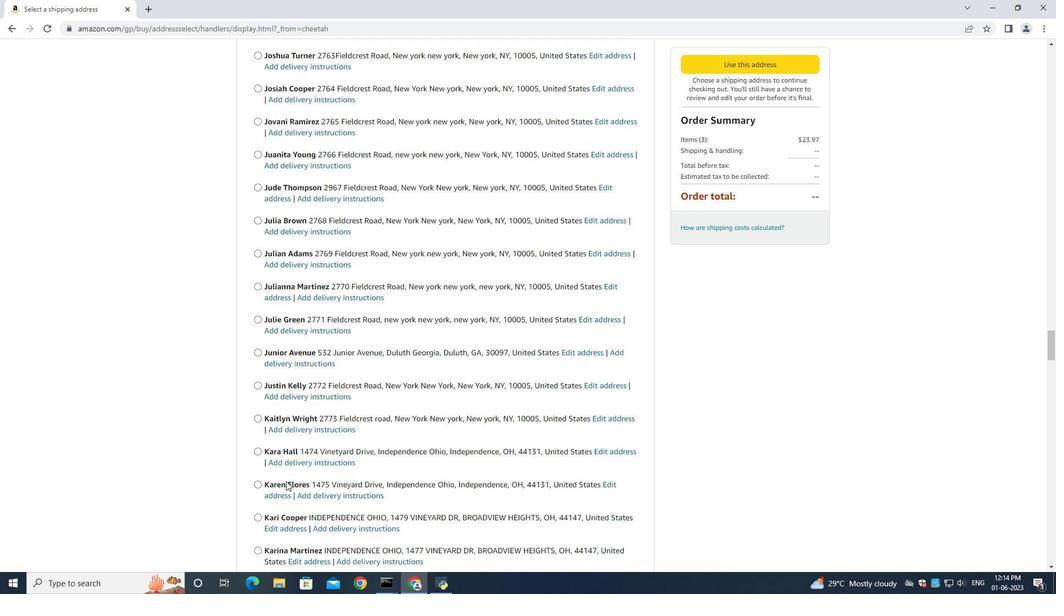
Action: Mouse scrolled (286, 480) with delta (0, 0)
Screenshot: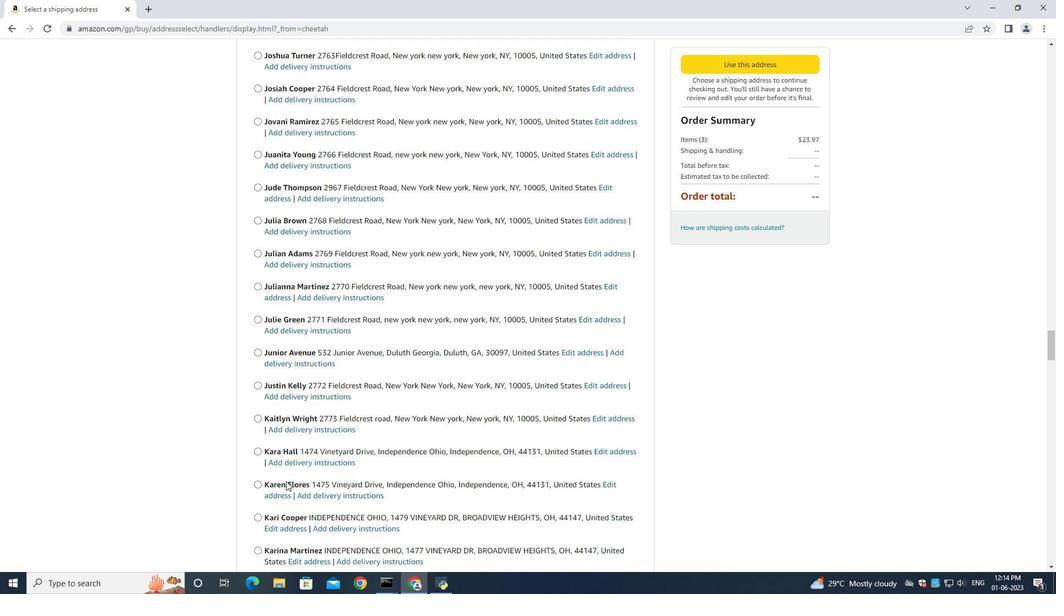 
Action: Mouse moved to (288, 480)
Screenshot: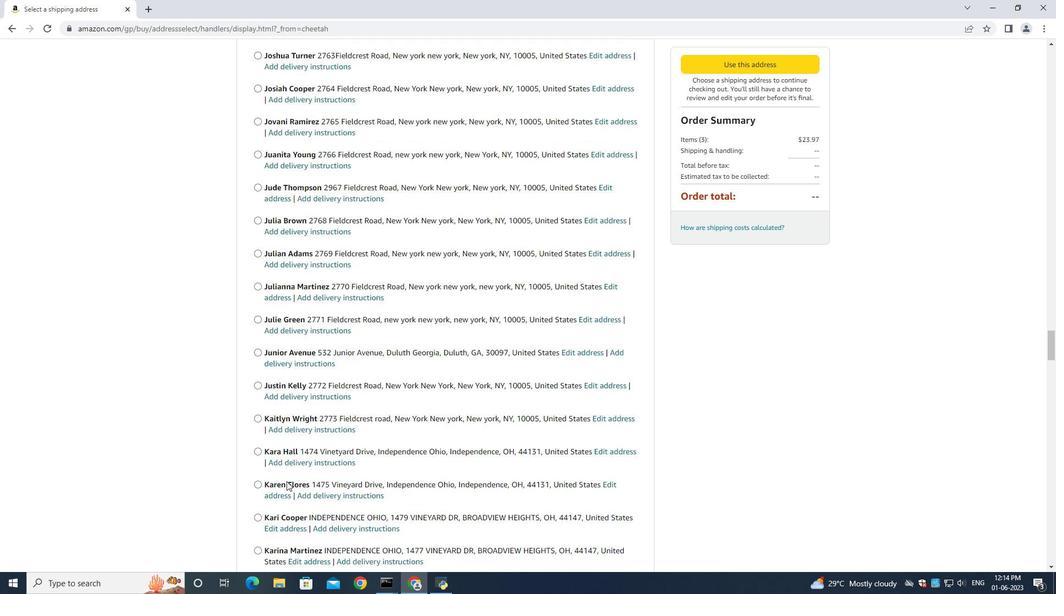 
Action: Mouse scrolled (286, 480) with delta (0, 0)
Screenshot: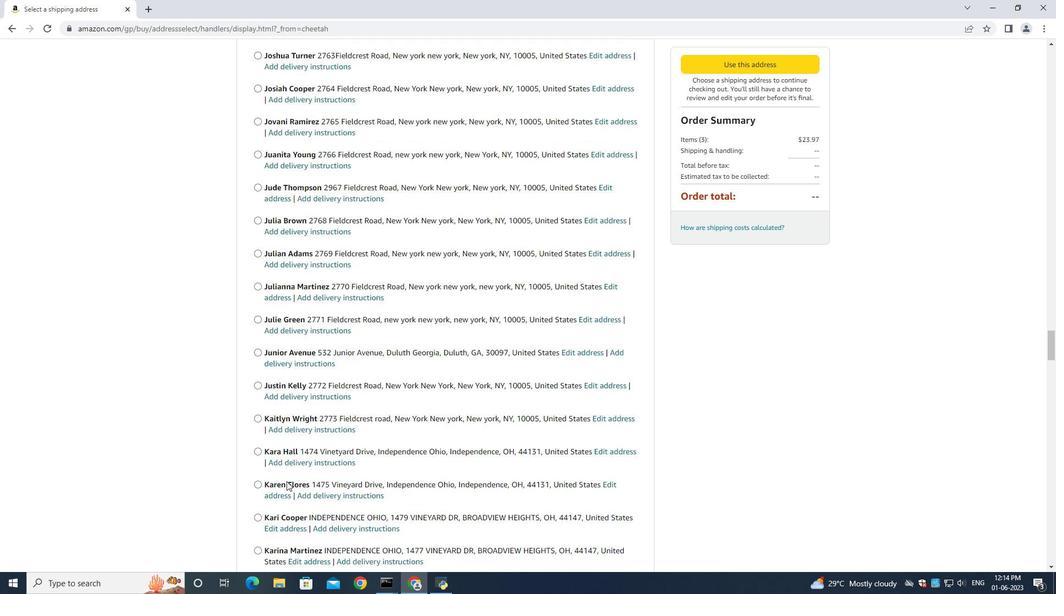
Action: Mouse moved to (288, 479)
Screenshot: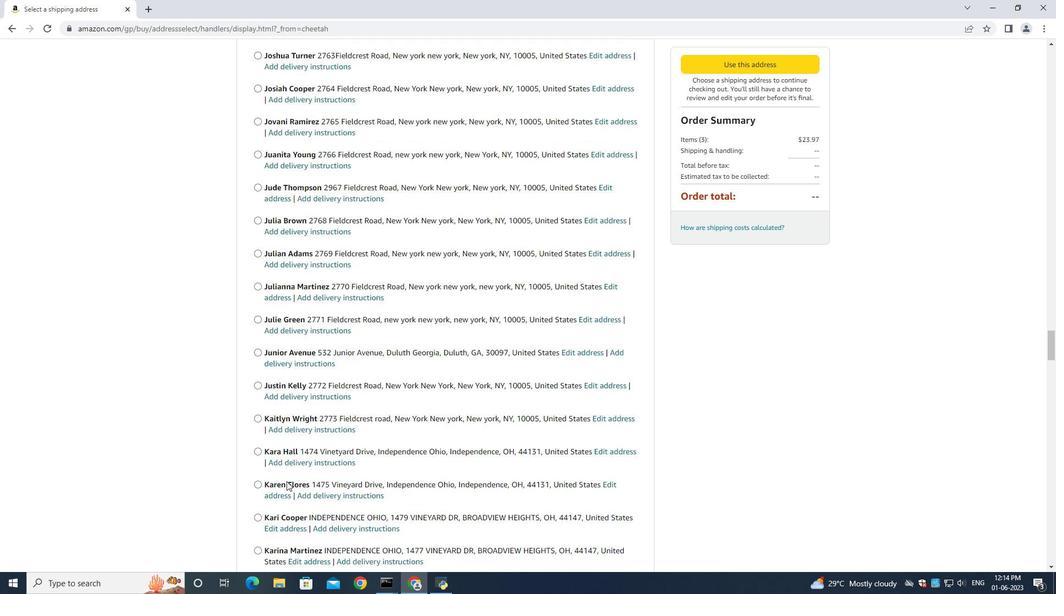 
Action: Mouse scrolled (287, 480) with delta (0, 0)
Screenshot: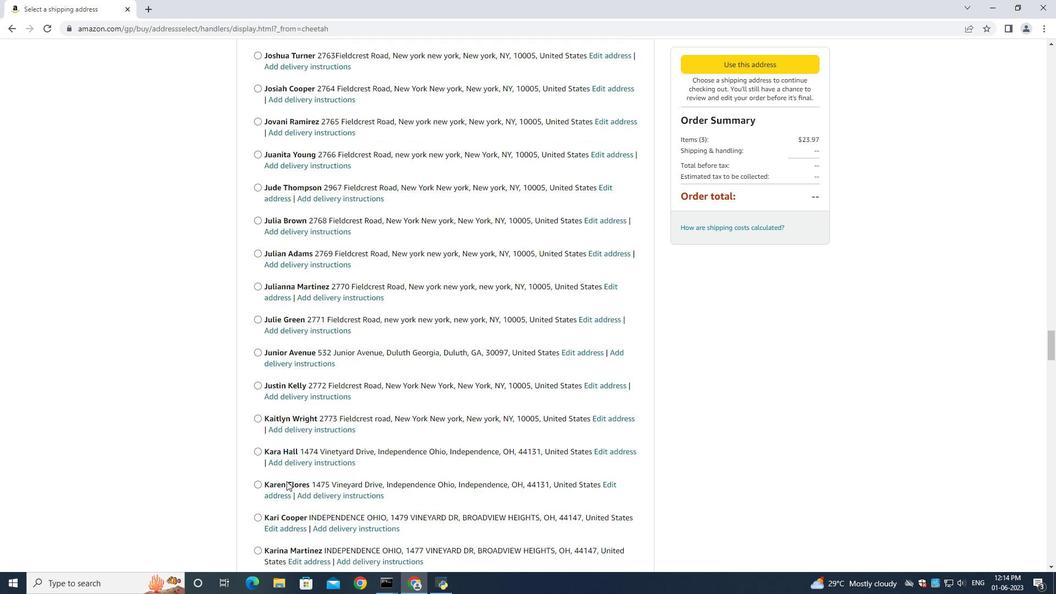 
Action: Mouse scrolled (288, 479) with delta (0, 0)
Screenshot: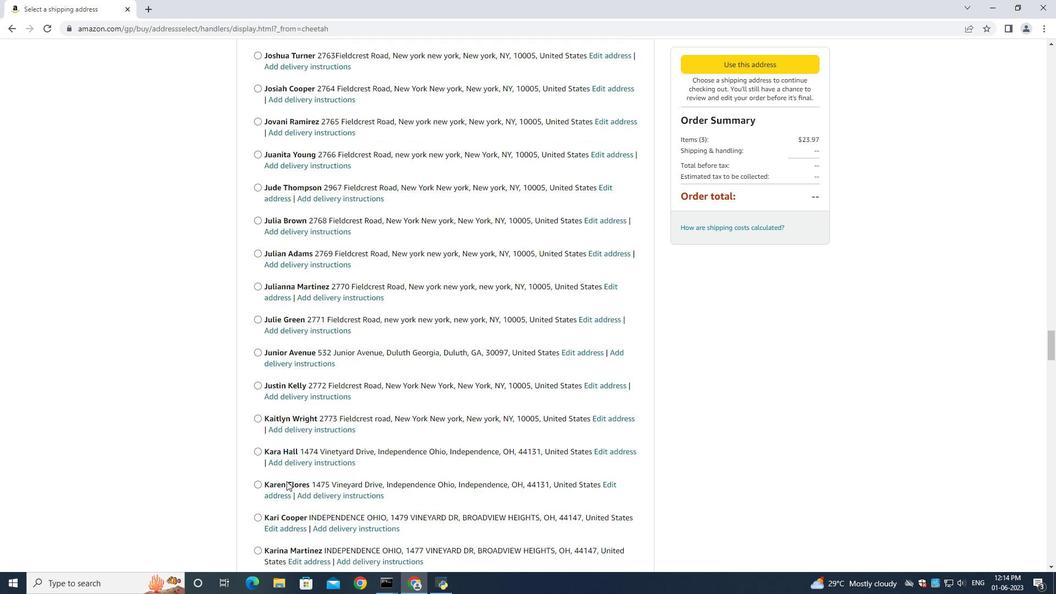 
Action: Mouse moved to (288, 478)
Screenshot: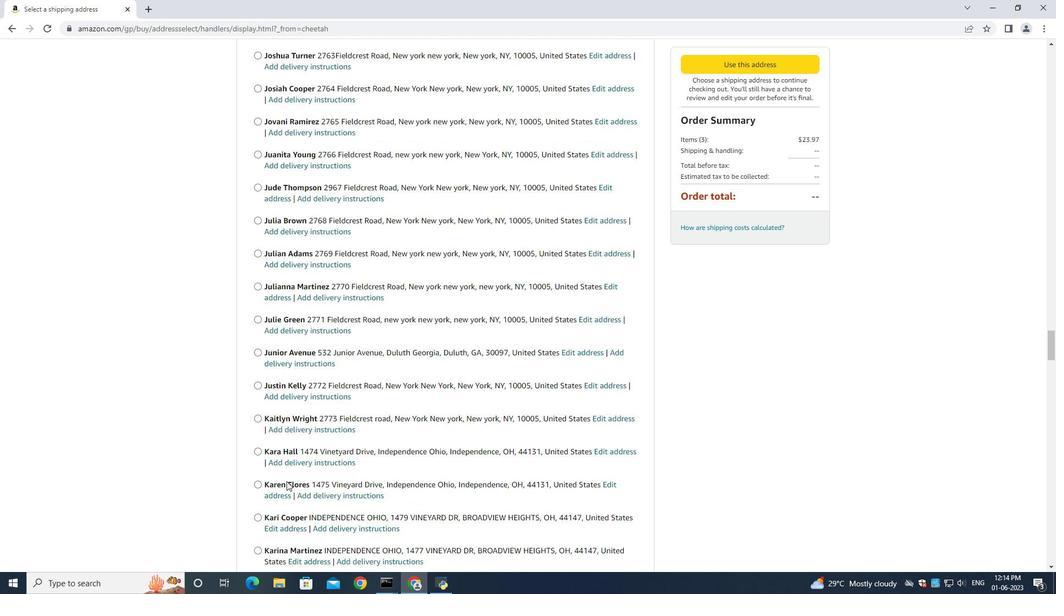 
Action: Mouse scrolled (288, 478) with delta (0, 0)
Screenshot: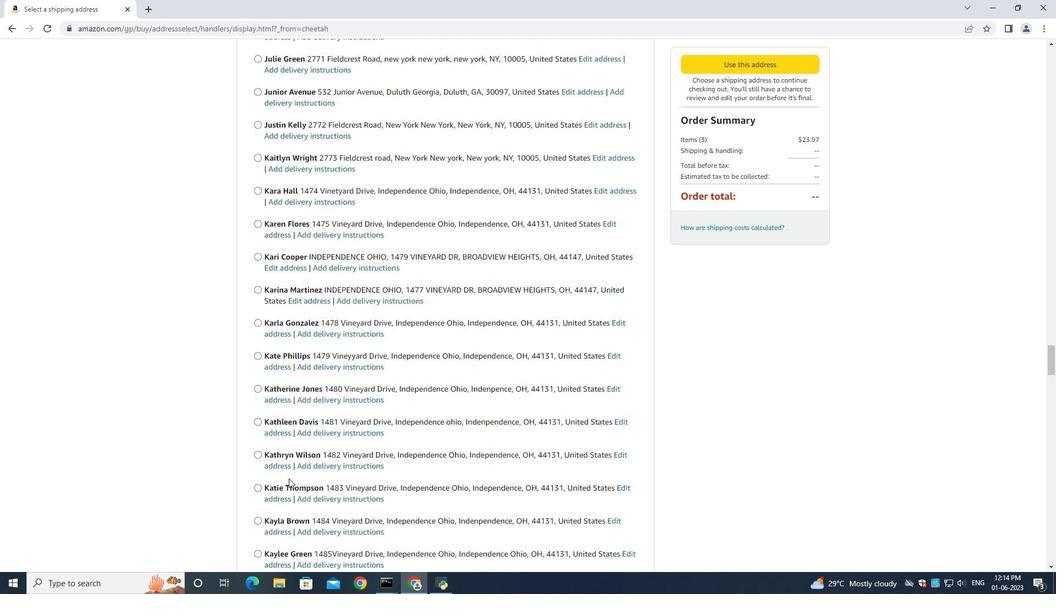 
Action: Mouse scrolled (288, 478) with delta (0, 0)
Screenshot: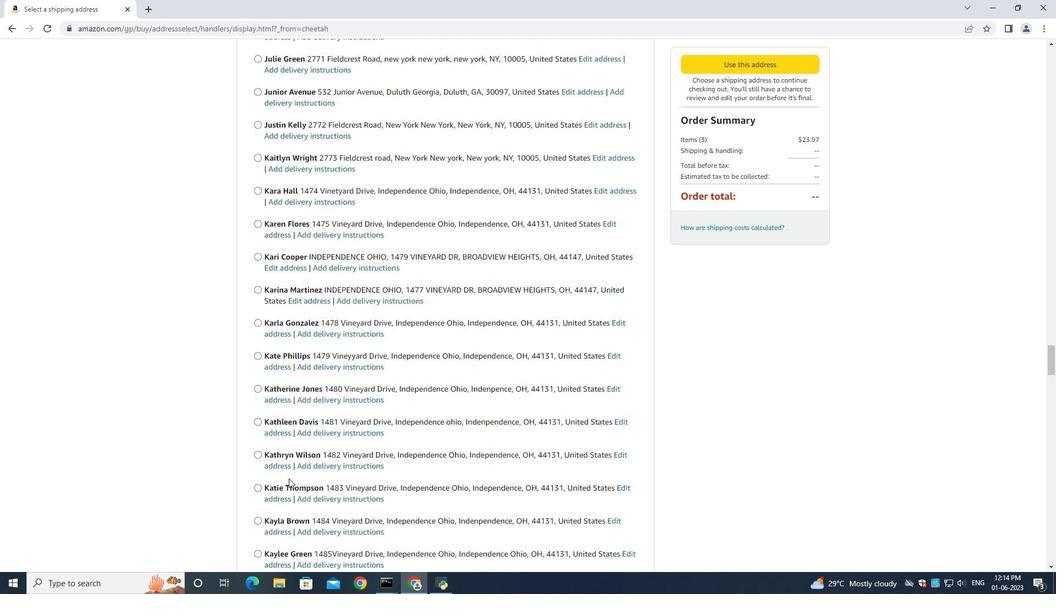 
Action: Mouse scrolled (288, 477) with delta (0, -1)
Screenshot: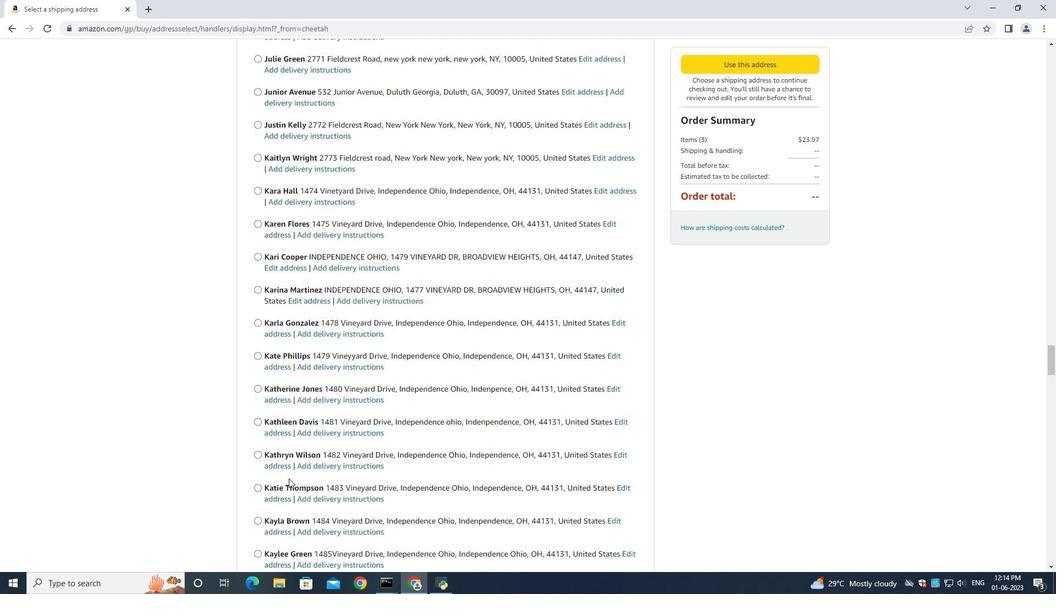 
Action: Mouse scrolled (288, 478) with delta (0, 0)
Screenshot: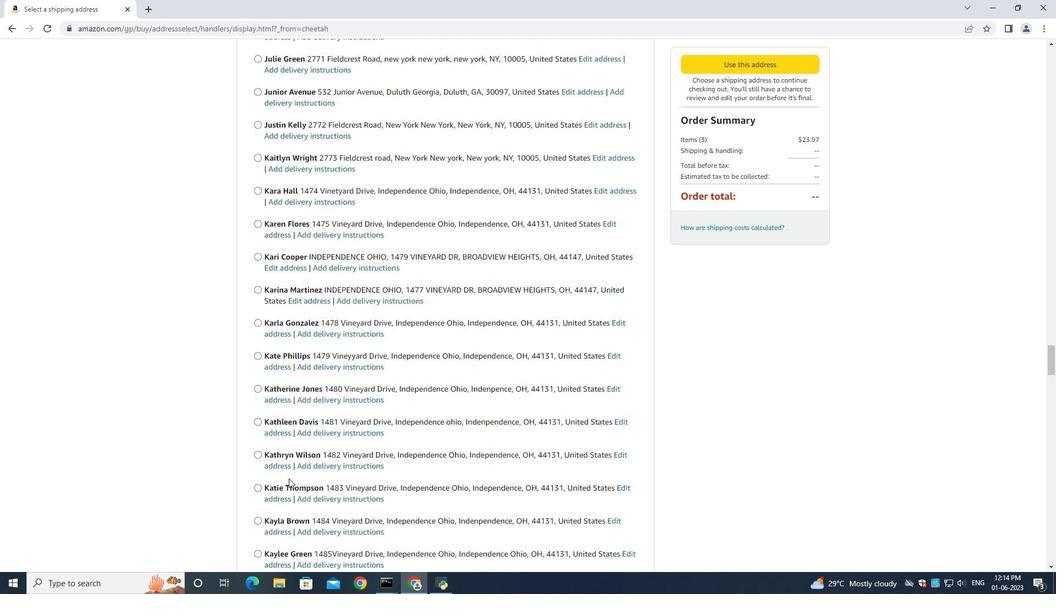 
Action: Mouse moved to (289, 478)
Screenshot: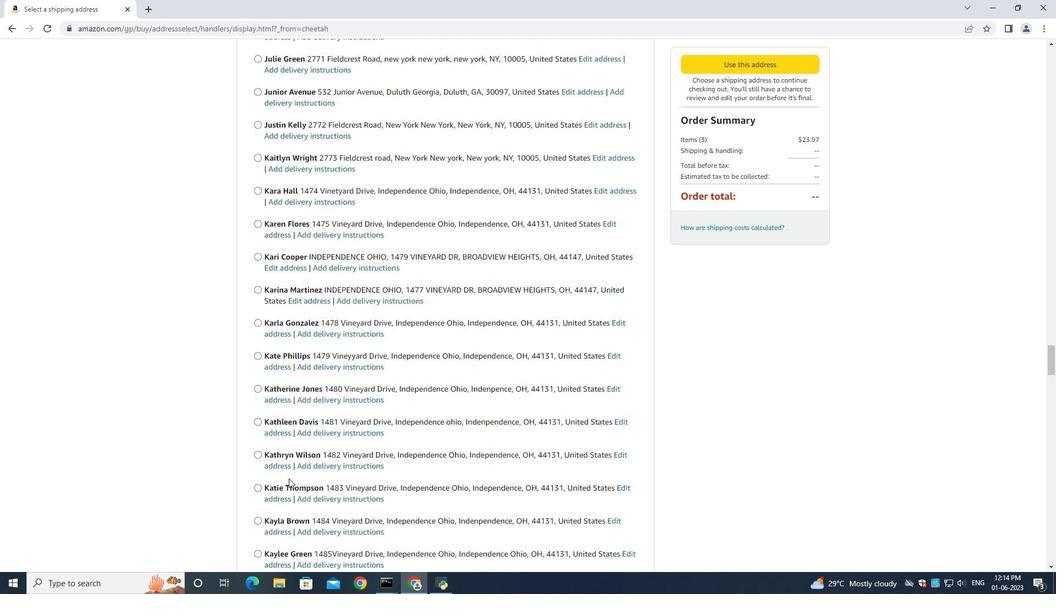 
Action: Mouse scrolled (289, 478) with delta (0, 0)
Screenshot: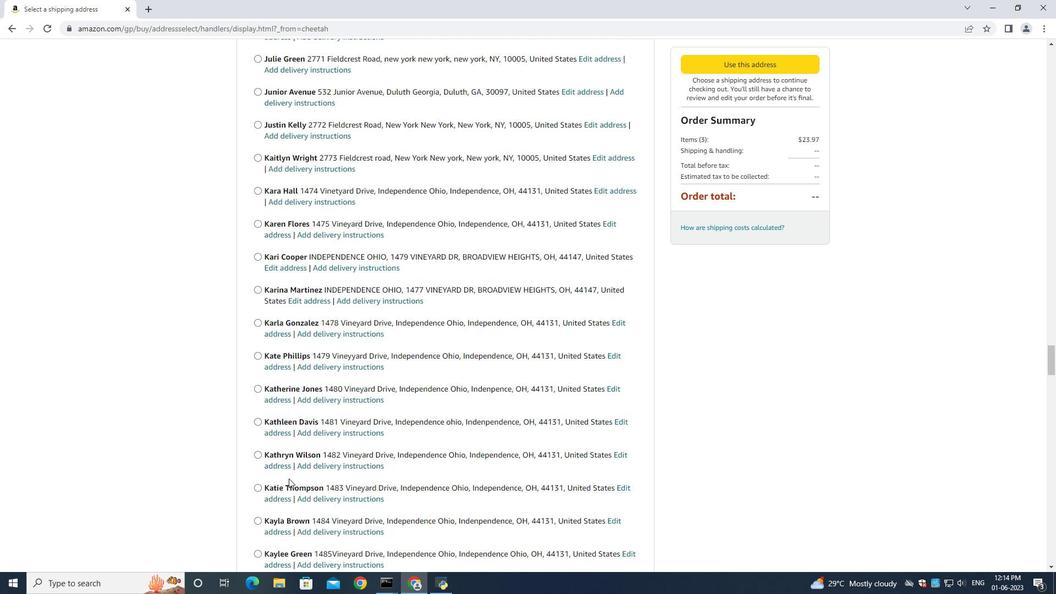 
Action: Mouse moved to (289, 478)
Screenshot: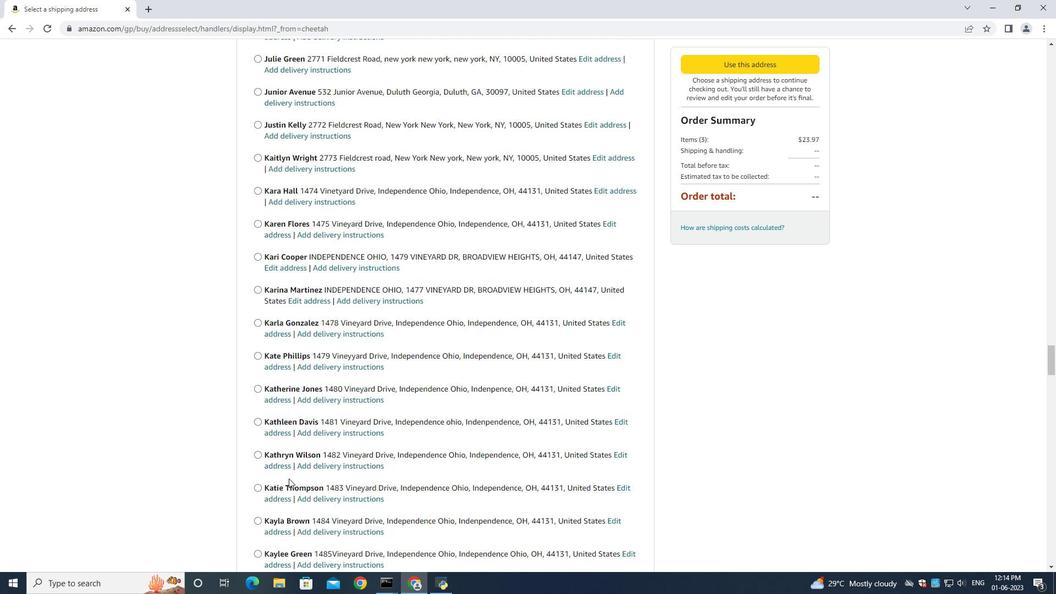 
Action: Mouse scrolled (289, 478) with delta (0, 0)
Screenshot: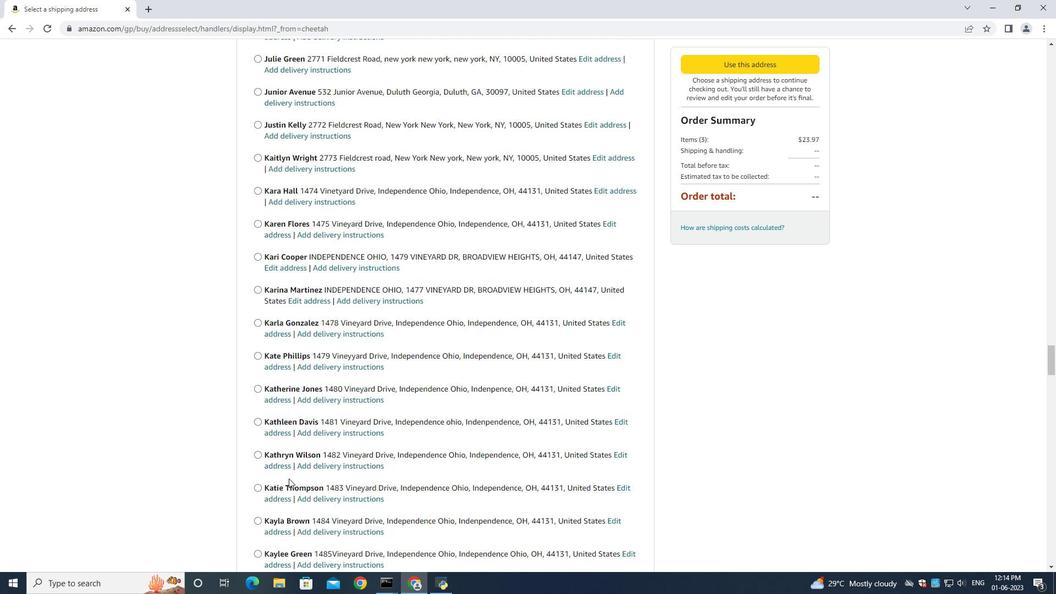 
Action: Mouse moved to (293, 479)
Screenshot: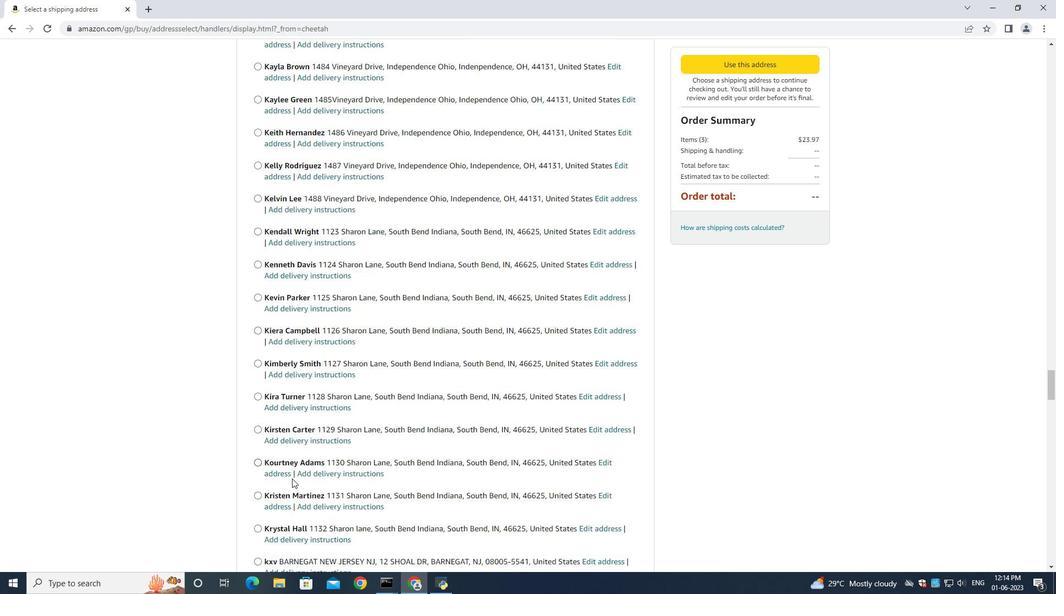 
Action: Mouse scrolled (293, 478) with delta (0, 0)
Screenshot: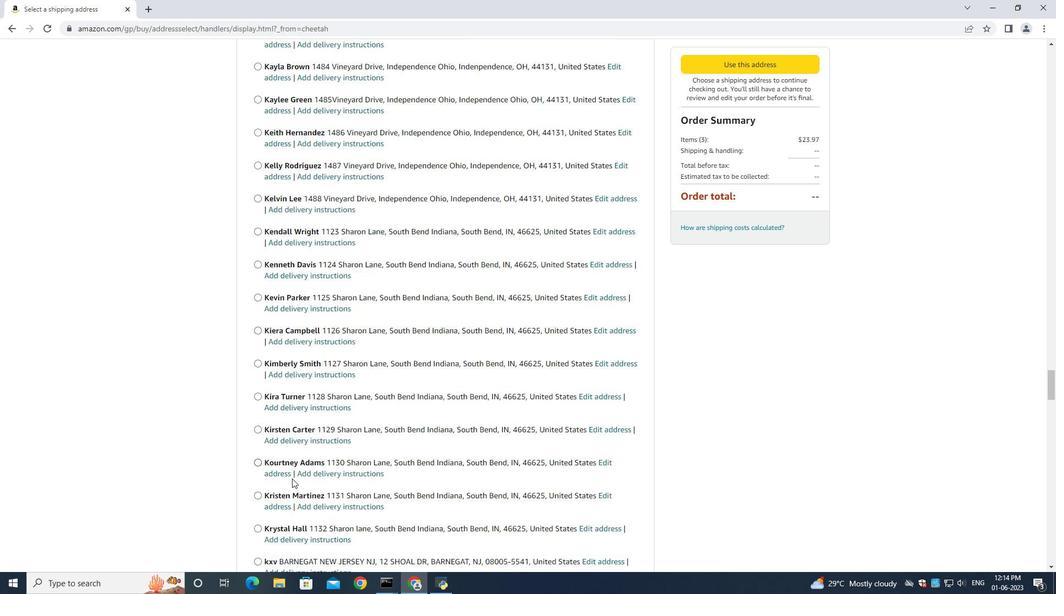 
Action: Mouse moved to (293, 479)
Screenshot: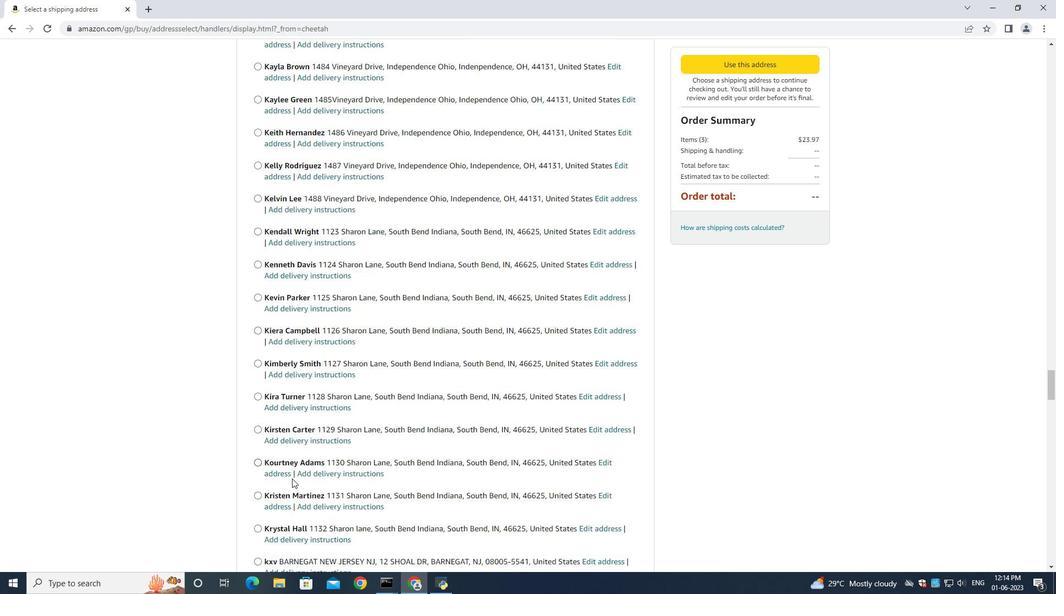 
Action: Mouse scrolled (293, 478) with delta (0, 0)
Screenshot: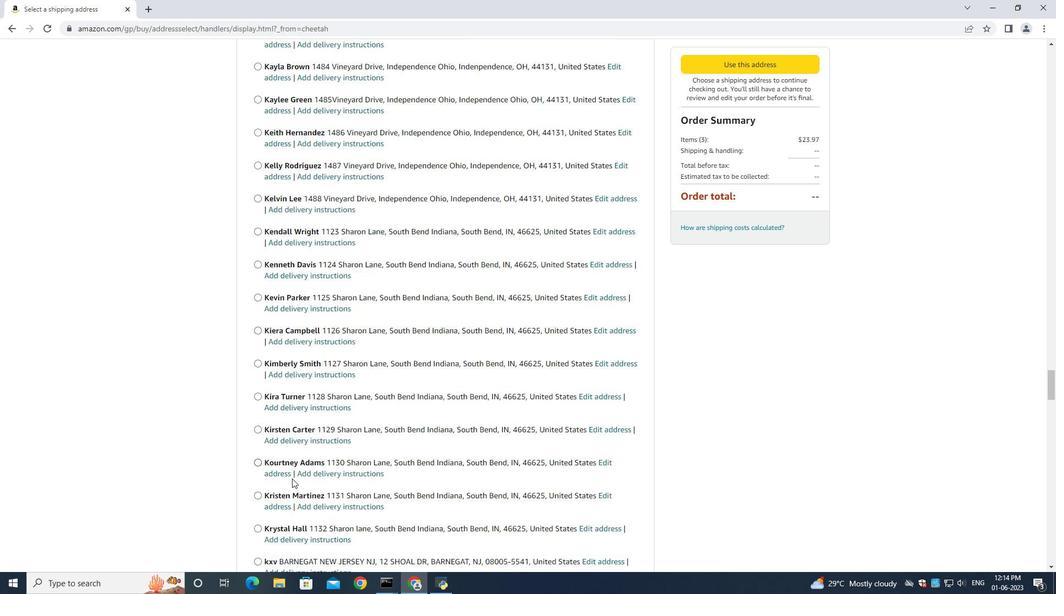 
Action: Mouse moved to (294, 478)
Screenshot: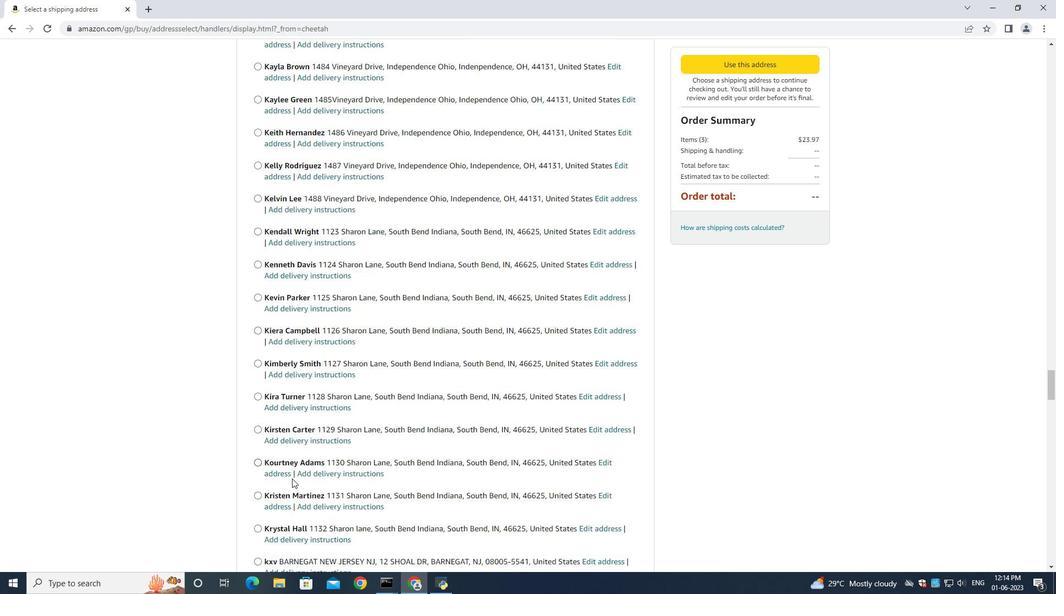 
Action: Mouse scrolled (293, 478) with delta (0, 0)
Screenshot: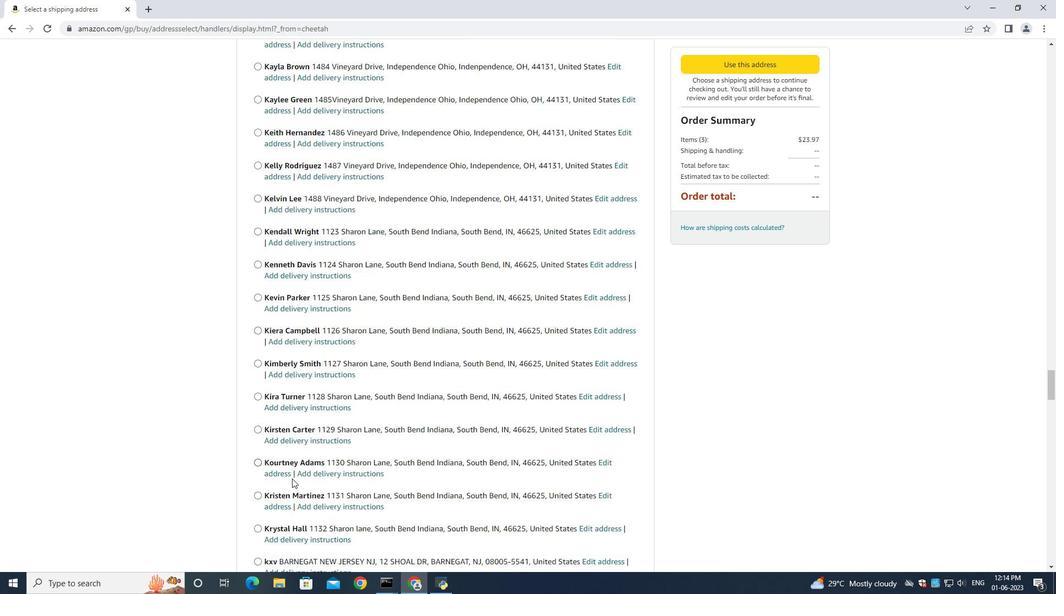 
Action: Mouse moved to (297, 476)
Screenshot: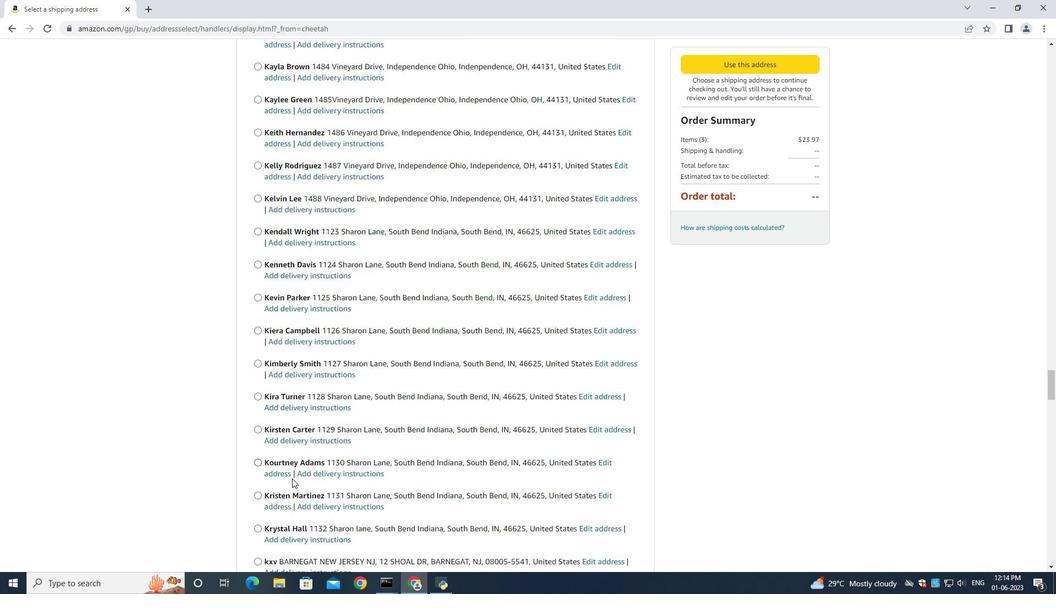 
Action: Mouse scrolled (293, 478) with delta (0, 0)
Screenshot: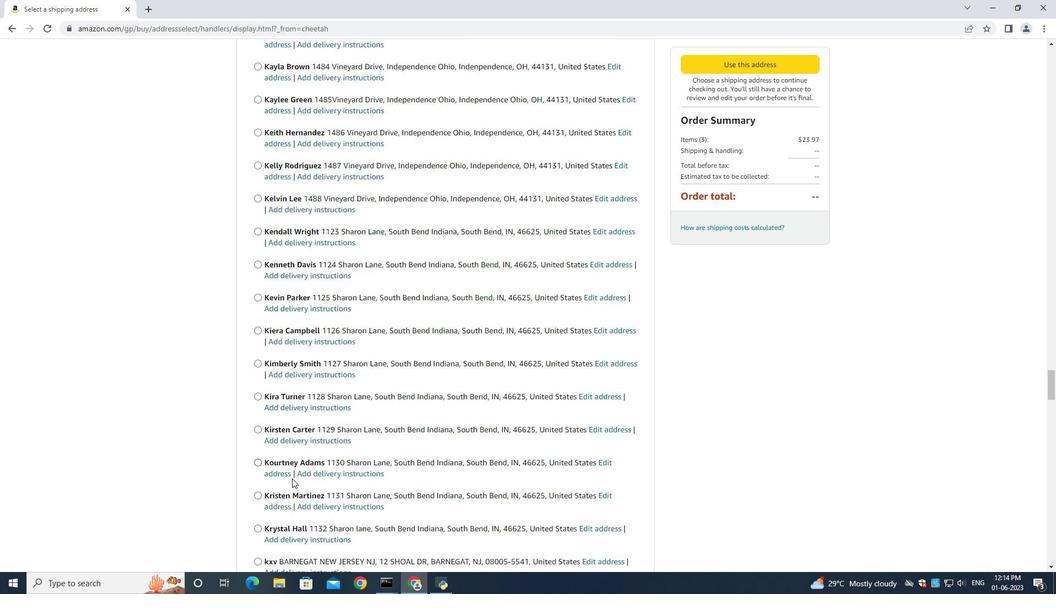
Action: Mouse moved to (300, 475)
Screenshot: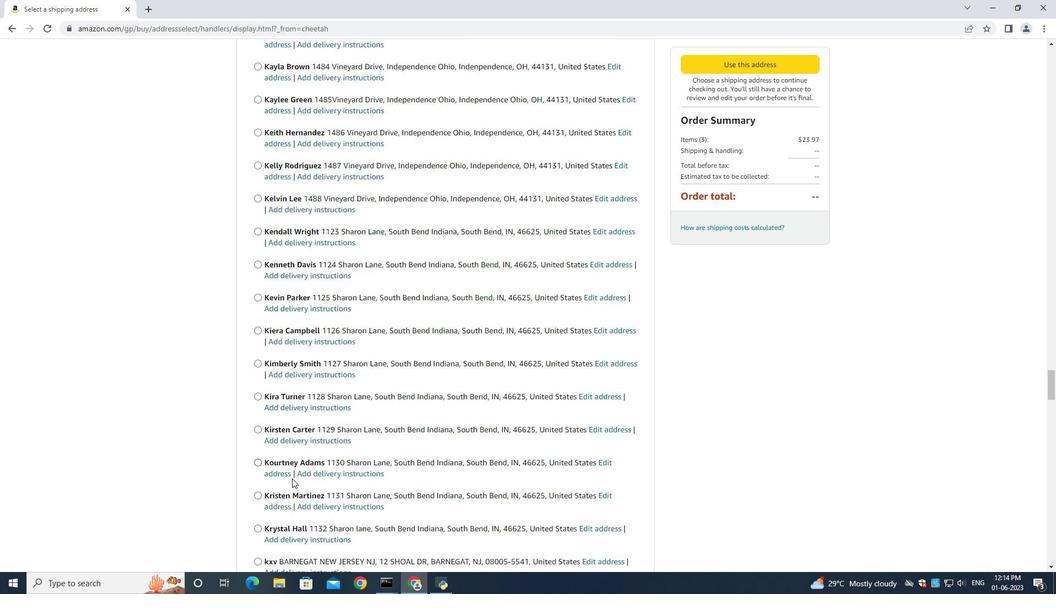 
Action: Mouse scrolled (294, 477) with delta (0, 0)
Screenshot: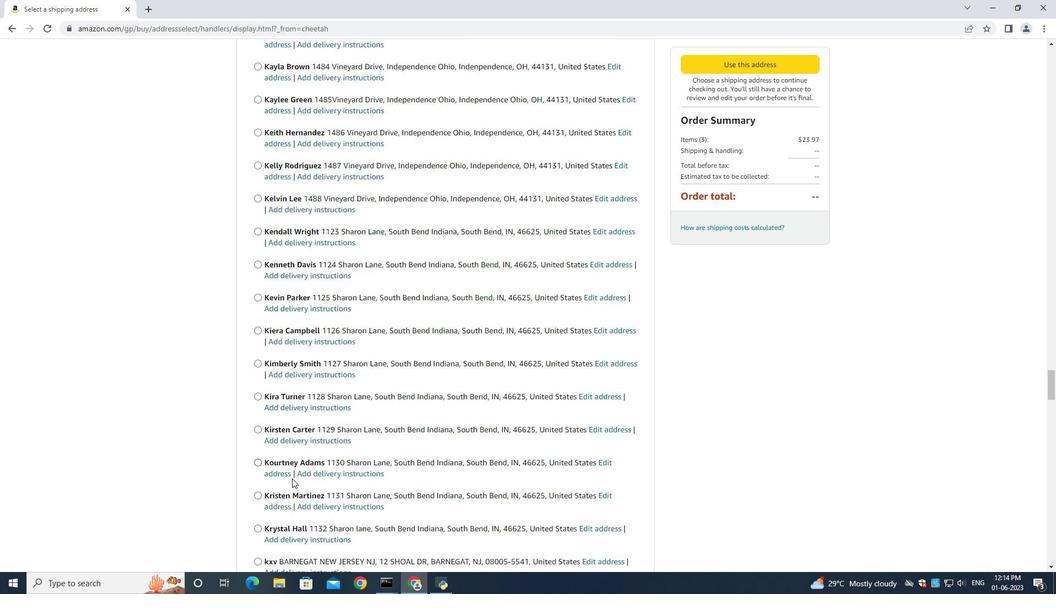
Action: Mouse moved to (311, 464)
Screenshot: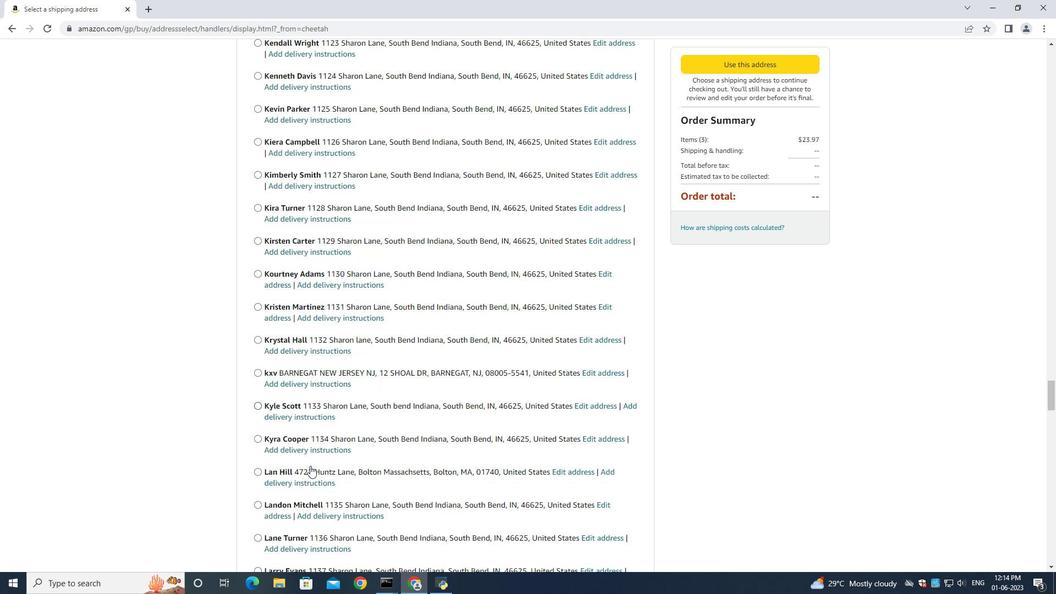 
Action: Mouse scrolled (311, 463) with delta (0, 0)
Screenshot: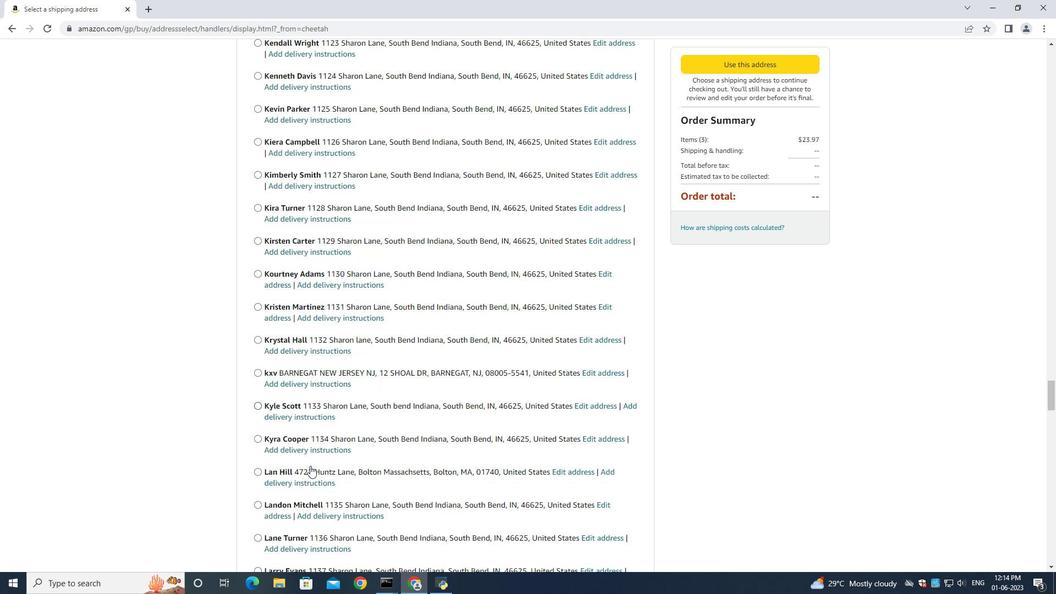 
Action: Mouse scrolled (311, 463) with delta (0, 0)
Screenshot: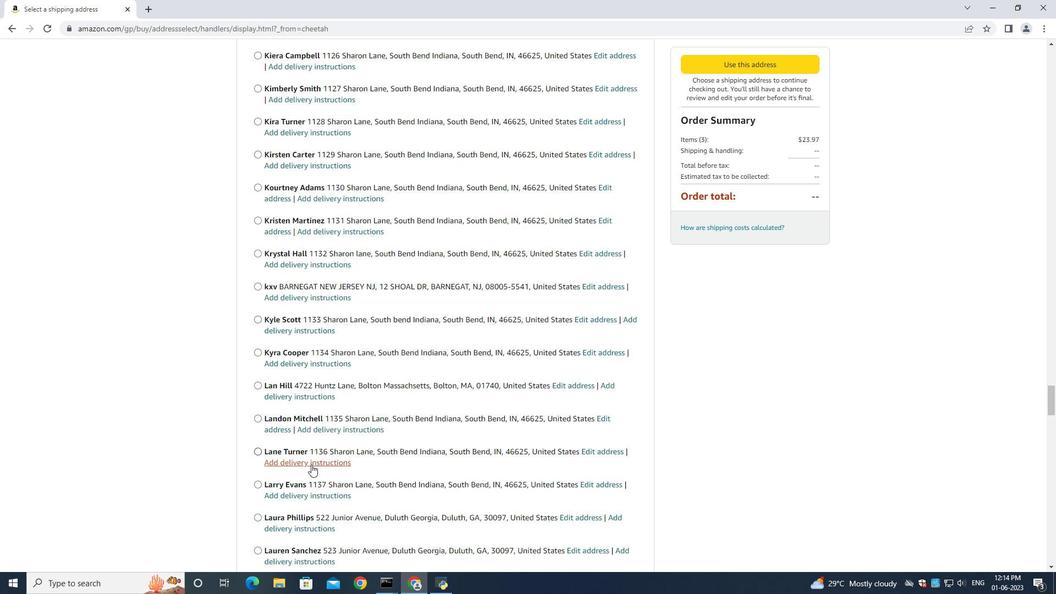 
Action: Mouse scrolled (311, 463) with delta (0, 0)
Screenshot: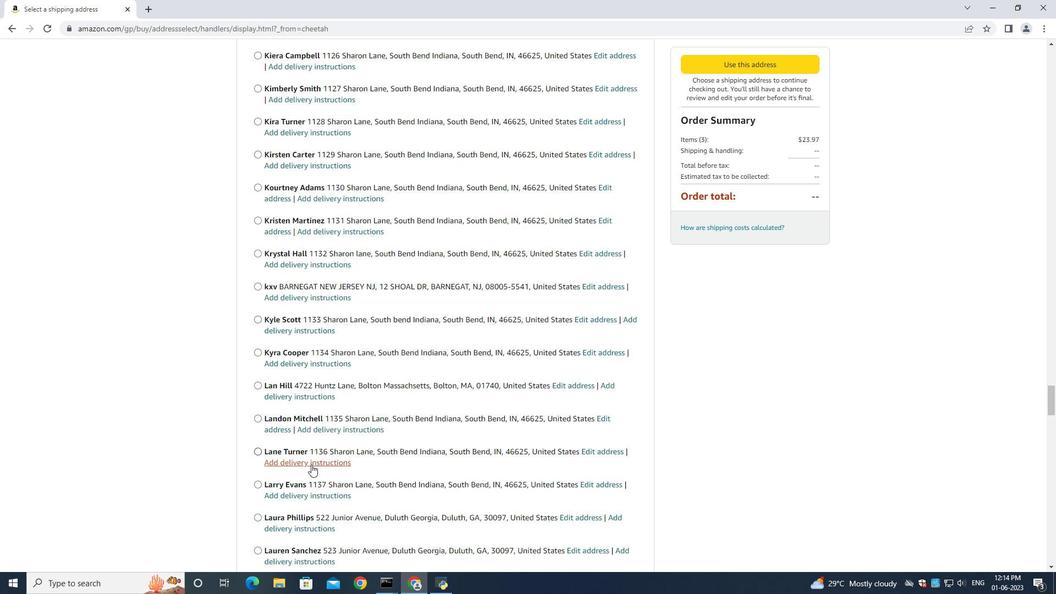 
Action: Mouse scrolled (311, 463) with delta (0, 0)
Screenshot: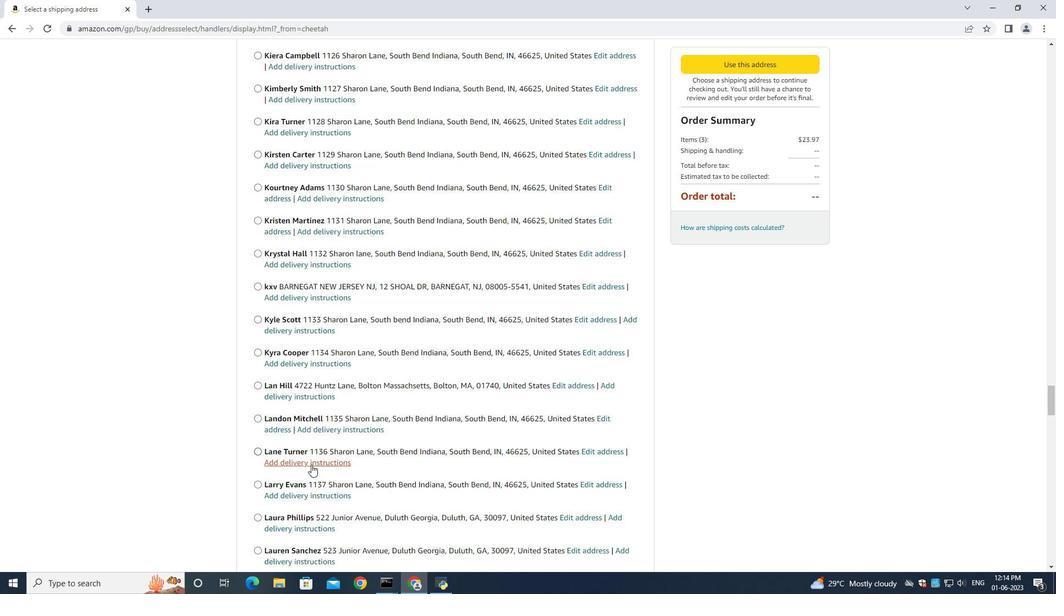 
Action: Mouse scrolled (311, 463) with delta (0, 0)
Screenshot: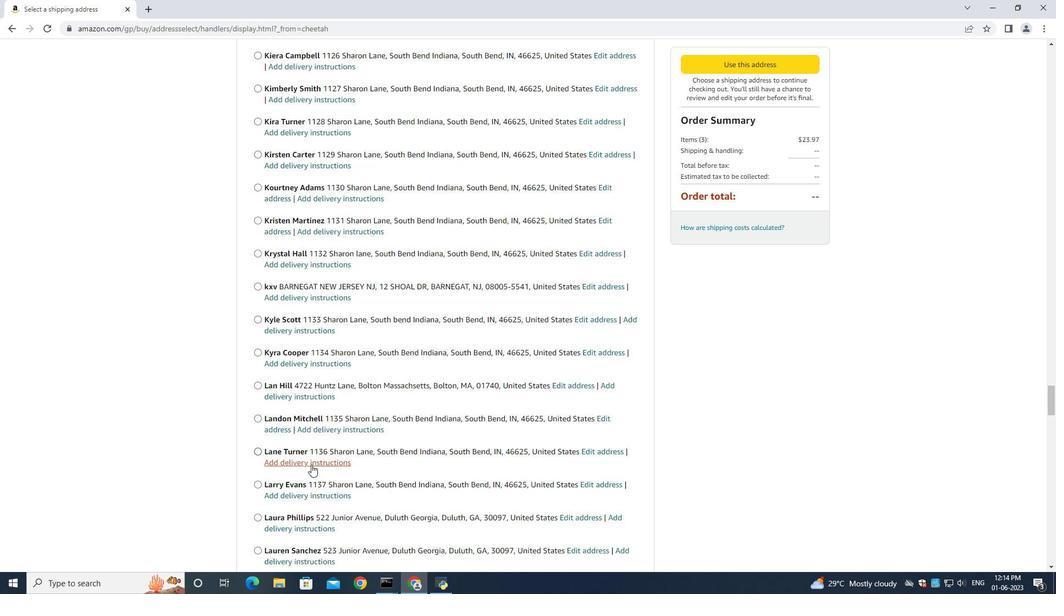 
Action: Mouse scrolled (311, 463) with delta (0, 0)
Screenshot: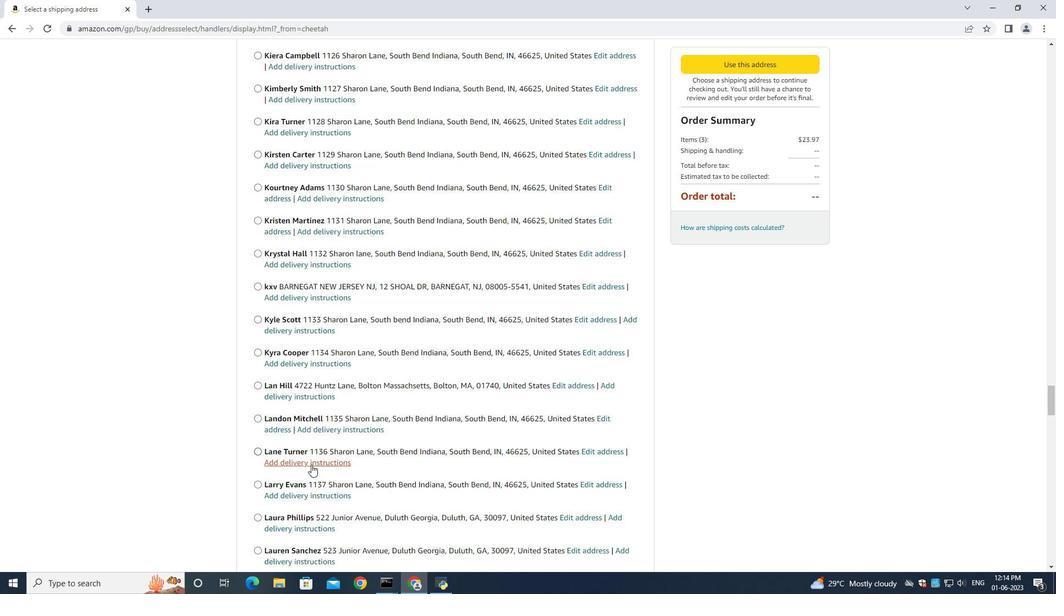 
Action: Mouse moved to (309, 461)
Screenshot: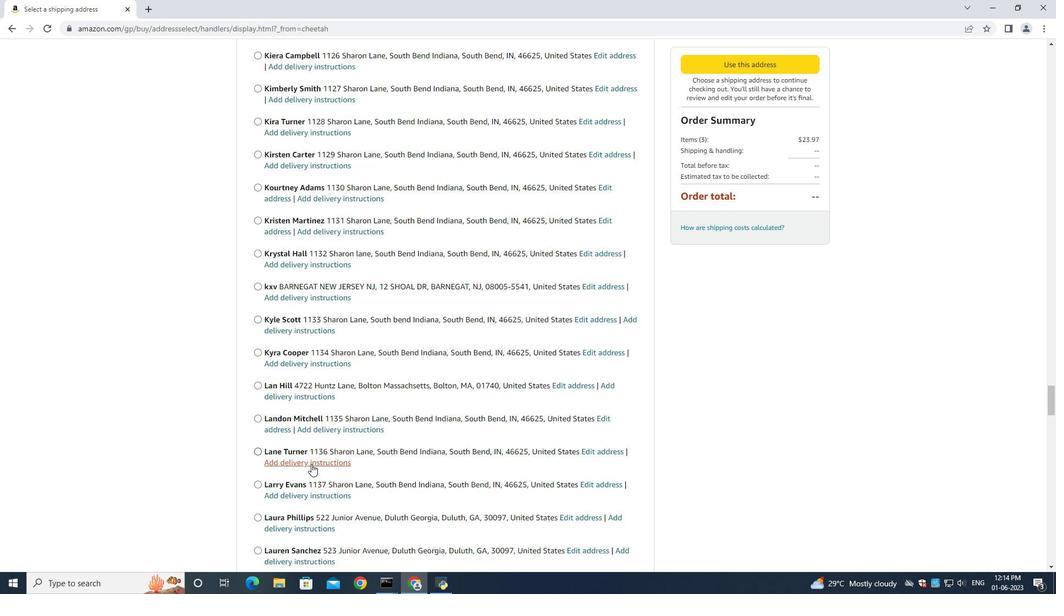 
Action: Mouse scrolled (309, 461) with delta (0, 0)
Screenshot: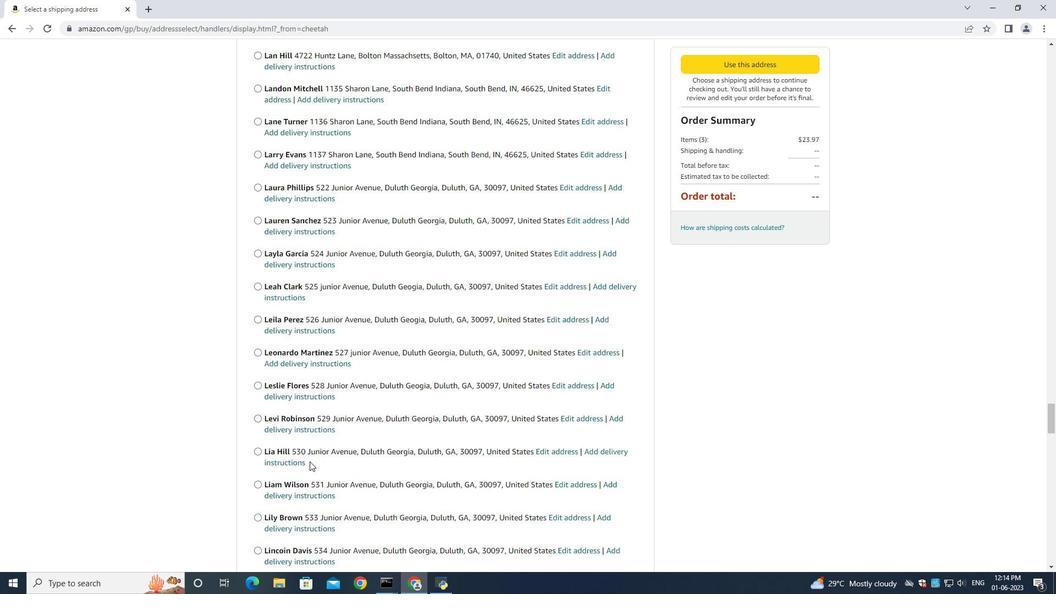 
Action: Mouse scrolled (309, 461) with delta (0, 0)
Screenshot: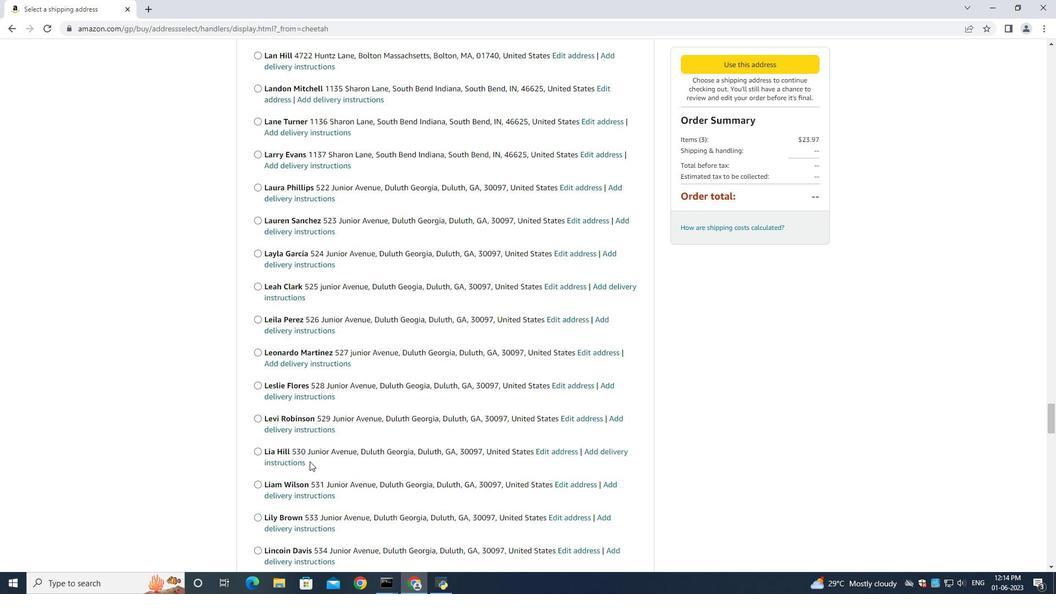 
Action: Mouse scrolled (309, 461) with delta (0, 0)
Screenshot: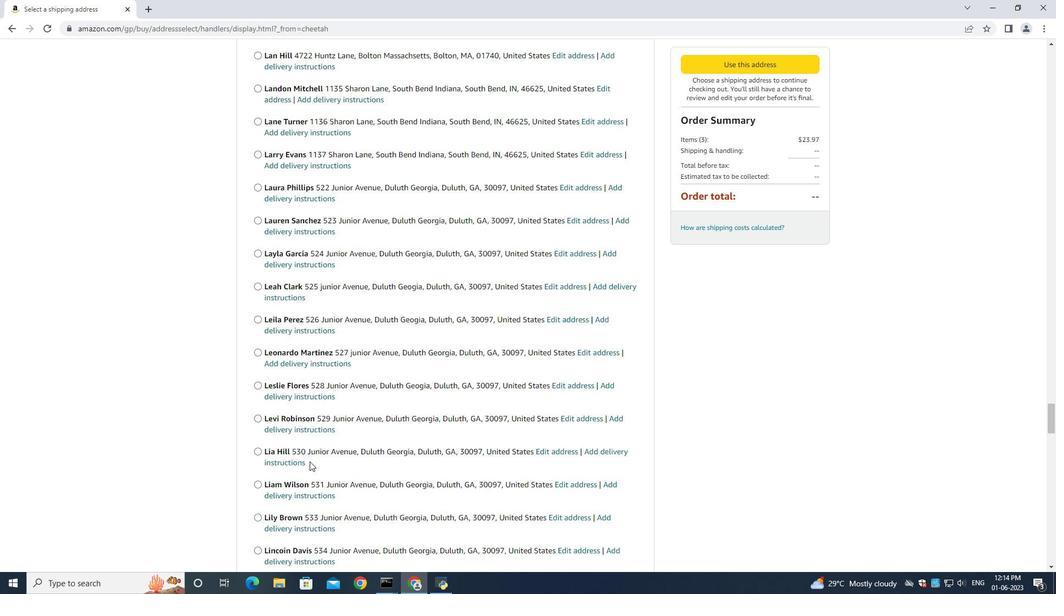 
Action: Mouse scrolled (309, 461) with delta (0, 0)
